 Task: Get directions from Providence Canyon State Park, Georgia, United States to Winston-Salem, North Carolina, United States  and explore the nearby bars
Action: Mouse moved to (179, 123)
Screenshot: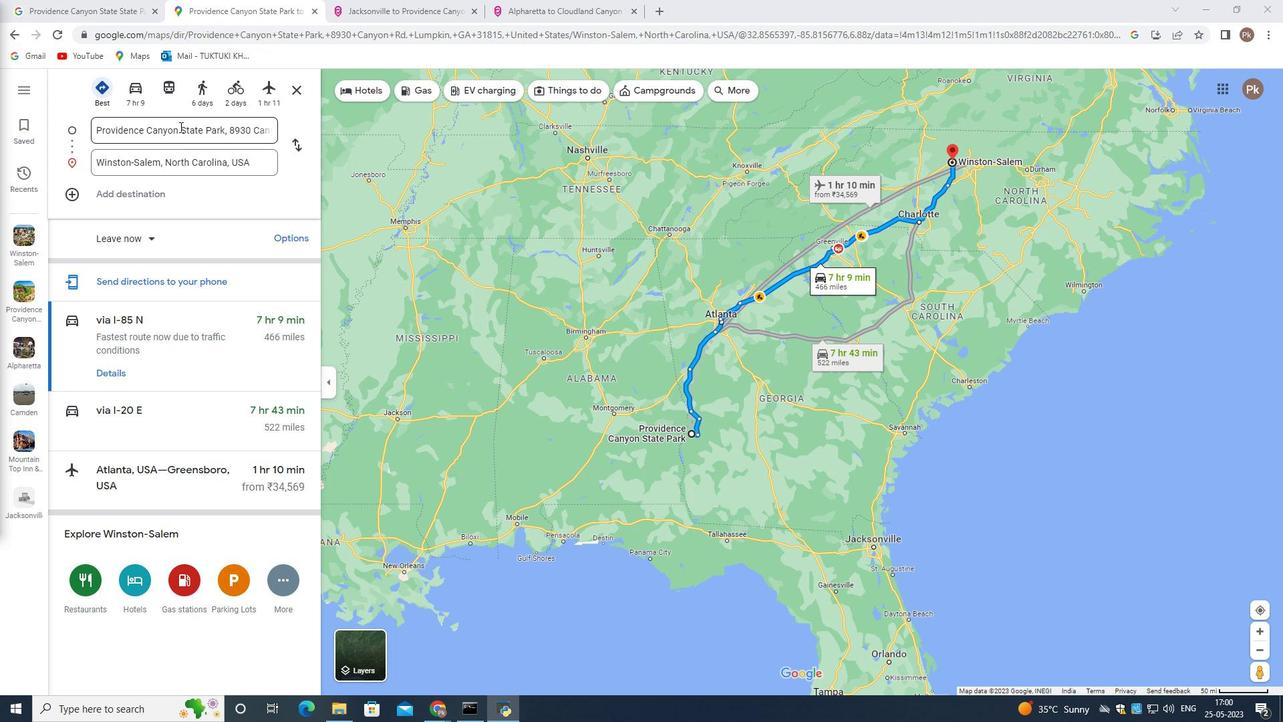 
Action: Mouse pressed left at (179, 123)
Screenshot: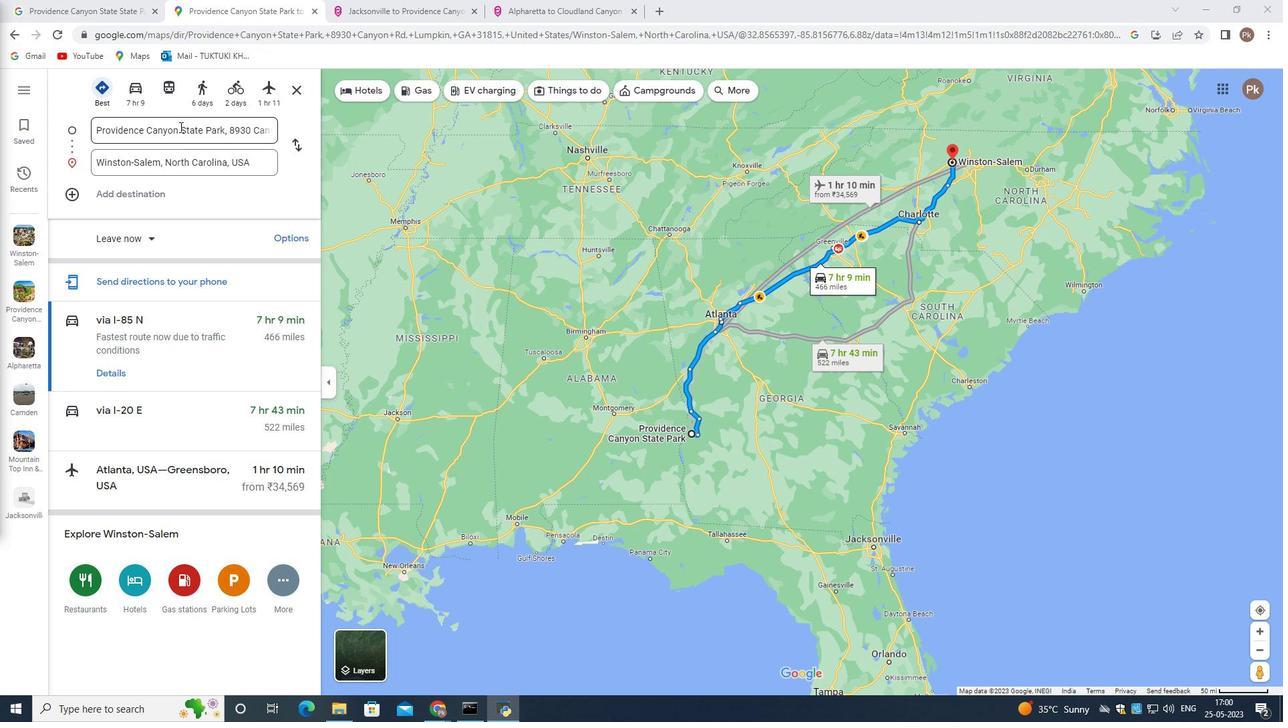 
Action: Mouse pressed left at (179, 123)
Screenshot: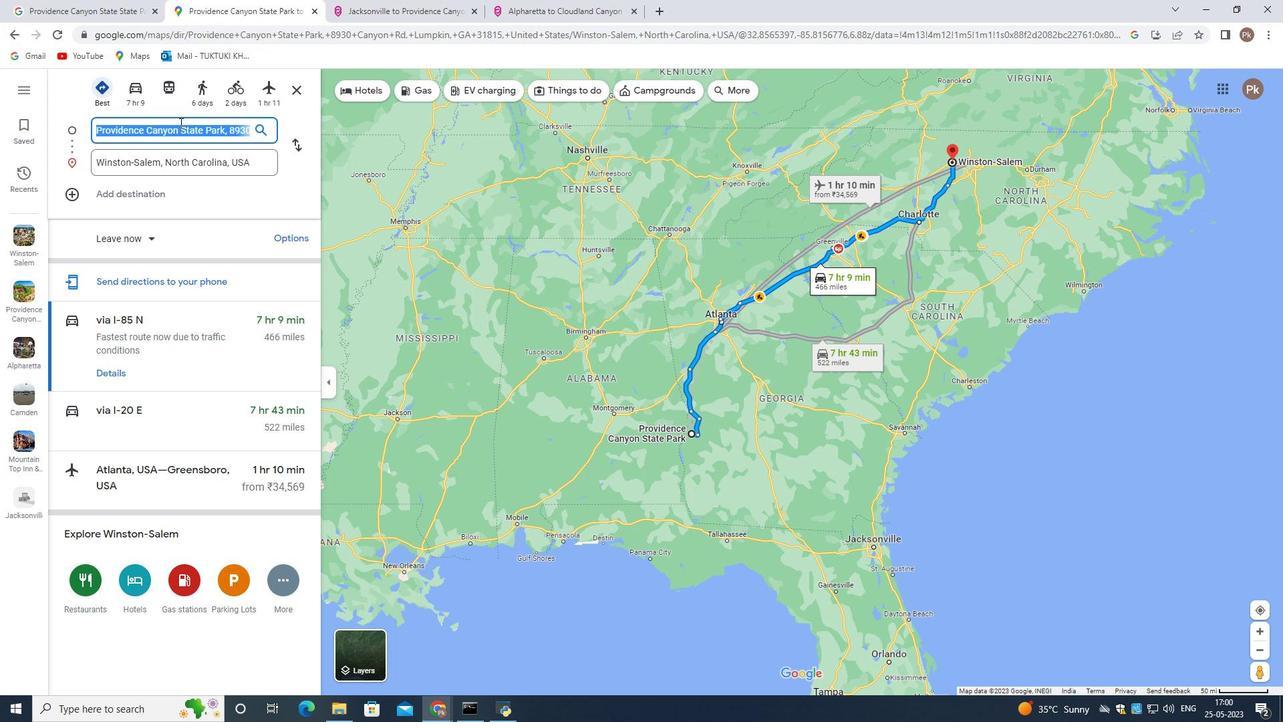 
Action: Mouse moved to (179, 121)
Screenshot: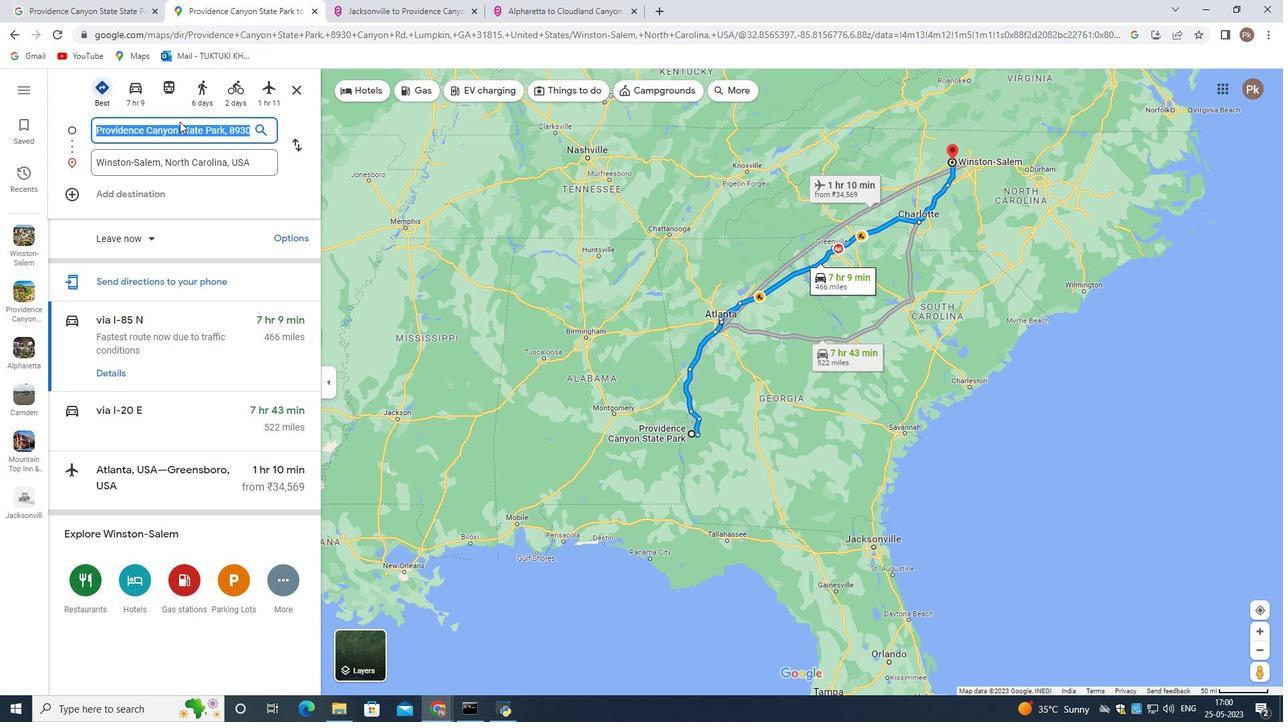 
Action: Key pressed <Key.backspace>
Screenshot: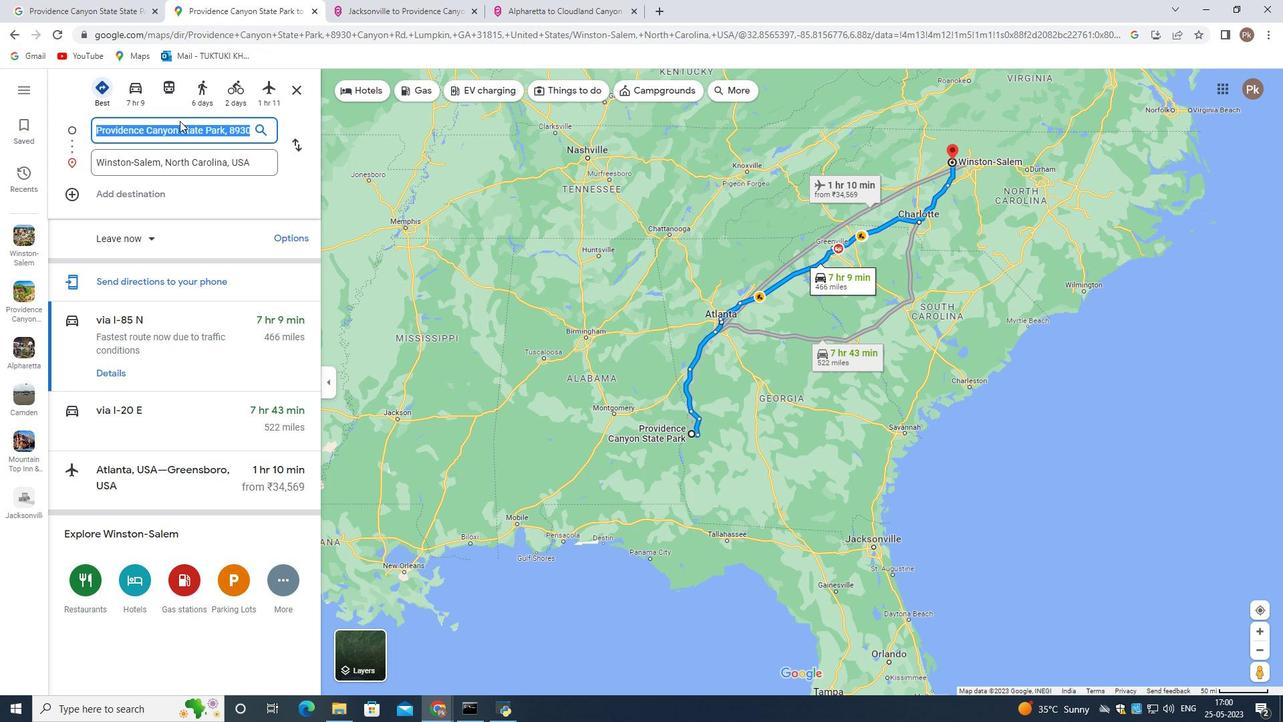 
Action: Mouse moved to (171, 166)
Screenshot: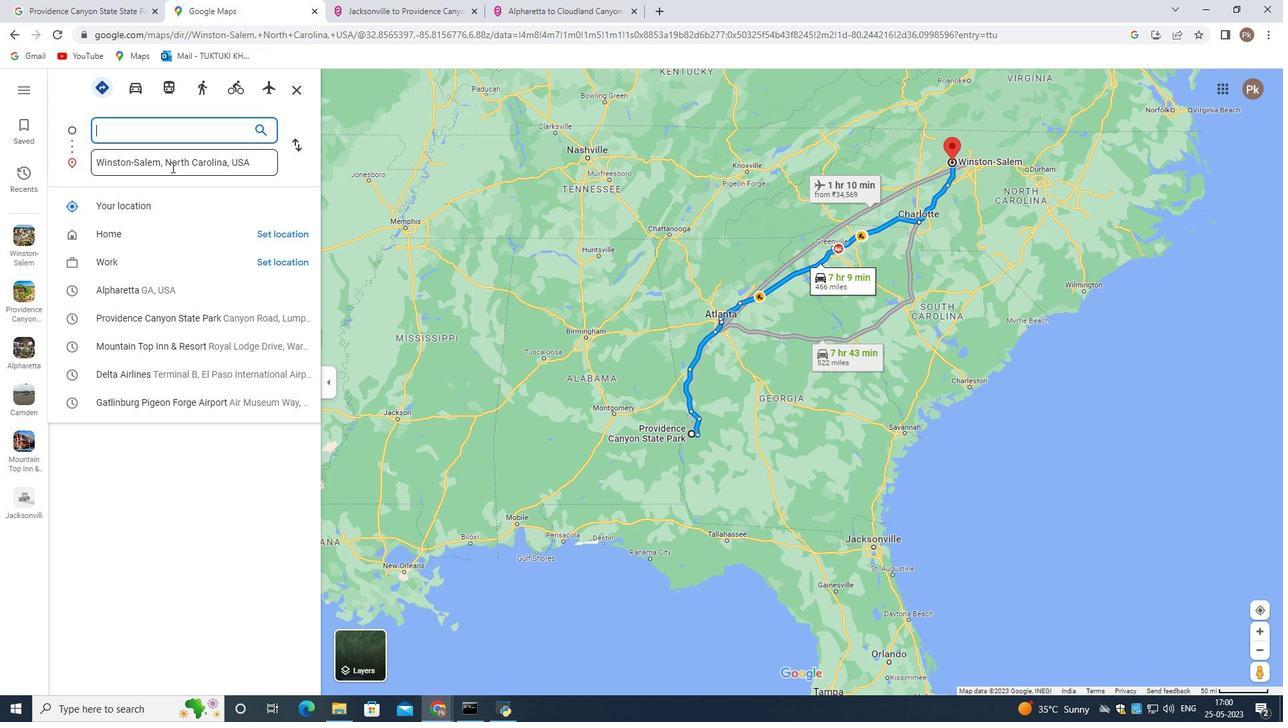 
Action: Mouse pressed left at (171, 166)
Screenshot: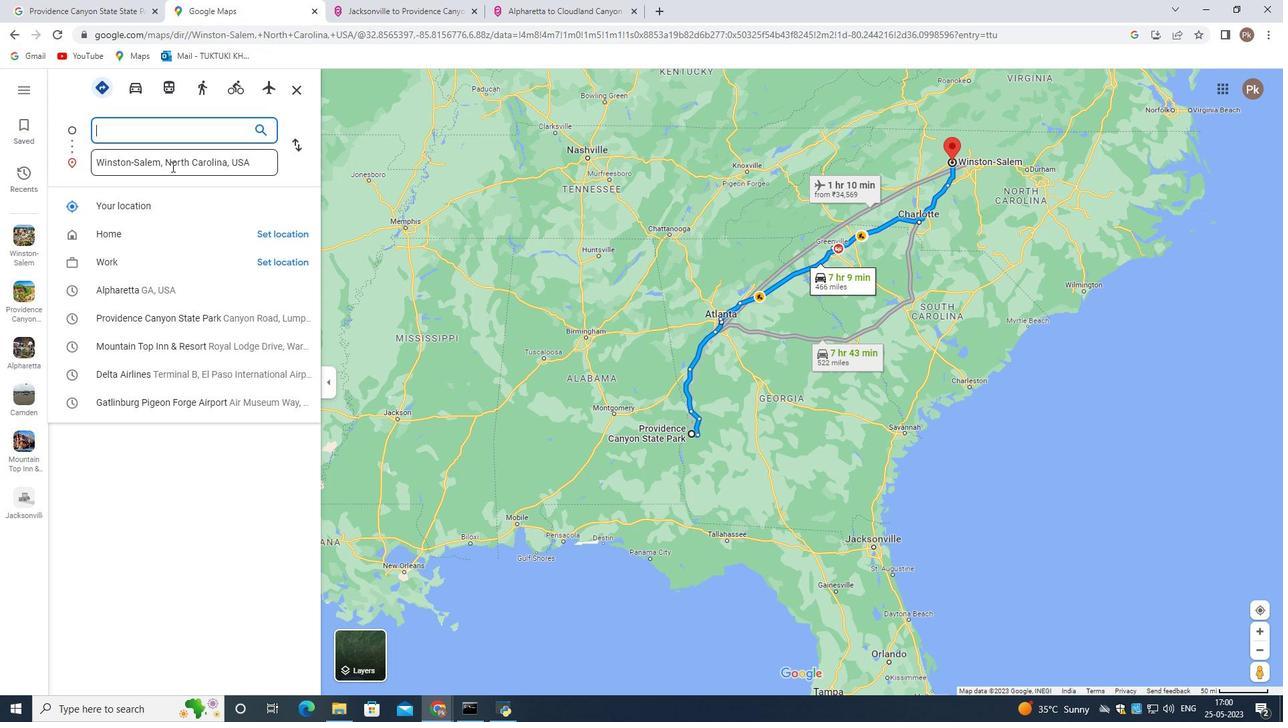 
Action: Mouse pressed left at (171, 166)
Screenshot: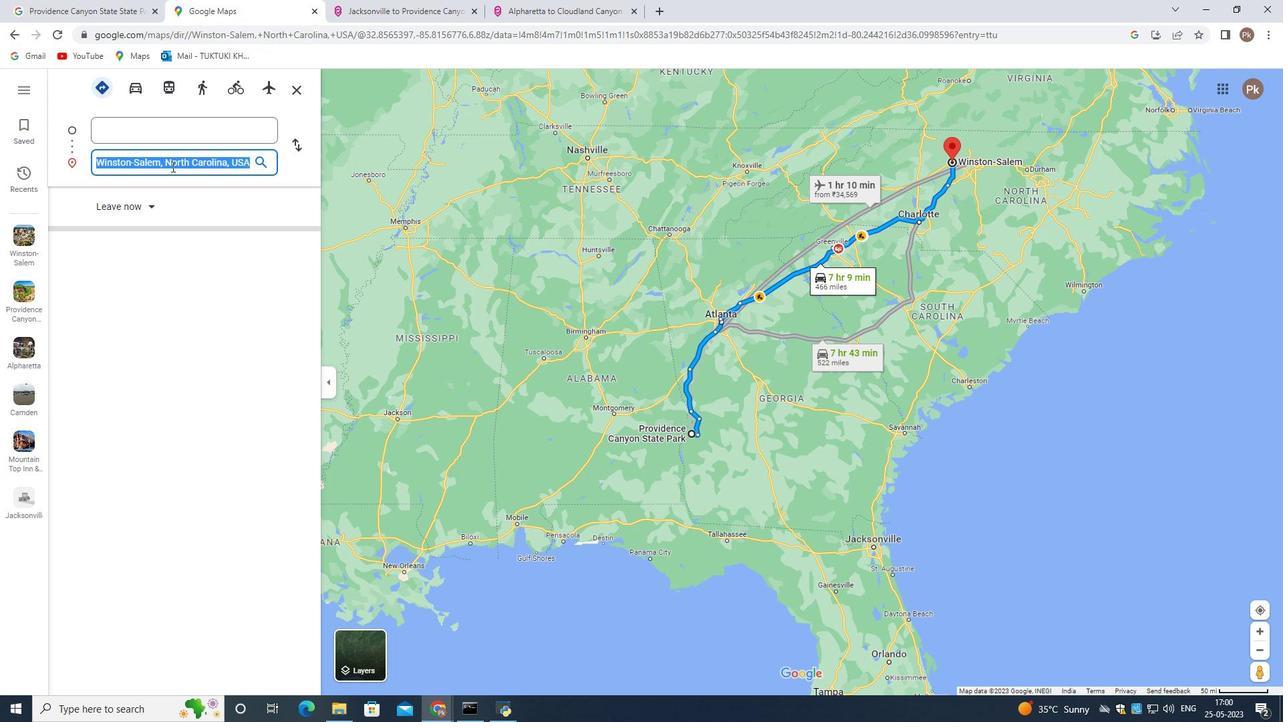
Action: Key pressed <Key.backspace>
Screenshot: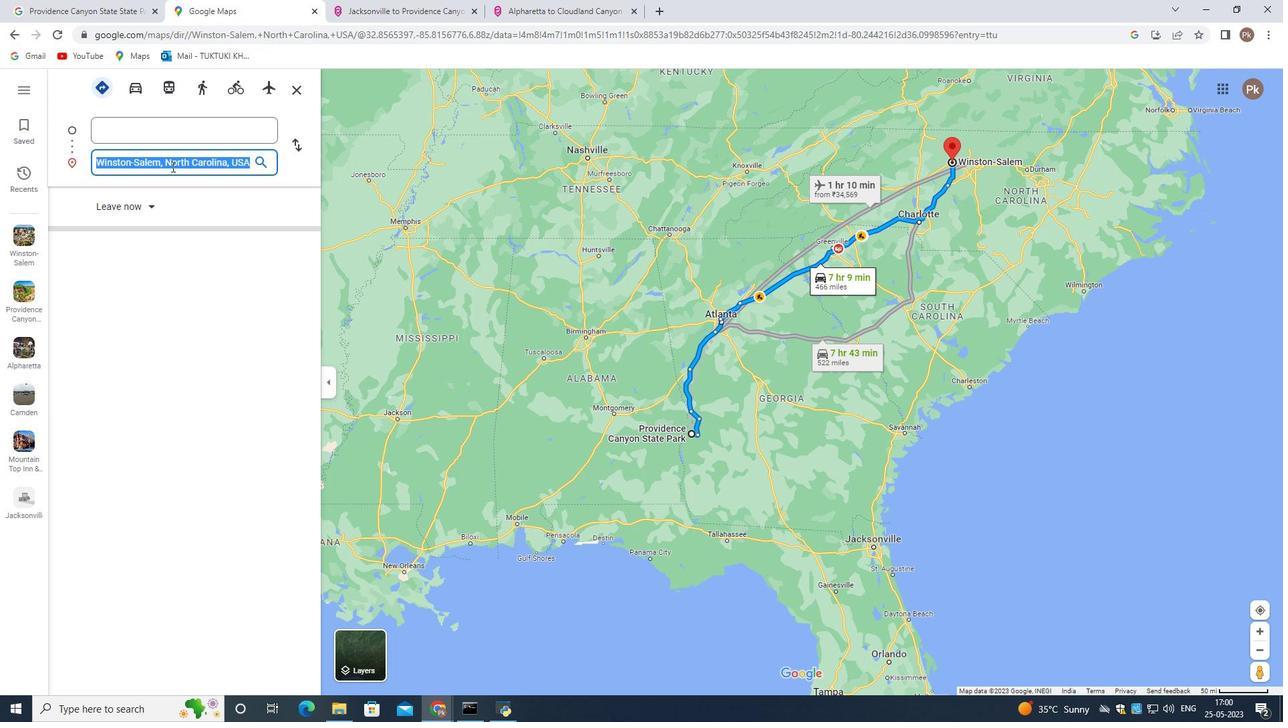 
Action: Mouse moved to (160, 131)
Screenshot: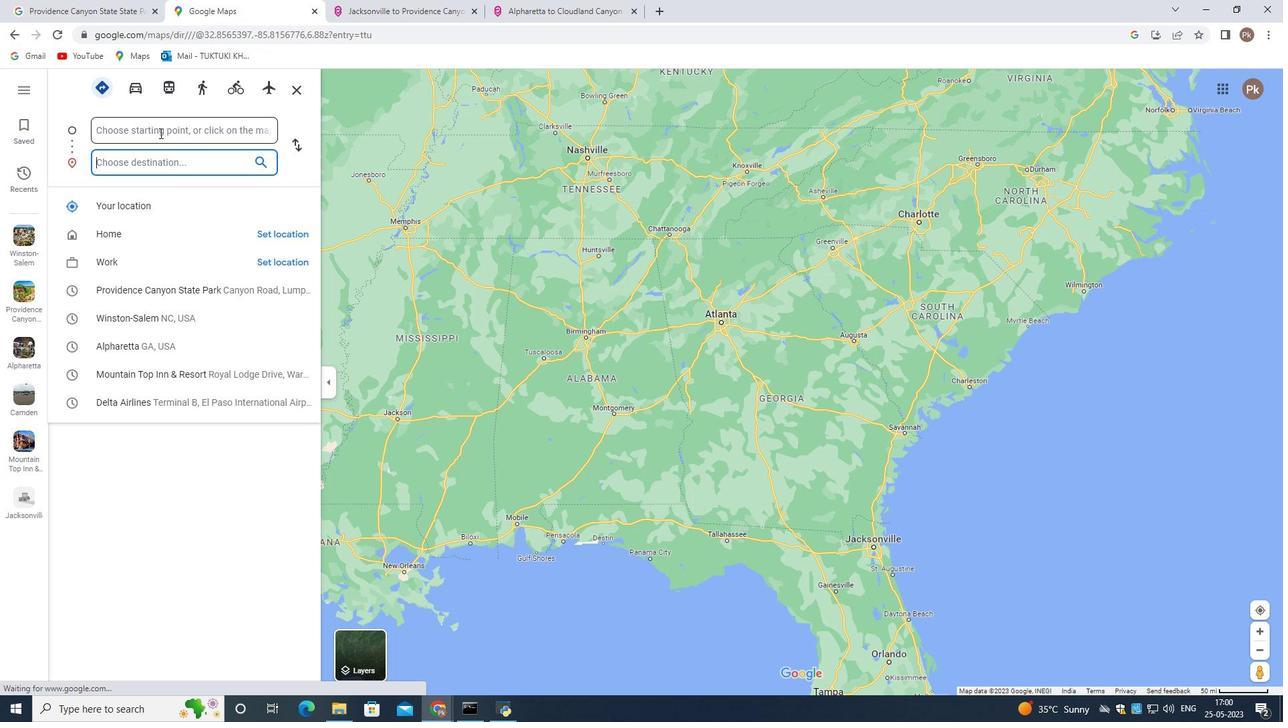 
Action: Mouse pressed left at (160, 131)
Screenshot: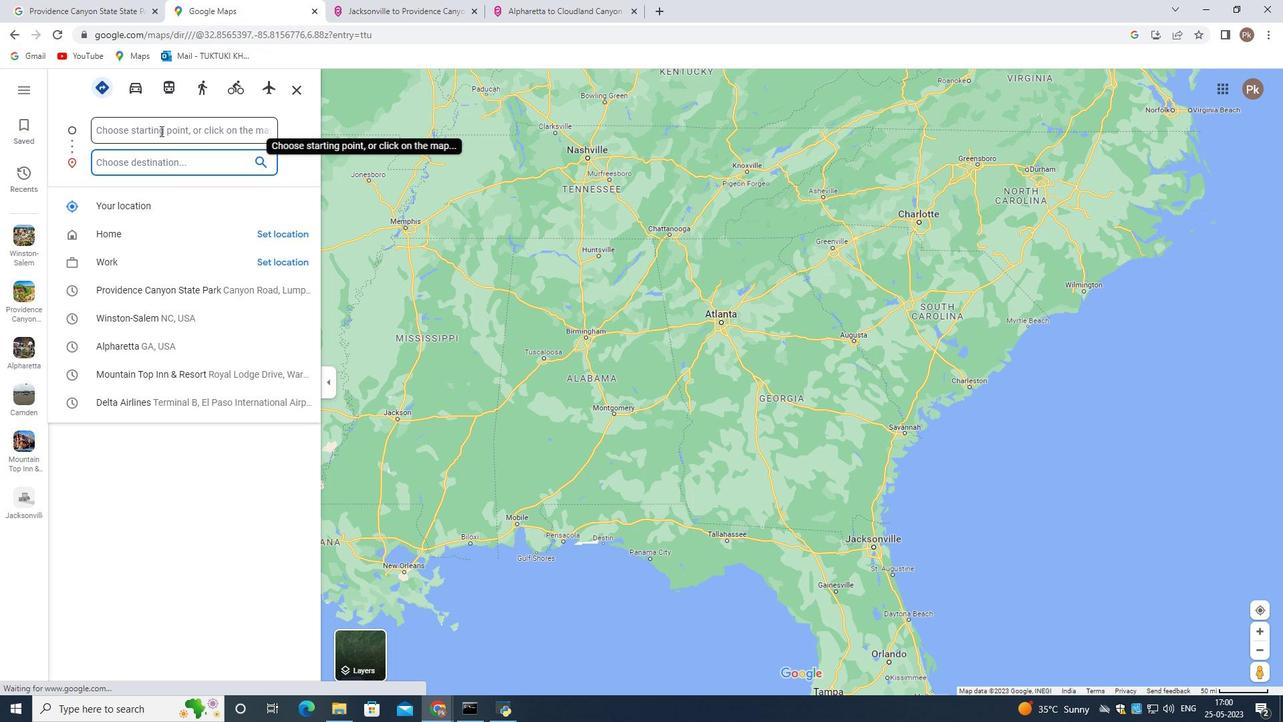 
Action: Key pressed <Key.shift>Providence<Key.space><Key.shift>Canyon<Key.space><Key.shift>park,<Key.space><Key.shift><Key.shift><Key.shift>Georgia,<Key.space><Key.shift>United<Key.space><Key.shift>States
Screenshot: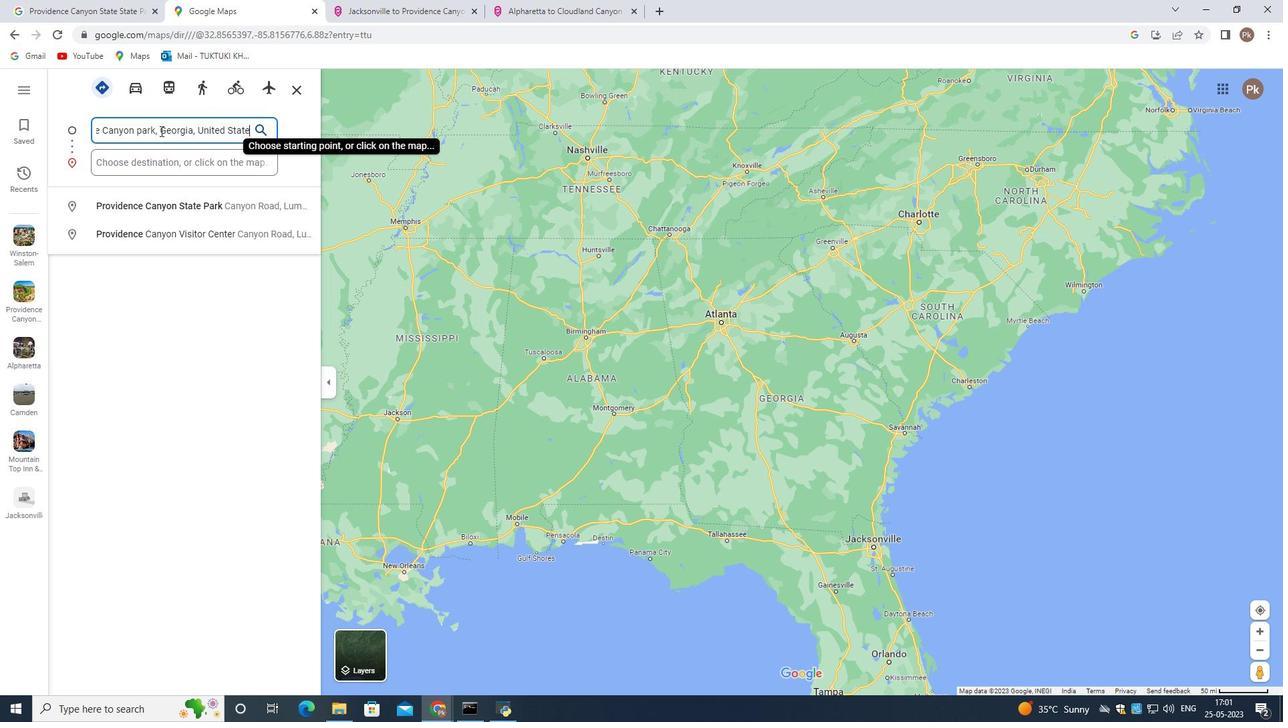
Action: Mouse moved to (207, 165)
Screenshot: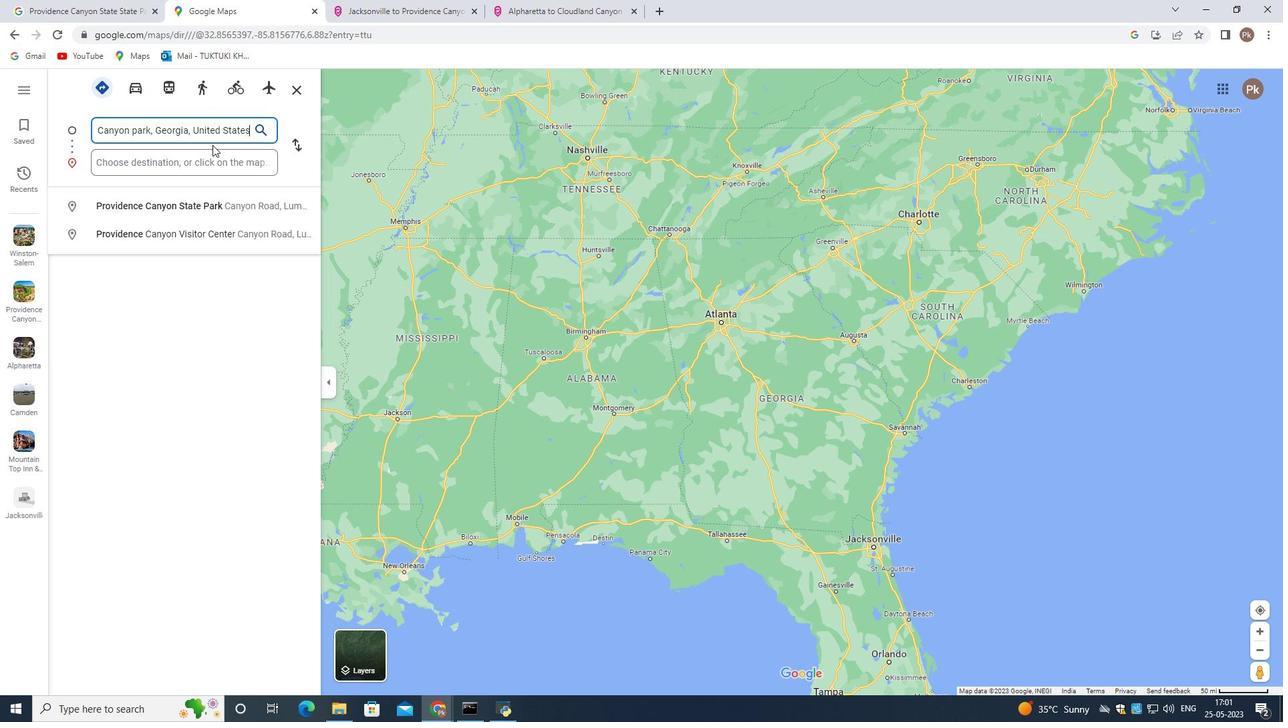 
Action: Mouse pressed left at (207, 165)
Screenshot: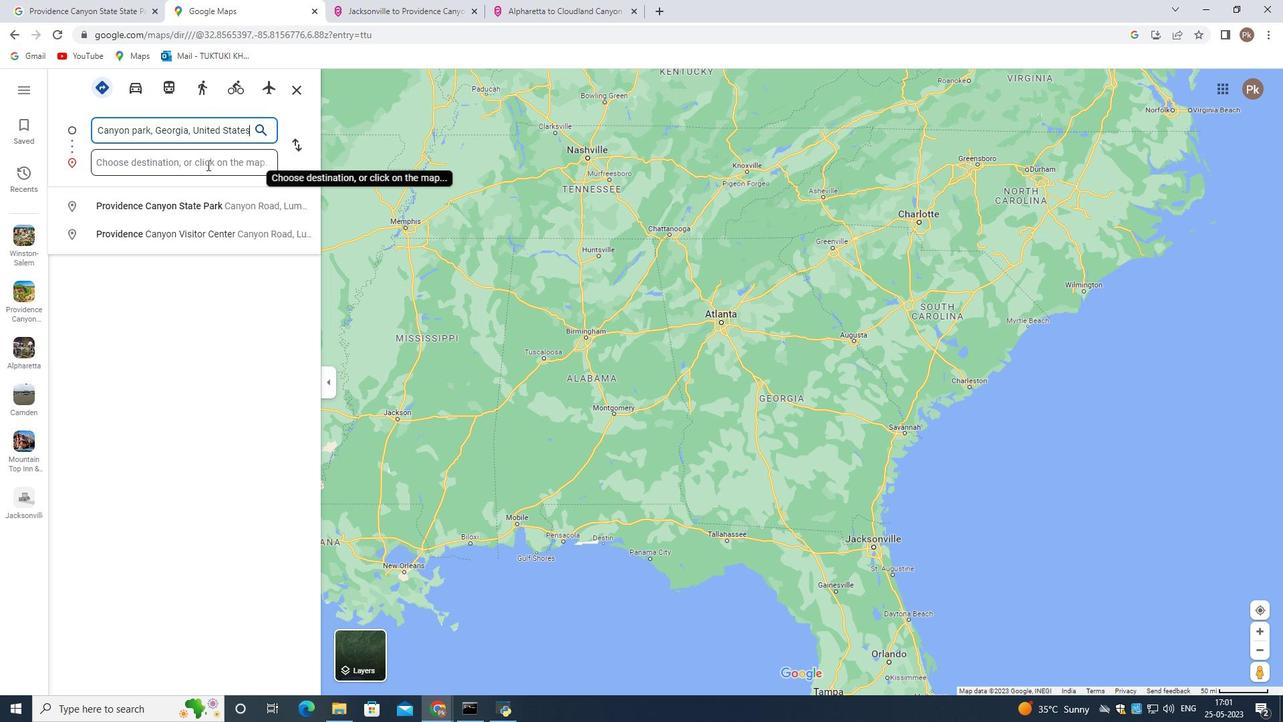 
Action: Mouse moved to (209, 165)
Screenshot: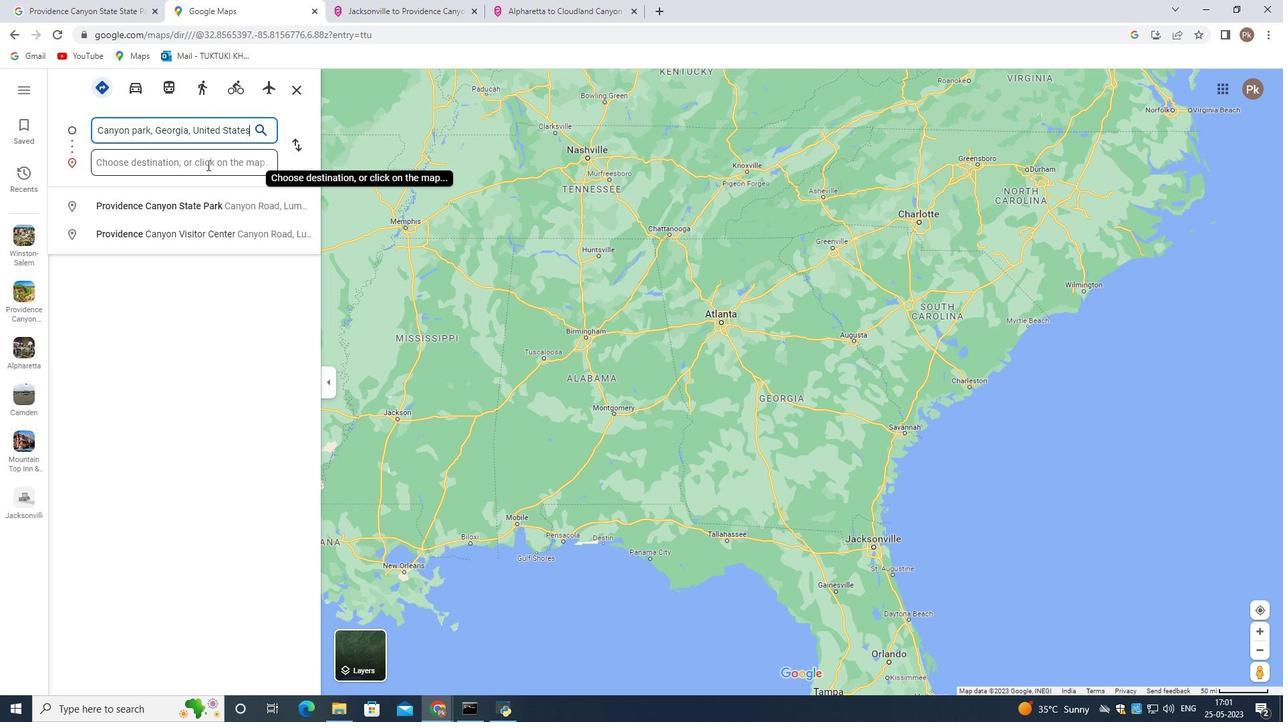 
Action: Key pressed <Key.shift>Winston-<Key.space><Key.backspace><Key.shift>Salem,<Key.space><Key.shift>North<Key.space><Key.shift>Carolina,<Key.space><Key.shift>United<Key.space><Key.shift>States<Key.space>nearby<Key.space><Key.shift>Bars
Screenshot: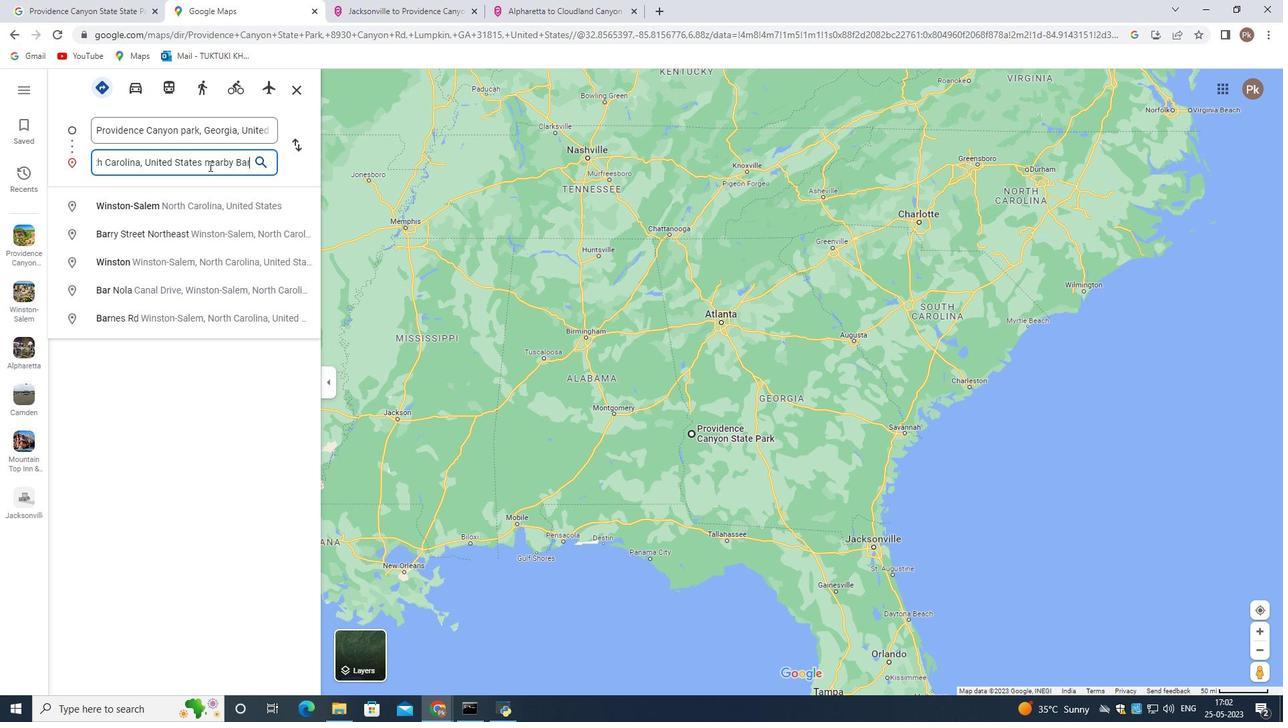 
Action: Mouse moved to (203, 132)
Screenshot: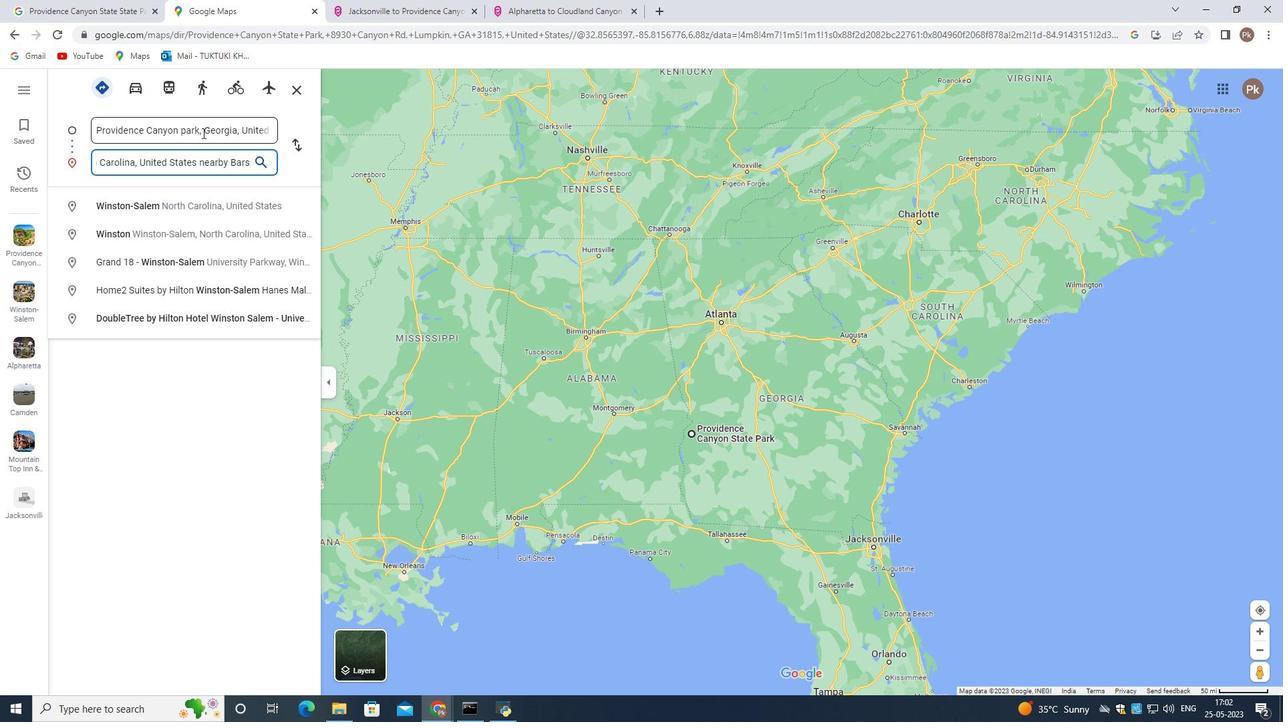 
Action: Mouse pressed left at (203, 132)
Screenshot: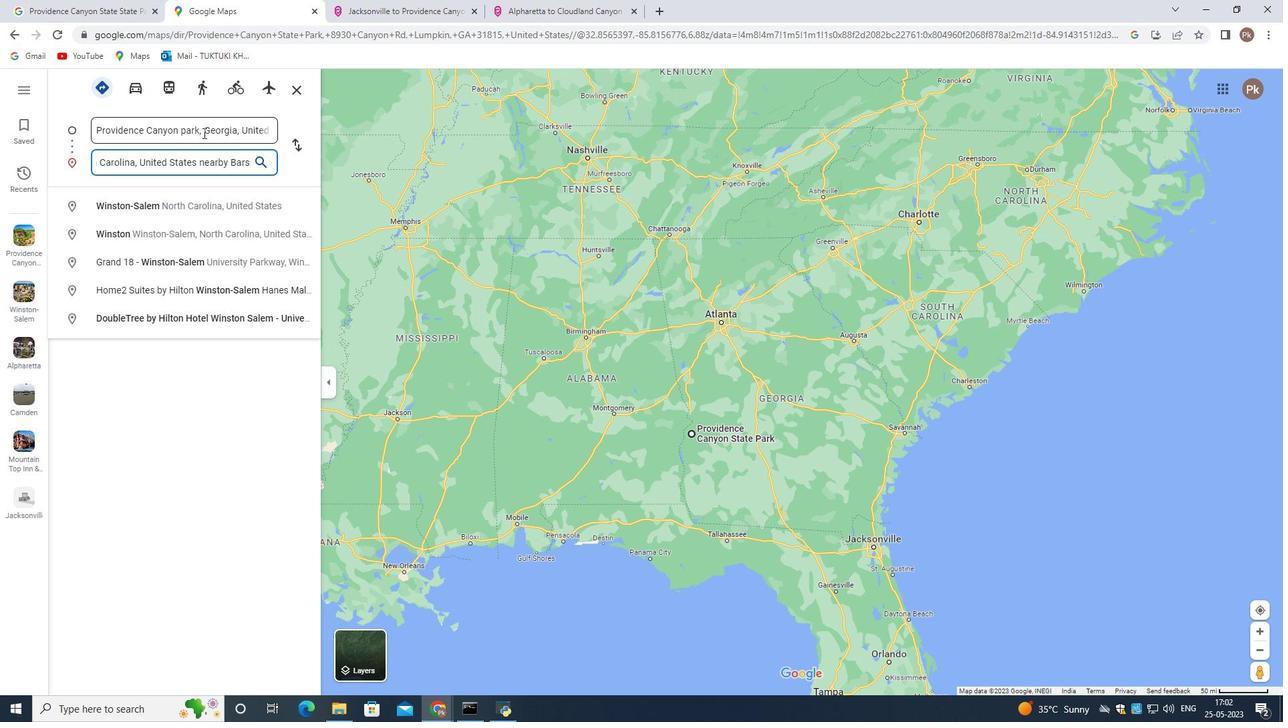 
Action: Mouse moved to (181, 129)
Screenshot: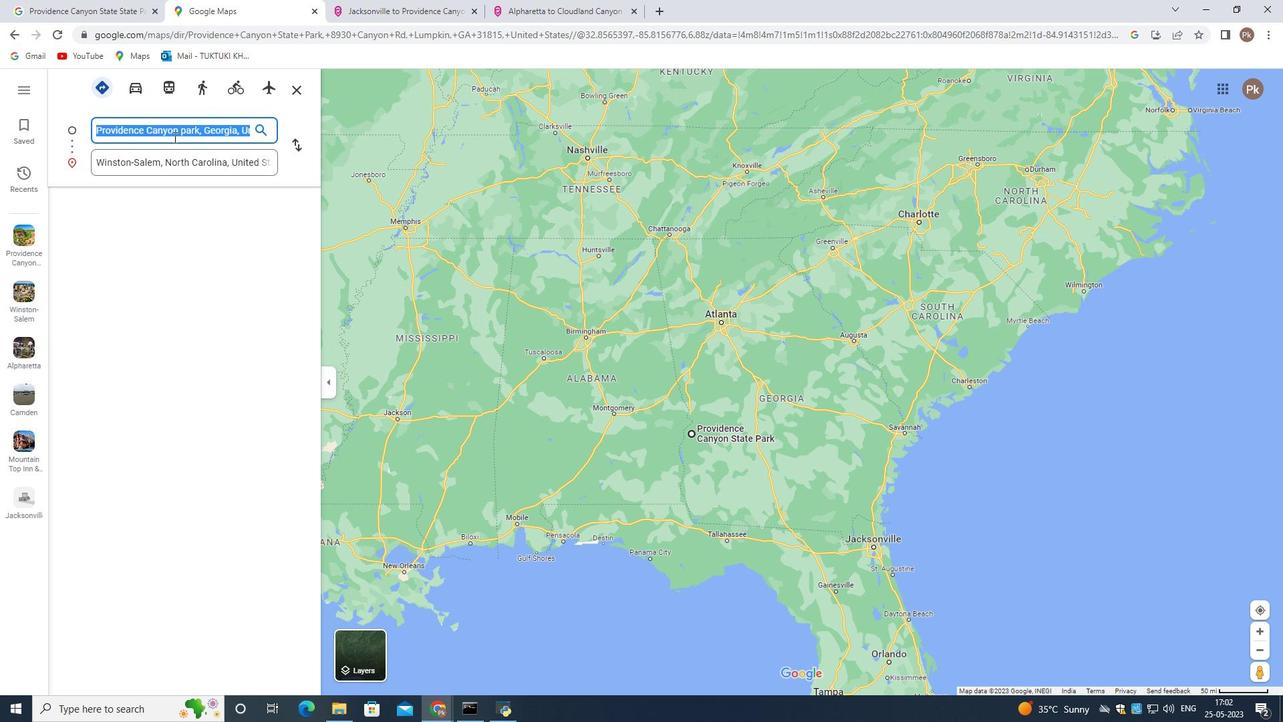 
Action: Mouse pressed left at (181, 129)
Screenshot: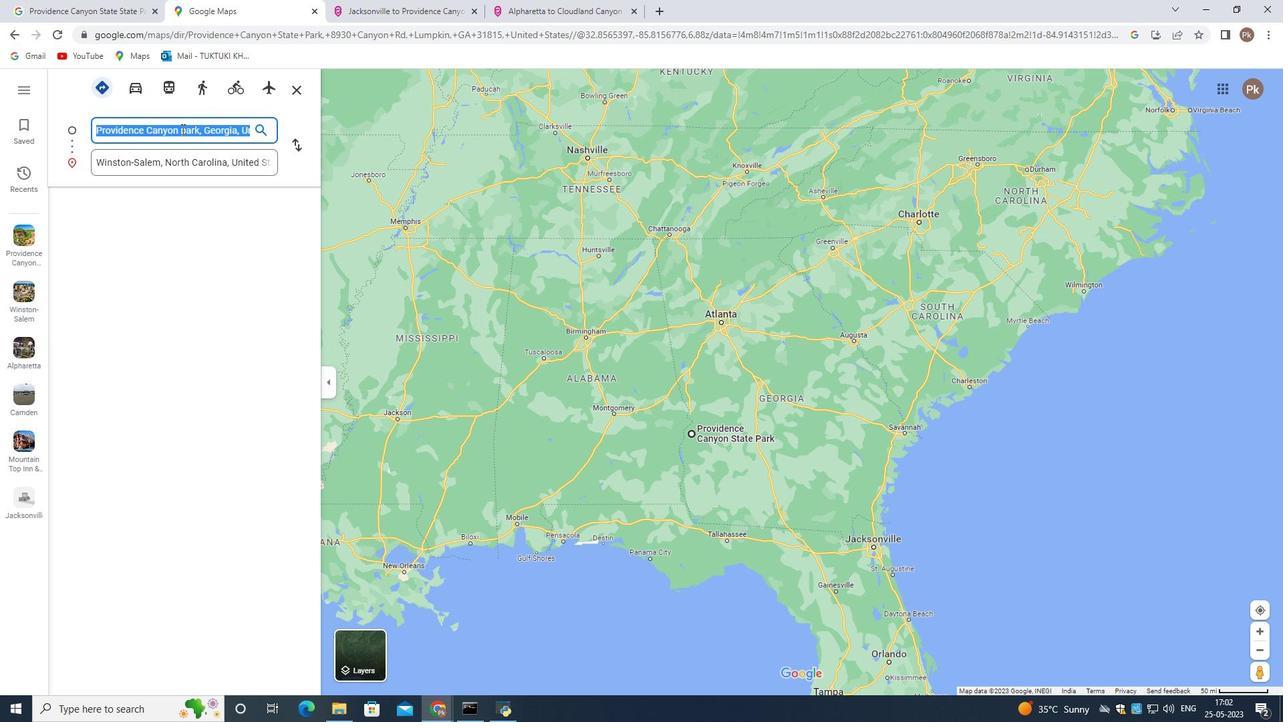 
Action: Key pressed <Key.right><Key.right><Key.right><Key.right><Key.right><Key.right><Key.right><Key.right><Key.right><Key.right><Key.right><Key.right><Key.right><Key.right><Key.right><Key.right><Key.right><Key.right><Key.right><Key.right><Key.right><Key.right><Key.right><Key.right><Key.right><Key.right><Key.right><Key.right><Key.right><Key.right><Key.right><Key.right><Key.right><Key.right><Key.right><Key.right><Key.right><Key.right><Key.right><Key.right><Key.right><Key.right><Key.right><Key.right><Key.right><Key.right><Key.right><Key.right><Key.right><Key.right><Key.right><Key.right><Key.right><Key.space>nearby<Key.shift>Bars<Key.enter>
Screenshot: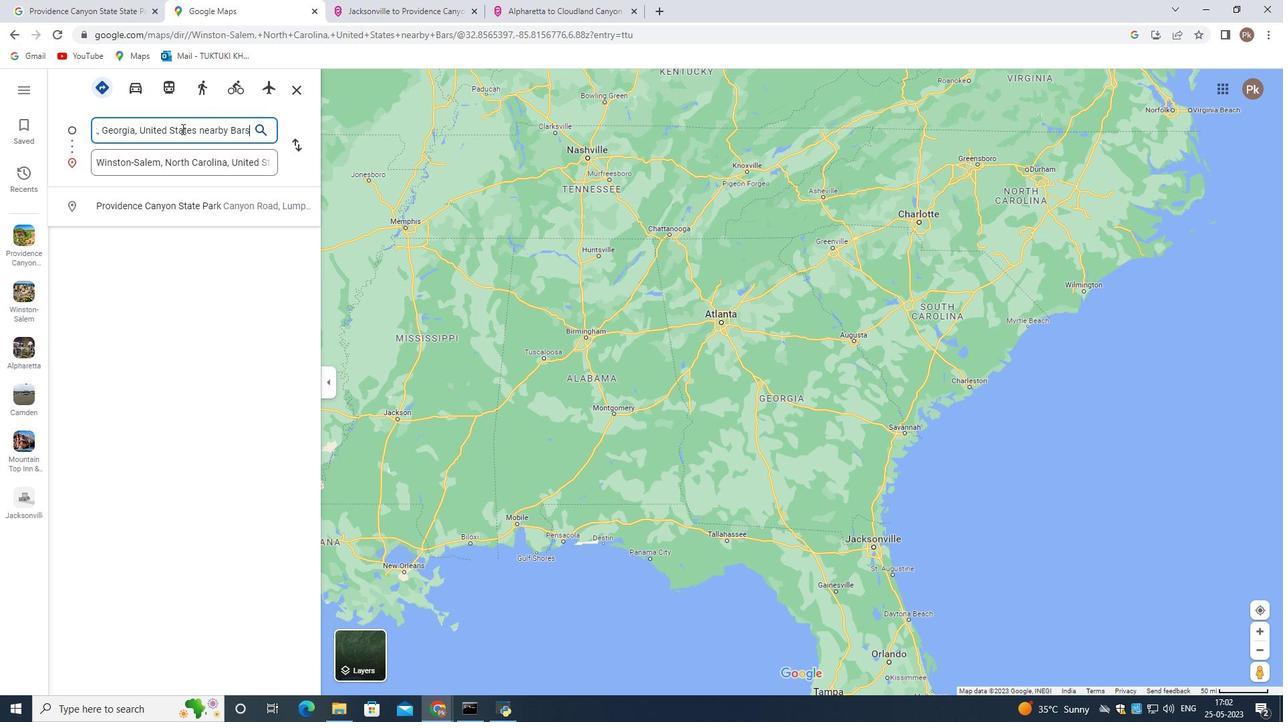 
Action: Mouse moved to (605, 363)
Screenshot: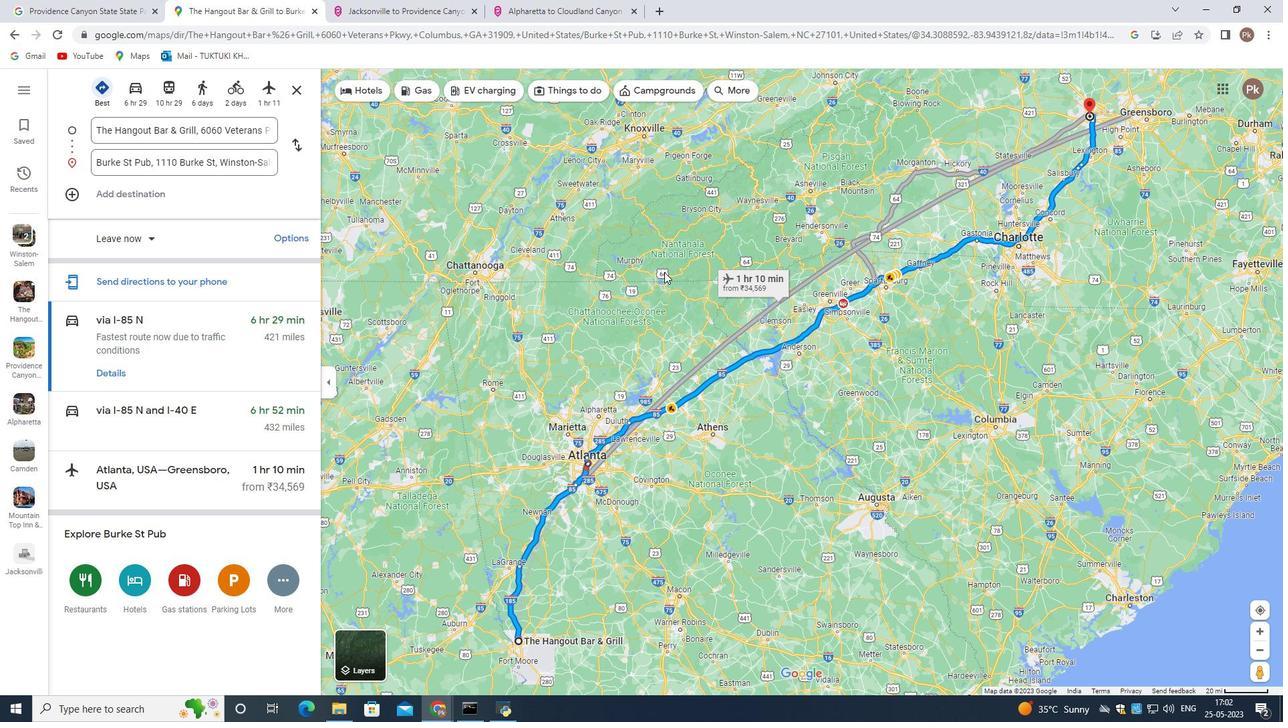 
Action: Mouse scrolled (605, 362) with delta (0, 0)
Screenshot: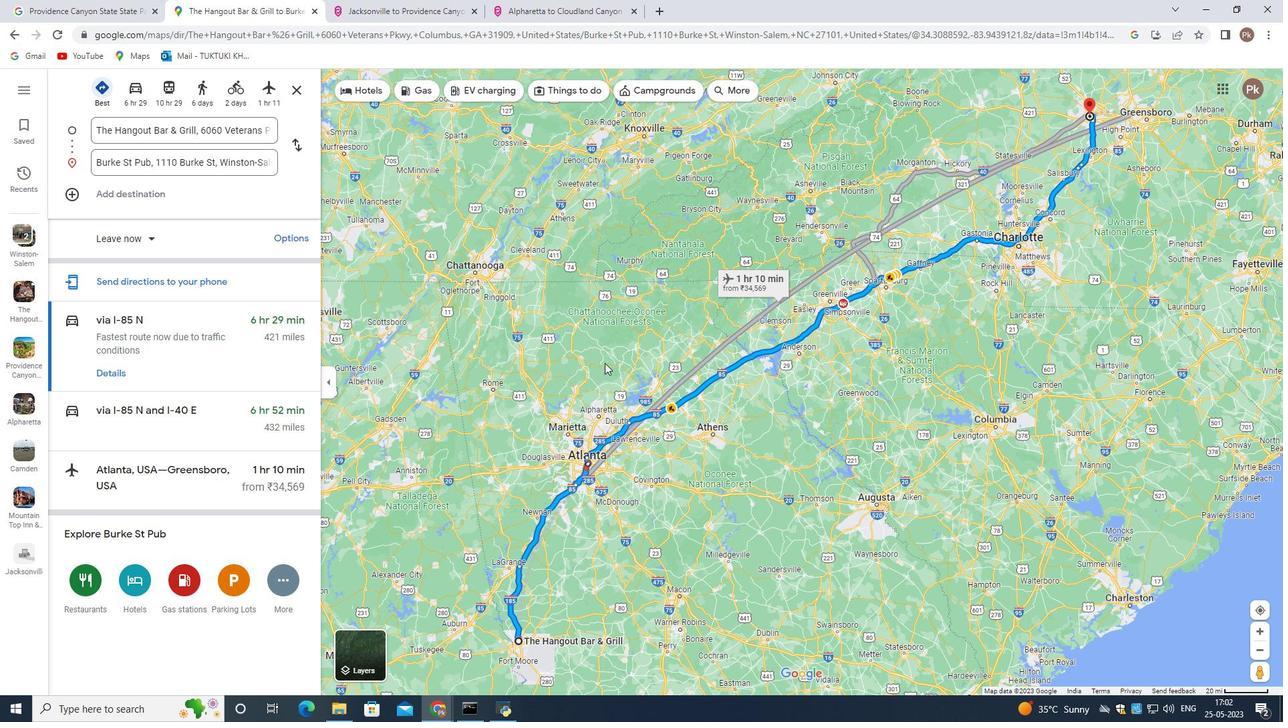 
Action: Mouse scrolled (605, 362) with delta (0, 0)
Screenshot: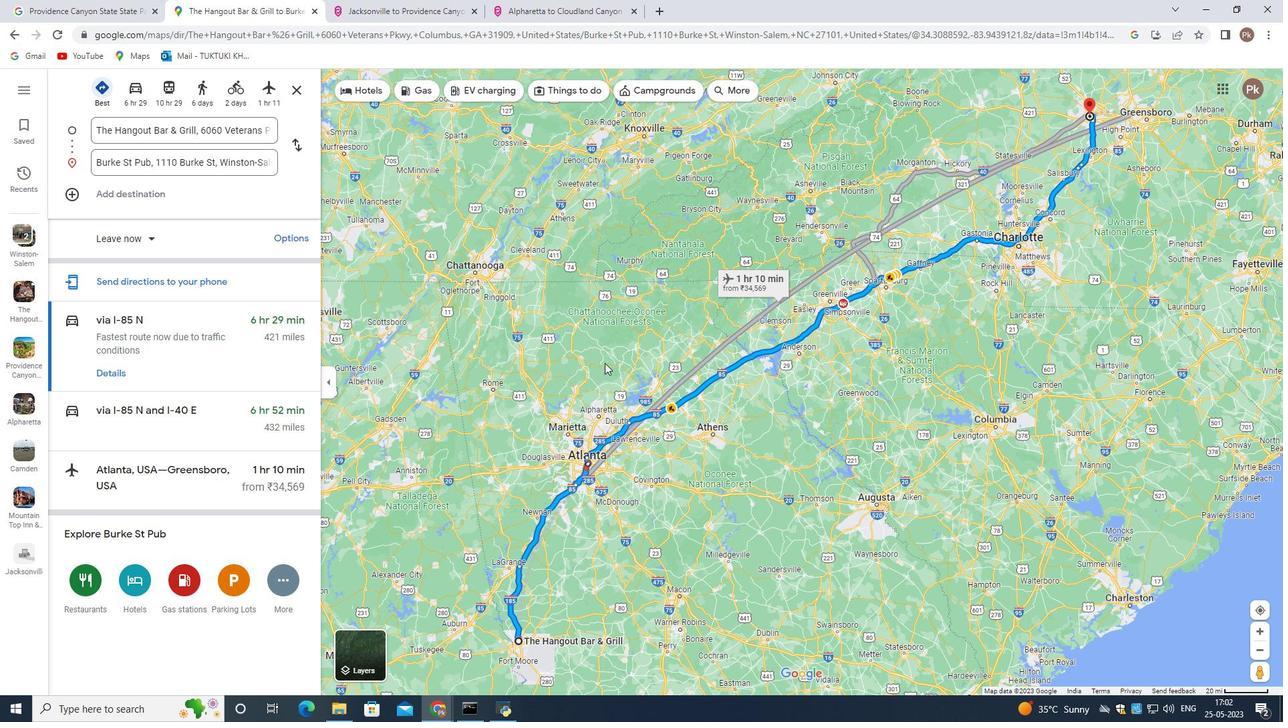 
Action: Mouse moved to (579, 294)
Screenshot: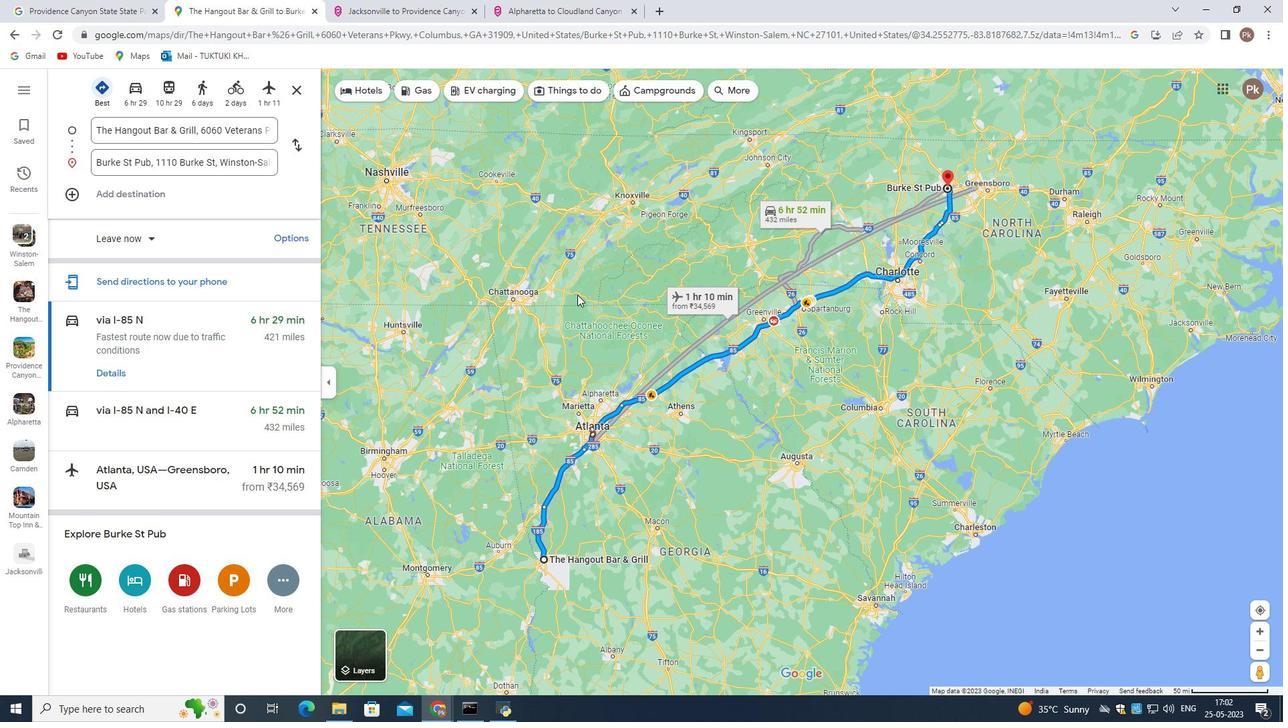 
Action: Mouse scrolled (579, 293) with delta (0, 0)
Screenshot: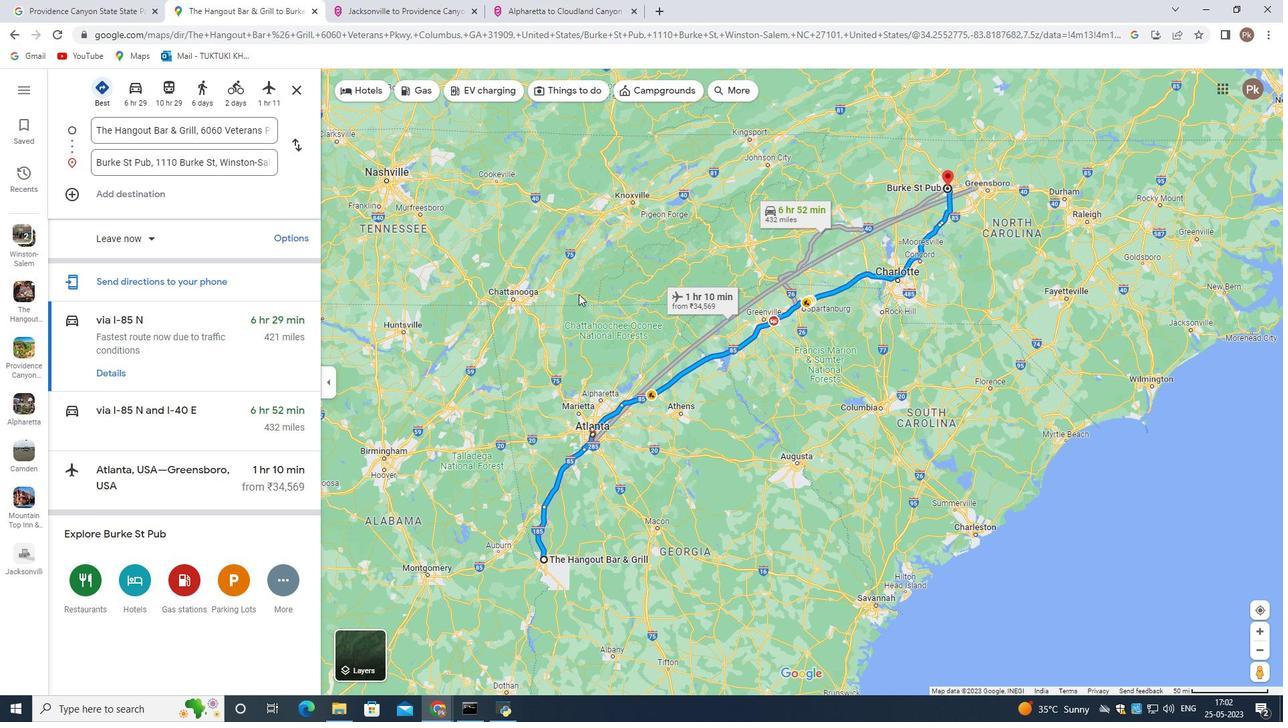 
Action: Mouse scrolled (579, 293) with delta (0, 0)
Screenshot: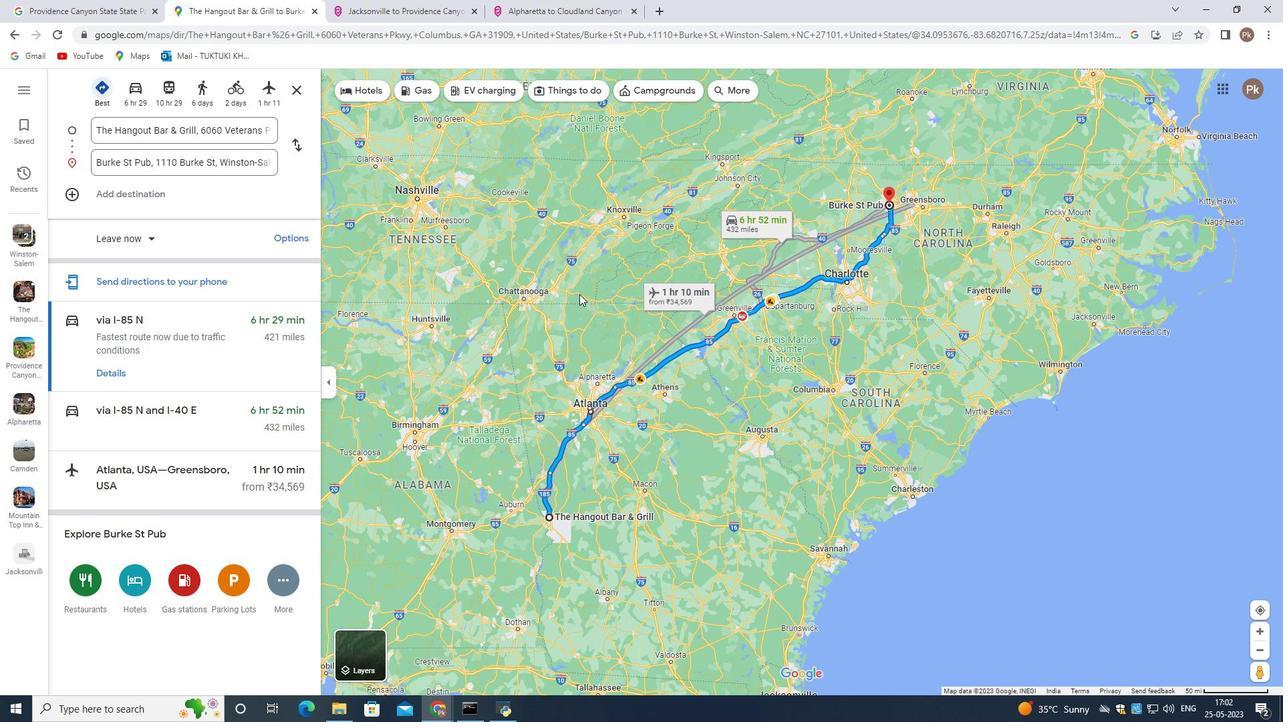 
Action: Mouse moved to (666, 376)
Screenshot: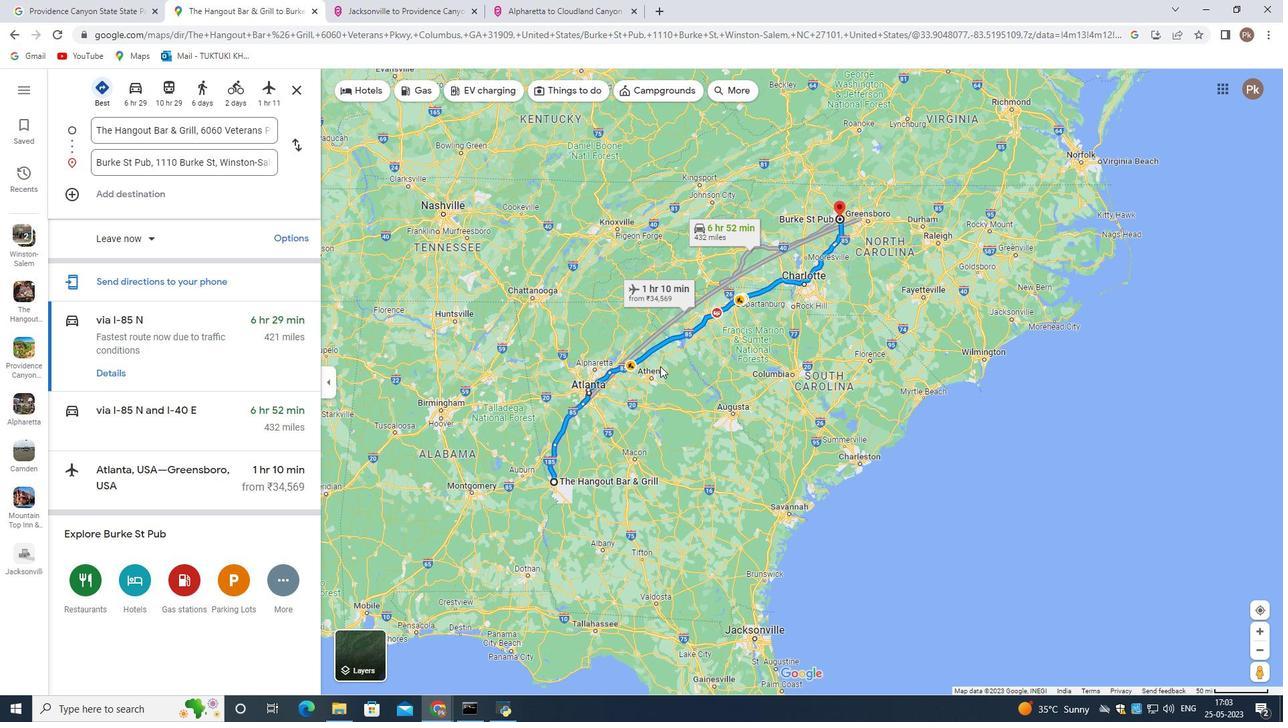 
Action: Mouse scrolled (666, 377) with delta (0, 0)
Screenshot: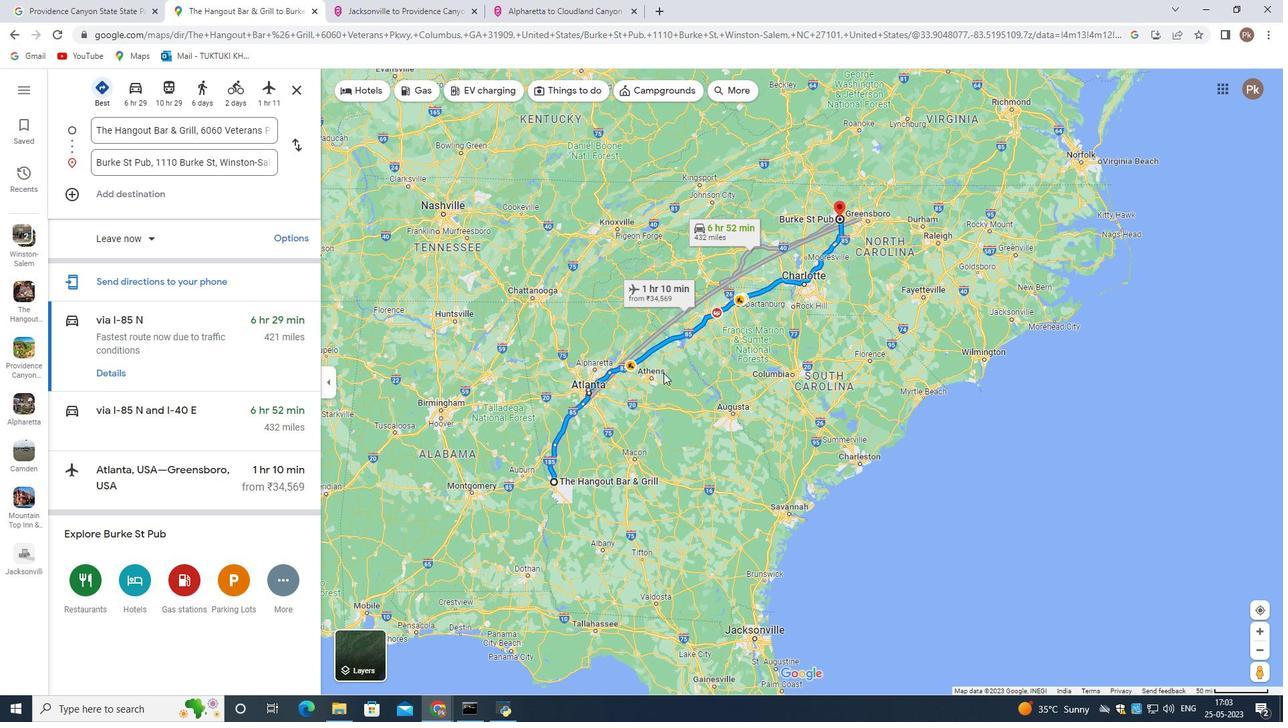 
Action: Mouse moved to (668, 377)
Screenshot: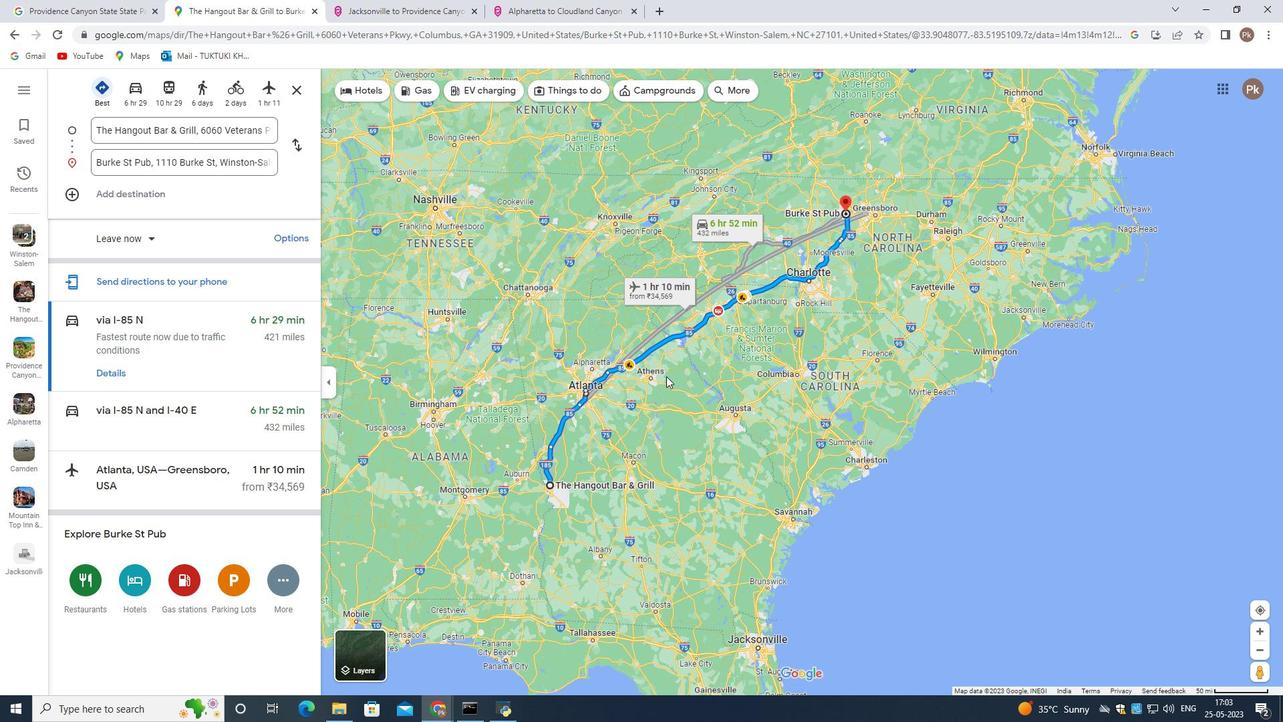 
Action: Mouse scrolled (667, 377) with delta (0, 0)
Screenshot: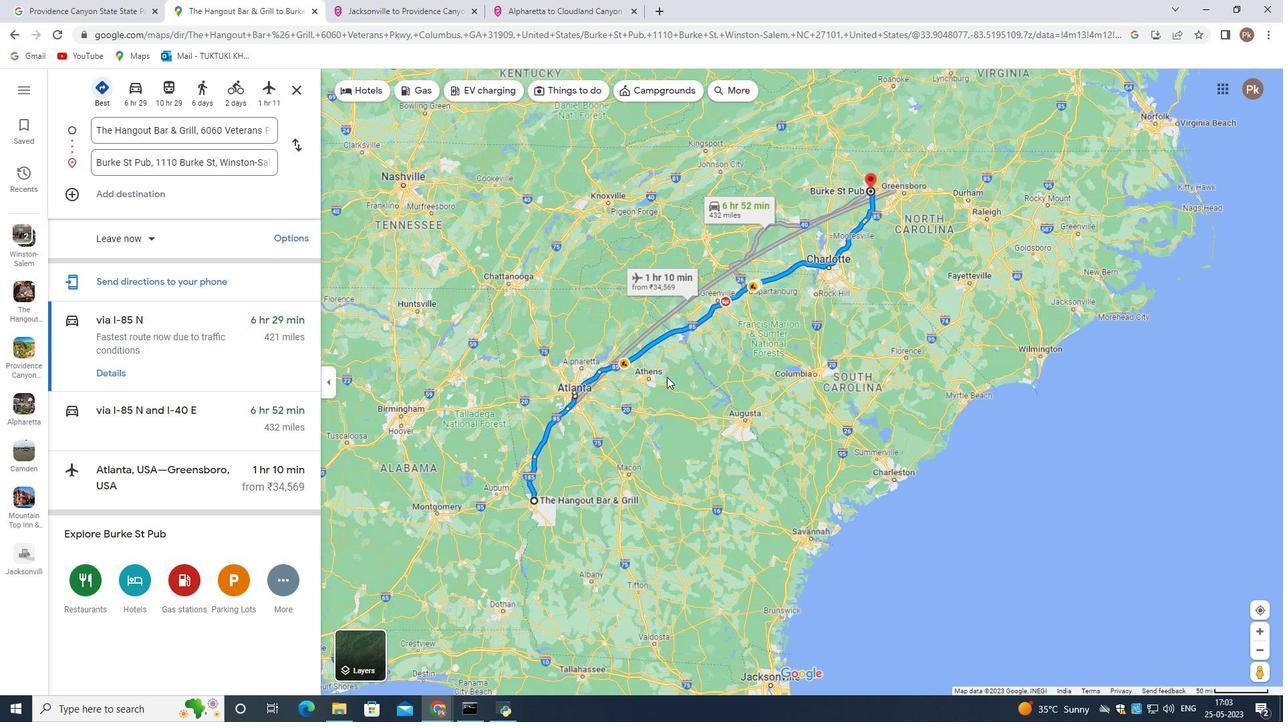 
Action: Mouse scrolled (668, 377) with delta (0, 0)
Screenshot: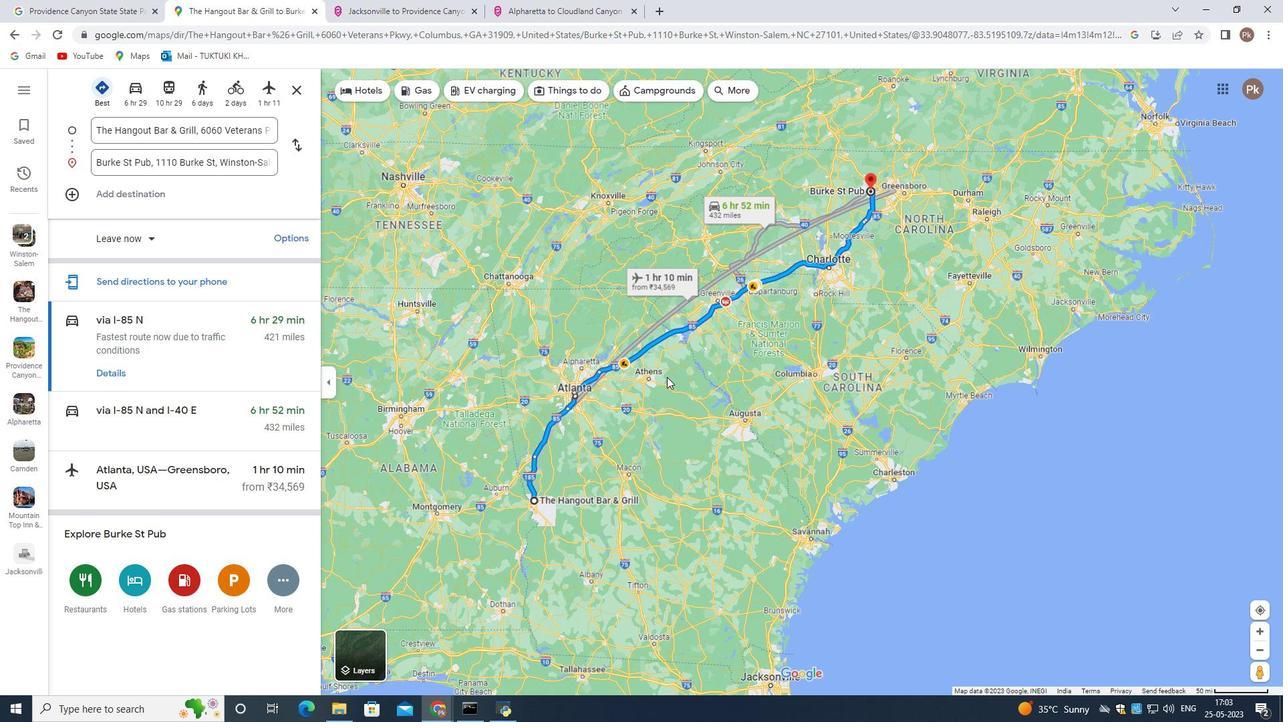 
Action: Mouse moved to (796, 292)
Screenshot: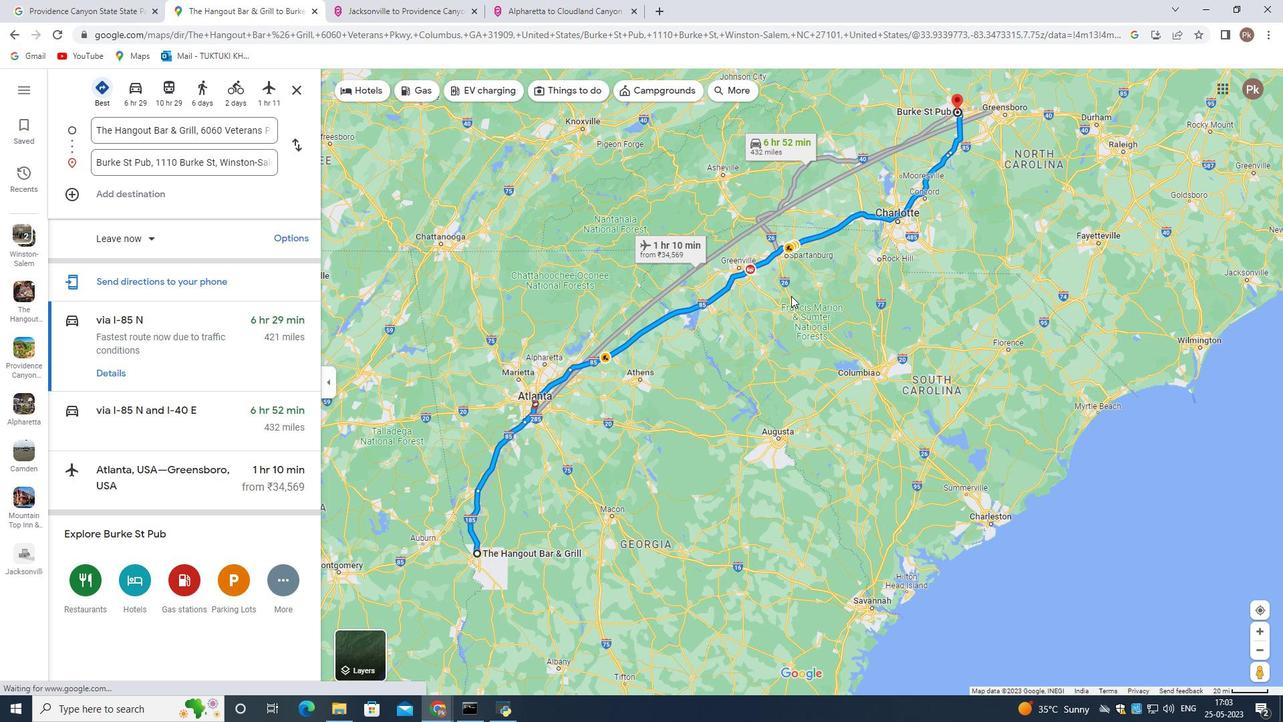 
Action: Mouse pressed left at (796, 292)
Screenshot: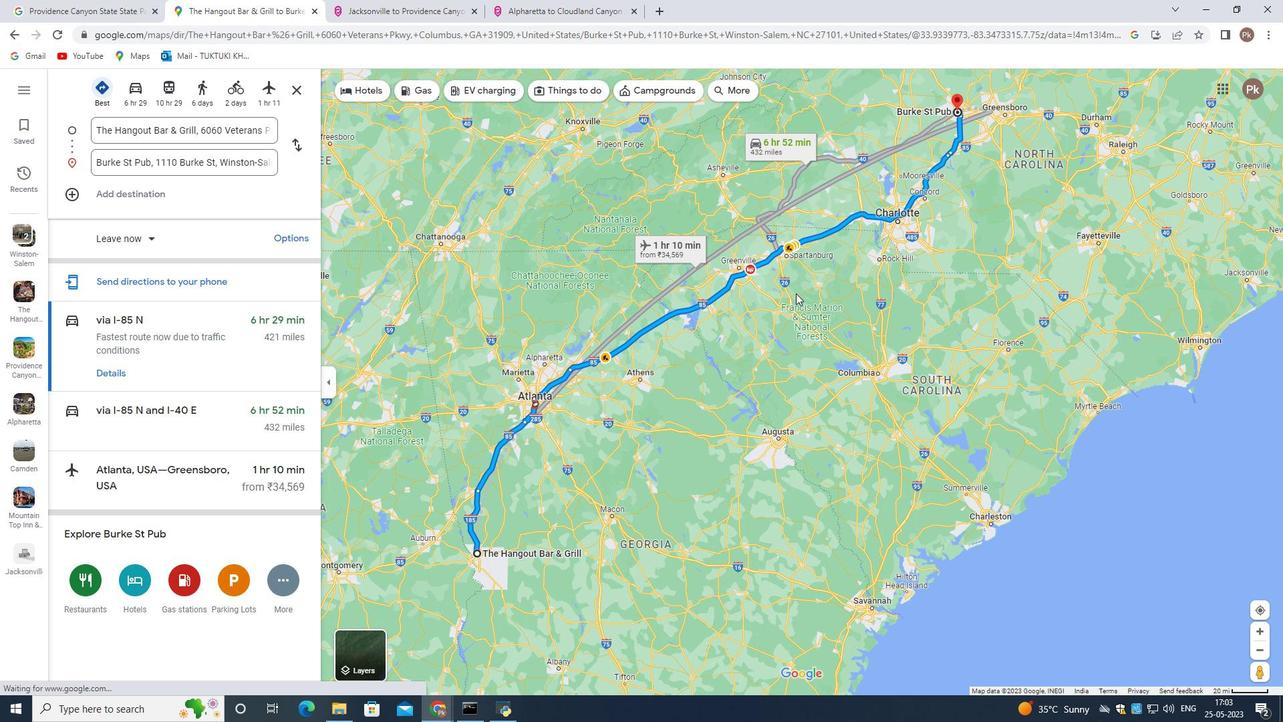 
Action: Mouse moved to (732, 382)
Screenshot: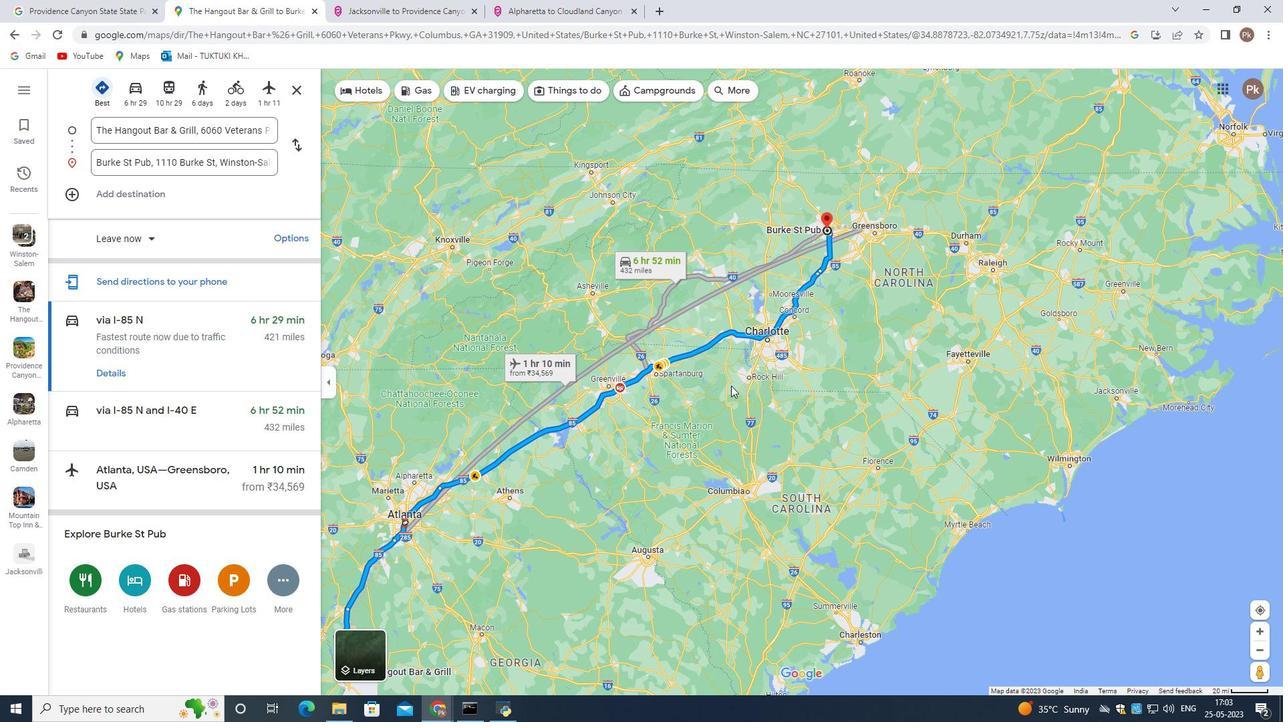 
Action: Mouse scrolled (732, 383) with delta (0, 0)
Screenshot: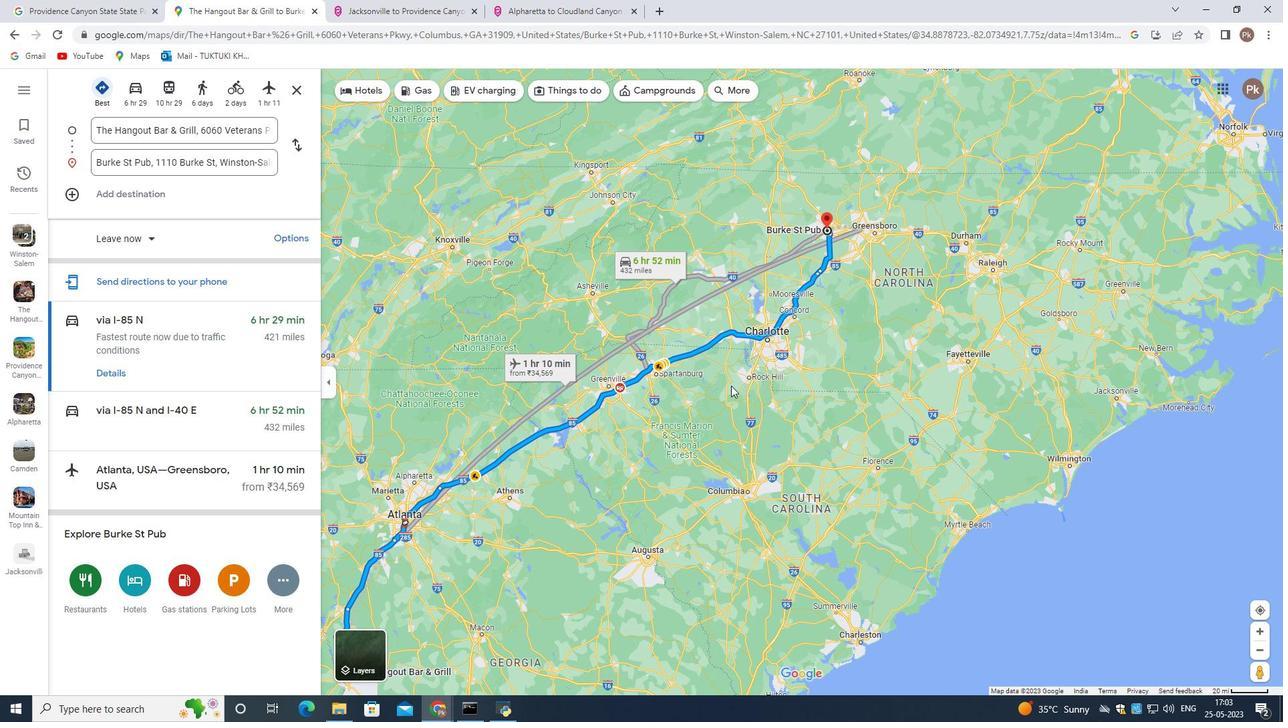
Action: Mouse scrolled (732, 383) with delta (0, 0)
Screenshot: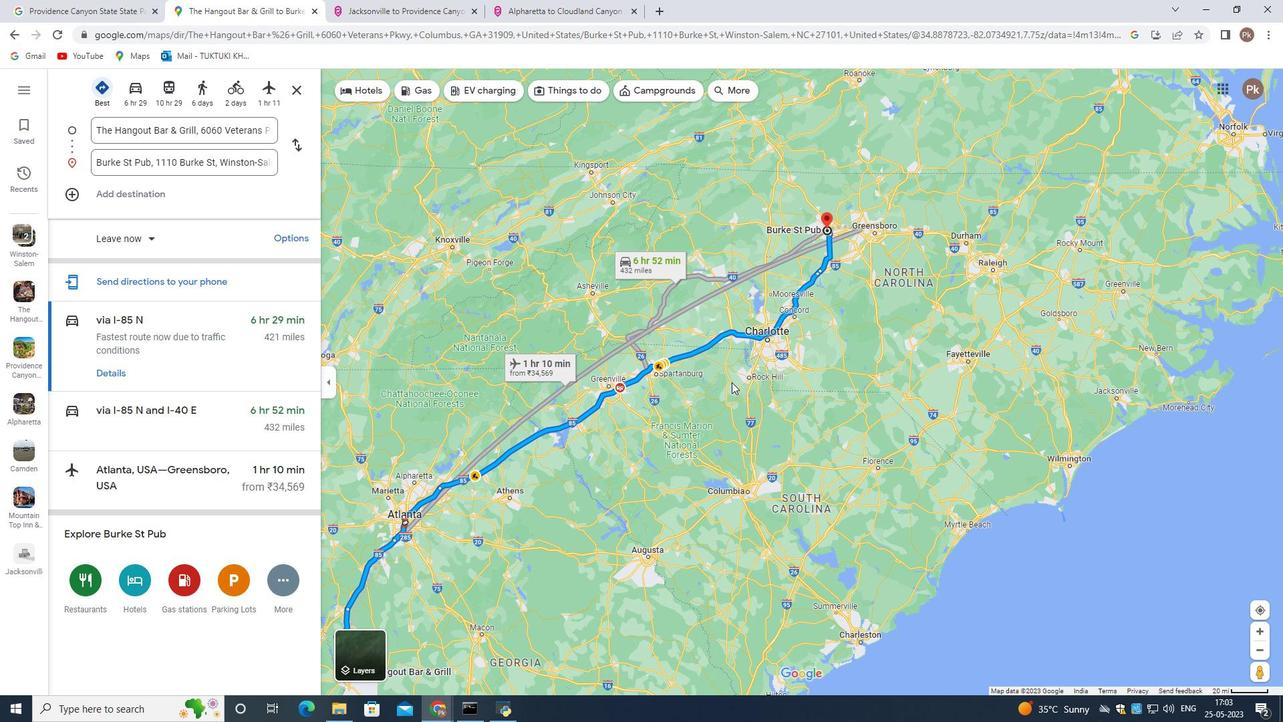 
Action: Mouse scrolled (732, 383) with delta (0, 0)
Screenshot: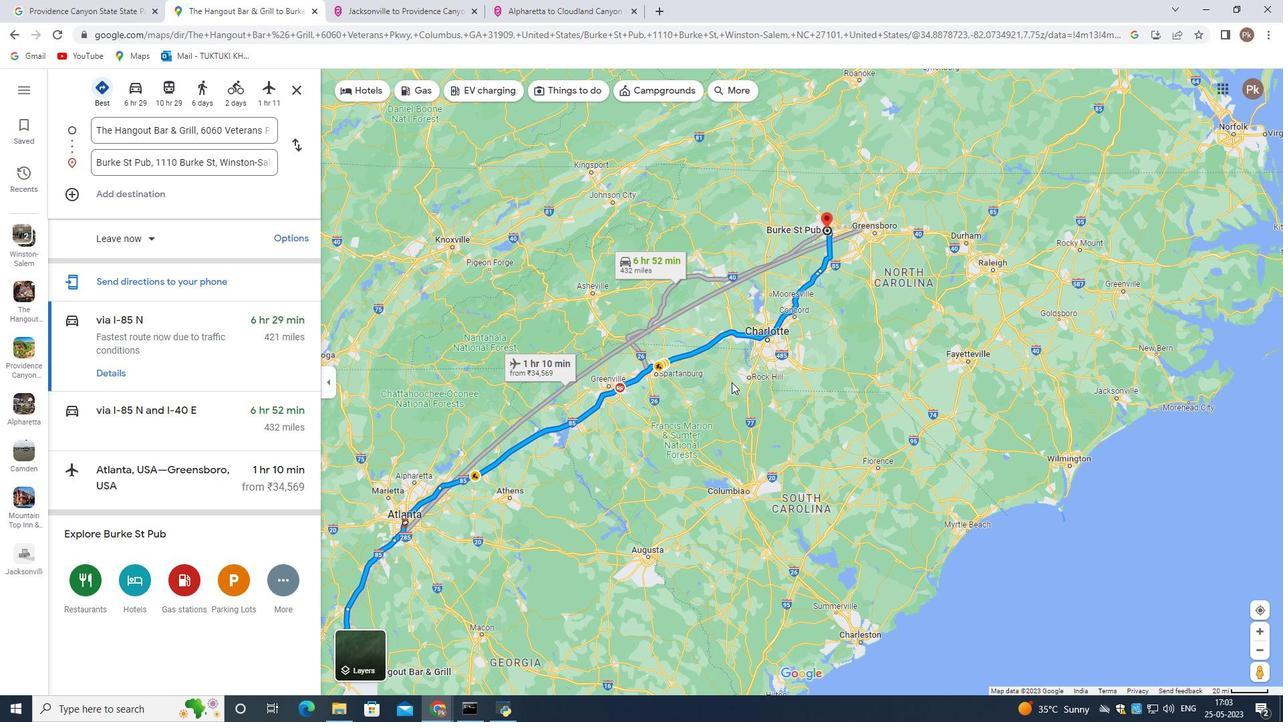 
Action: Mouse scrolled (732, 383) with delta (0, 0)
Screenshot: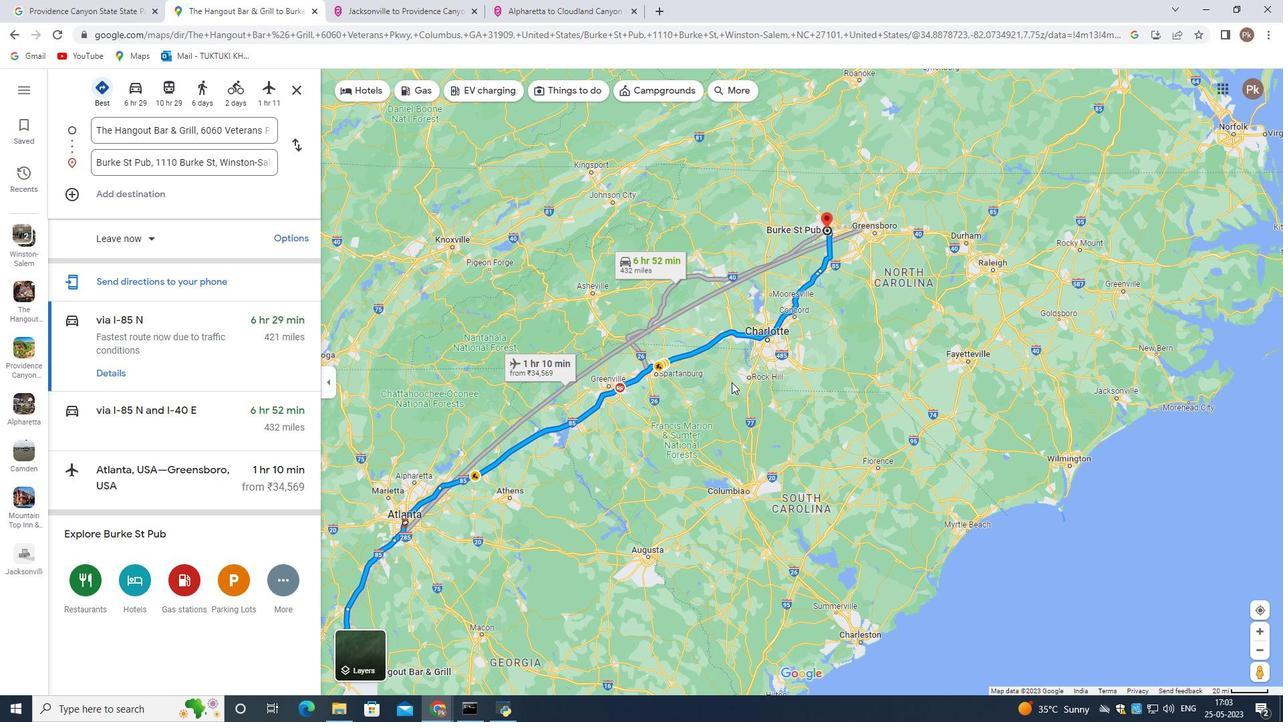 
Action: Mouse scrolled (732, 383) with delta (0, 0)
Screenshot: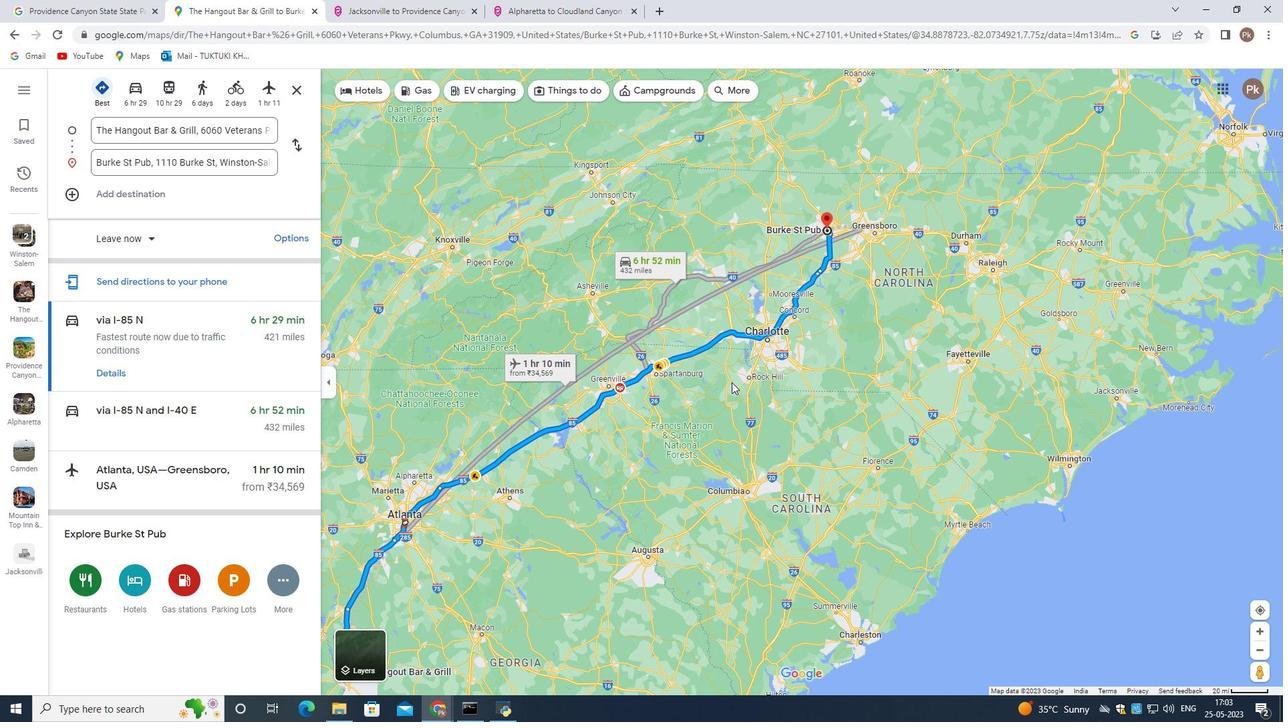 
Action: Mouse moved to (733, 296)
Screenshot: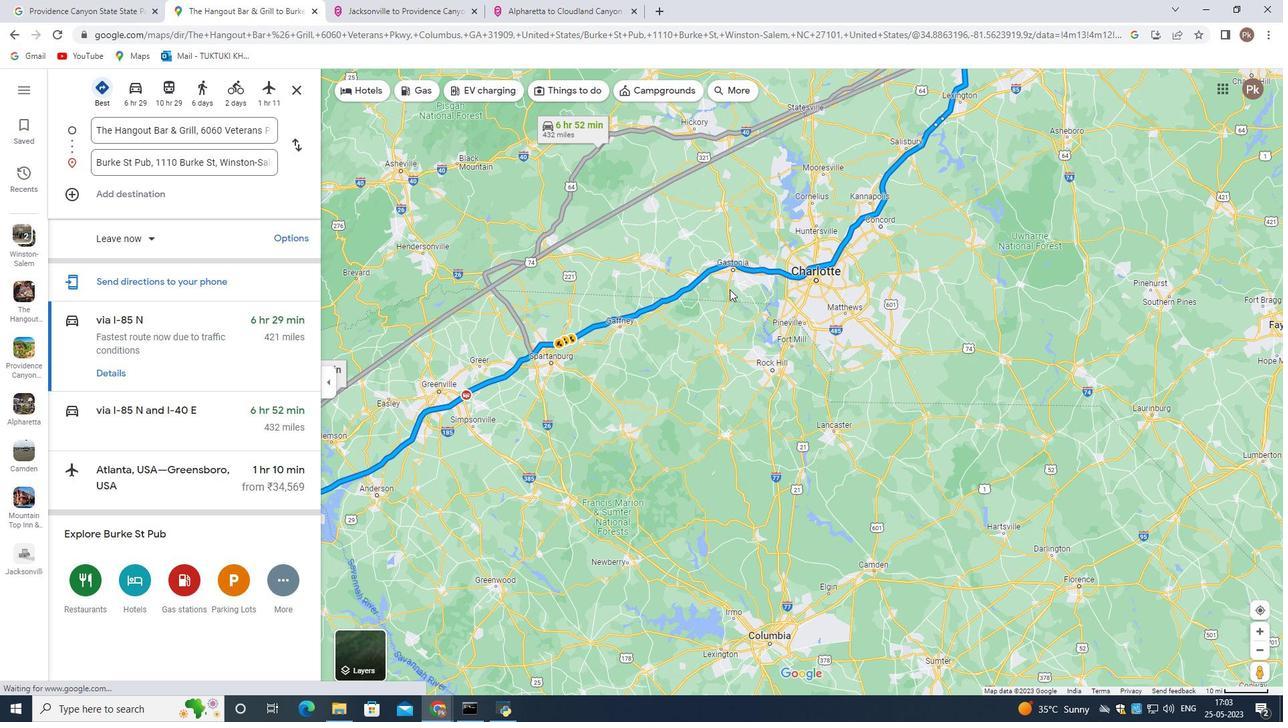 
Action: Mouse pressed left at (733, 296)
Screenshot: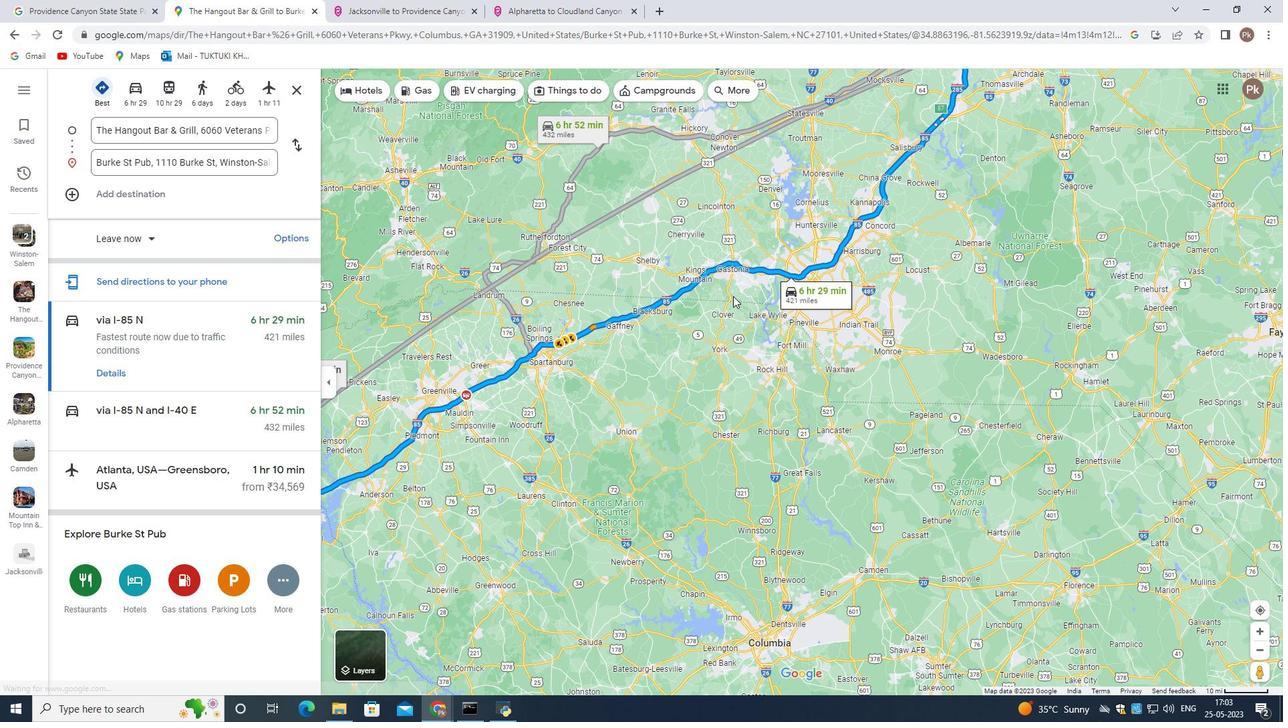 
Action: Mouse moved to (805, 338)
Screenshot: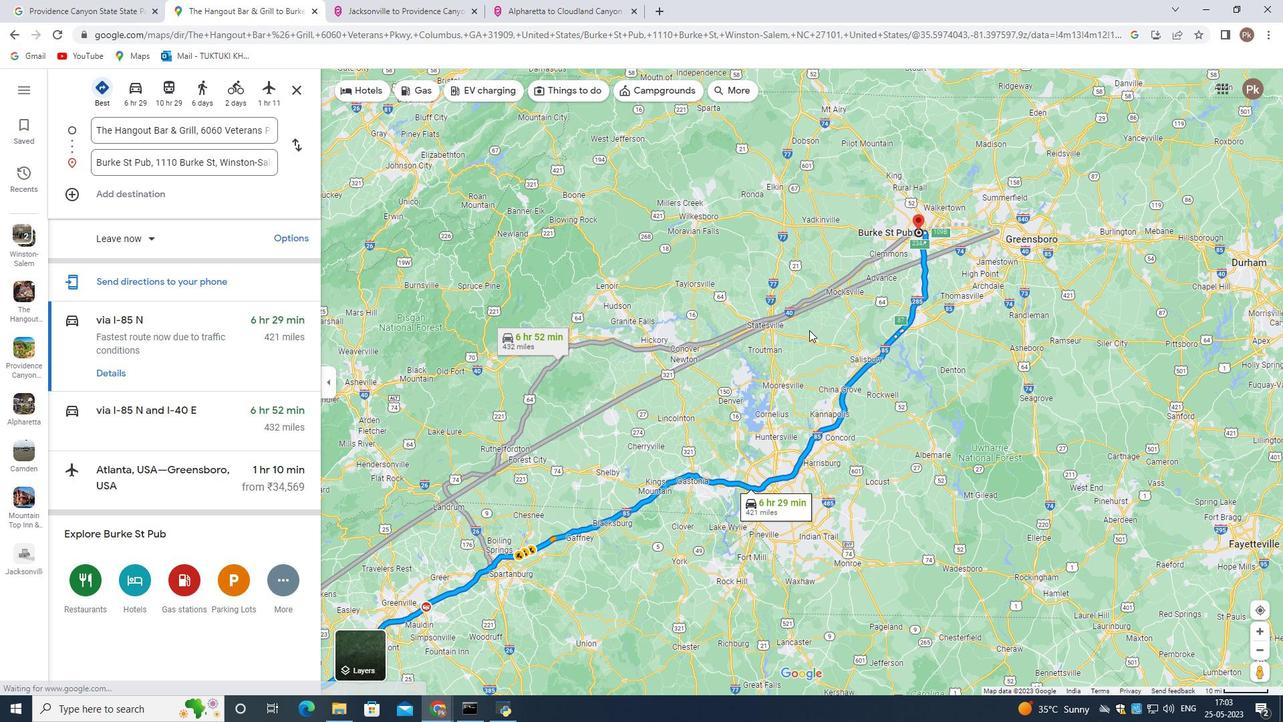 
Action: Mouse scrolled (805, 338) with delta (0, 0)
Screenshot: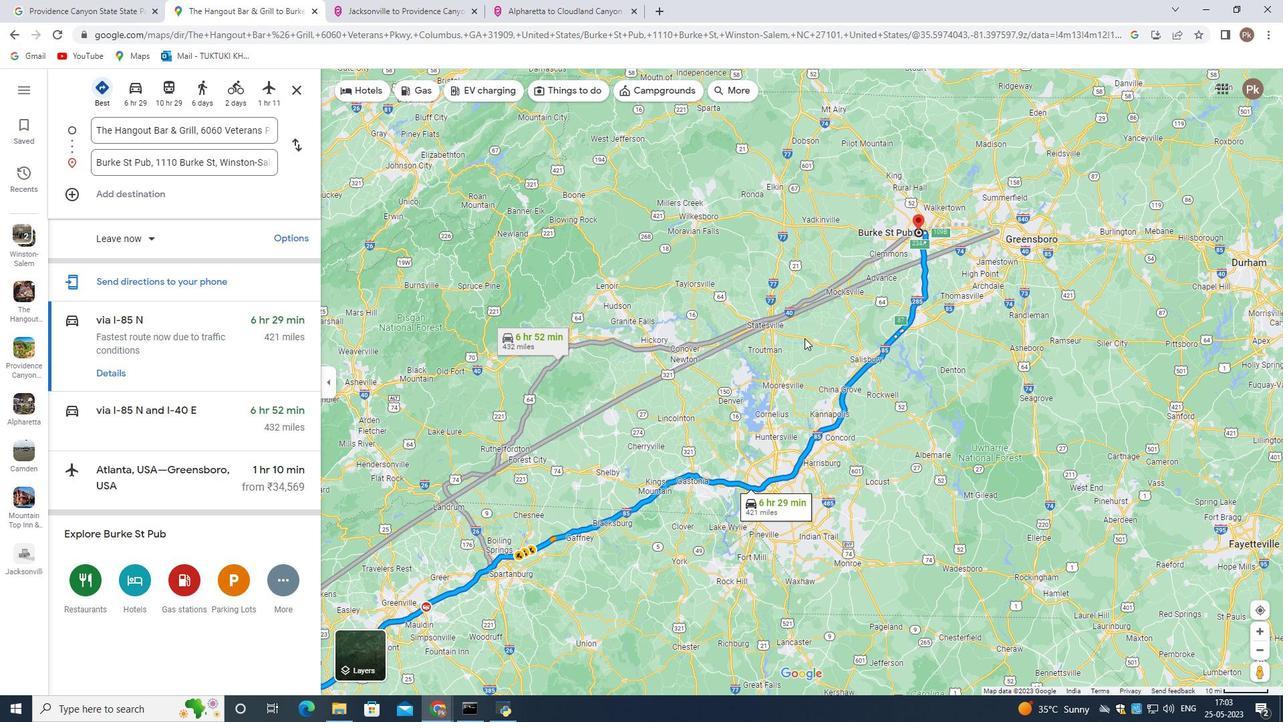 
Action: Mouse moved to (968, 230)
Screenshot: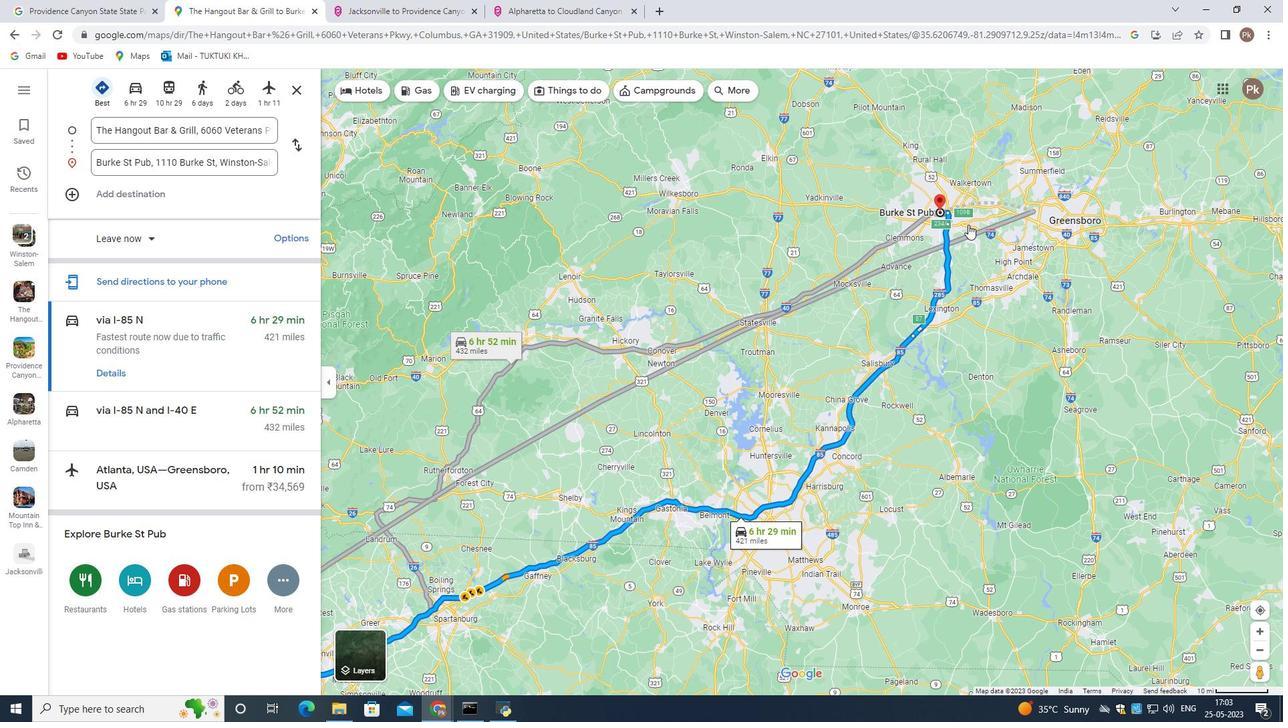 
Action: Mouse scrolled (968, 231) with delta (0, 0)
Screenshot: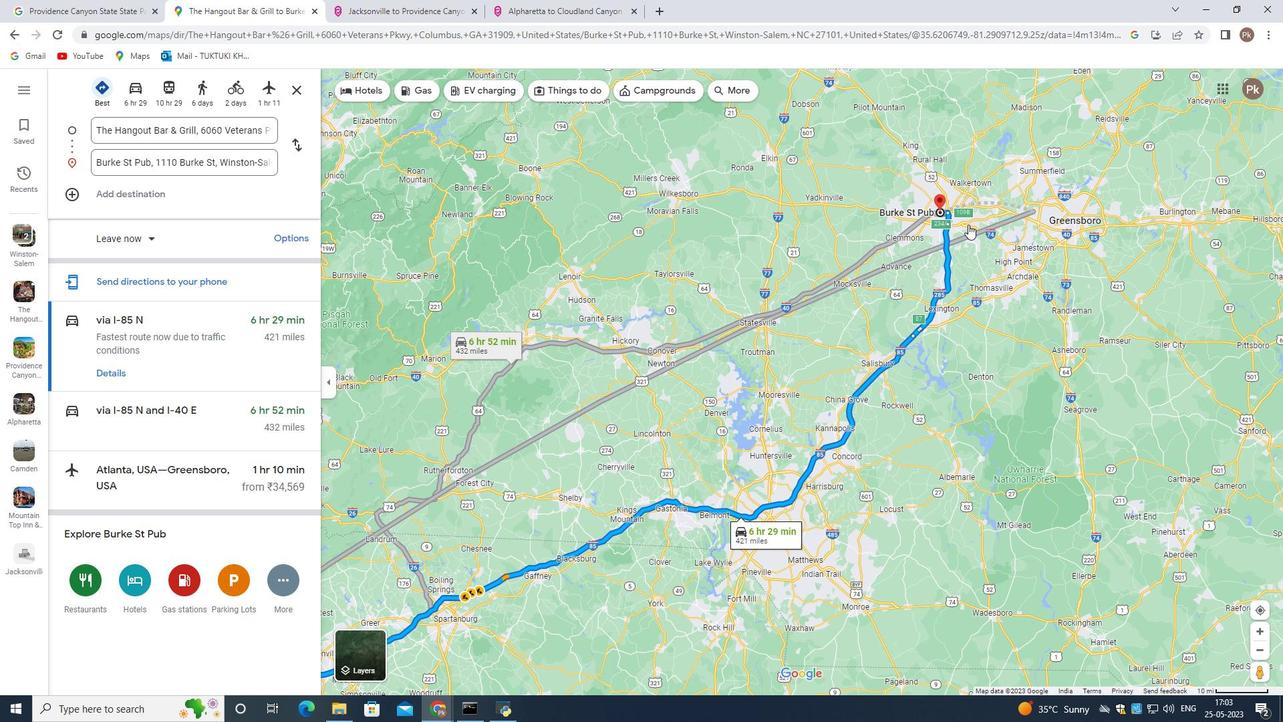 
Action: Mouse scrolled (968, 231) with delta (0, 0)
Screenshot: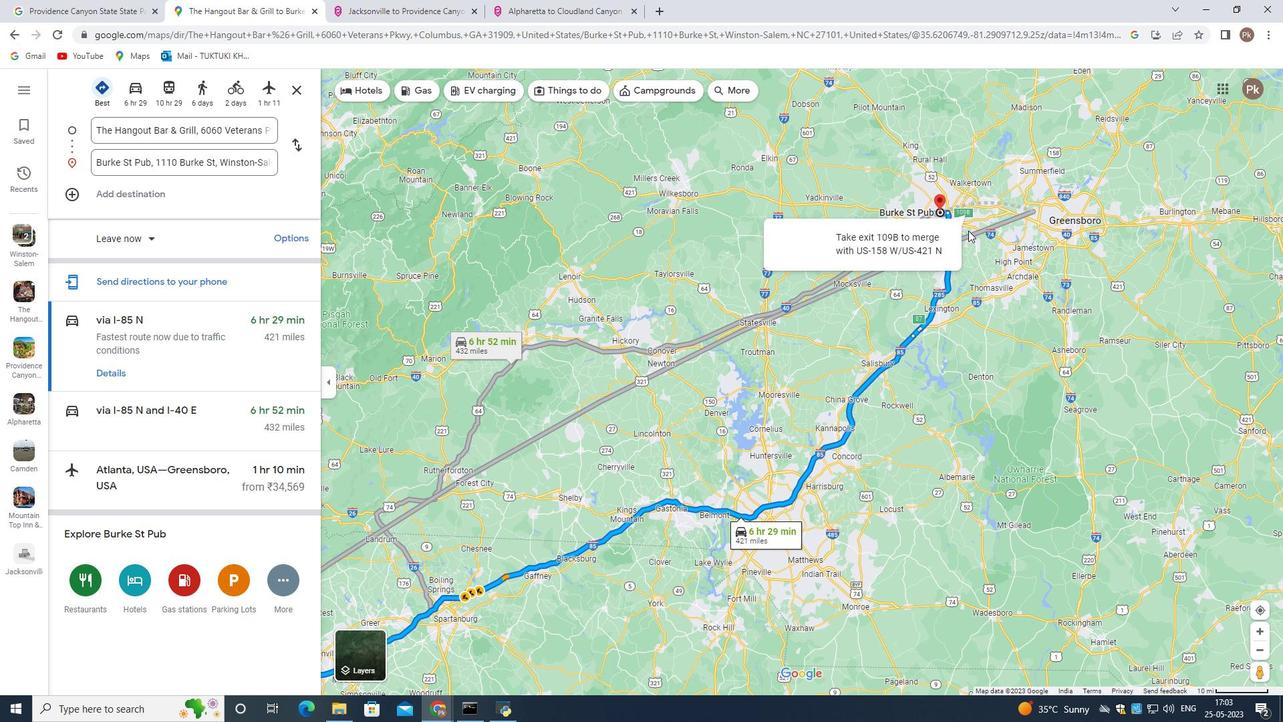 
Action: Mouse scrolled (968, 231) with delta (0, 0)
Screenshot: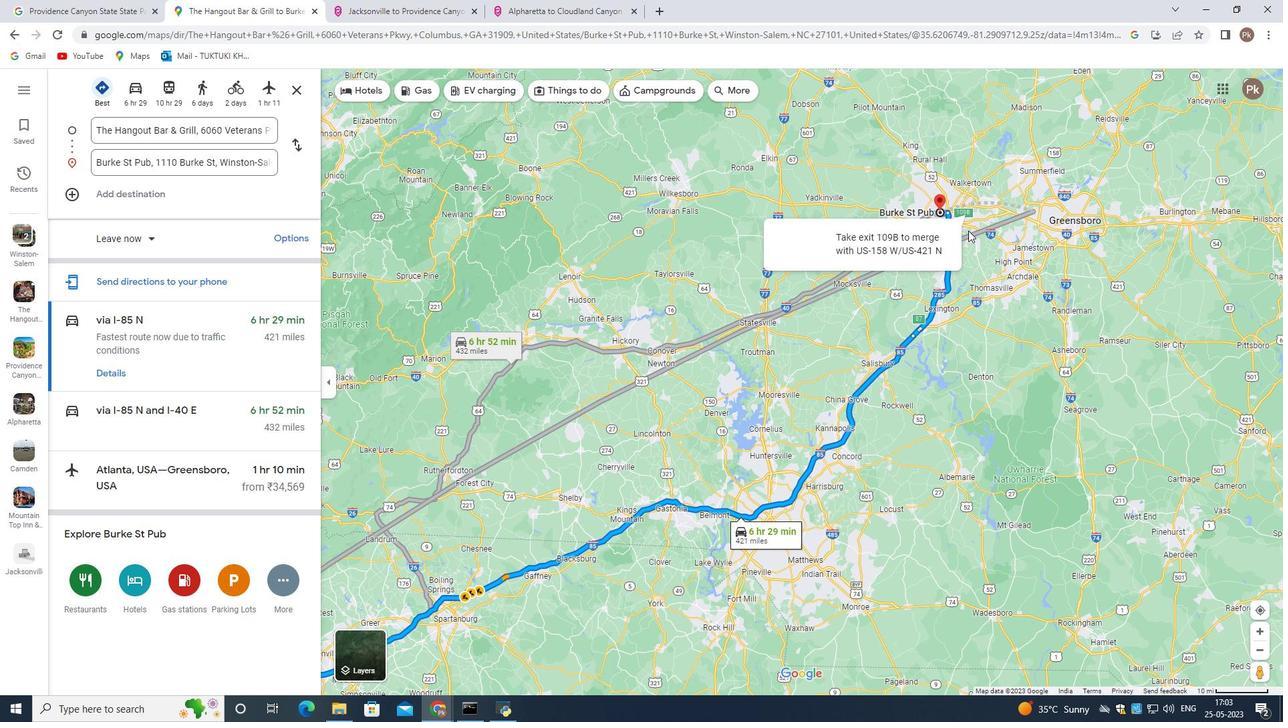 
Action: Mouse scrolled (968, 231) with delta (0, 0)
Screenshot: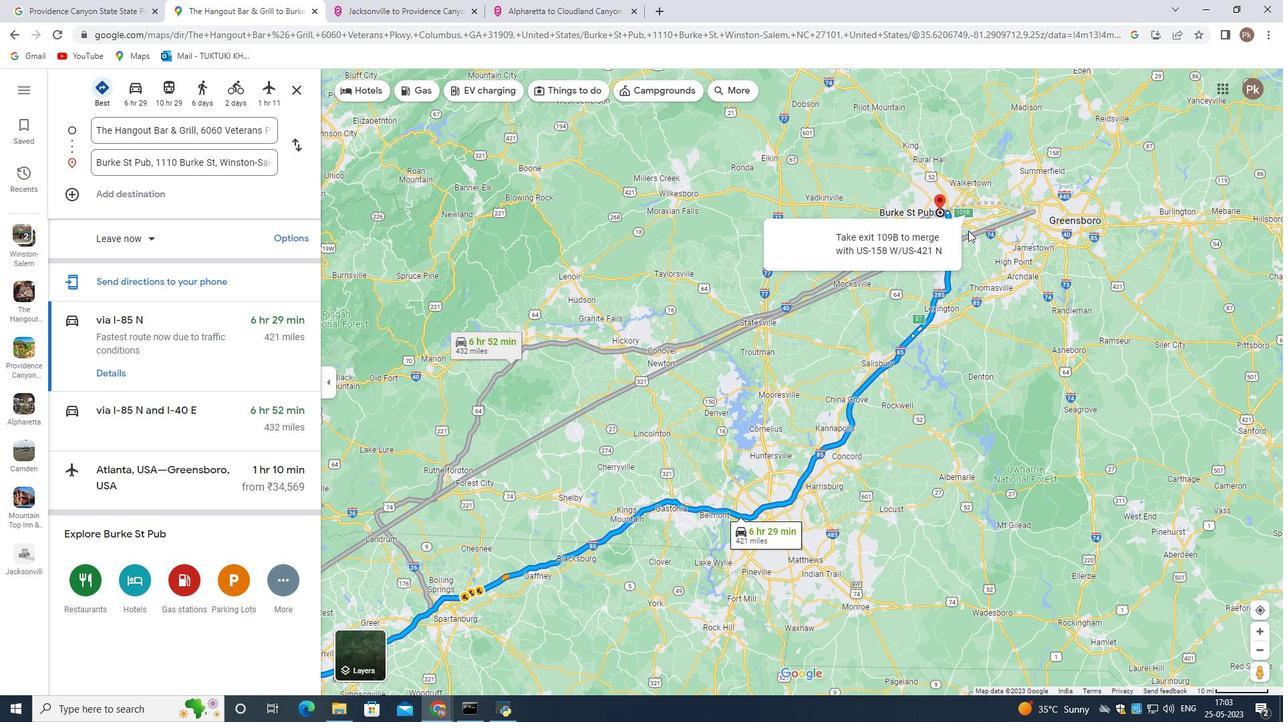 
Action: Mouse scrolled (968, 231) with delta (0, 0)
Screenshot: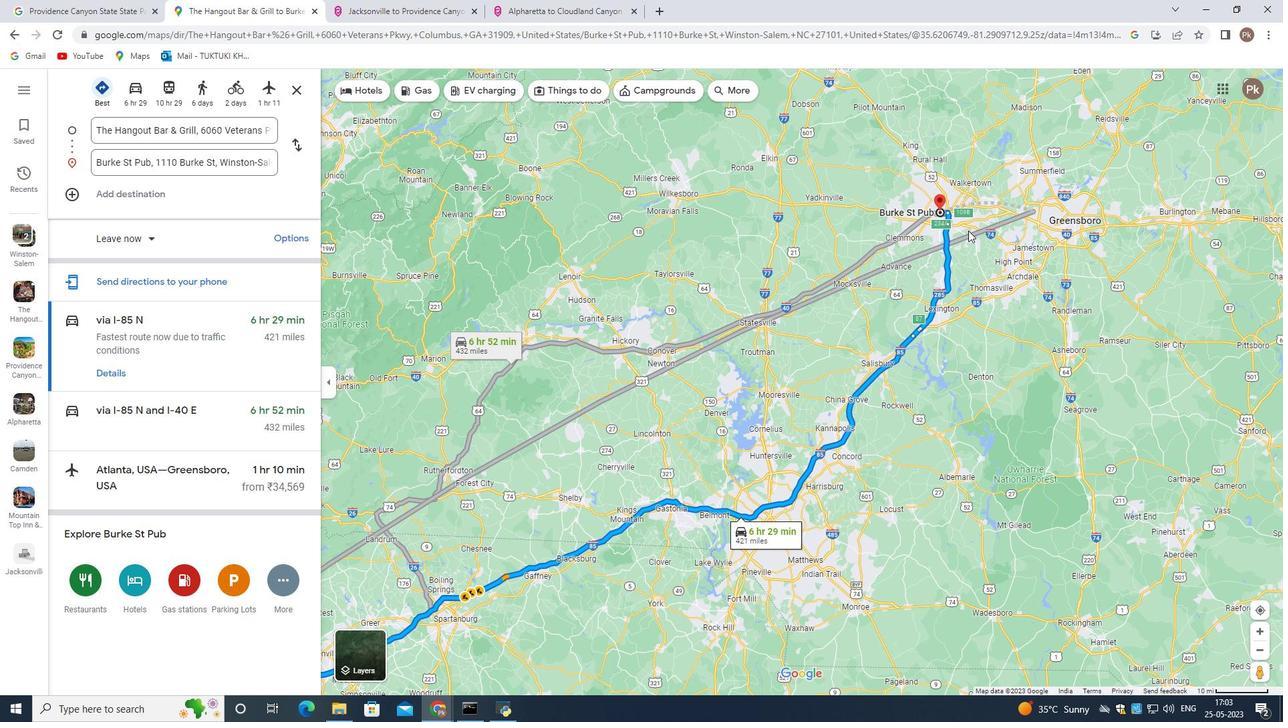 
Action: Mouse moved to (946, 200)
Screenshot: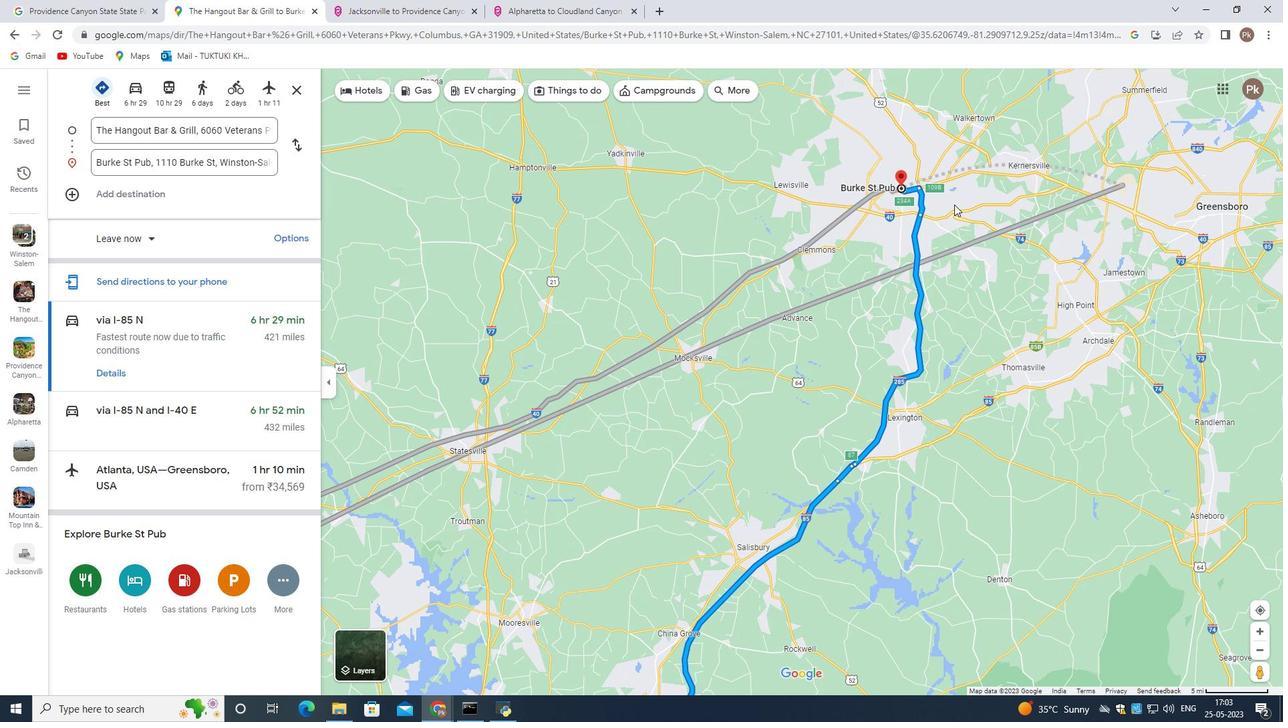
Action: Mouse scrolled (946, 201) with delta (0, 0)
Screenshot: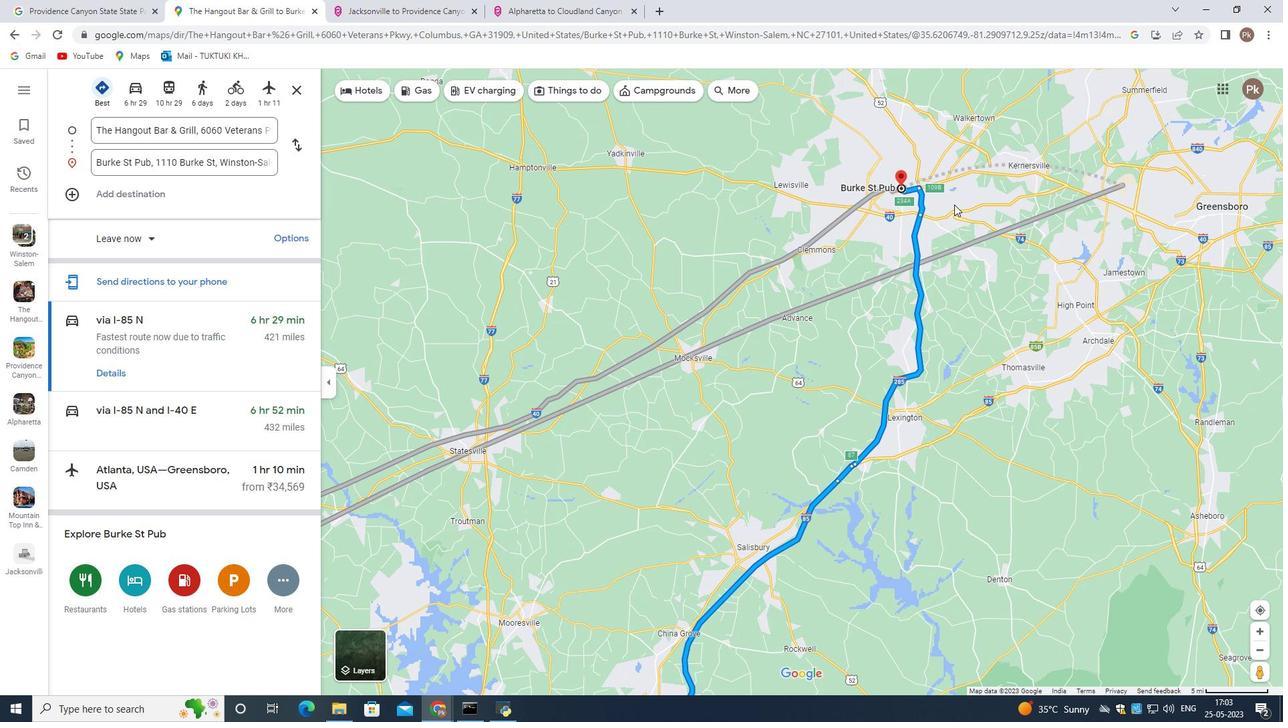 
Action: Mouse scrolled (946, 201) with delta (0, 0)
Screenshot: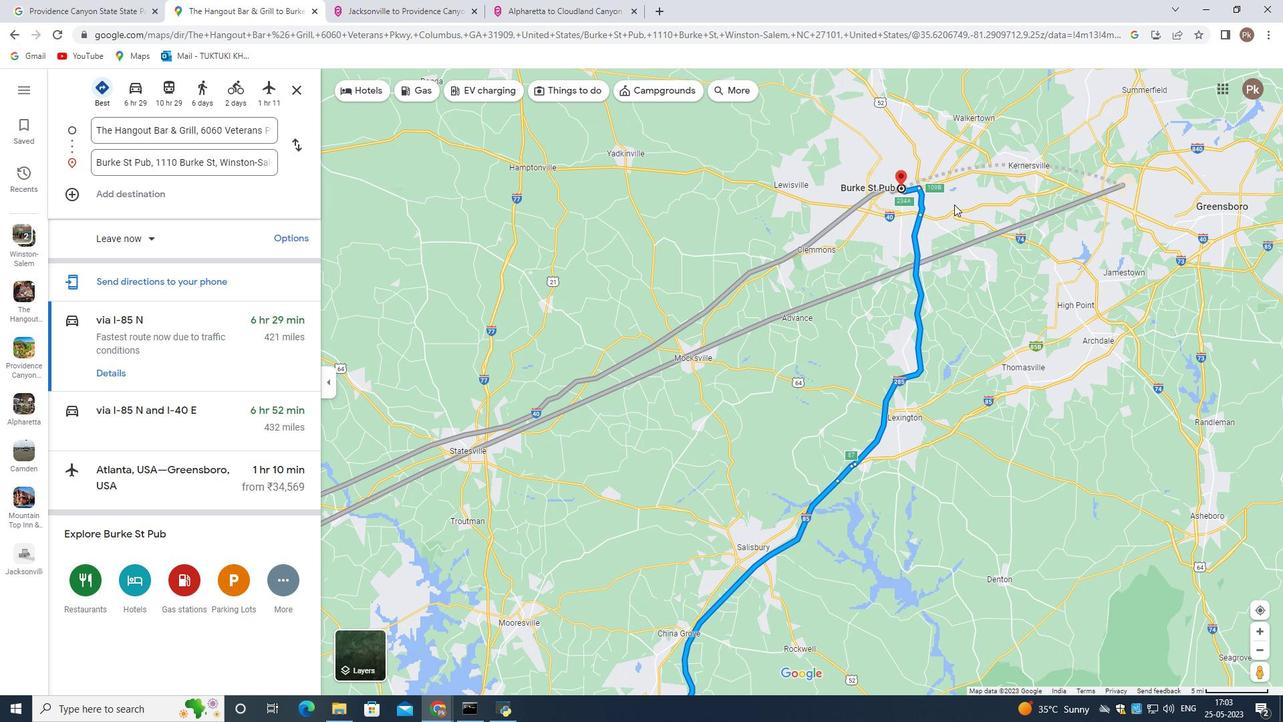 
Action: Mouse scrolled (946, 201) with delta (0, 0)
Screenshot: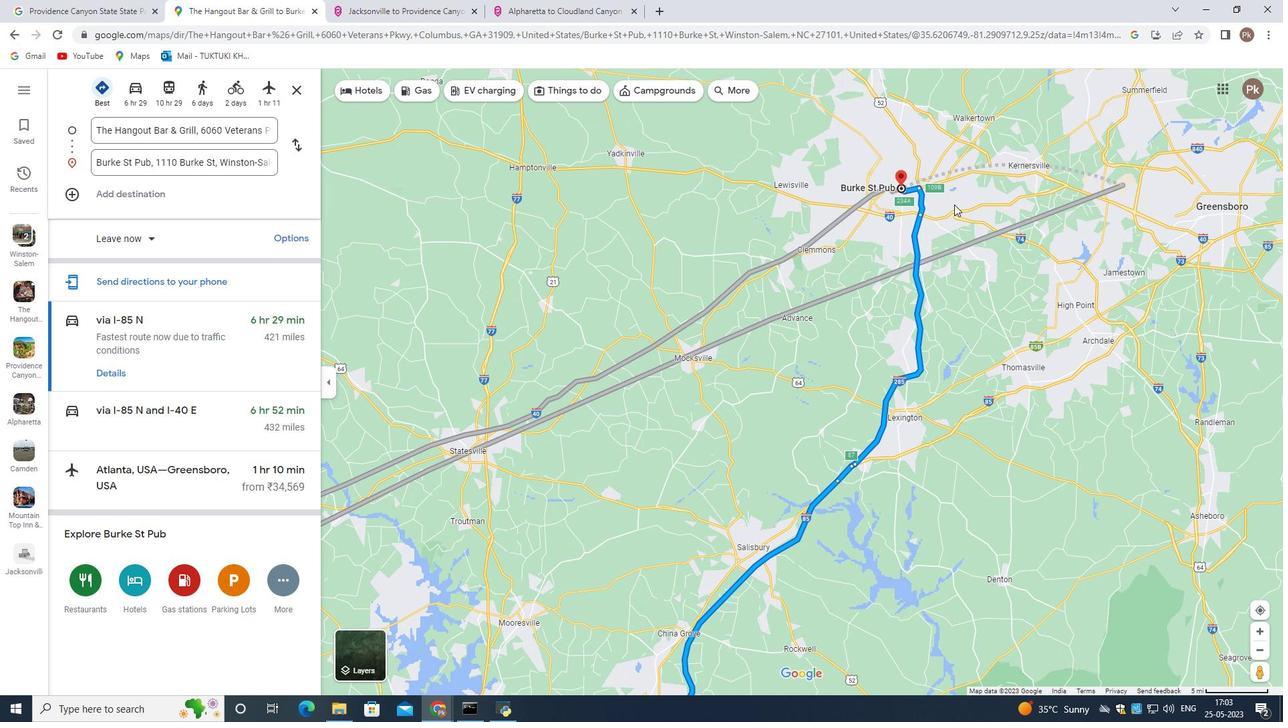 
Action: Mouse scrolled (946, 201) with delta (0, 0)
Screenshot: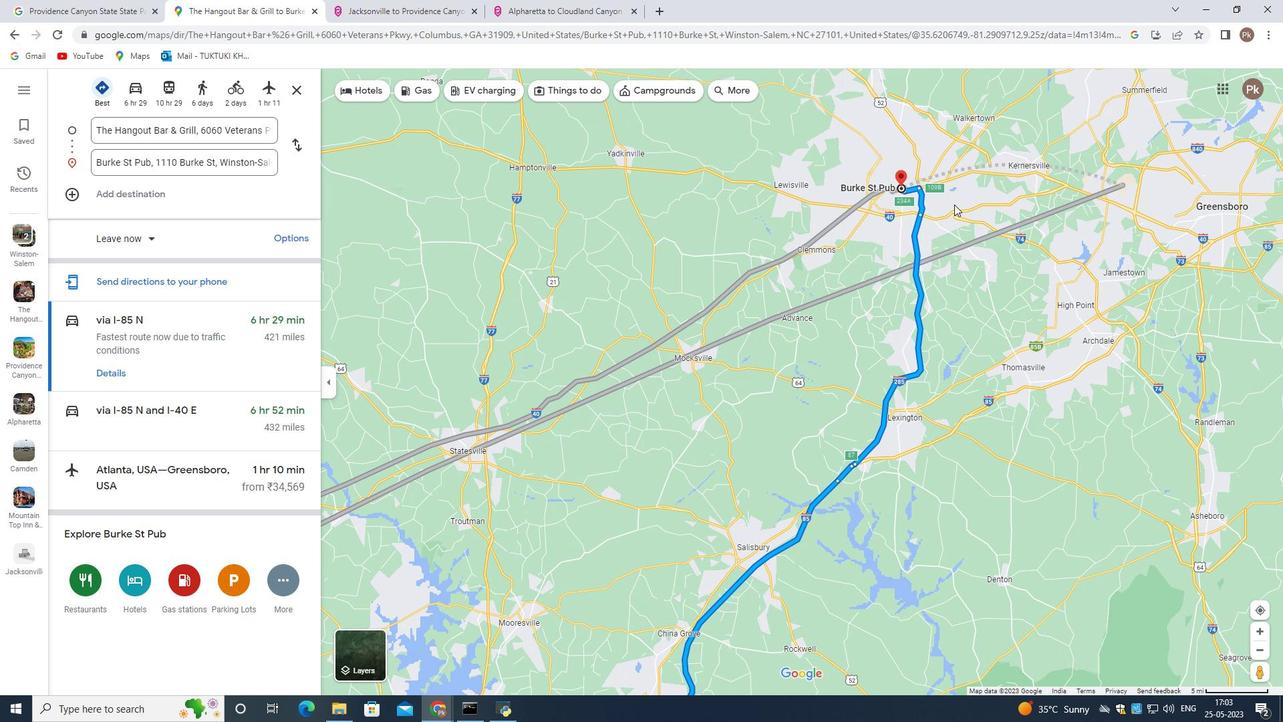 
Action: Mouse scrolled (946, 201) with delta (0, 0)
Screenshot: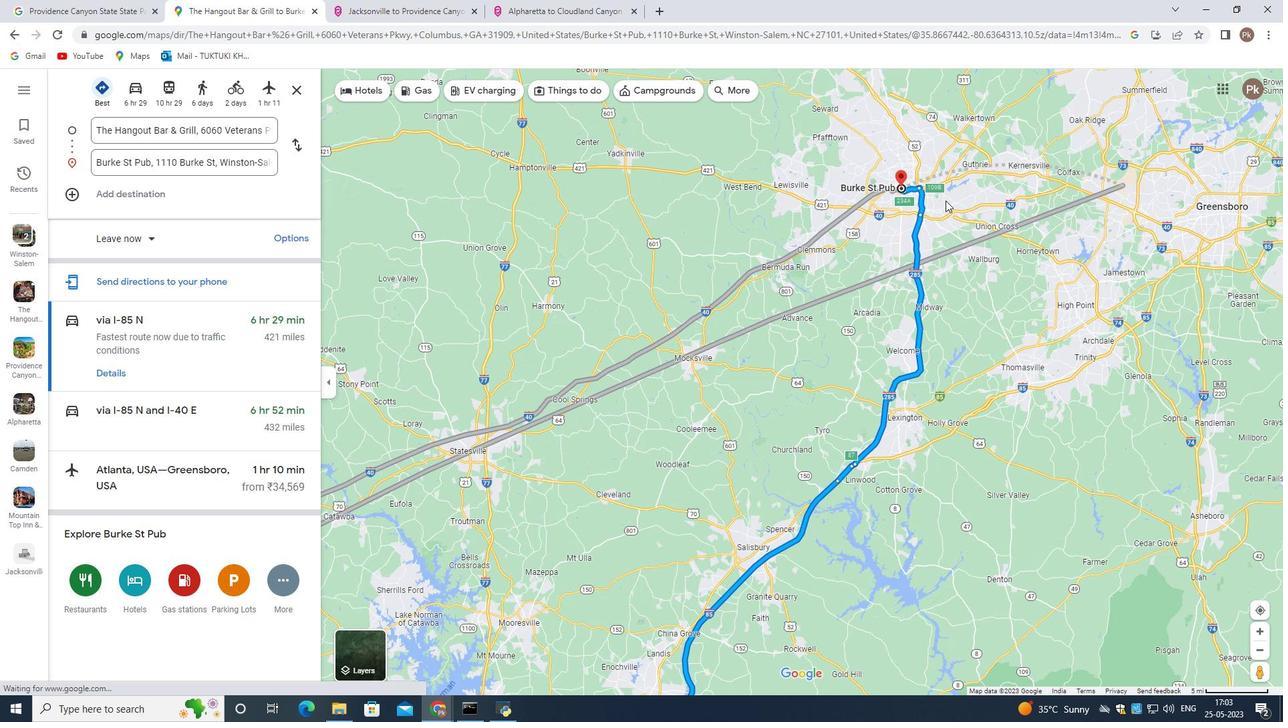 
Action: Mouse moved to (928, 190)
Screenshot: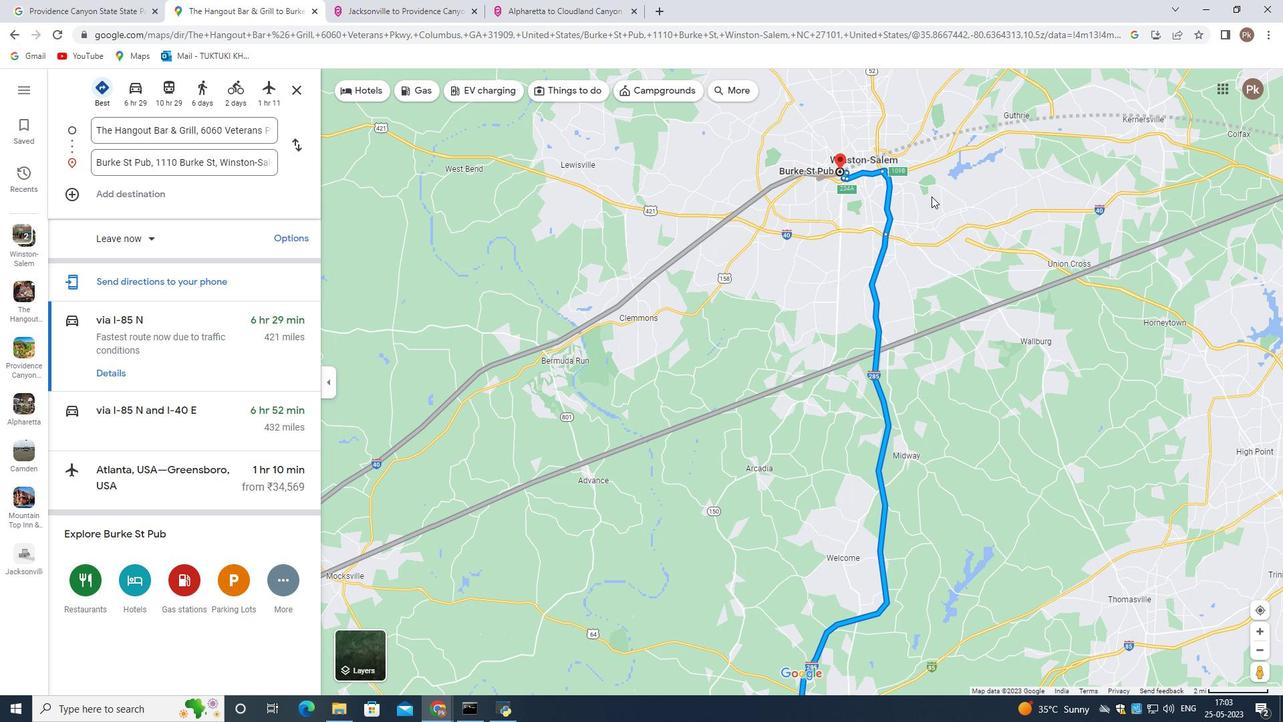 
Action: Mouse scrolled (928, 191) with delta (0, 0)
Screenshot: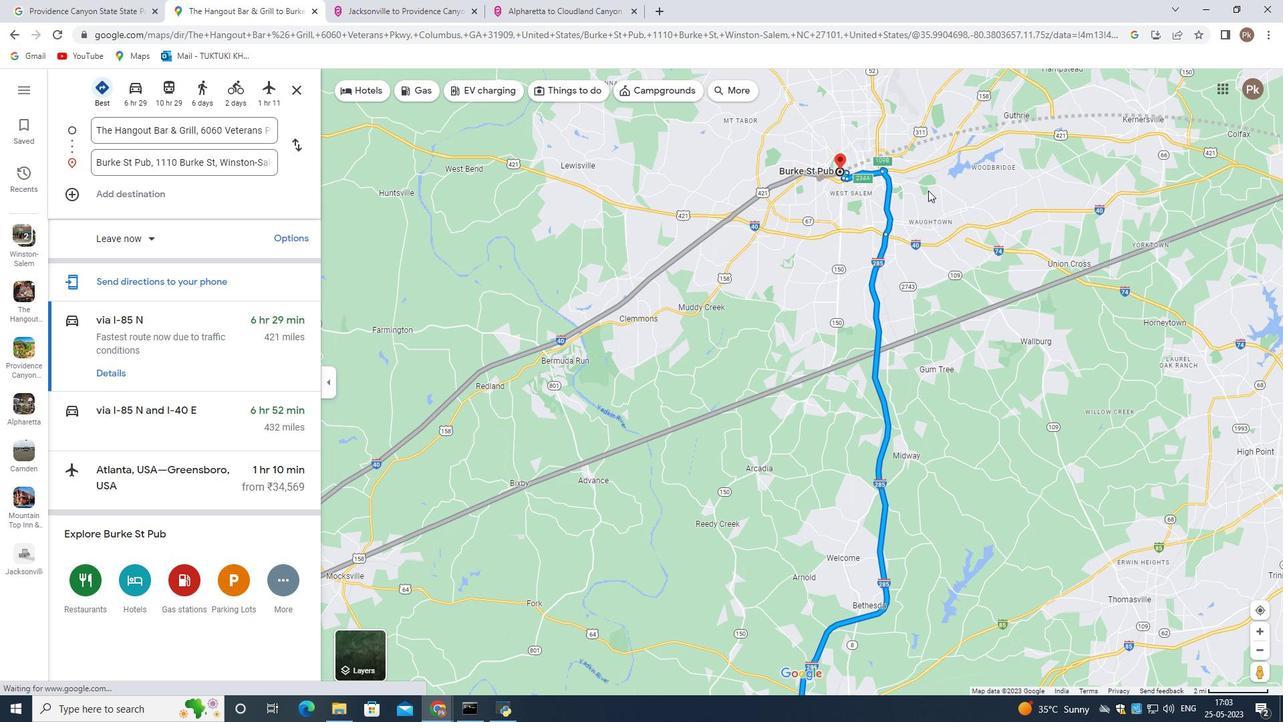 
Action: Mouse scrolled (928, 191) with delta (0, 0)
Screenshot: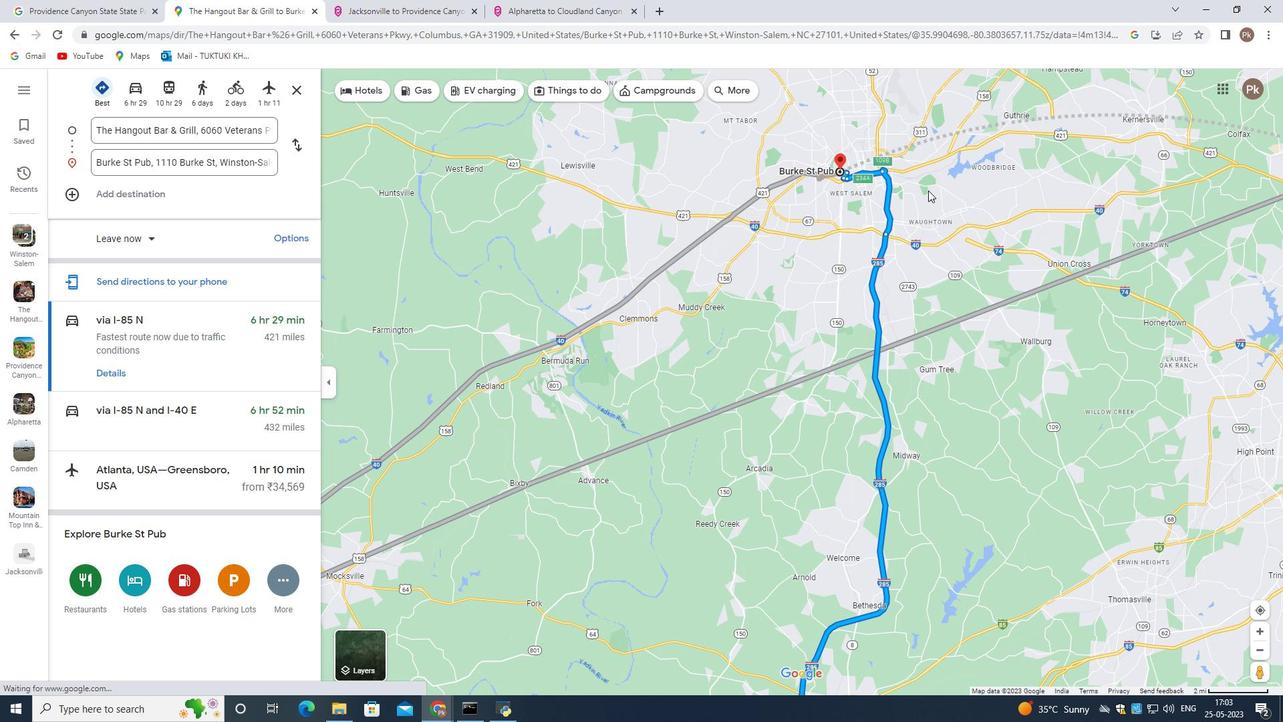 
Action: Mouse scrolled (928, 191) with delta (0, 0)
Screenshot: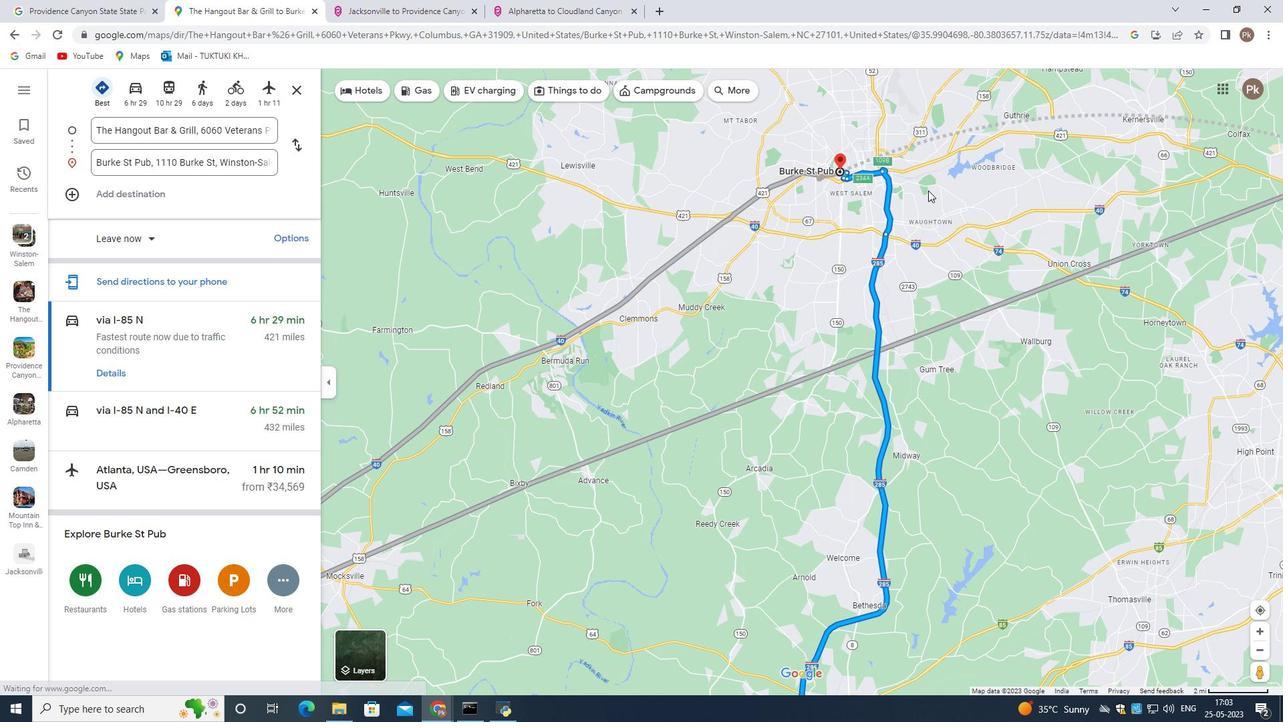 
Action: Mouse scrolled (928, 191) with delta (0, 0)
Screenshot: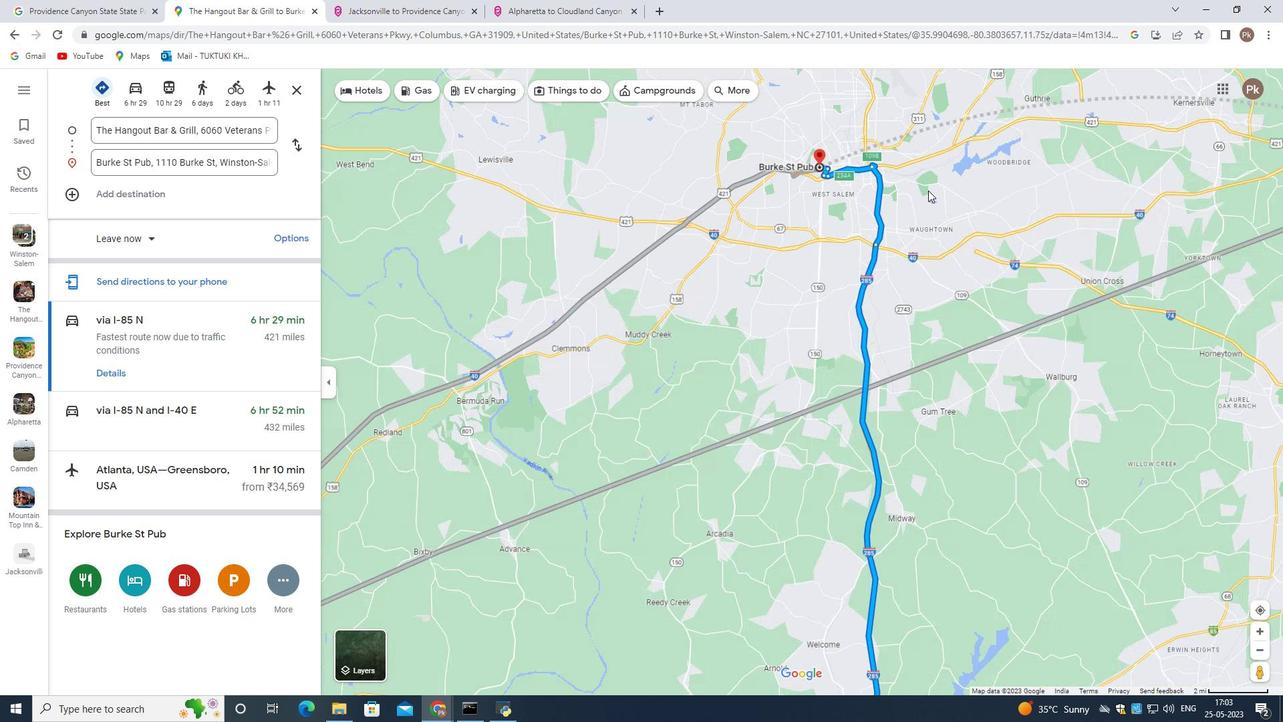 
Action: Mouse moved to (800, 189)
Screenshot: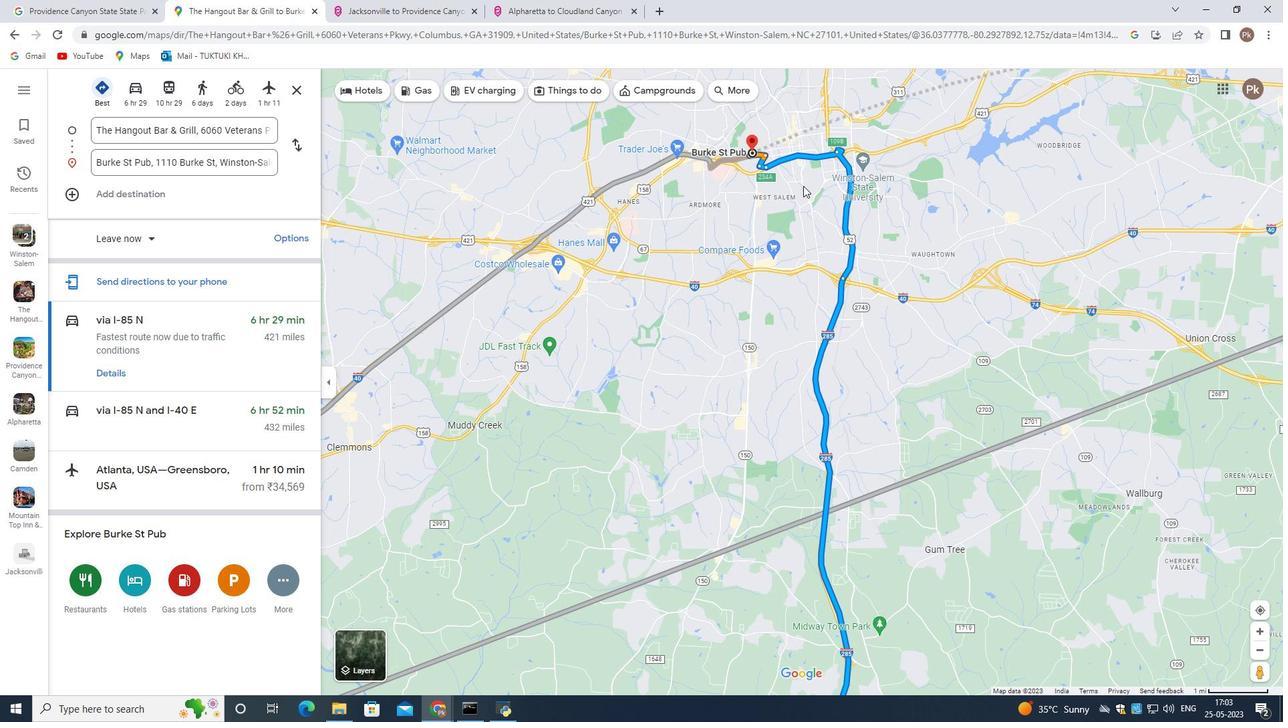 
Action: Mouse scrolled (800, 190) with delta (0, 0)
Screenshot: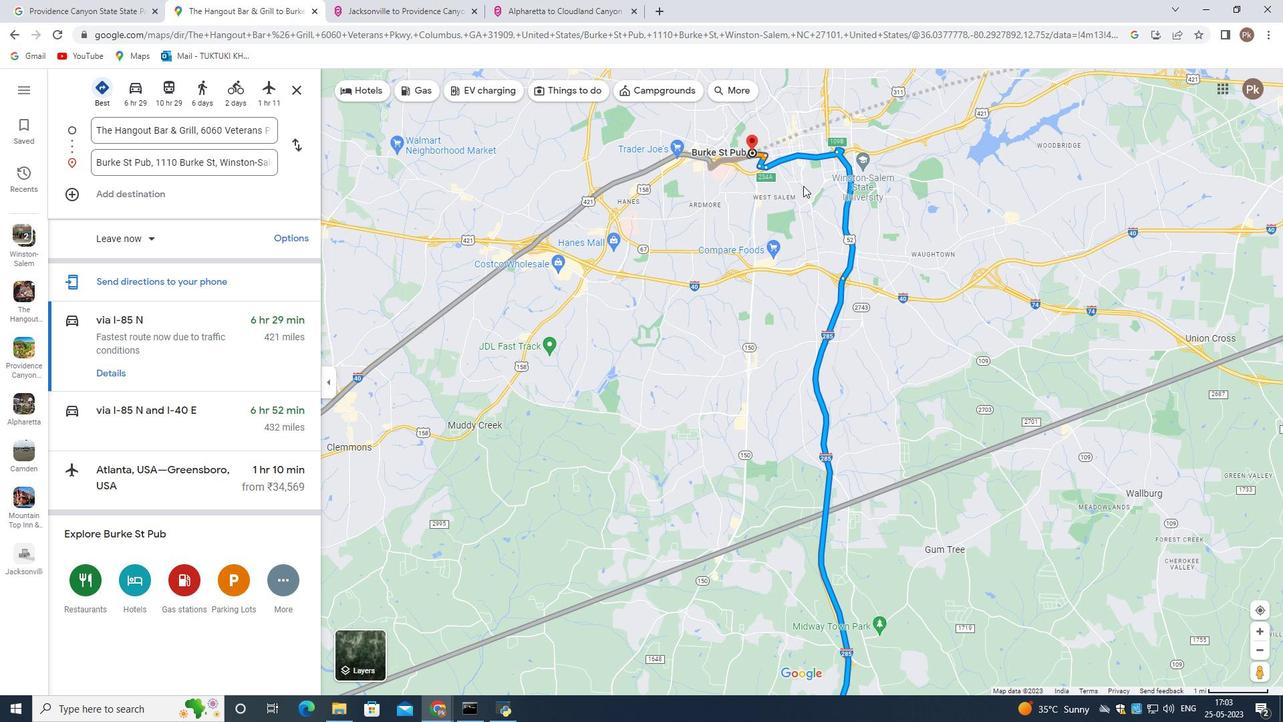 
Action: Mouse moved to (799, 189)
Screenshot: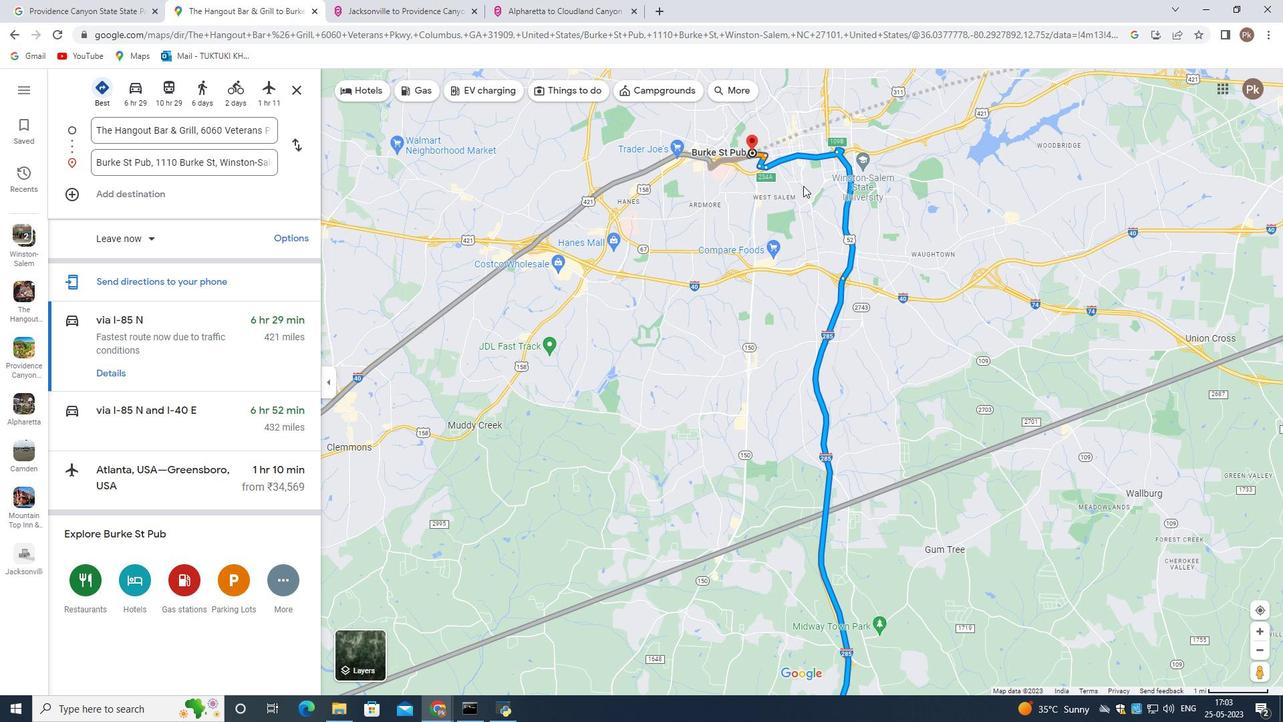 
Action: Mouse scrolled (799, 190) with delta (0, 0)
Screenshot: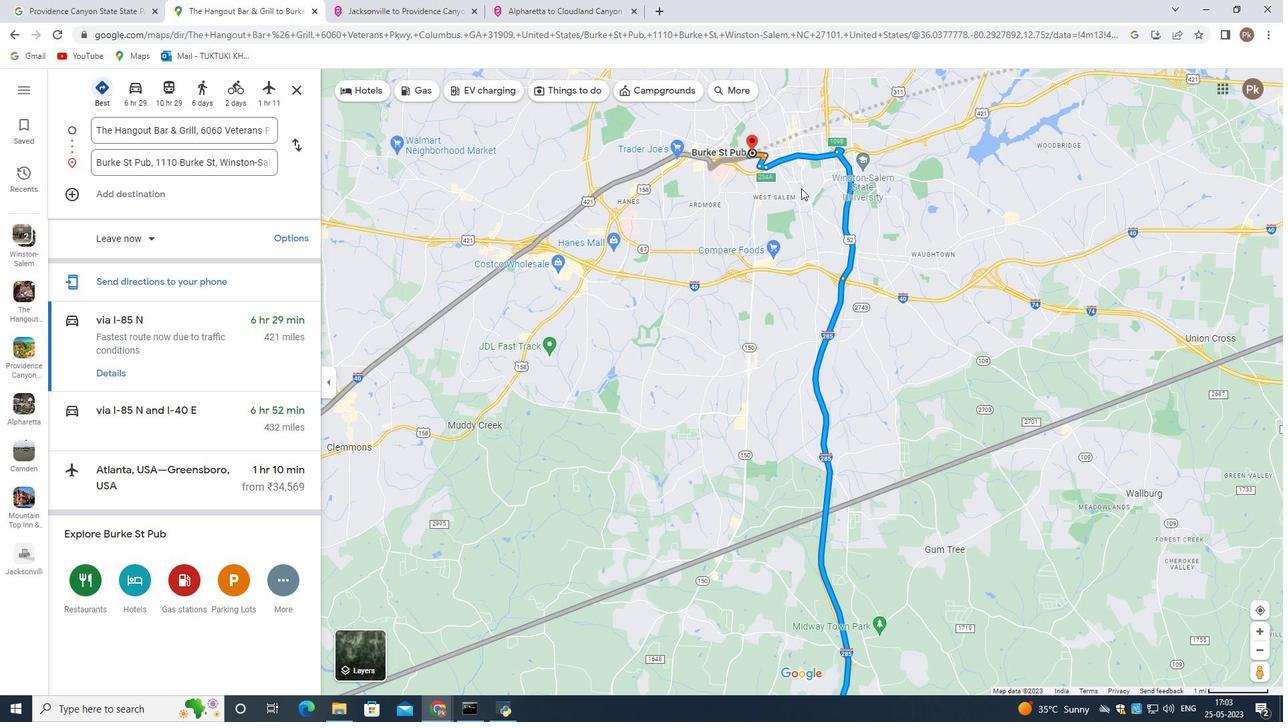 
Action: Mouse moved to (698, 197)
Screenshot: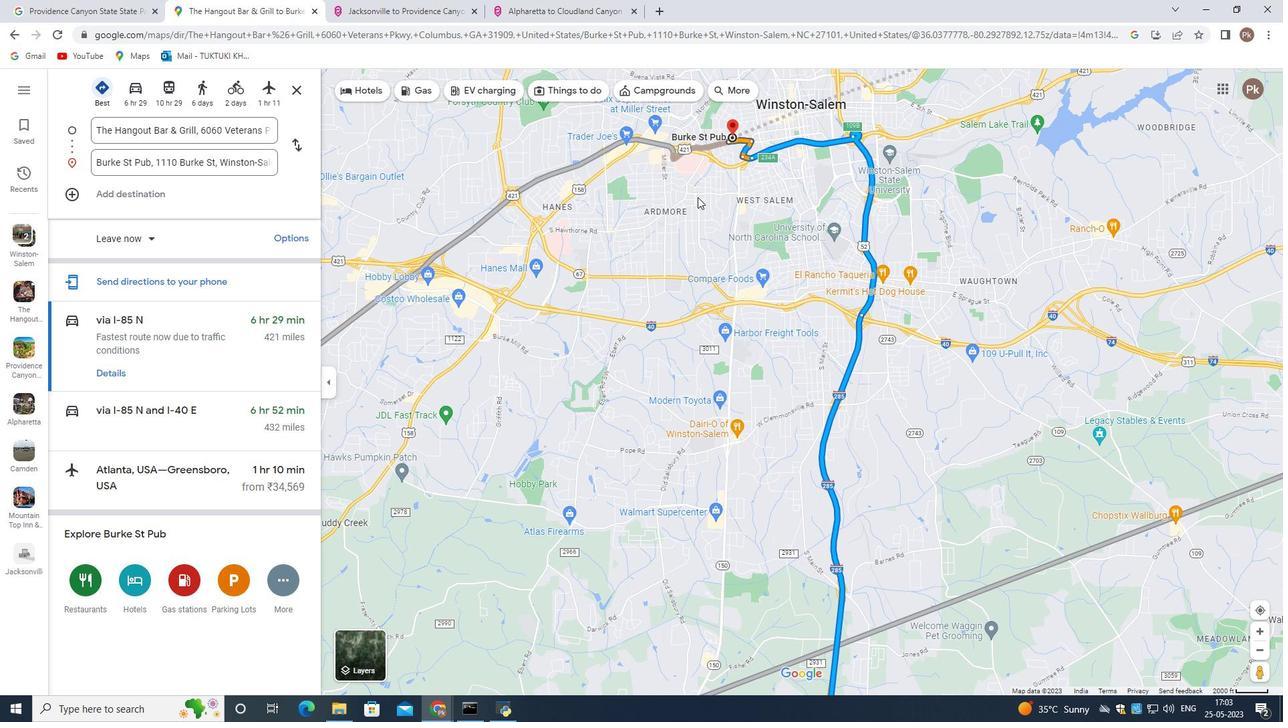 
Action: Mouse pressed left at (698, 197)
Screenshot: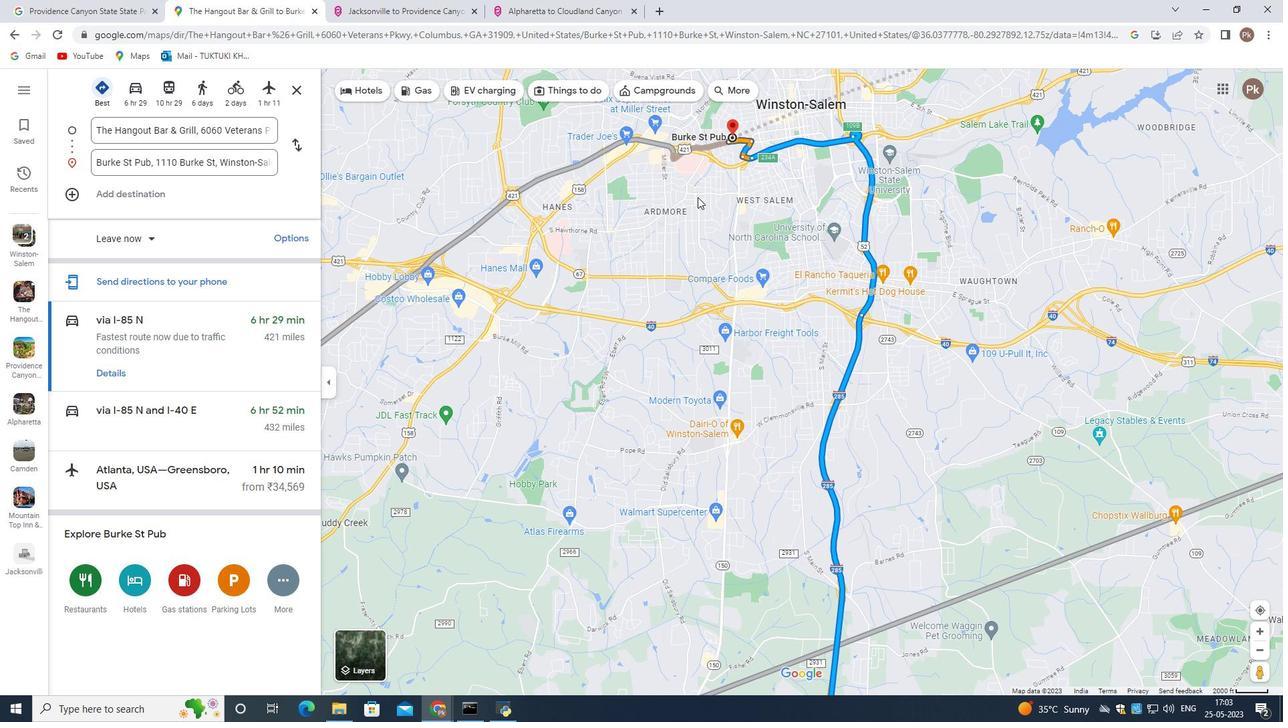 
Action: Mouse moved to (734, 289)
Screenshot: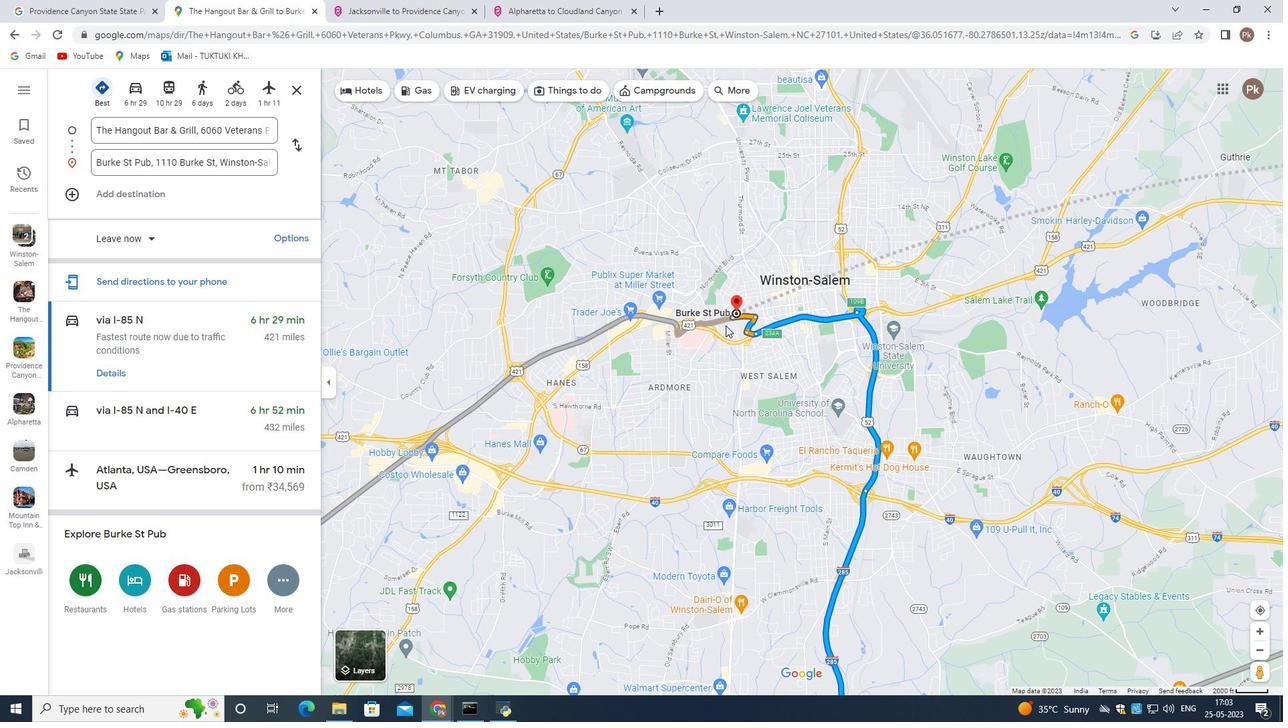 
Action: Mouse scrolled (734, 290) with delta (0, 0)
Screenshot: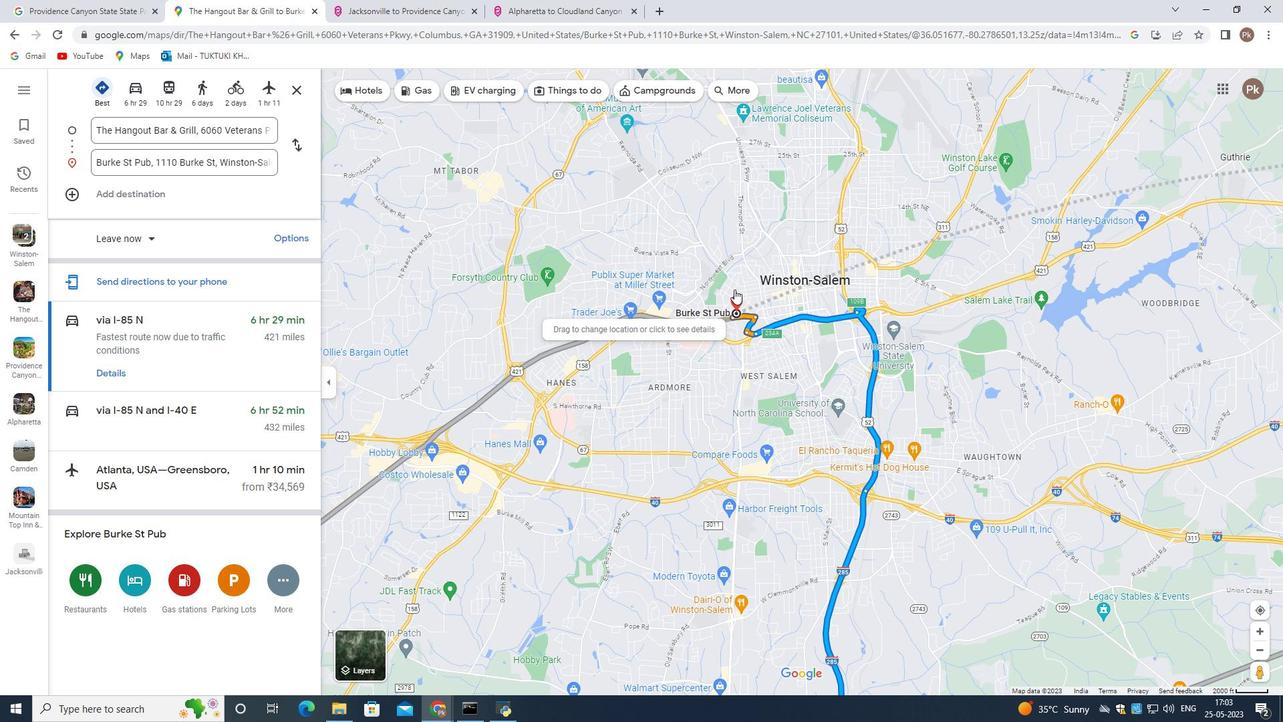 
Action: Mouse scrolled (734, 290) with delta (0, 0)
Screenshot: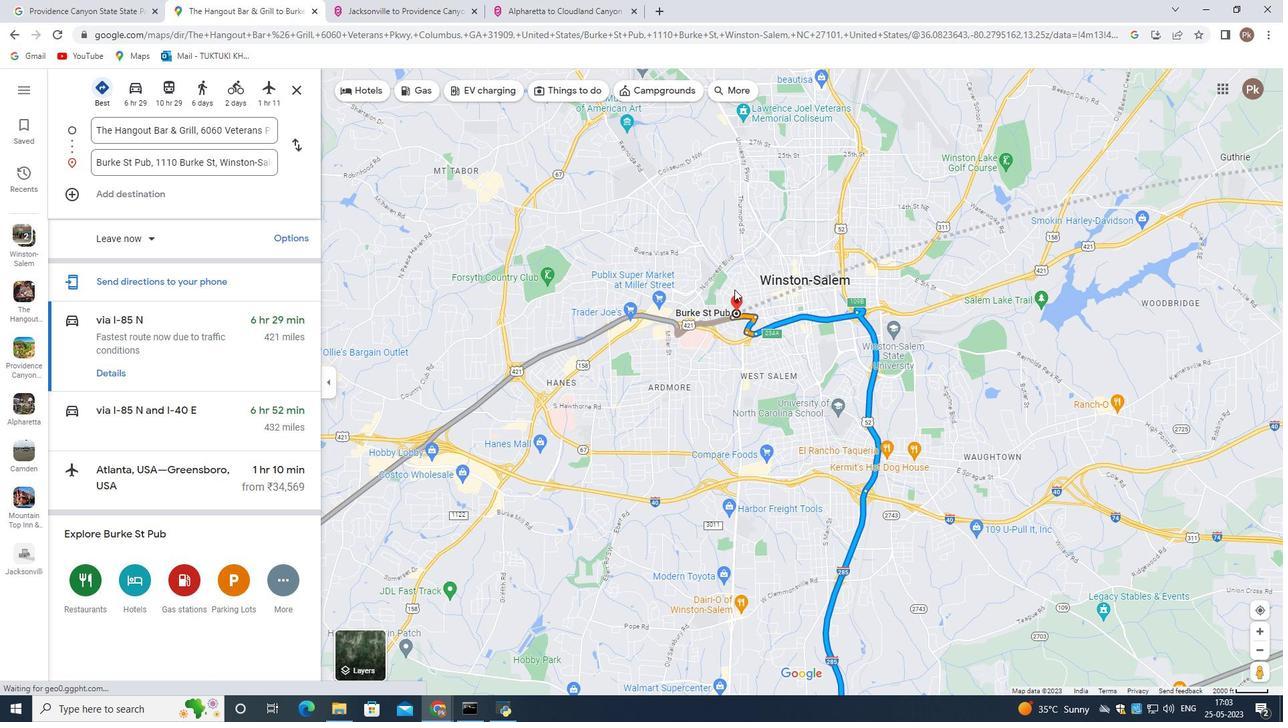 
Action: Mouse scrolled (734, 290) with delta (0, 0)
Screenshot: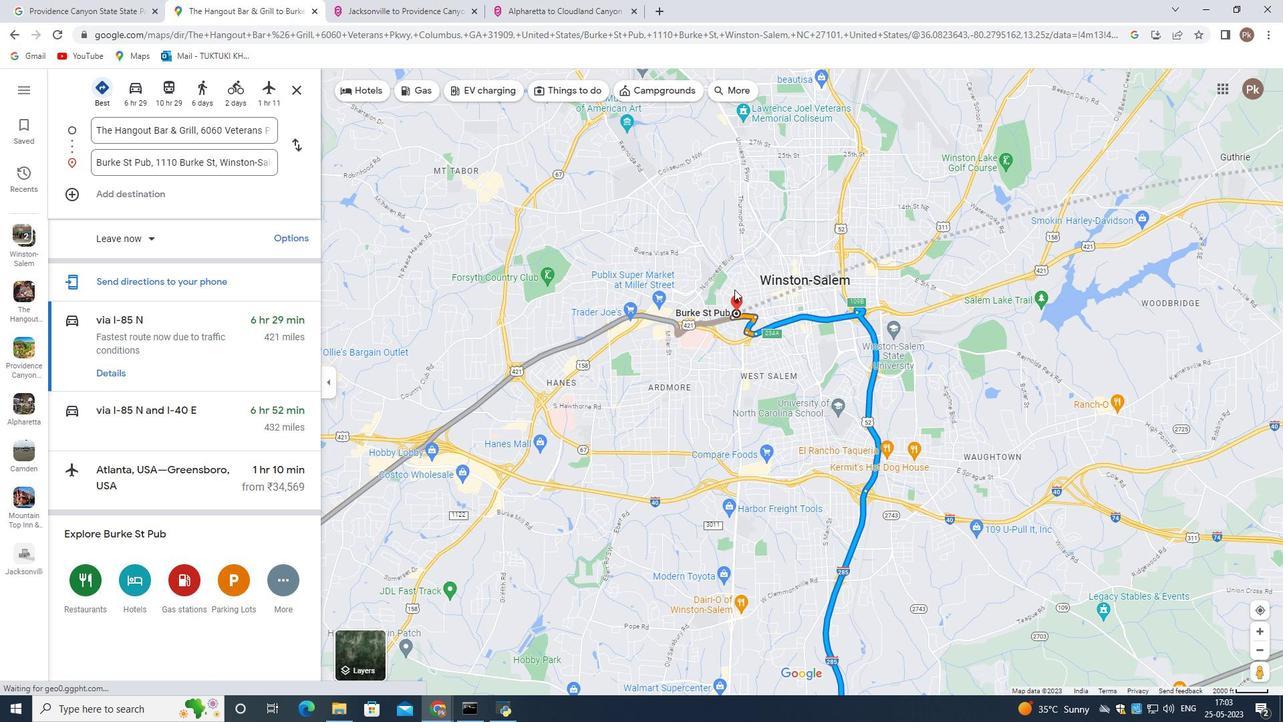 
Action: Mouse scrolled (734, 290) with delta (0, 0)
Screenshot: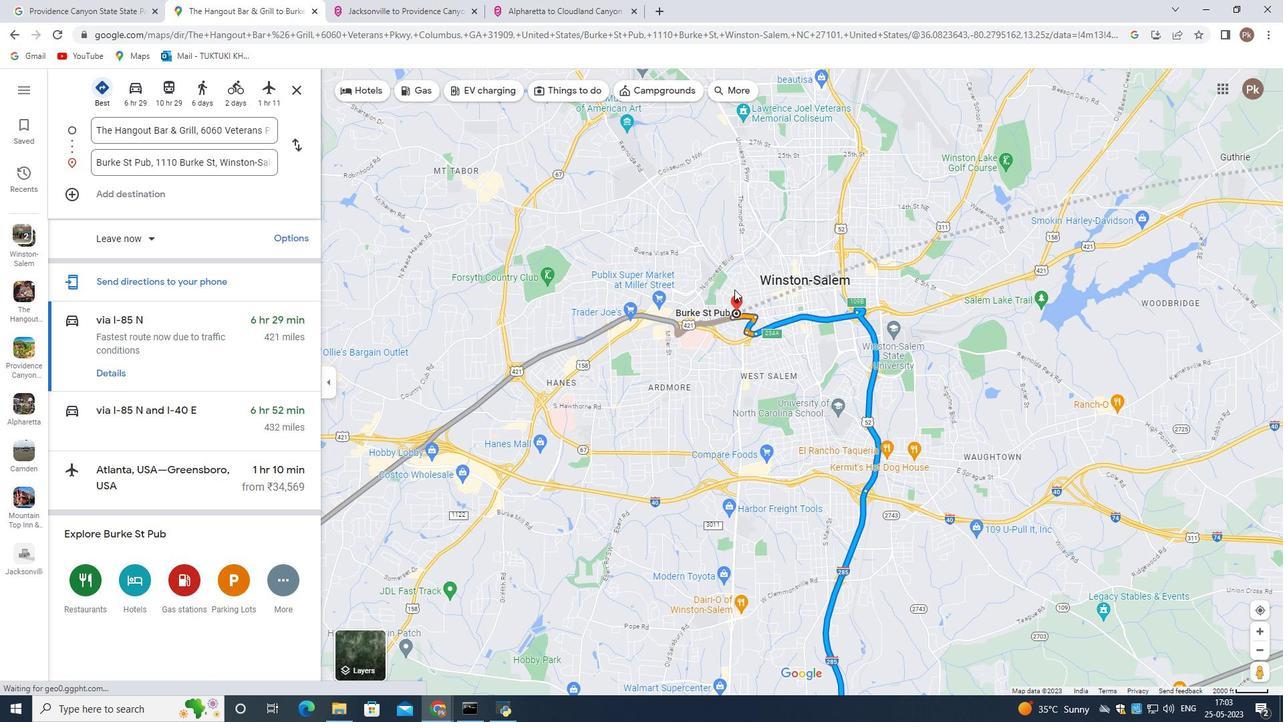 
Action: Mouse scrolled (734, 290) with delta (0, 0)
Screenshot: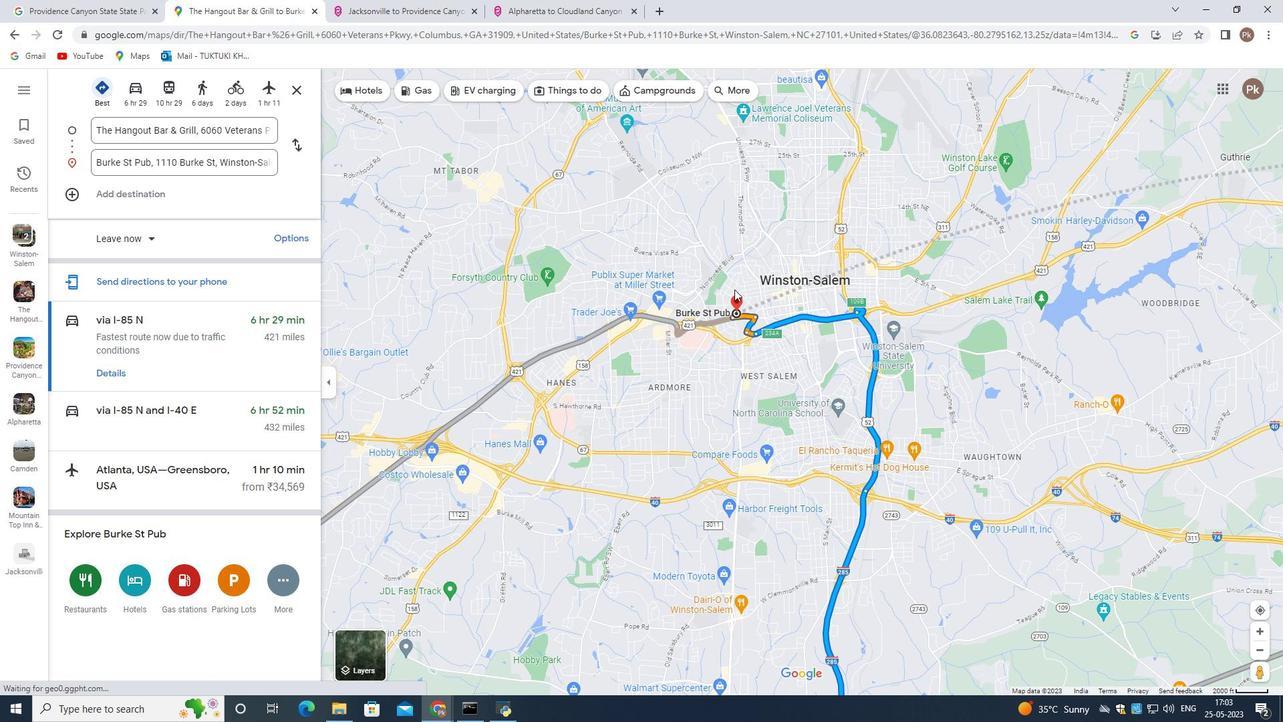 
Action: Mouse moved to (758, 320)
Screenshot: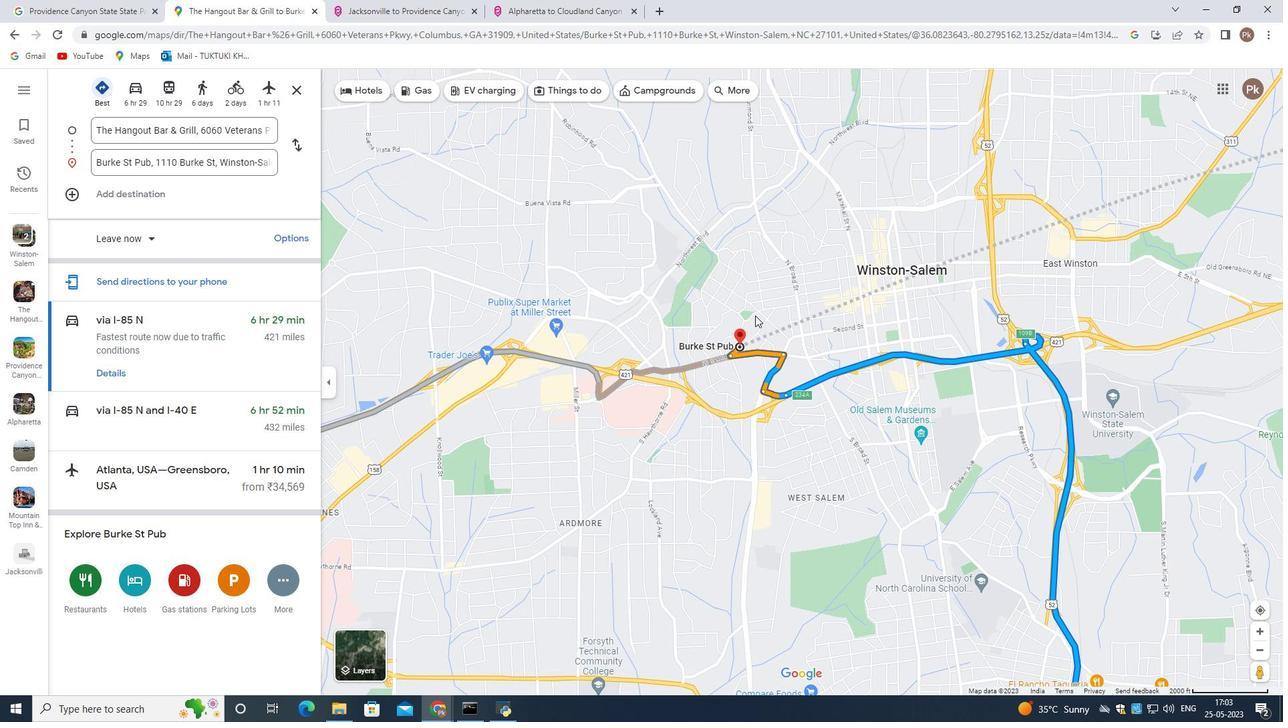 
Action: Mouse scrolled (758, 320) with delta (0, 0)
Screenshot: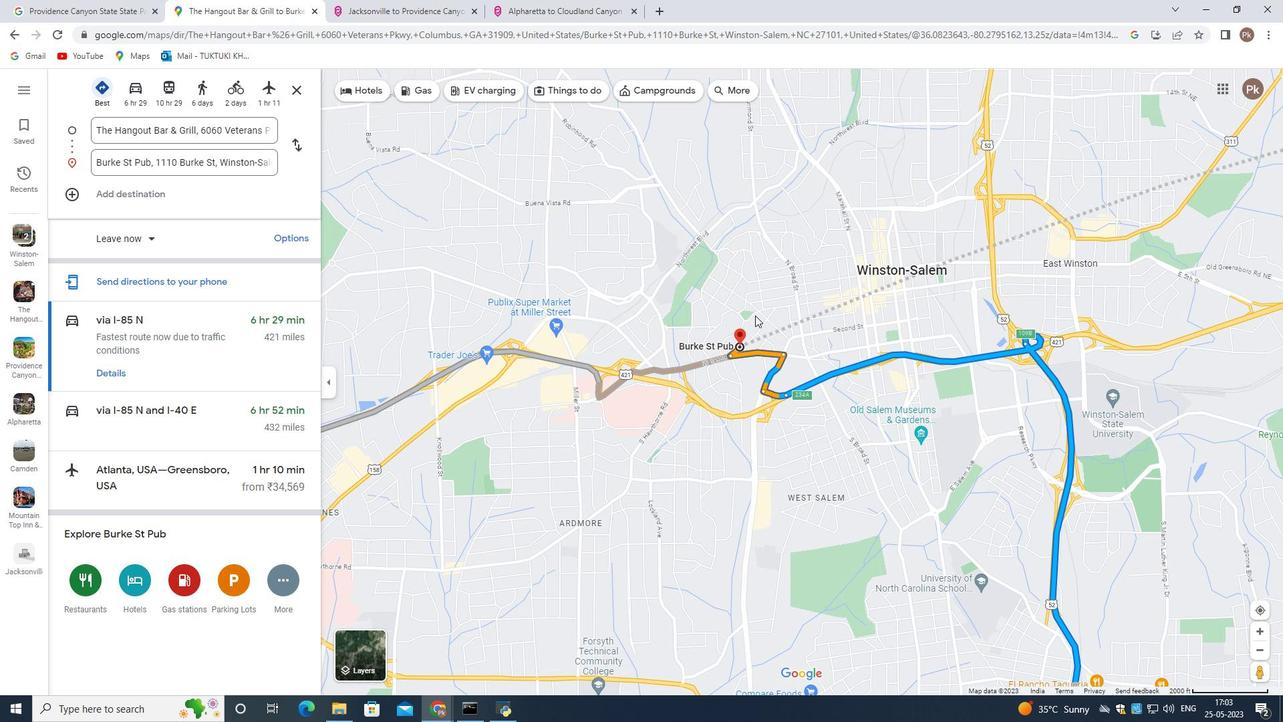 
Action: Mouse moved to (758, 320)
Screenshot: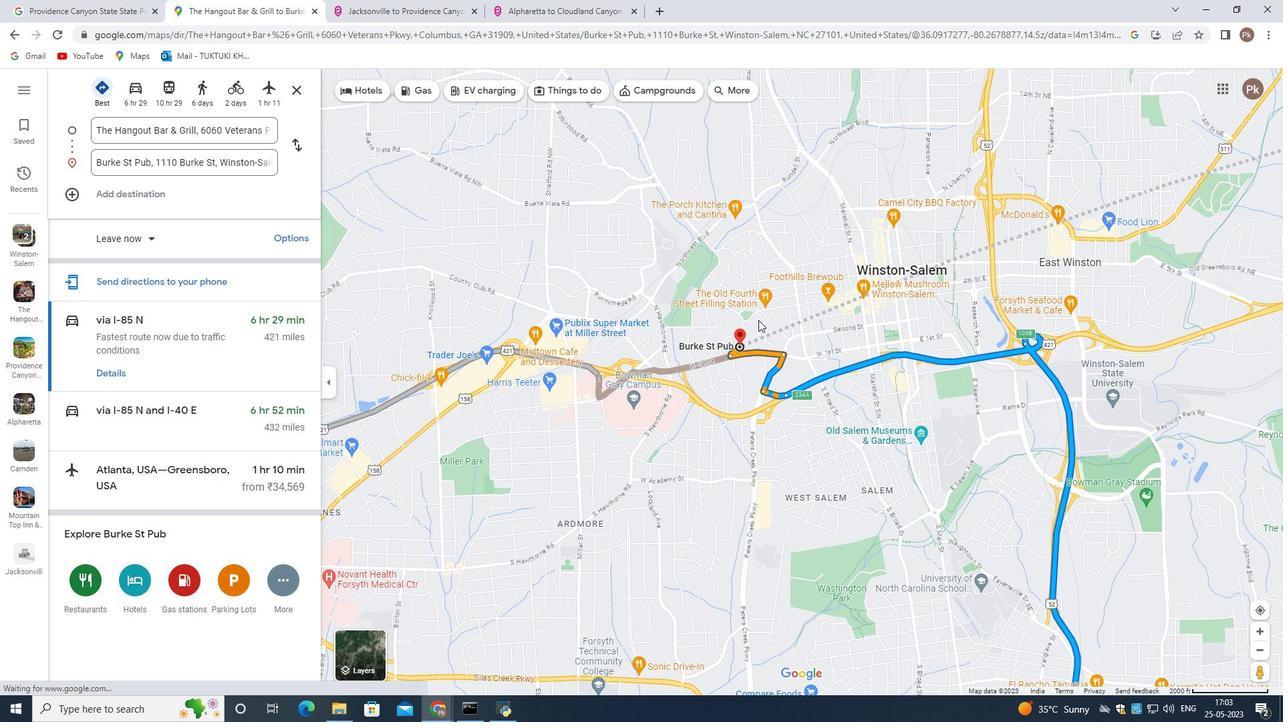 
Action: Mouse scrolled (758, 320) with delta (0, 0)
Screenshot: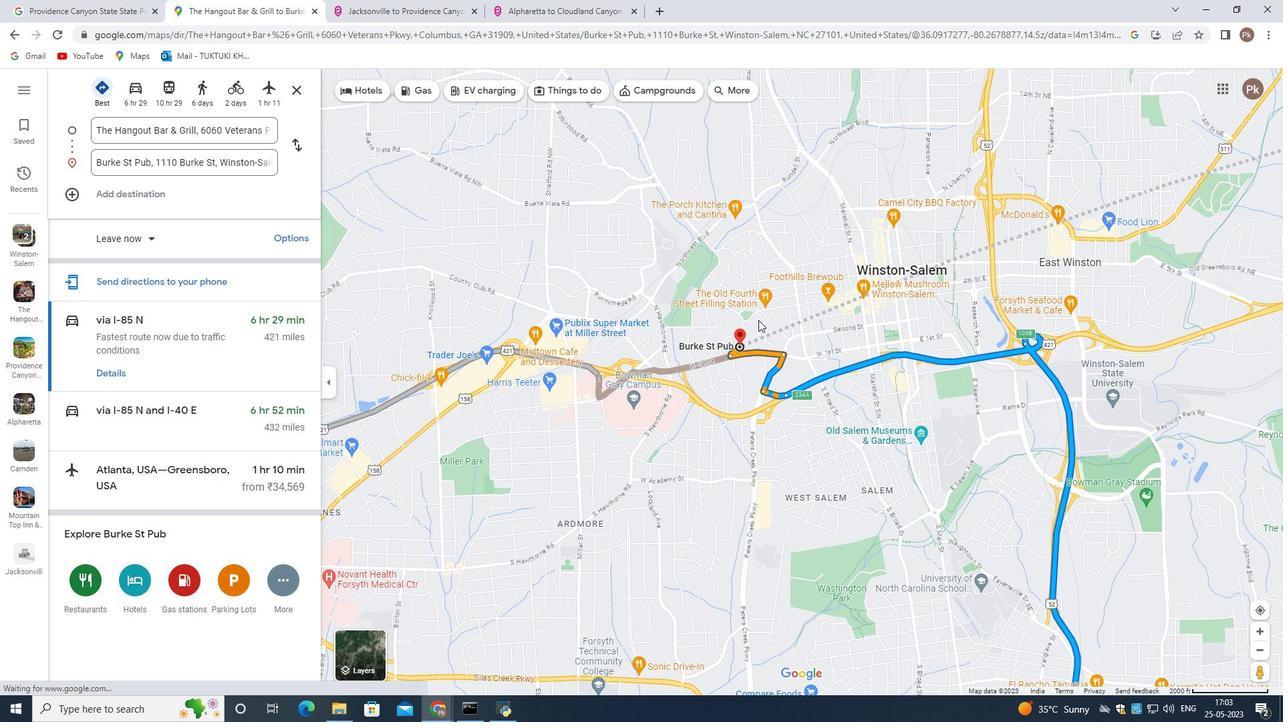 
Action: Mouse scrolled (758, 320) with delta (0, 0)
Screenshot: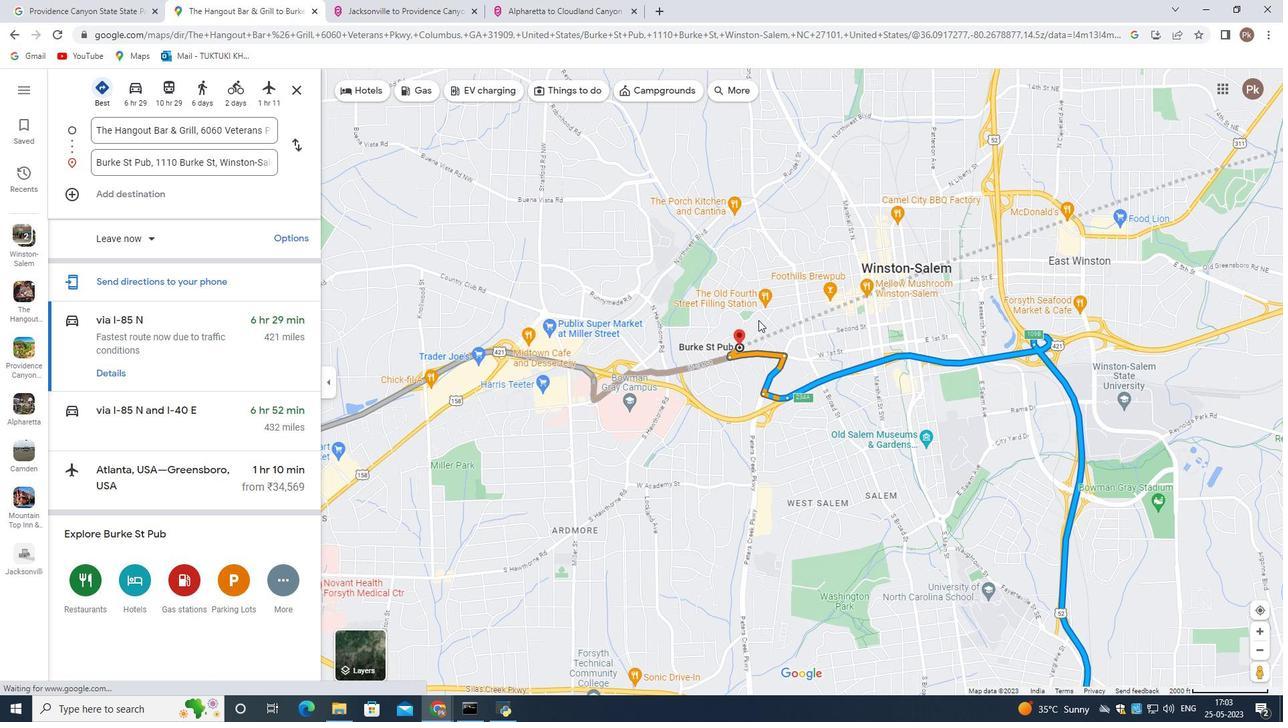 
Action: Mouse scrolled (758, 320) with delta (0, 0)
Screenshot: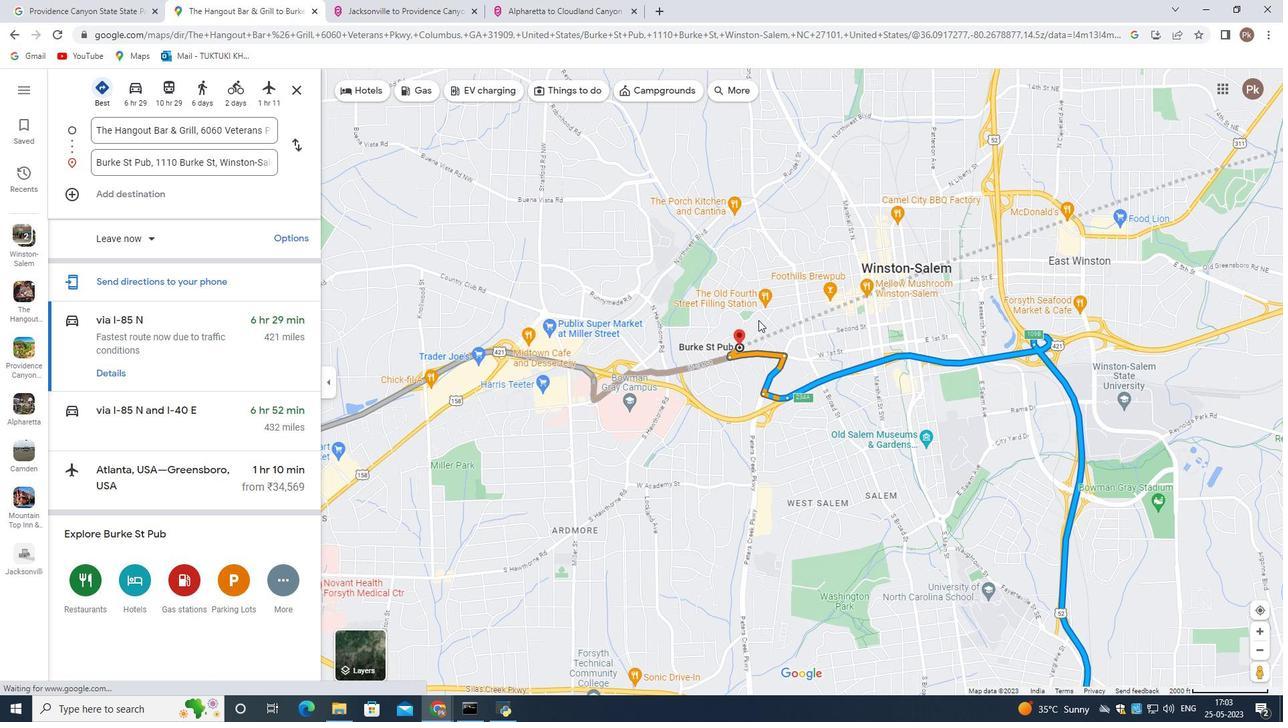
Action: Mouse scrolled (758, 320) with delta (0, 0)
Screenshot: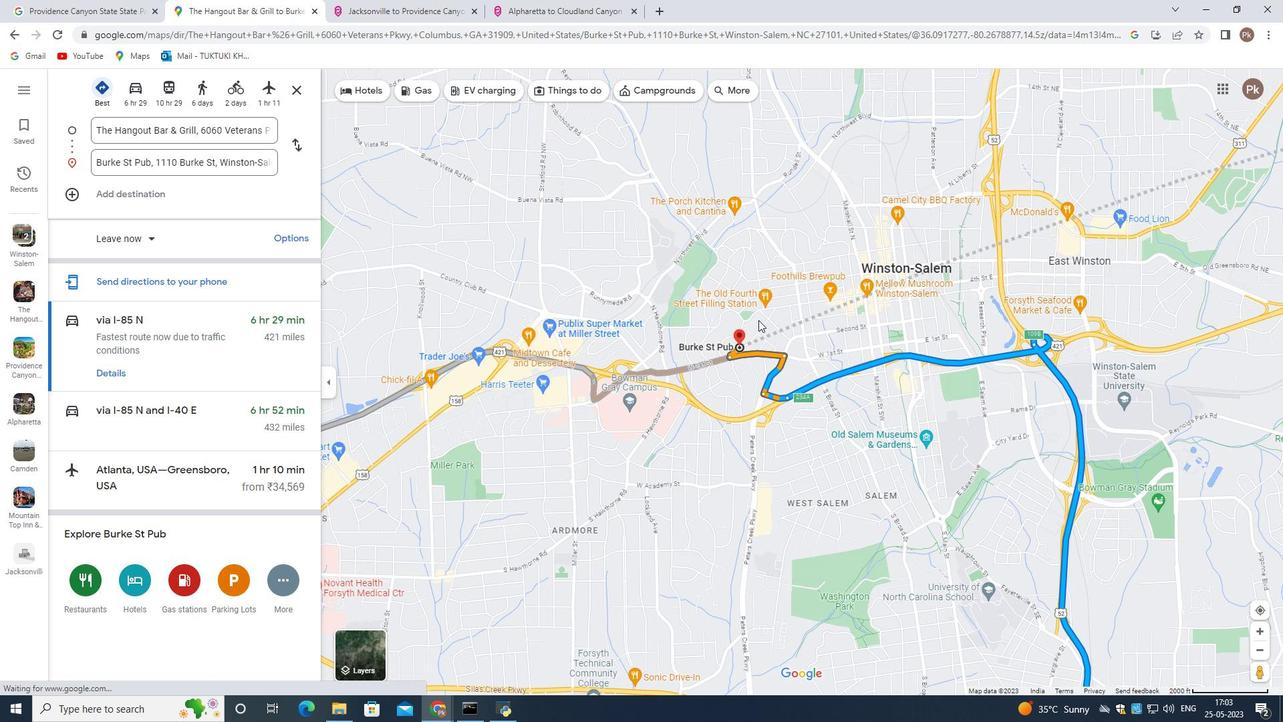 
Action: Mouse scrolled (758, 320) with delta (0, 0)
Screenshot: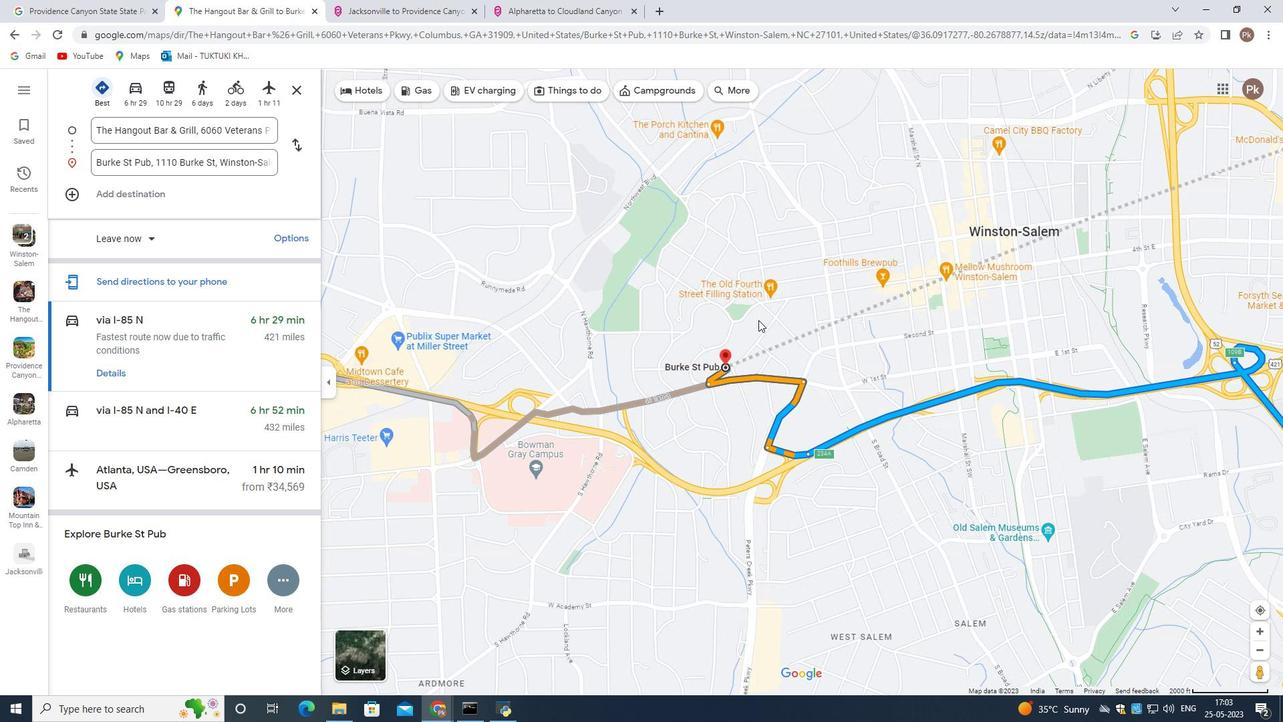
Action: Mouse scrolled (758, 320) with delta (0, 0)
Screenshot: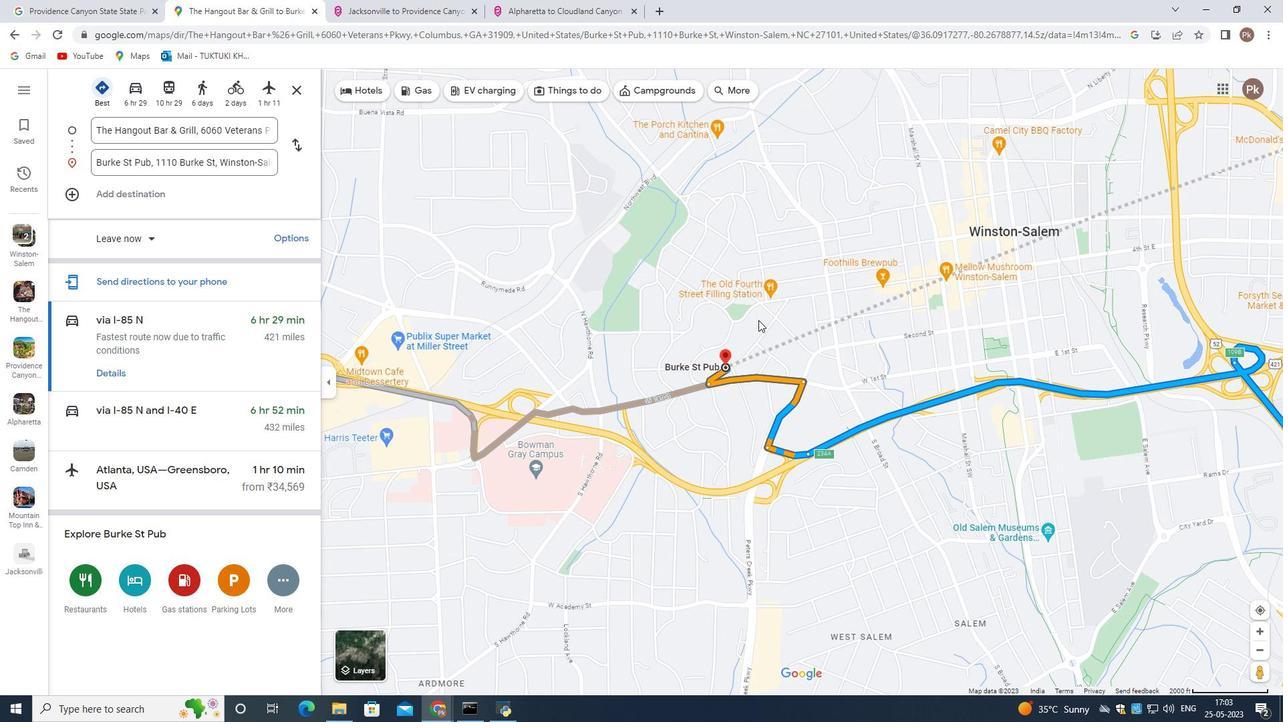 
Action: Mouse scrolled (758, 320) with delta (0, 0)
Screenshot: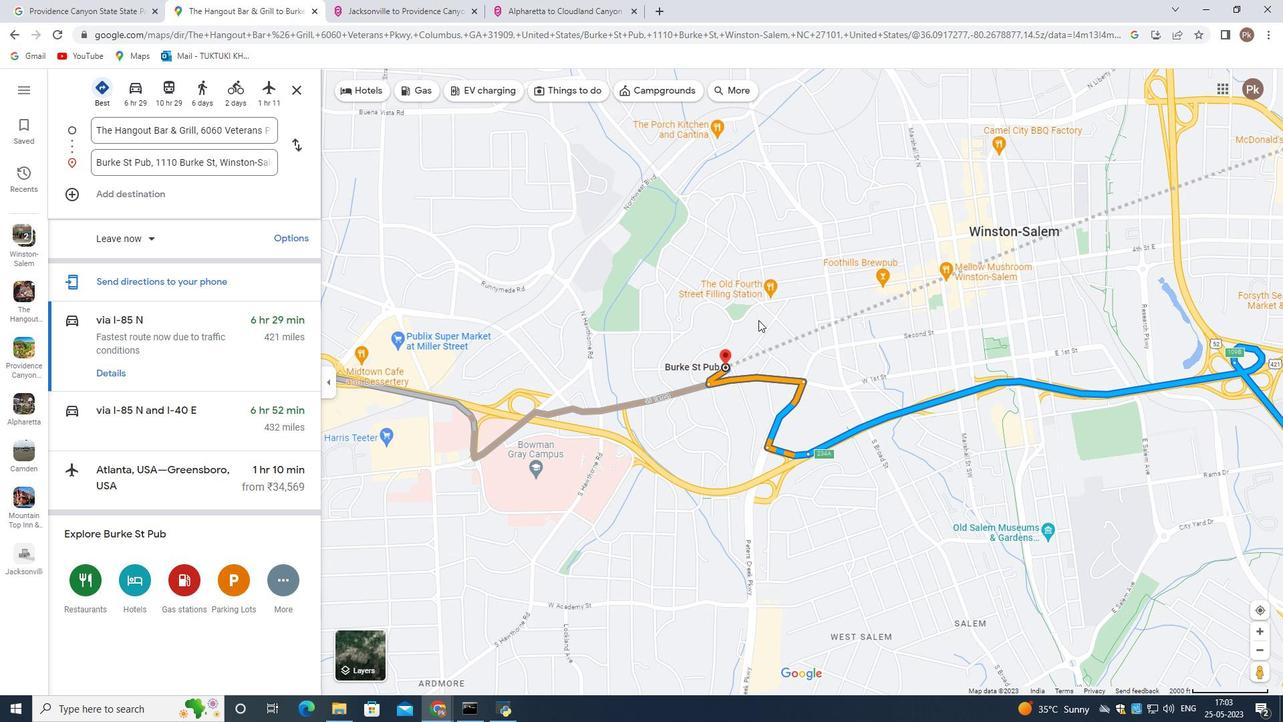 
Action: Mouse scrolled (758, 320) with delta (0, 0)
Screenshot: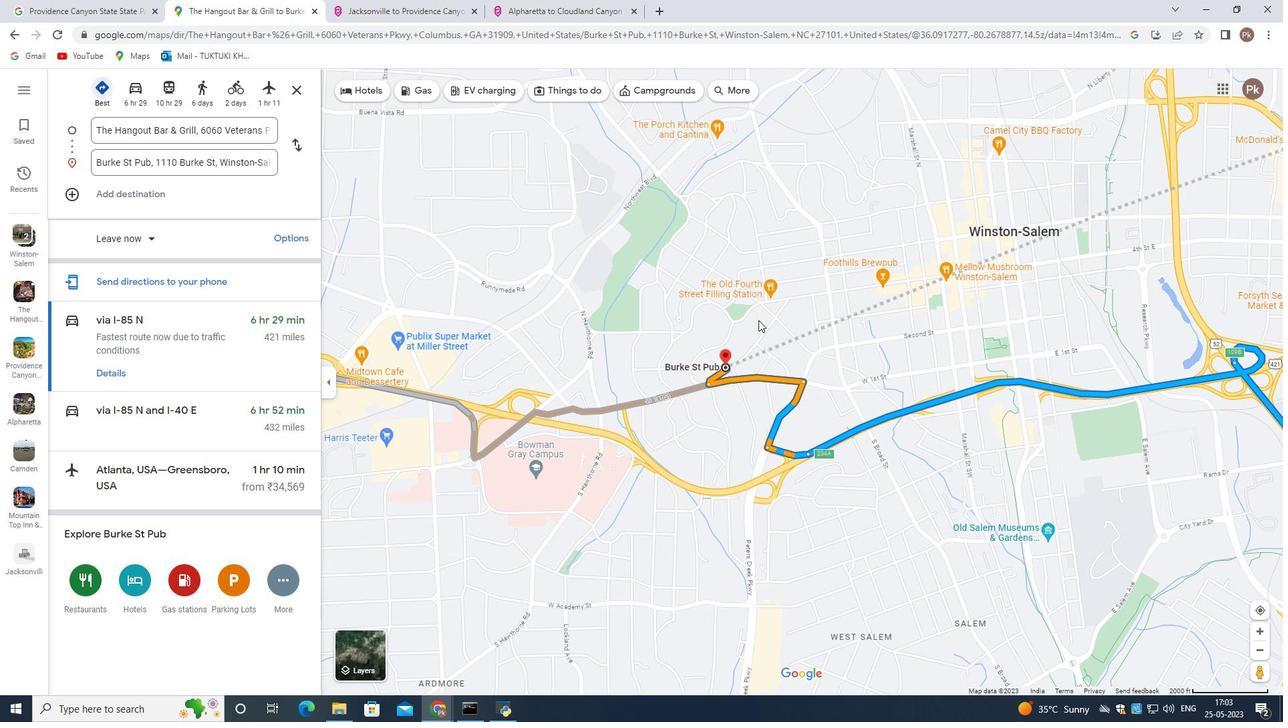 
Action: Mouse moved to (687, 397)
Screenshot: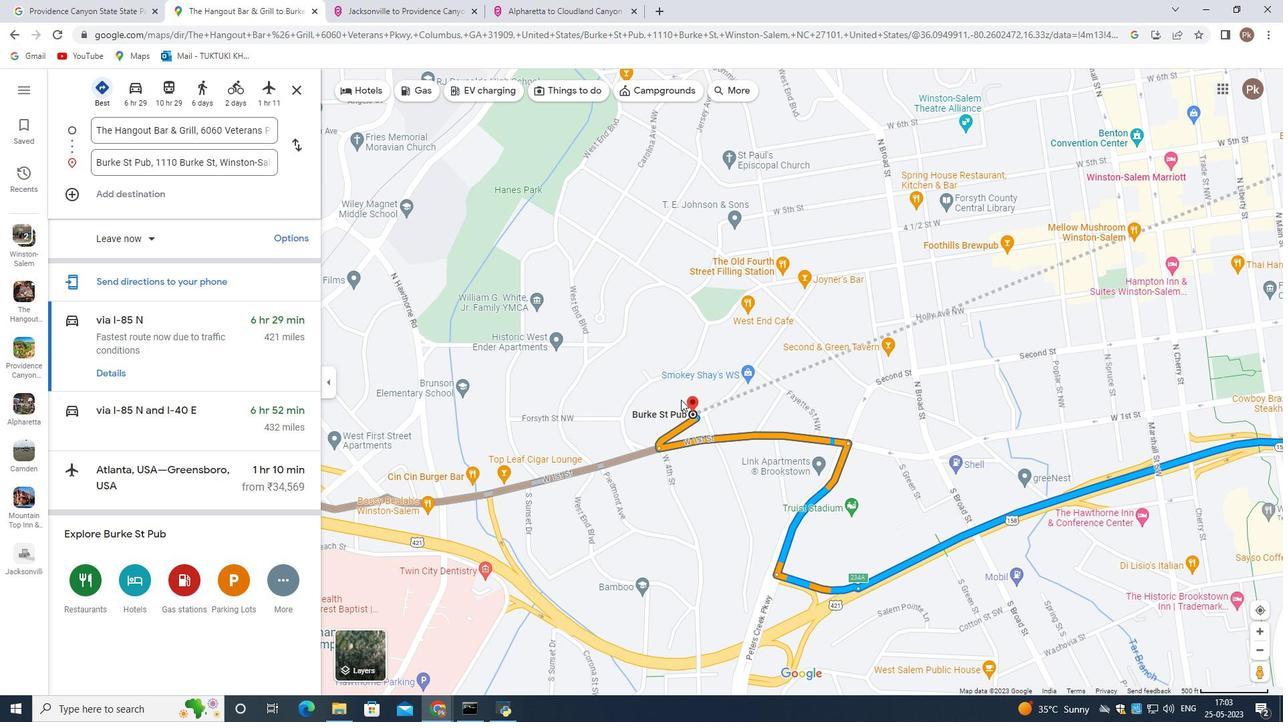 
Action: Mouse scrolled (685, 397) with delta (0, 0)
Screenshot: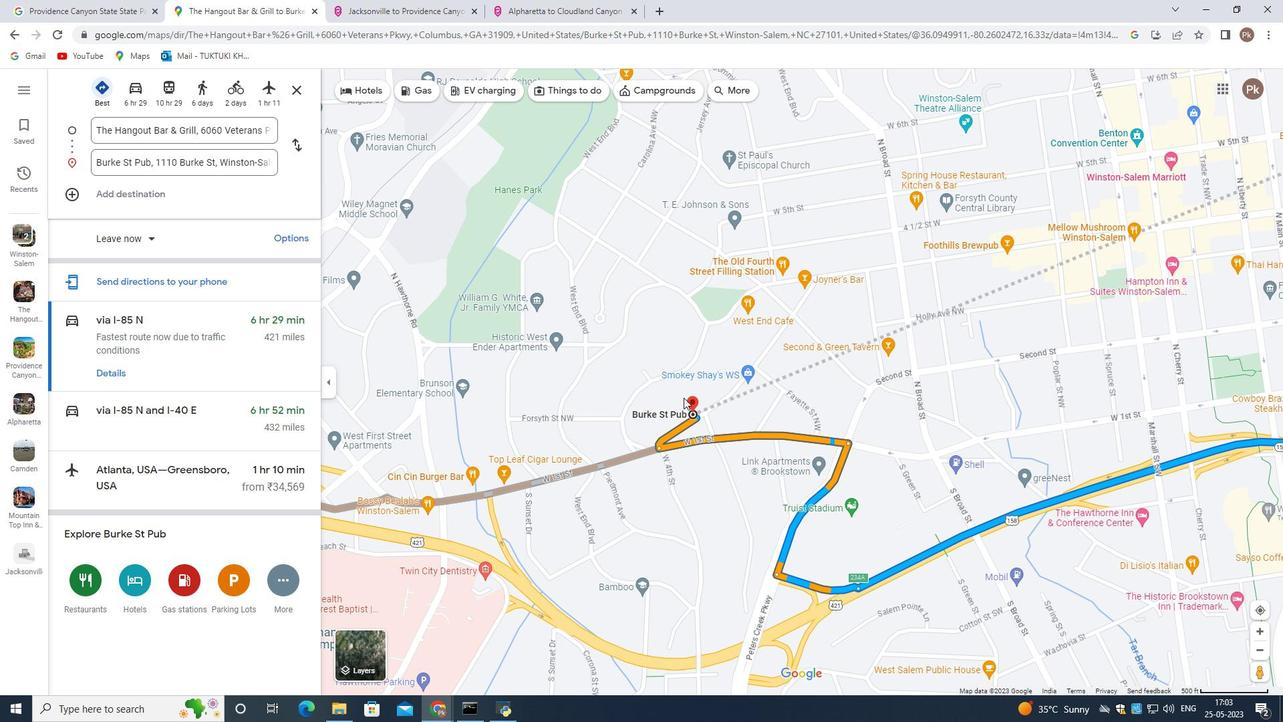 
Action: Mouse moved to (690, 397)
Screenshot: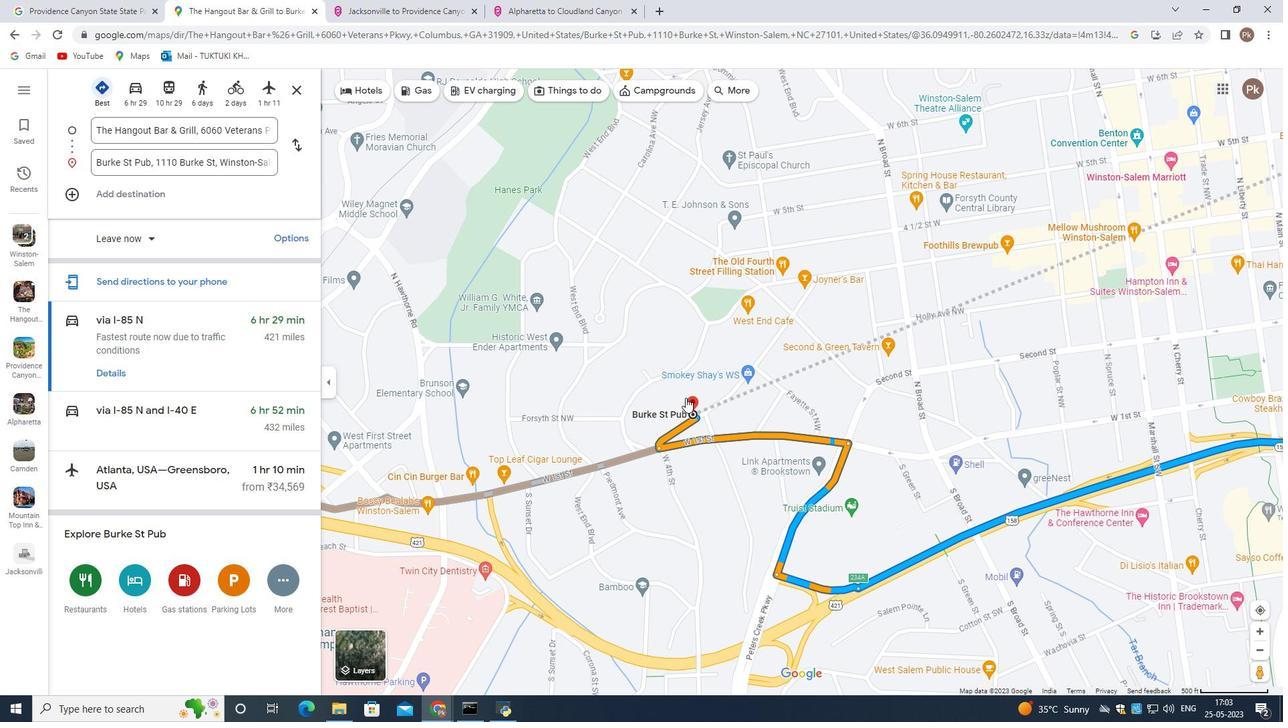 
Action: Mouse scrolled (688, 396) with delta (0, 0)
Screenshot: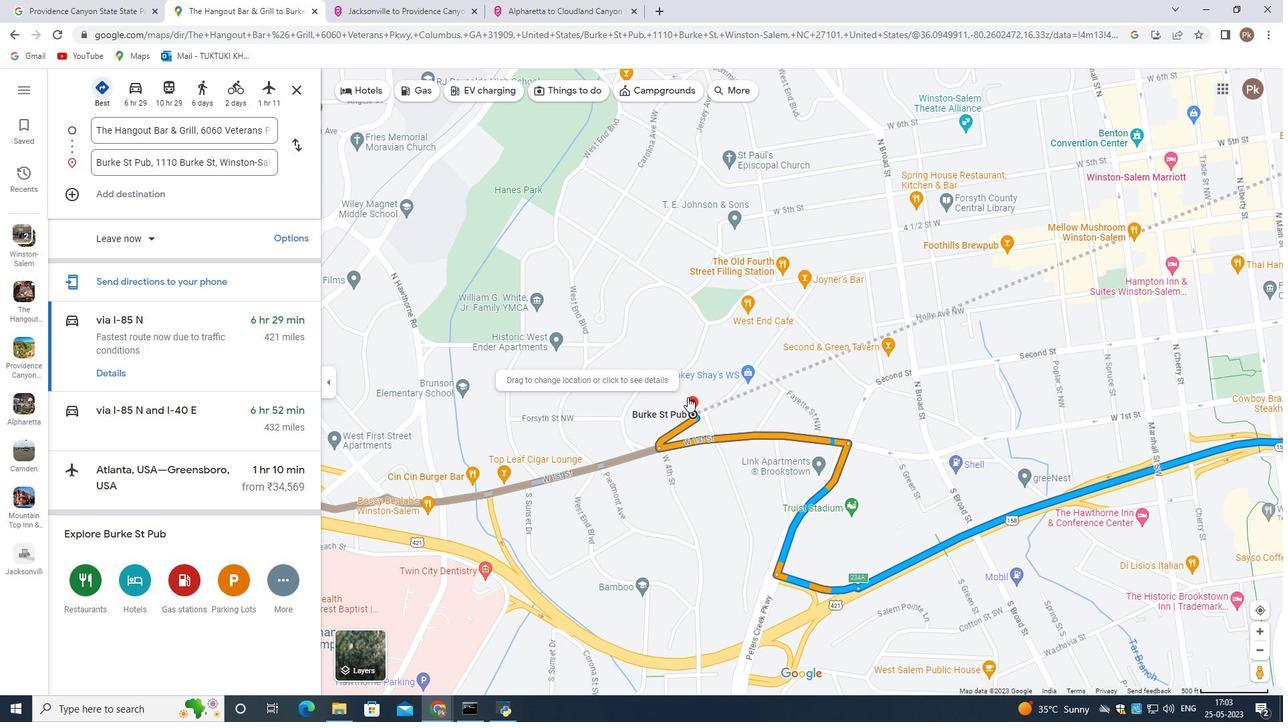 
Action: Mouse moved to (691, 397)
Screenshot: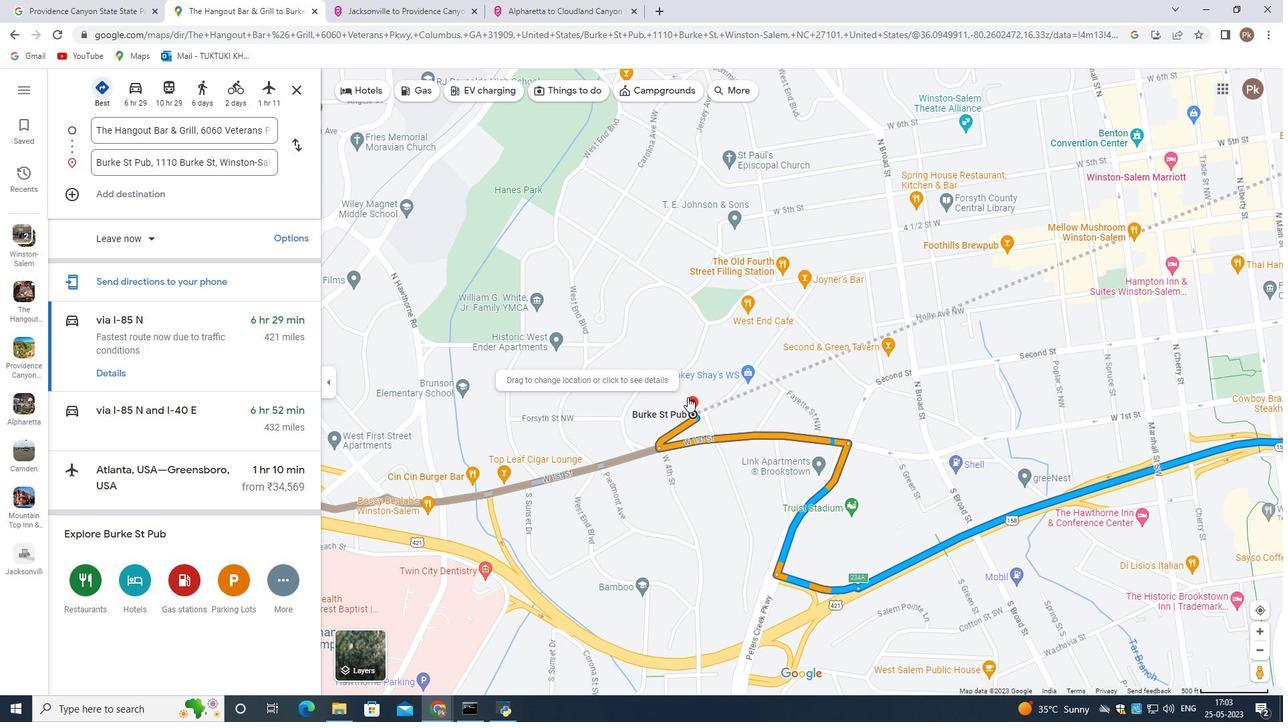 
Action: Mouse scrolled (690, 396) with delta (0, 0)
Screenshot: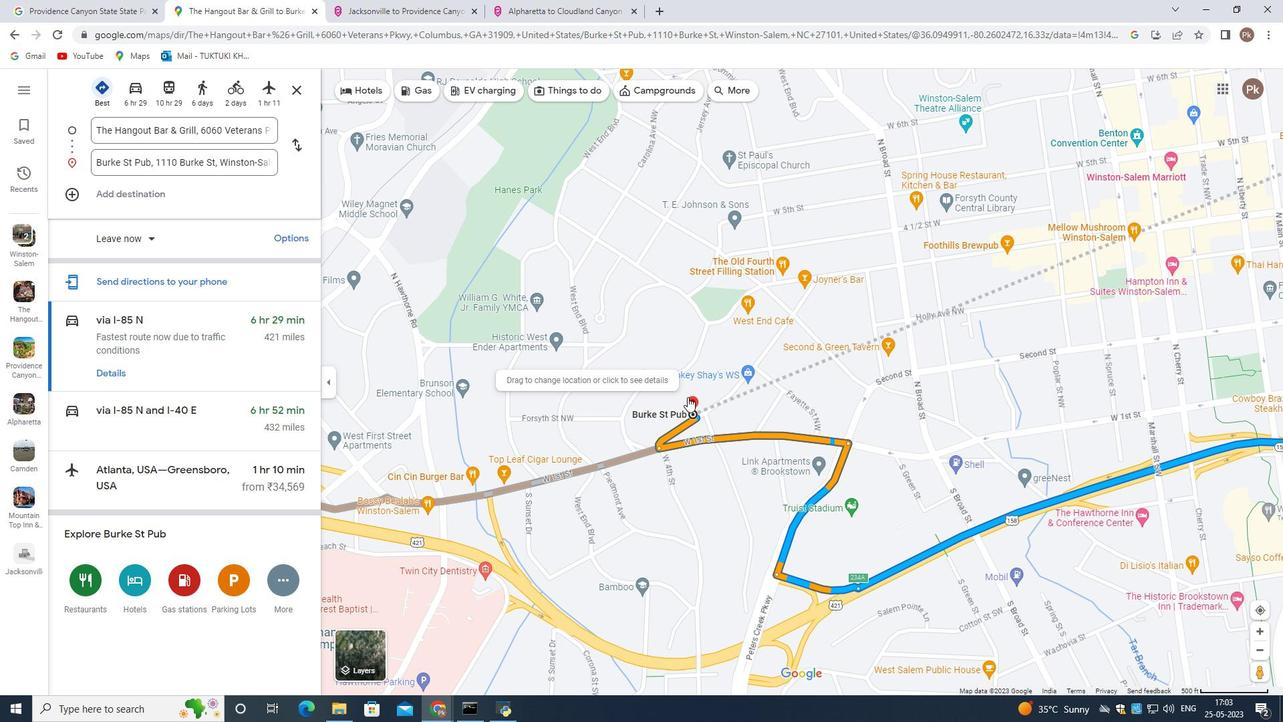 
Action: Mouse moved to (708, 390)
Screenshot: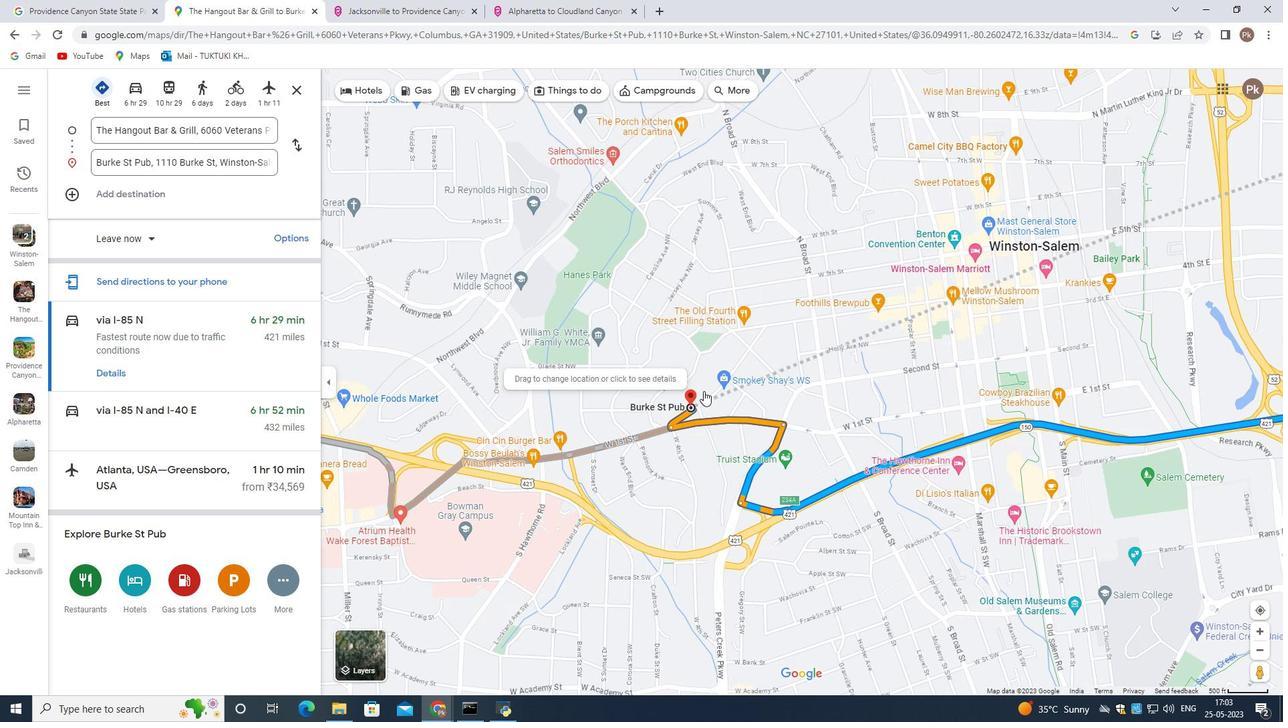 
Action: Mouse scrolled (706, 390) with delta (0, 0)
Screenshot: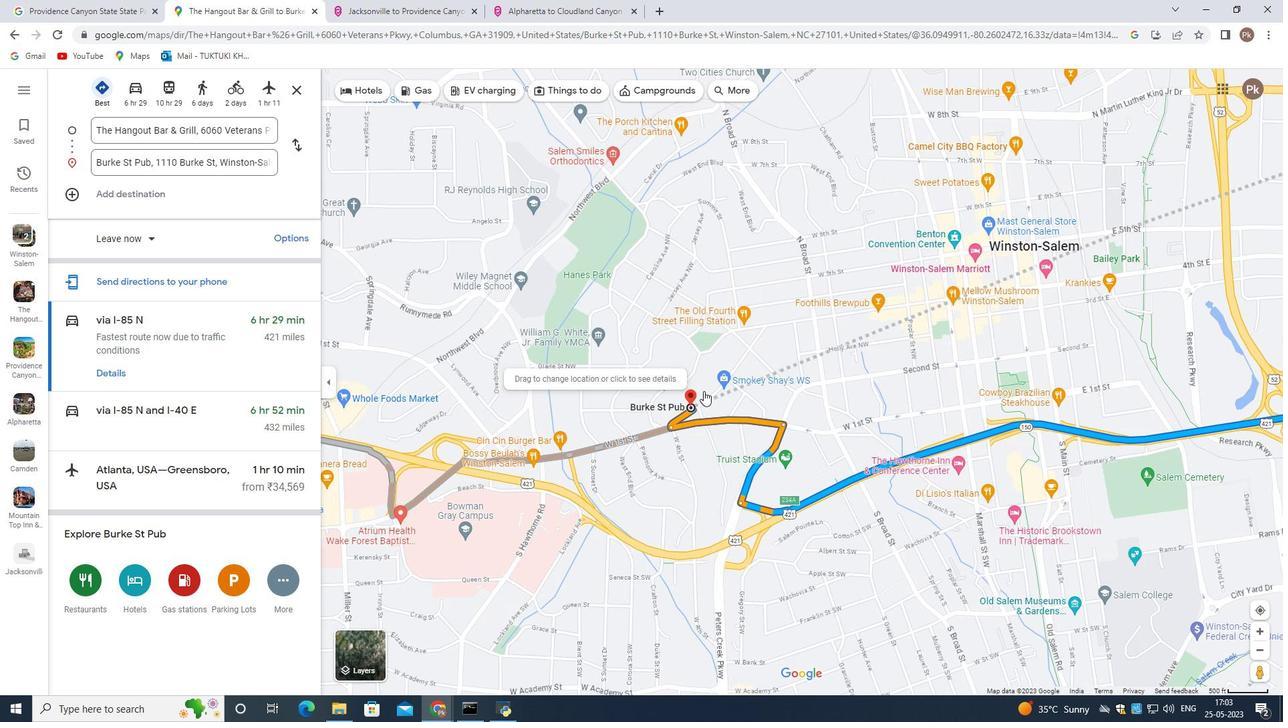 
Action: Mouse scrolled (706, 390) with delta (0, 0)
Screenshot: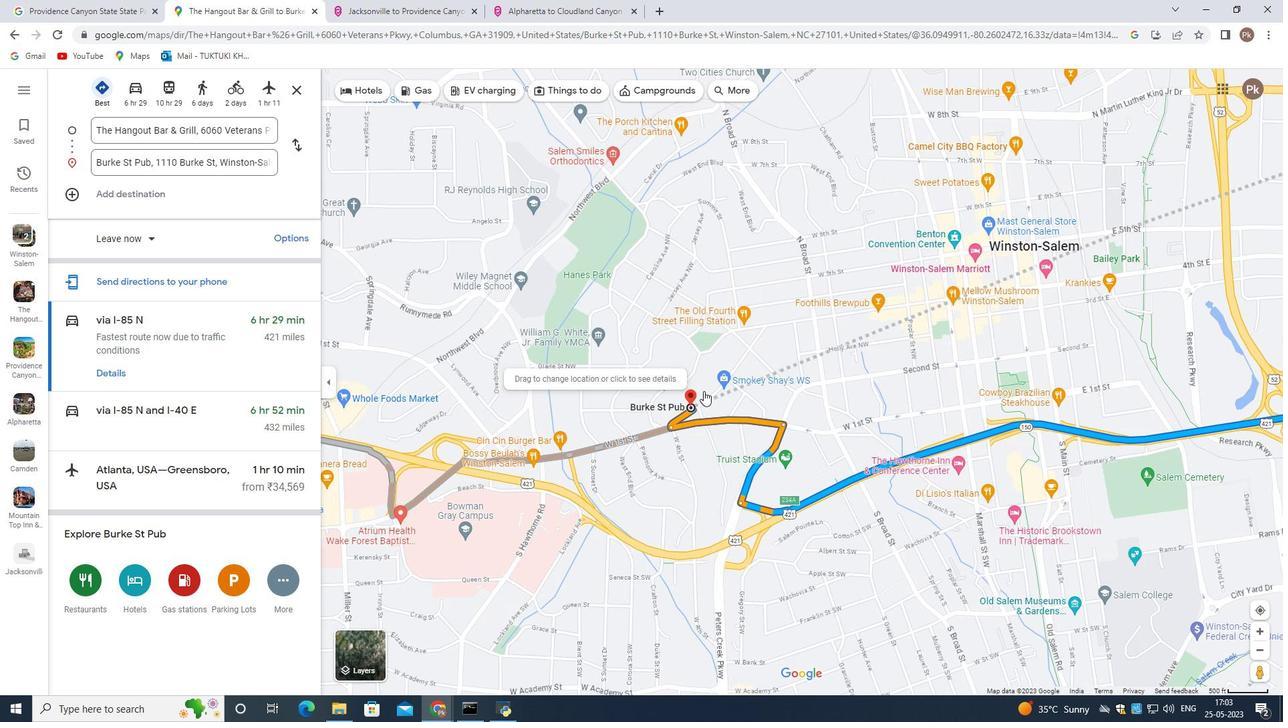 
Action: Mouse scrolled (706, 390) with delta (0, 0)
Screenshot: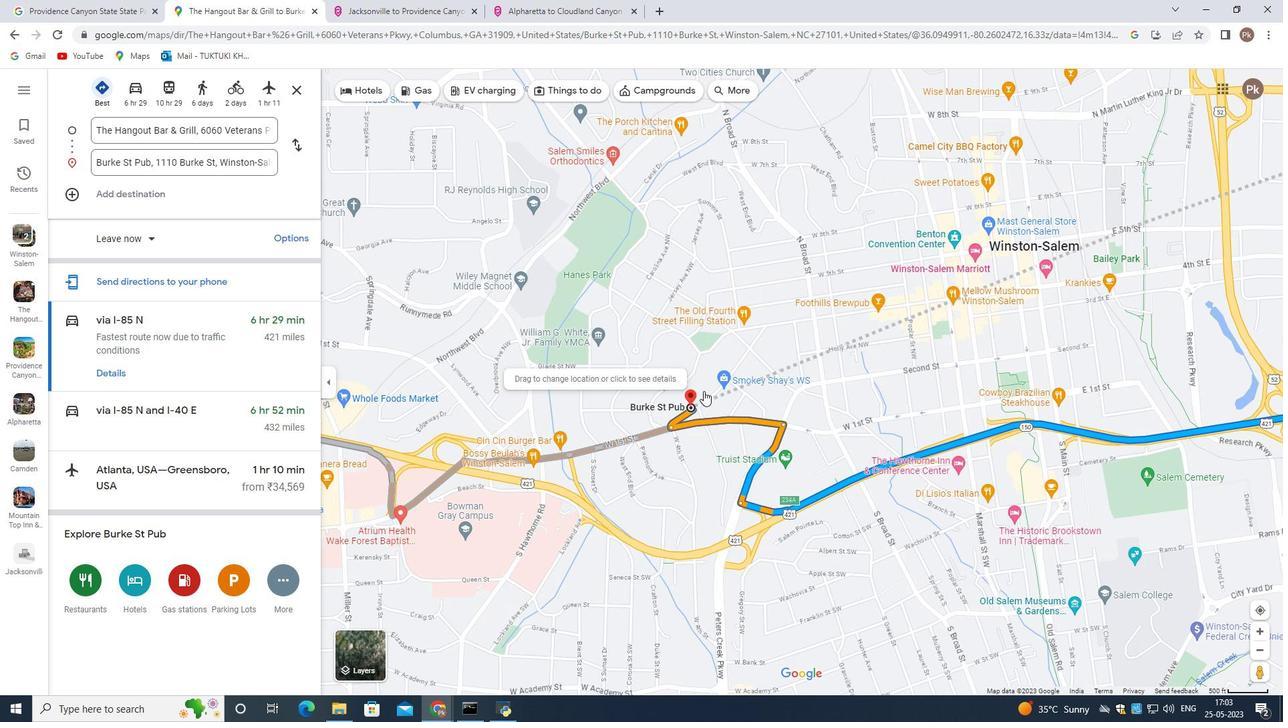
Action: Mouse scrolled (707, 390) with delta (0, 0)
Screenshot: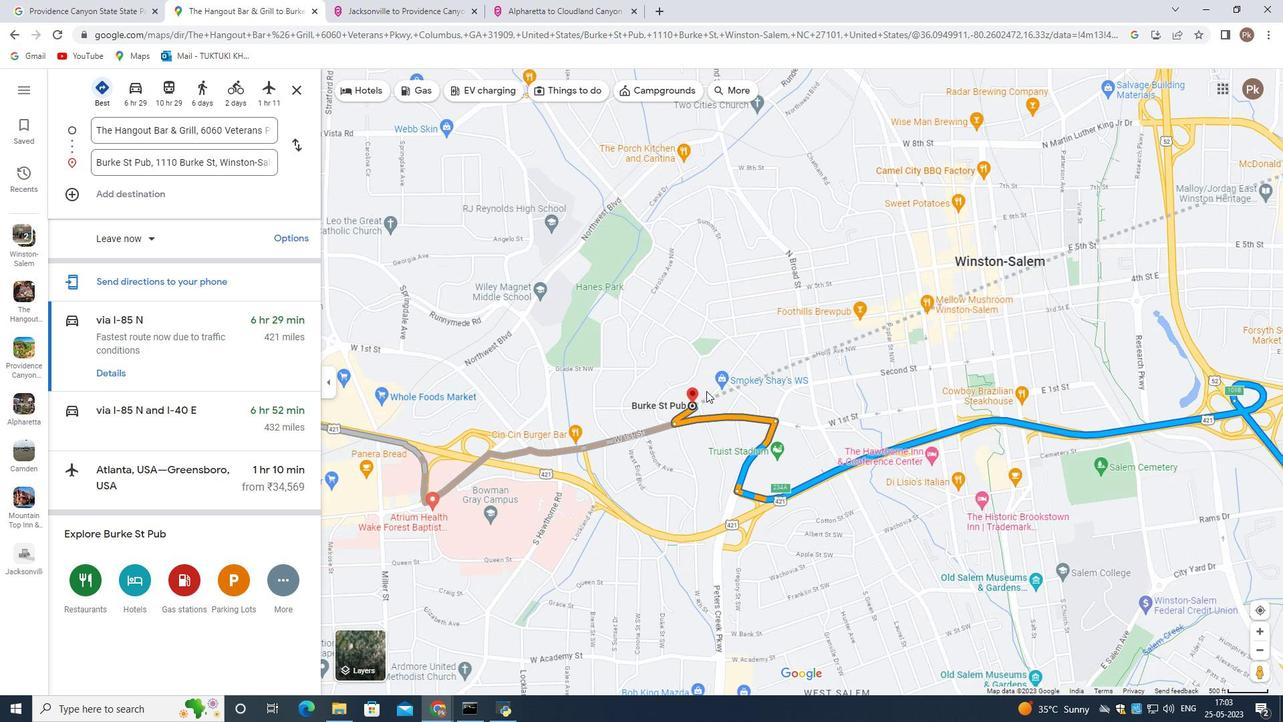 
Action: Mouse scrolled (708, 389) with delta (0, 0)
Screenshot: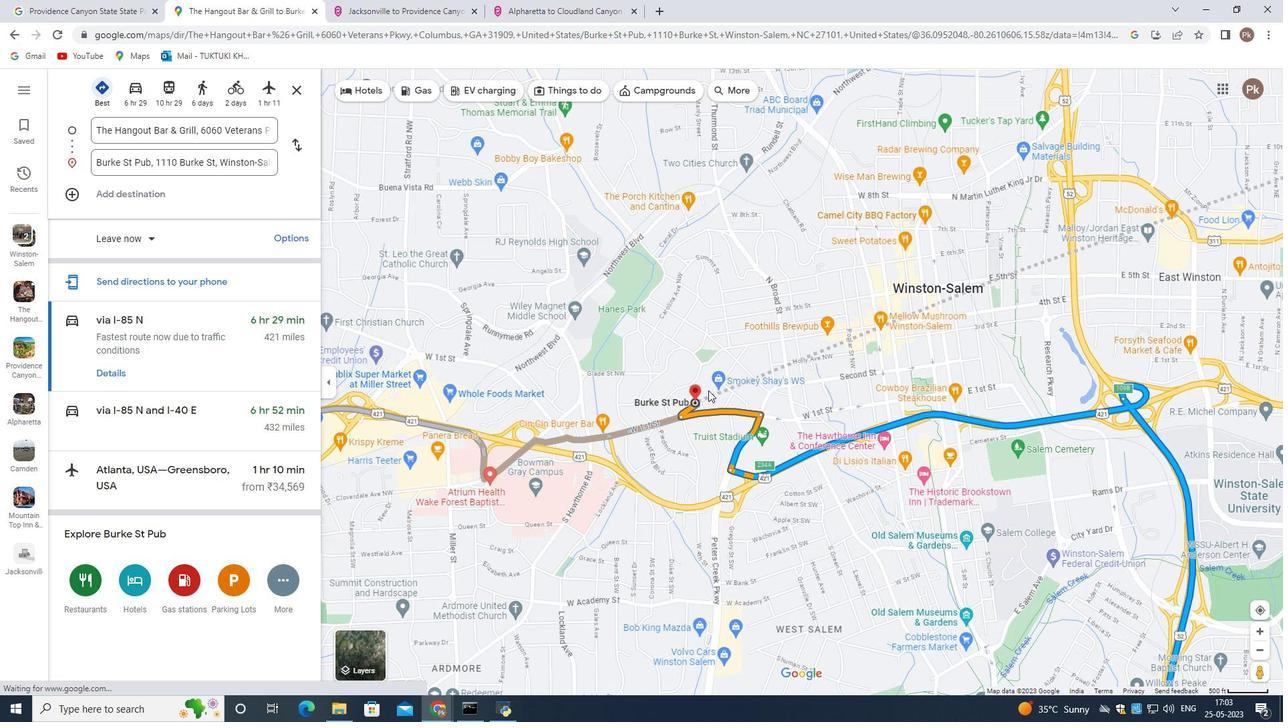 
Action: Mouse scrolled (708, 389) with delta (0, 0)
Screenshot: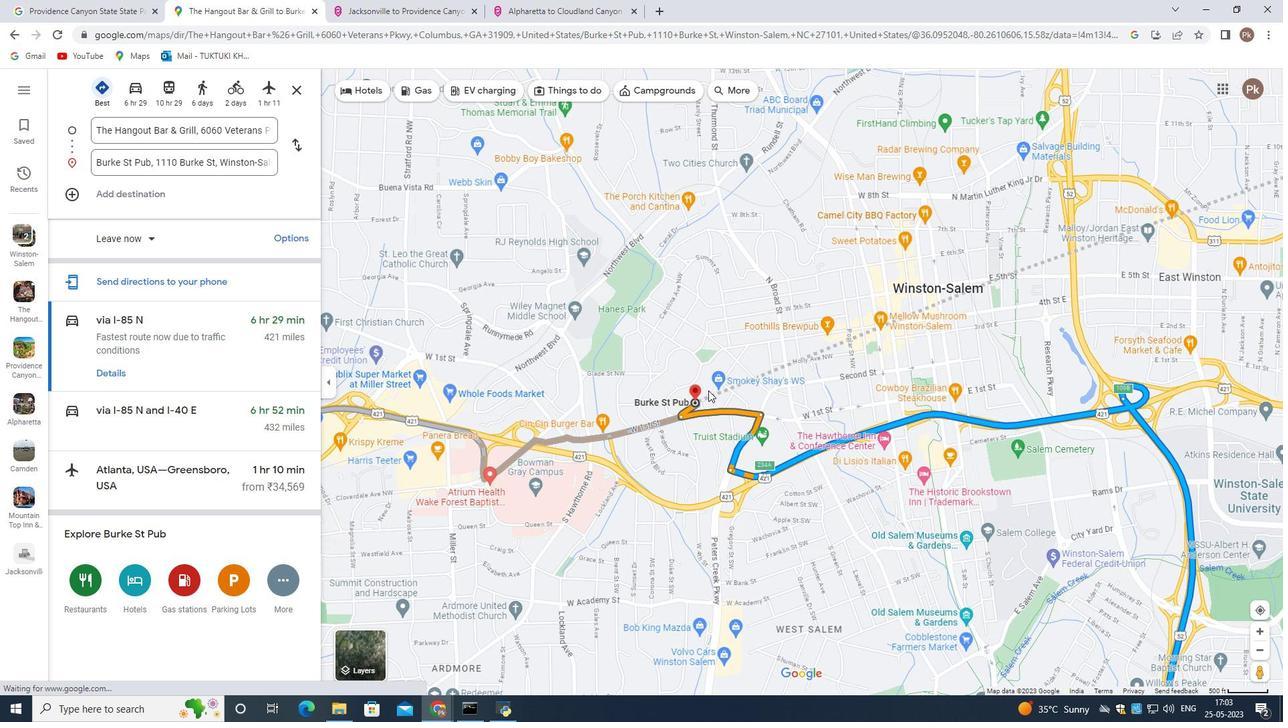 
Action: Mouse scrolled (708, 389) with delta (0, 0)
Screenshot: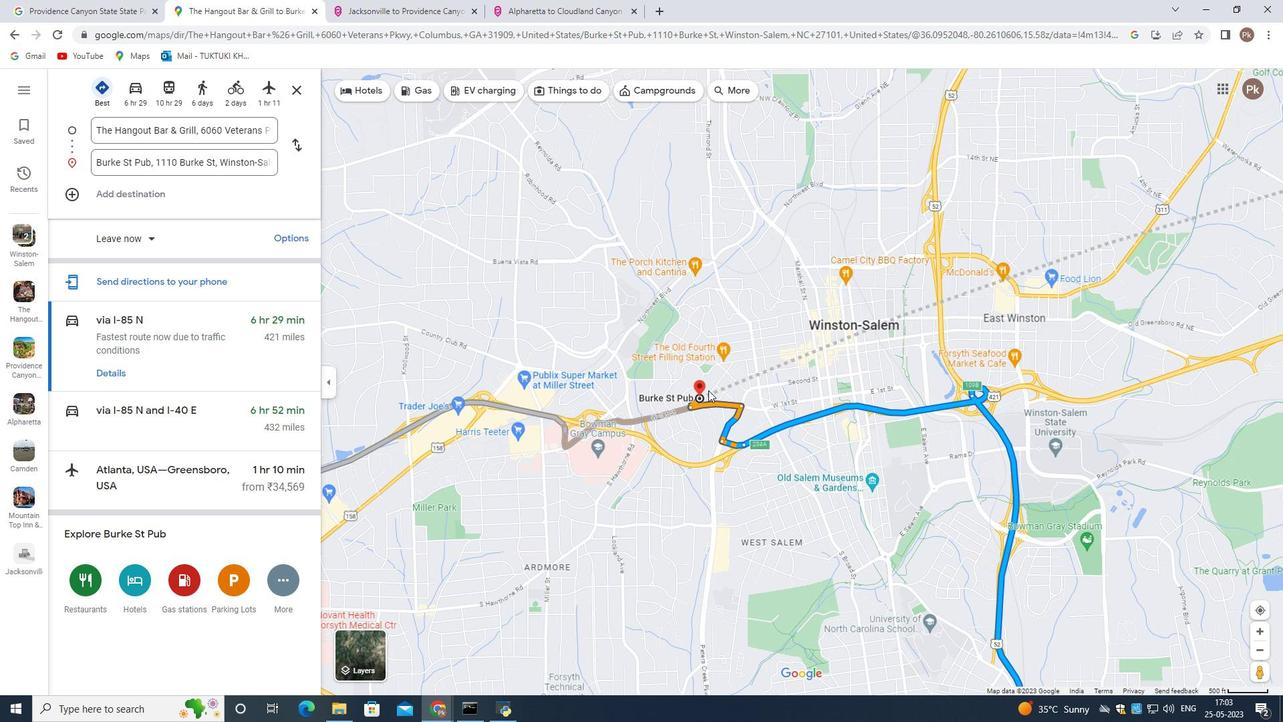 
Action: Mouse moved to (708, 389)
Screenshot: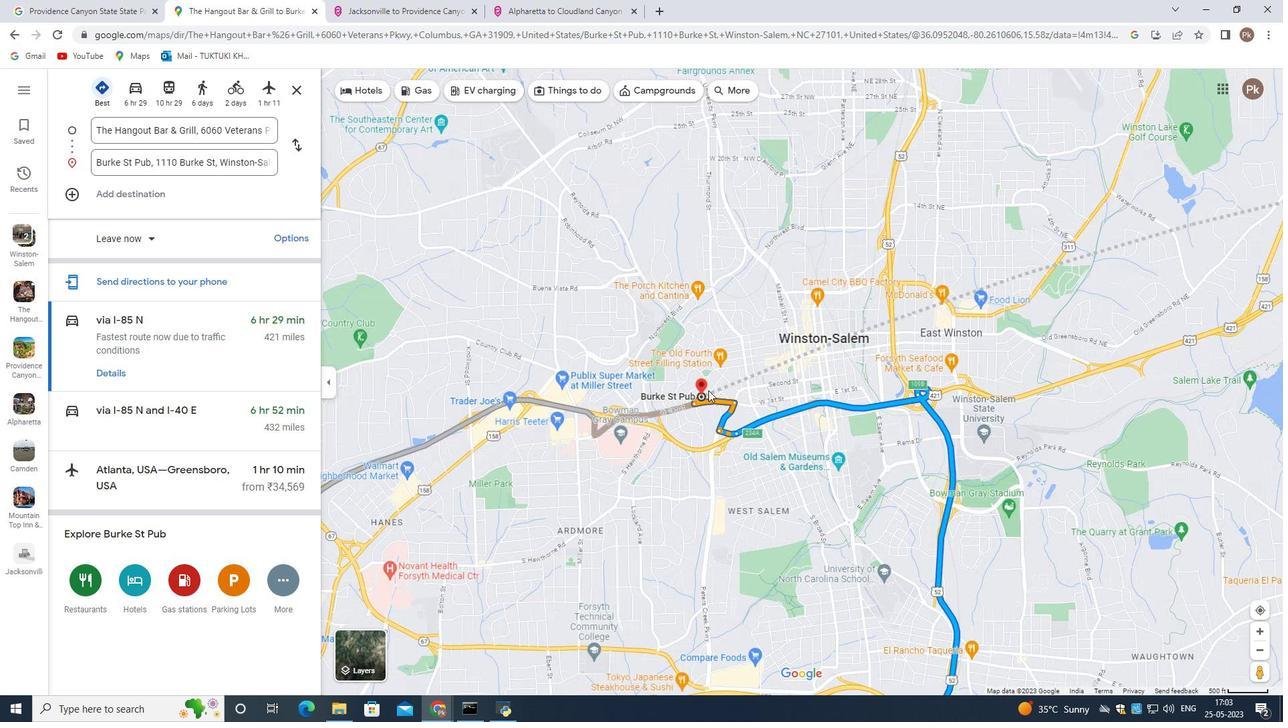 
Action: Mouse scrolled (708, 389) with delta (0, 0)
Screenshot: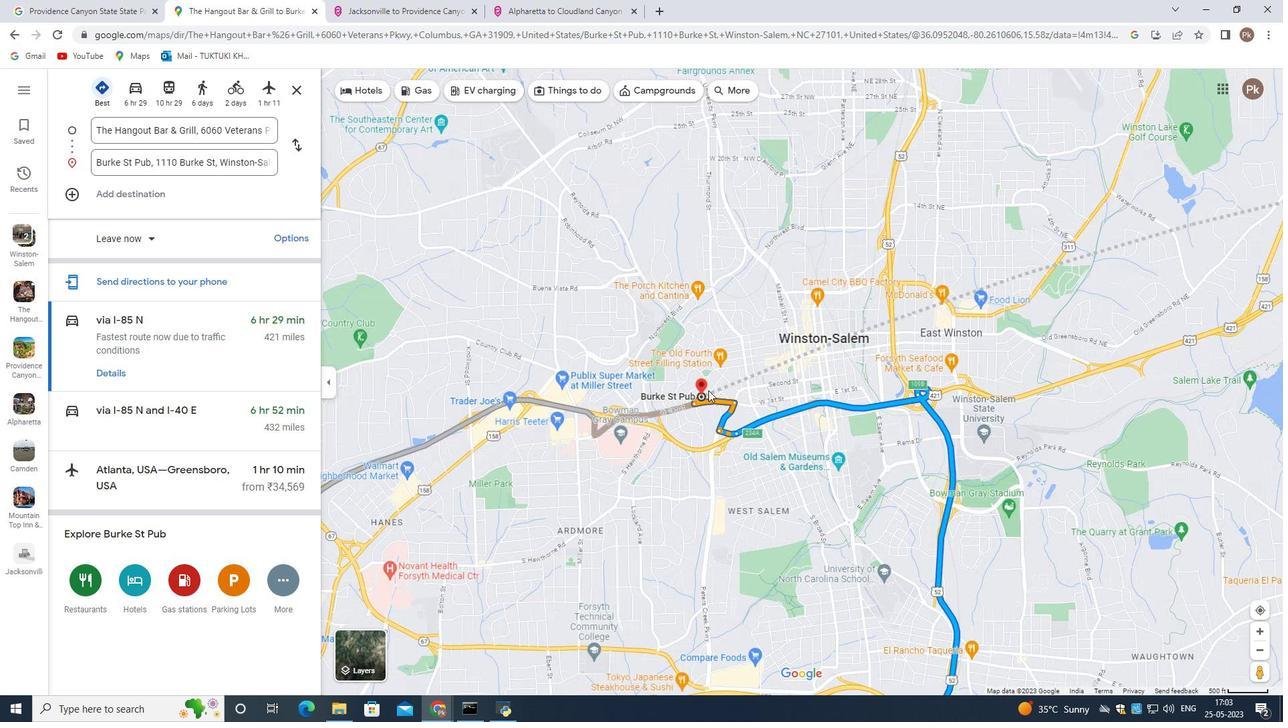 
Action: Mouse moved to (707, 389)
Screenshot: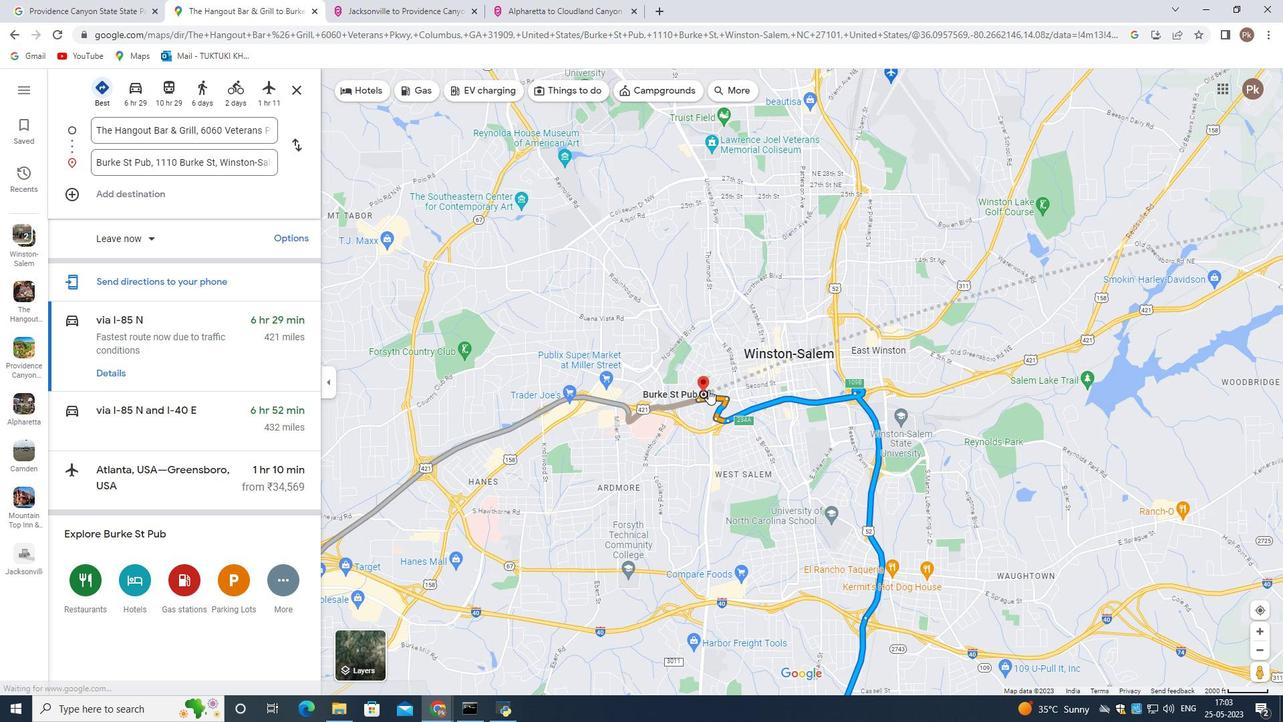 
Action: Mouse scrolled (707, 389) with delta (0, 0)
Screenshot: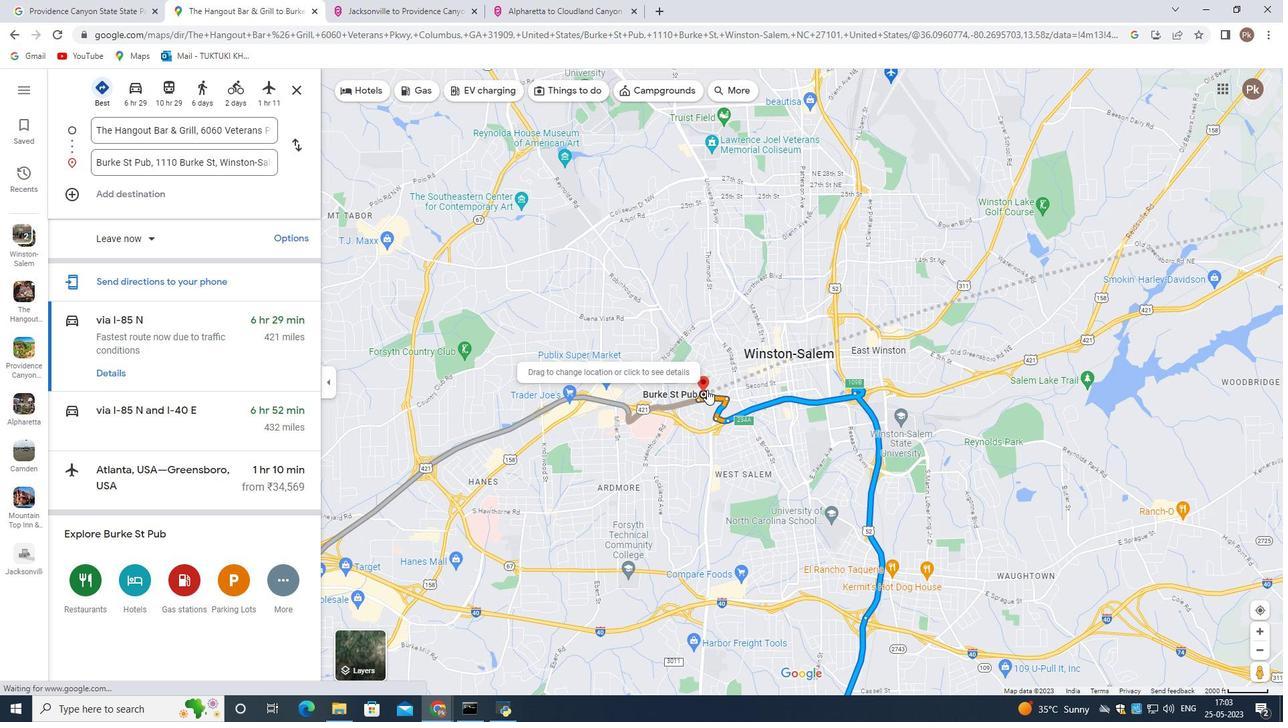 
Action: Mouse scrolled (707, 389) with delta (0, 0)
Screenshot: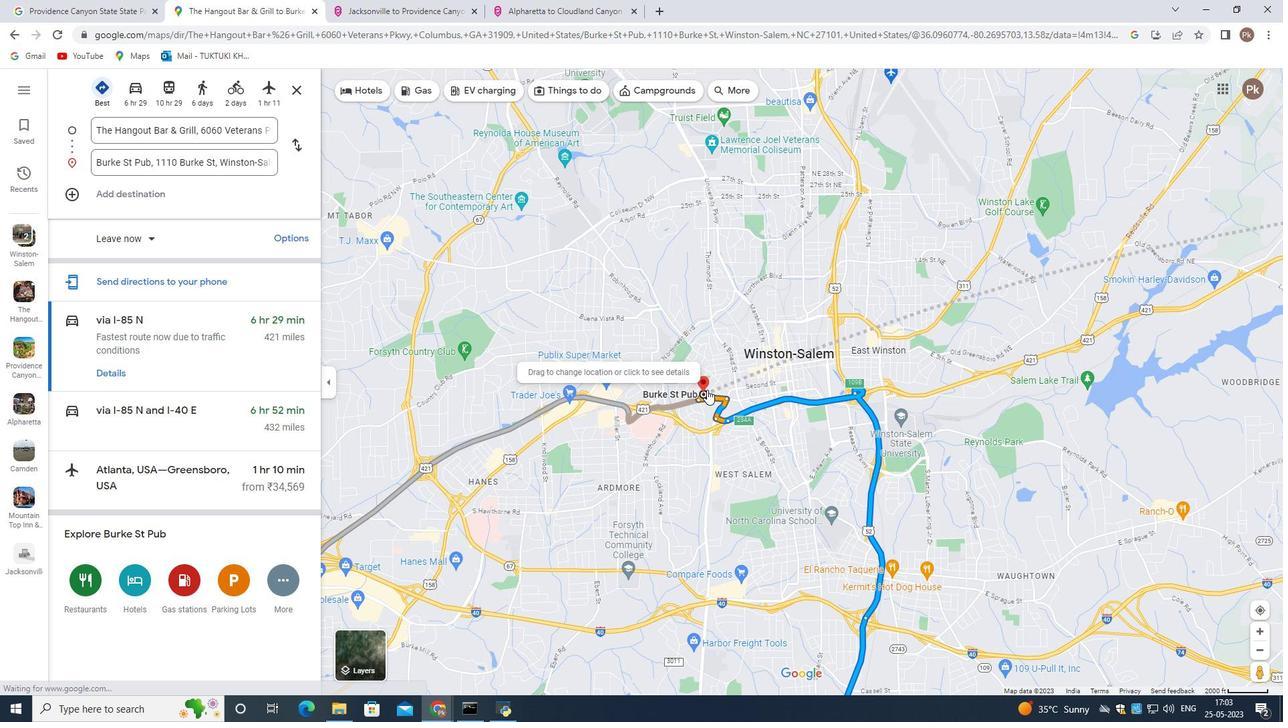 
Action: Mouse scrolled (707, 389) with delta (0, 0)
Screenshot: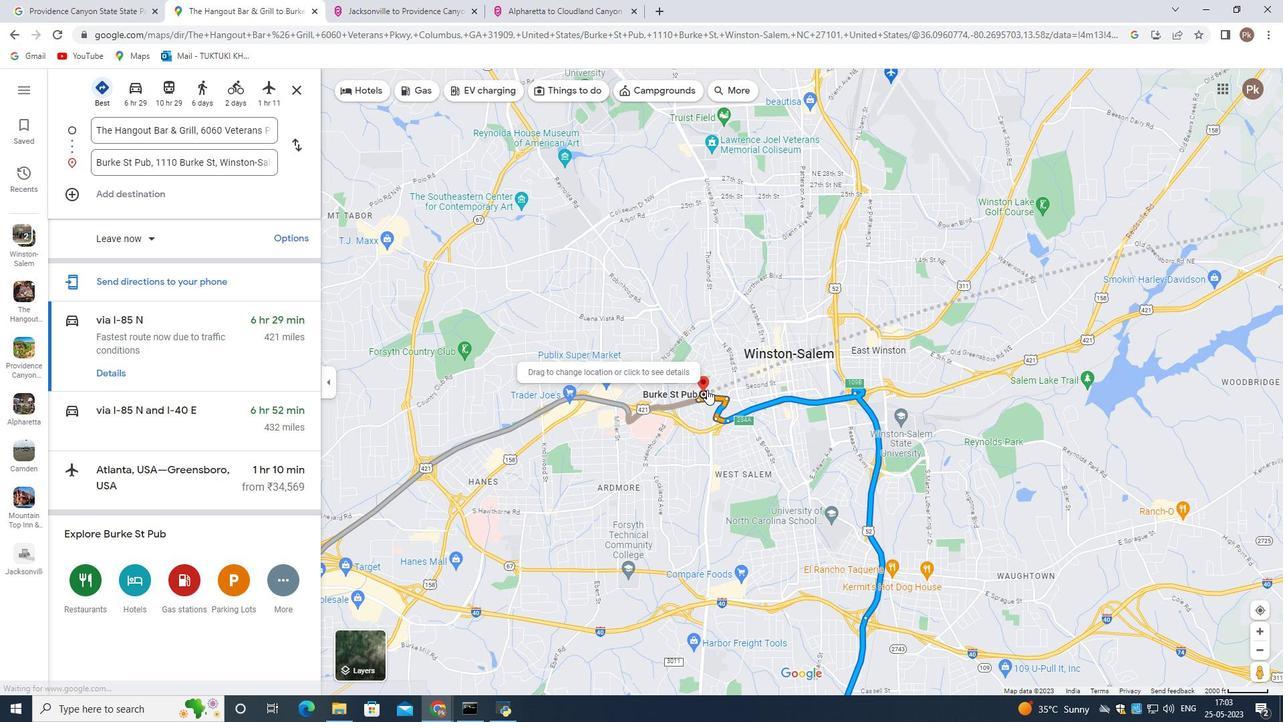 
Action: Mouse scrolled (707, 389) with delta (0, 0)
Screenshot: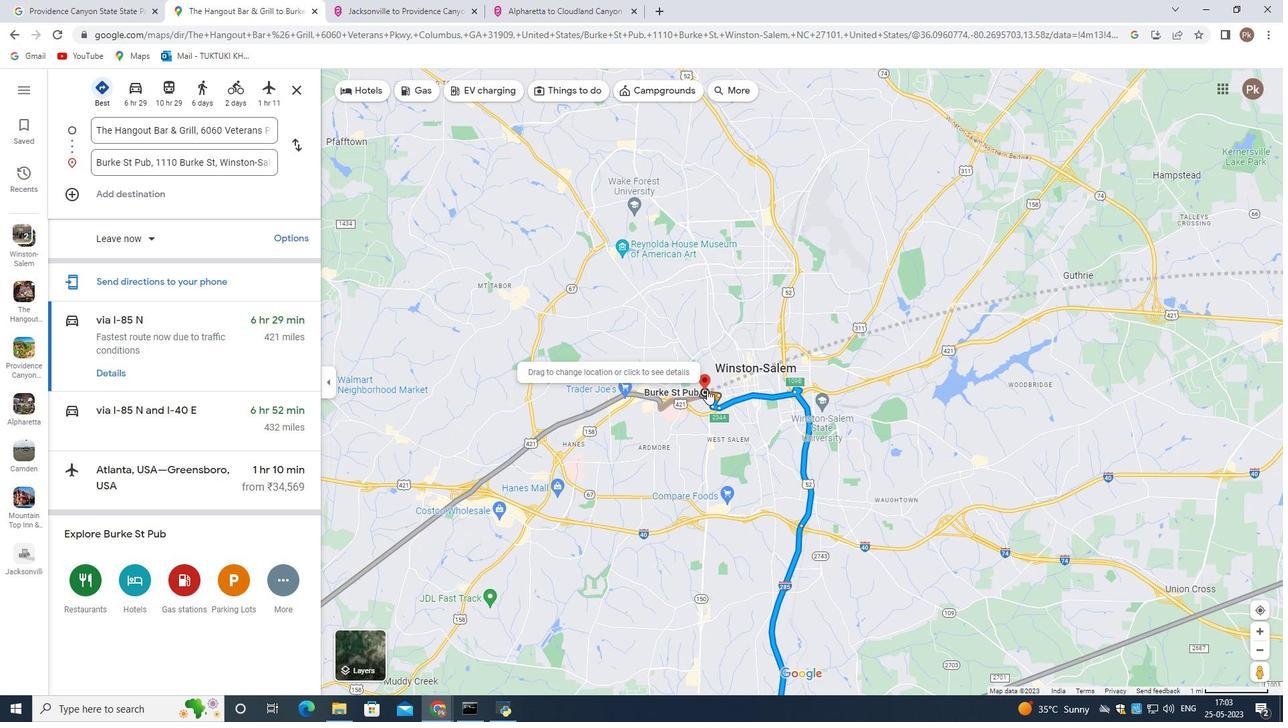
Action: Mouse scrolled (707, 389) with delta (0, 0)
Screenshot: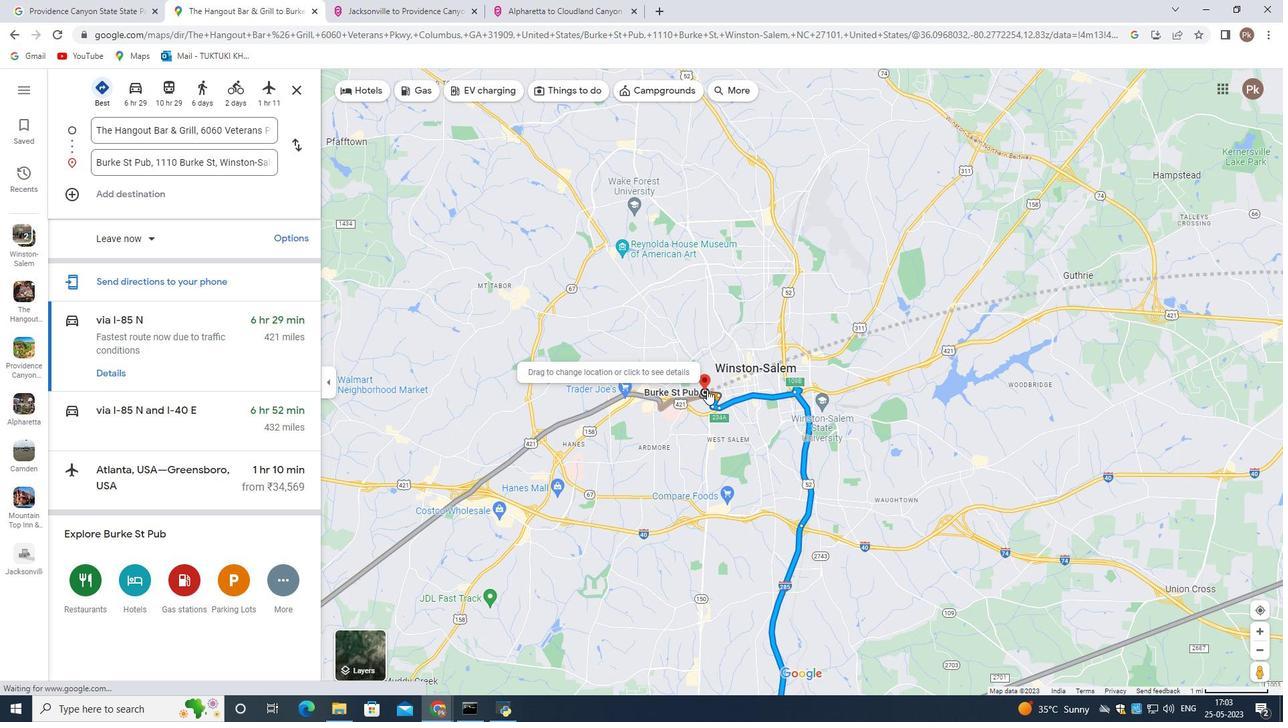 
Action: Mouse scrolled (707, 389) with delta (0, 0)
Screenshot: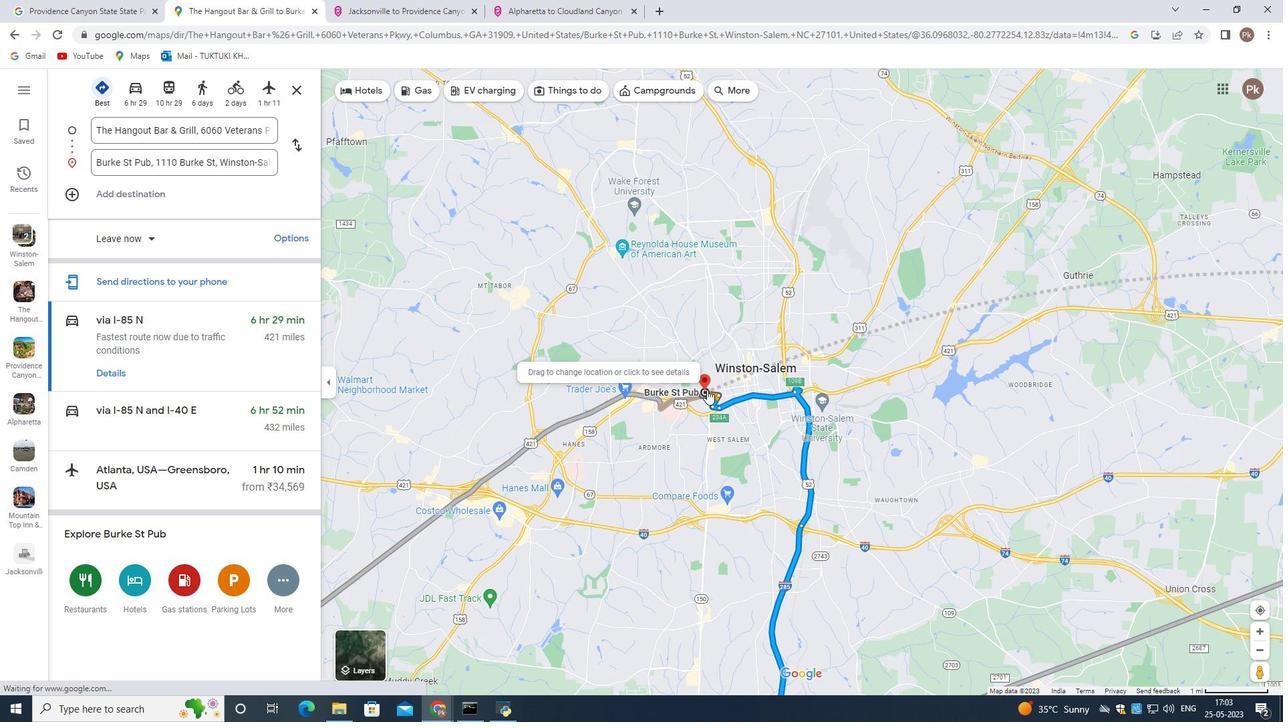 
Action: Mouse scrolled (707, 389) with delta (0, 0)
Screenshot: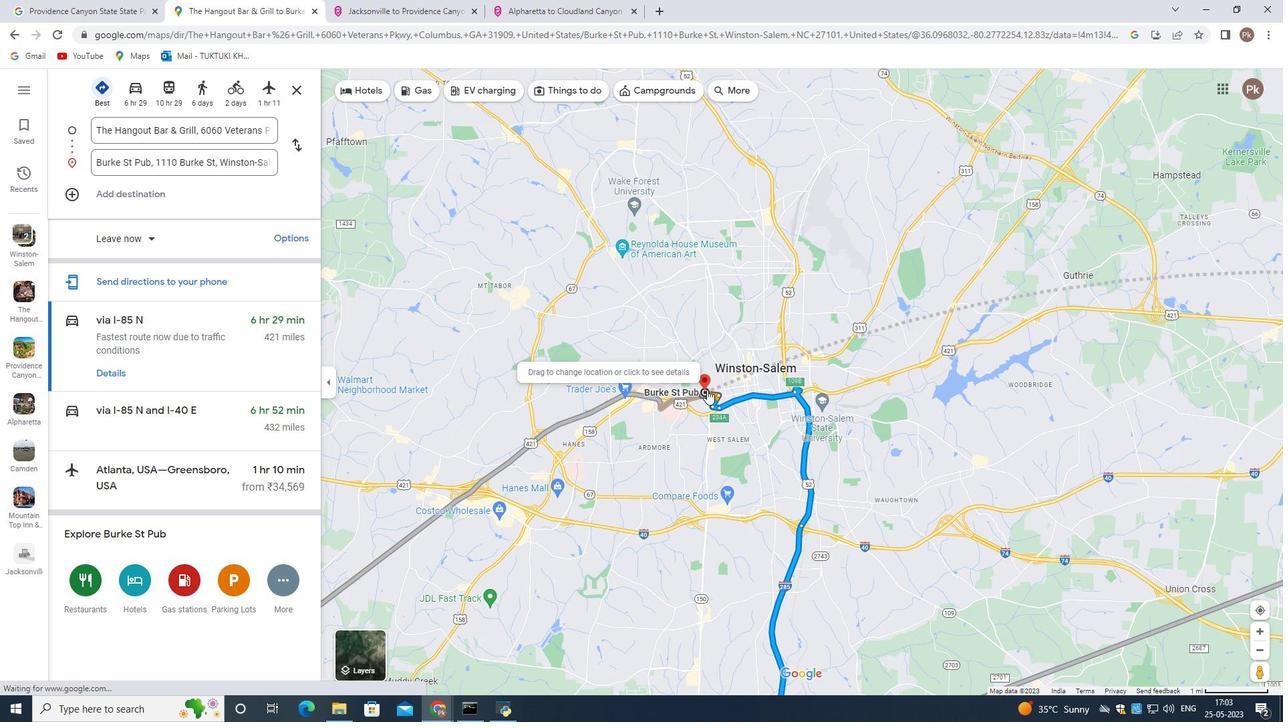 
Action: Mouse scrolled (707, 389) with delta (0, 0)
Screenshot: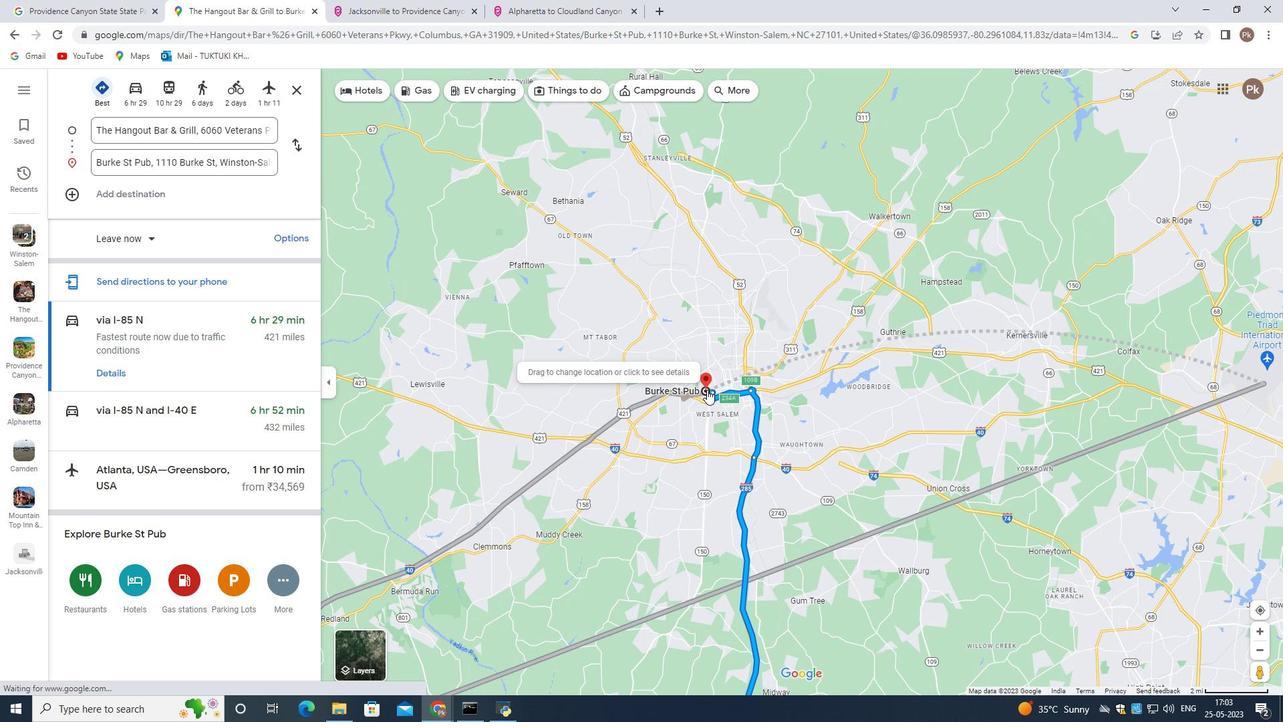 
Action: Mouse scrolled (707, 389) with delta (0, 0)
Screenshot: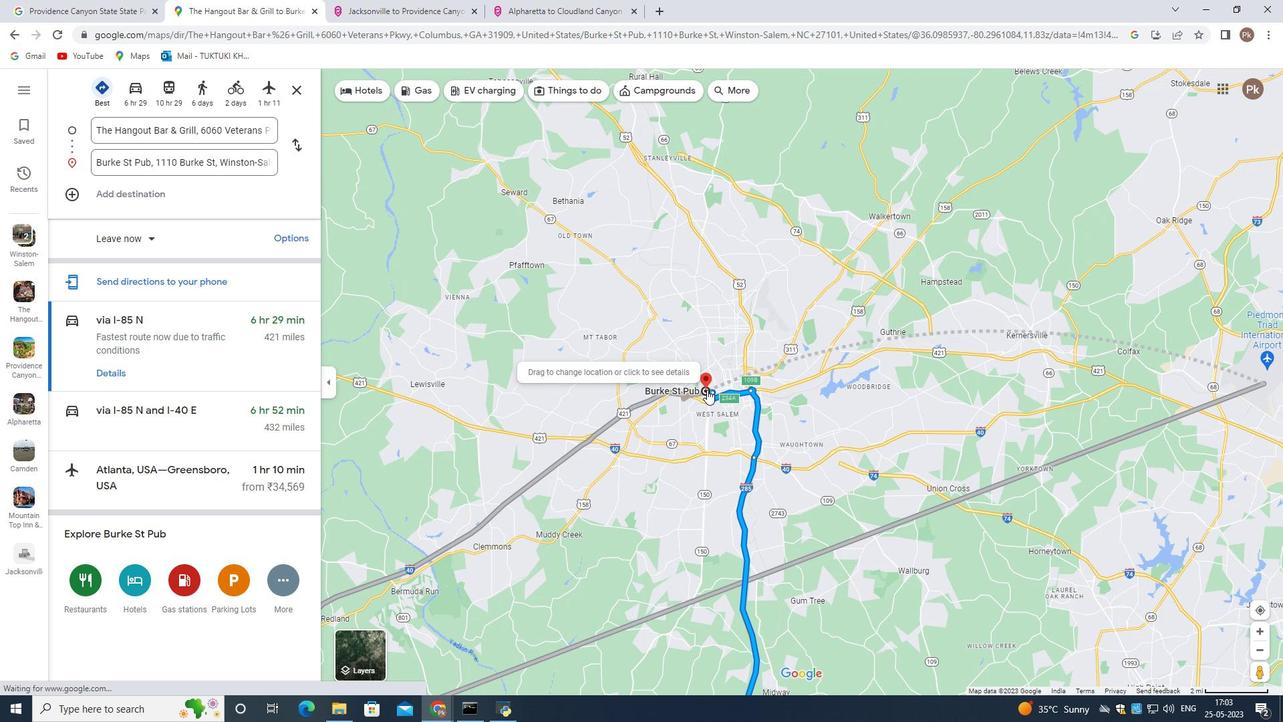 
Action: Mouse scrolled (707, 389) with delta (0, 0)
Screenshot: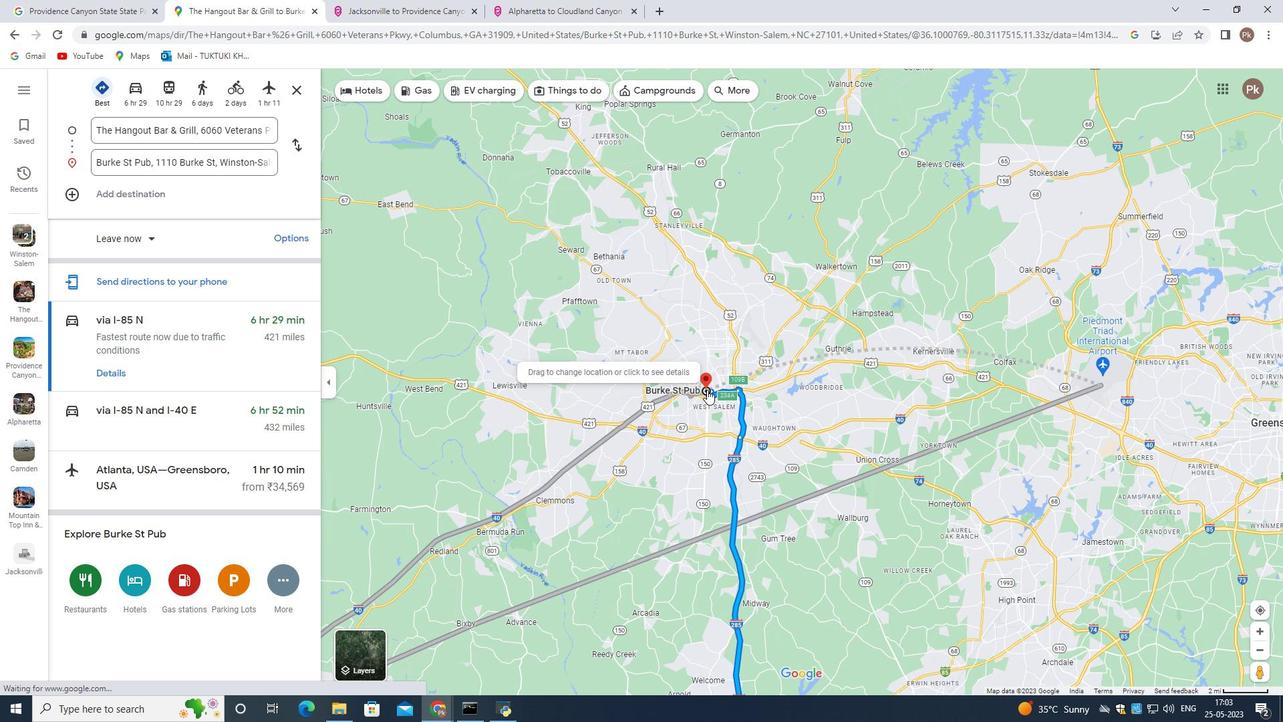 
Action: Mouse scrolled (707, 389) with delta (0, 0)
Screenshot: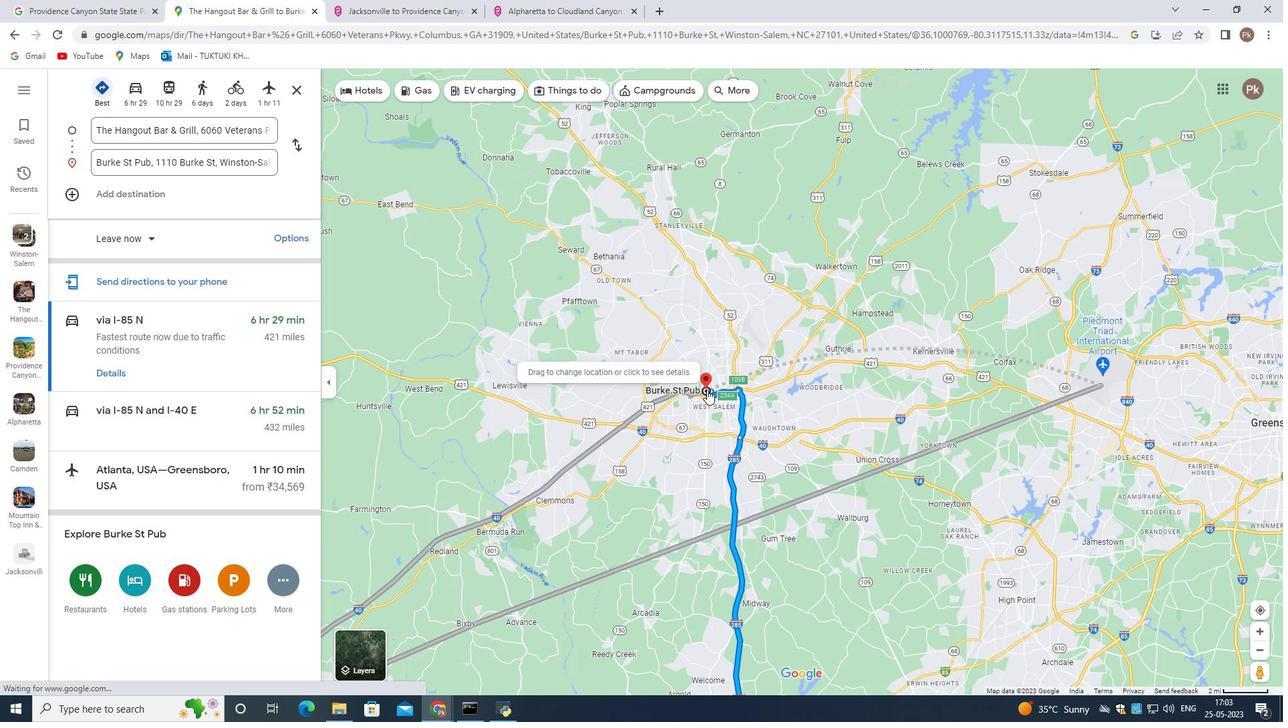 
Action: Mouse moved to (702, 391)
Screenshot: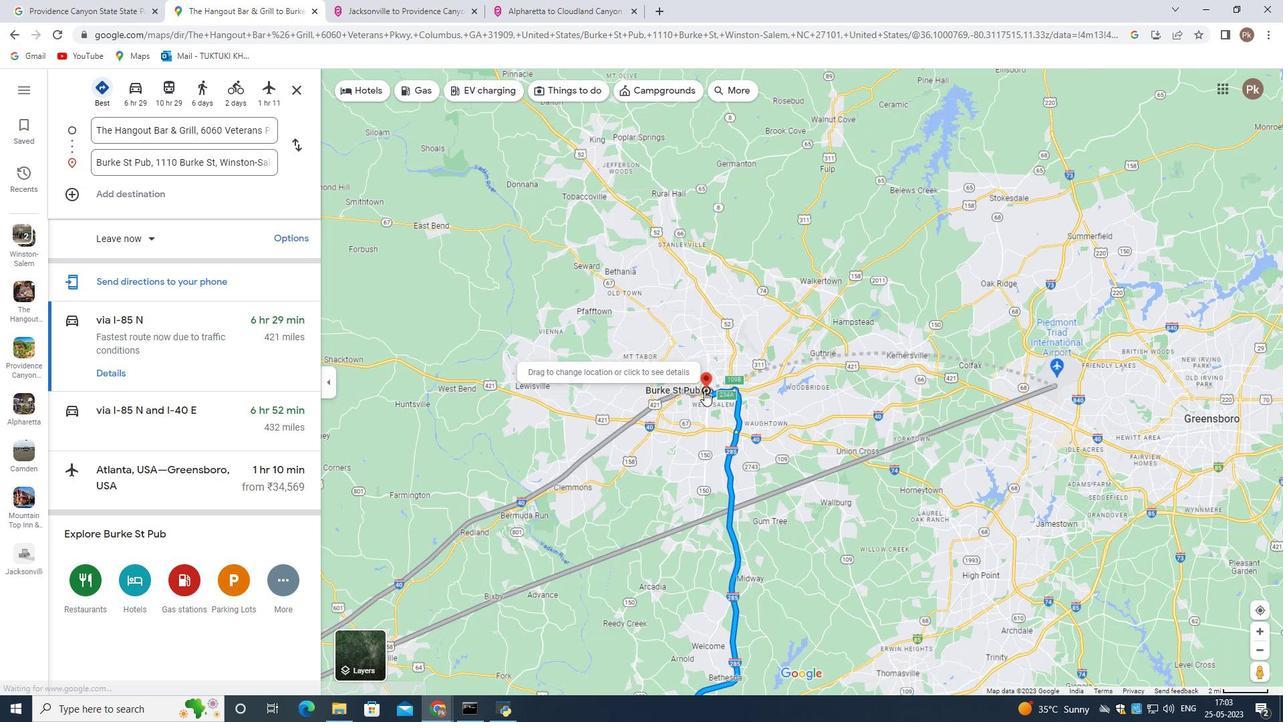 
Action: Mouse scrolled (704, 390) with delta (0, 0)
Screenshot: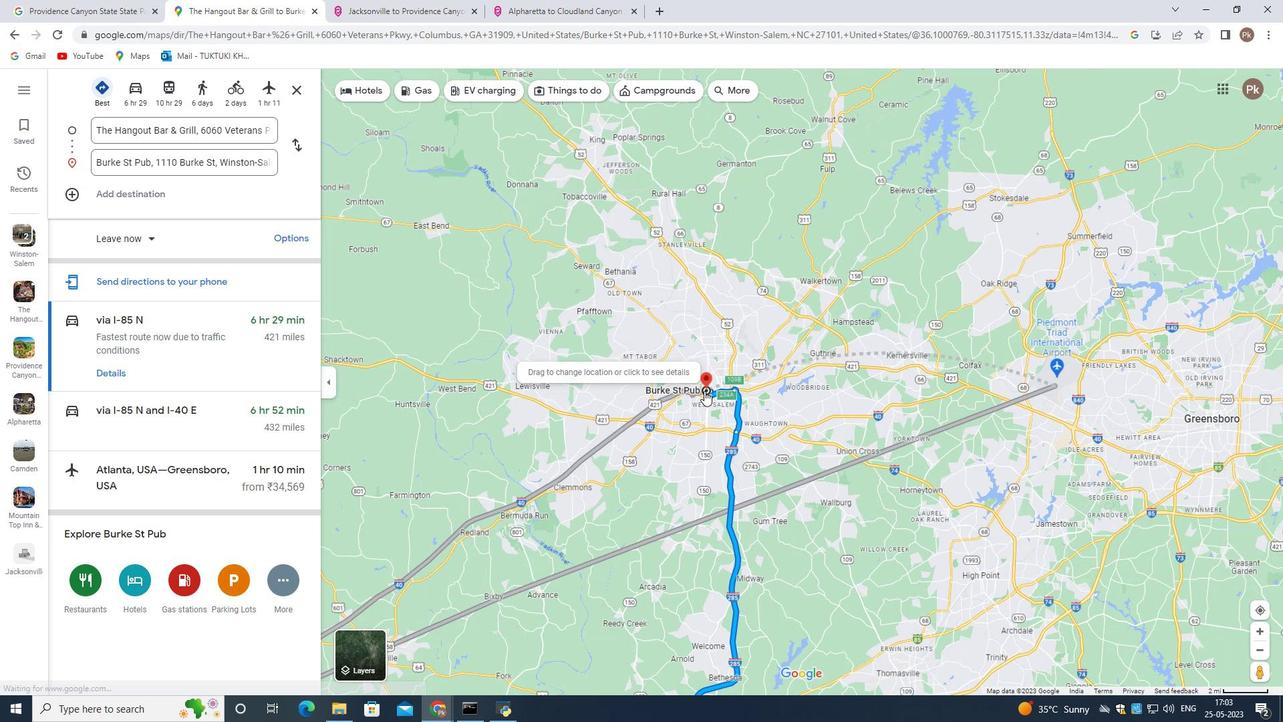 
Action: Mouse moved to (786, 378)
Screenshot: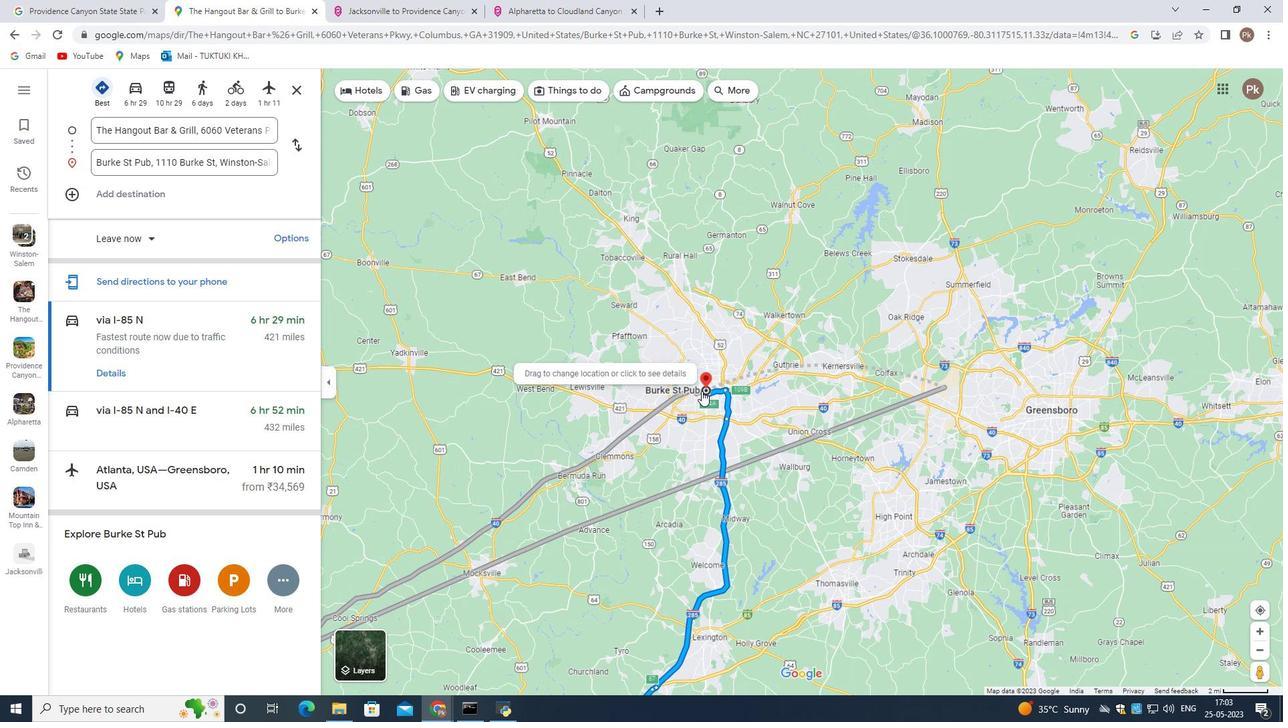 
Action: Mouse scrolled (786, 377) with delta (0, 0)
Screenshot: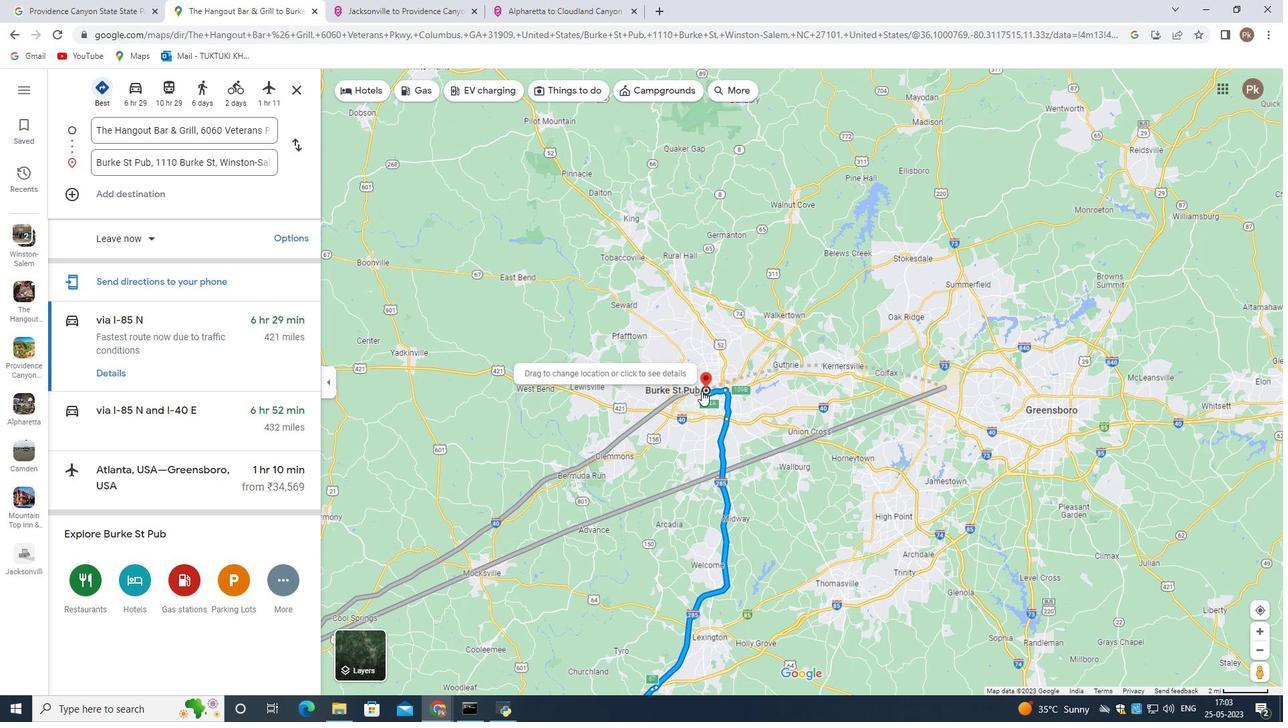 
Action: Mouse scrolled (786, 377) with delta (0, 0)
Screenshot: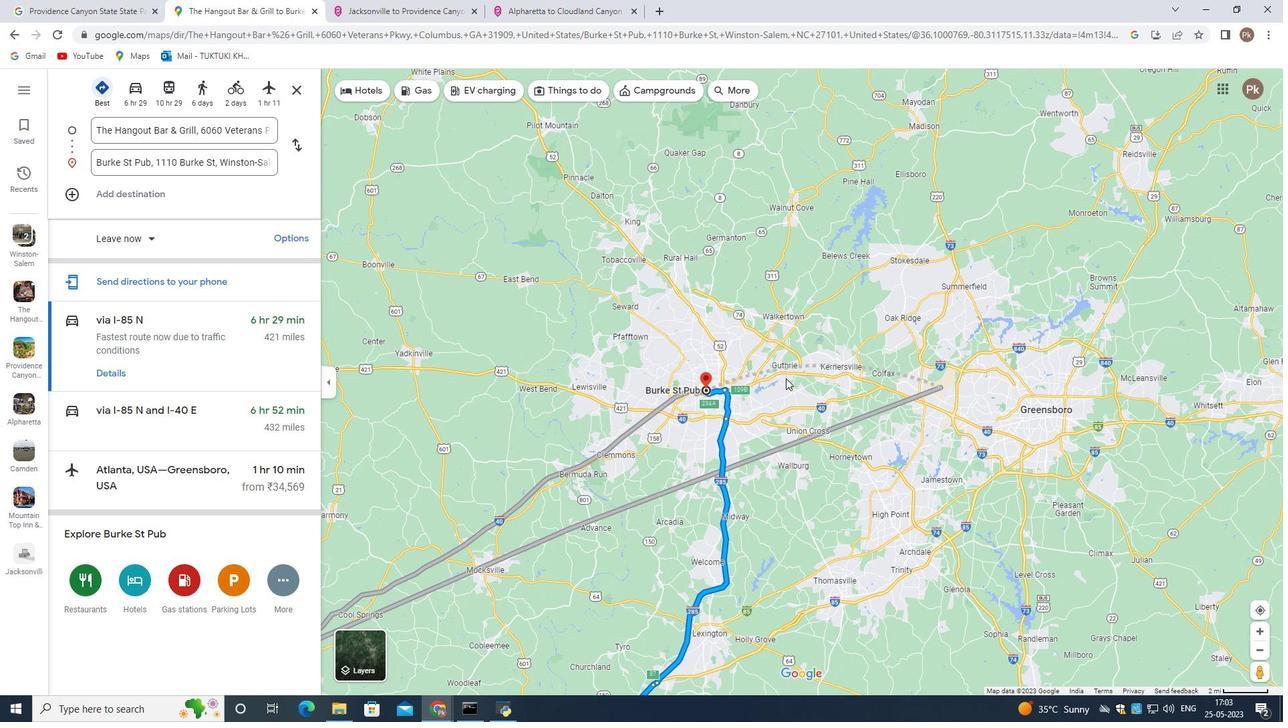 
Action: Mouse scrolled (786, 377) with delta (0, 0)
Screenshot: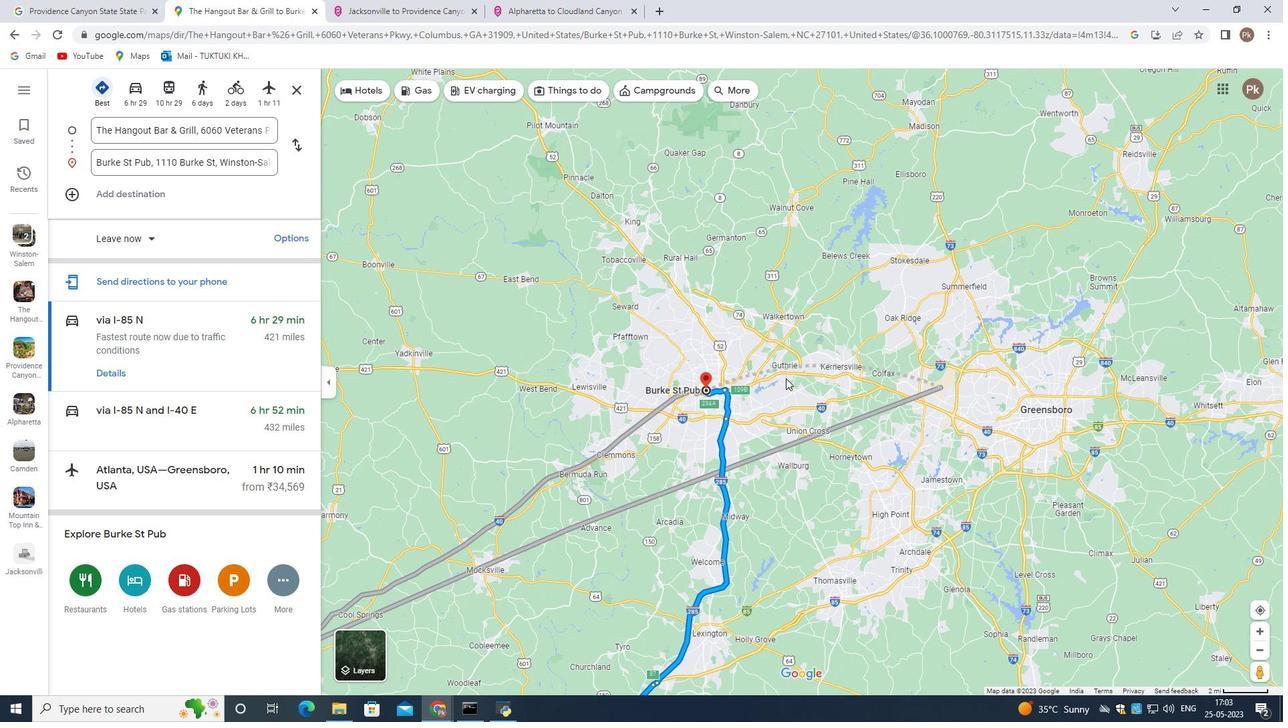 
Action: Mouse moved to (660, 411)
Screenshot: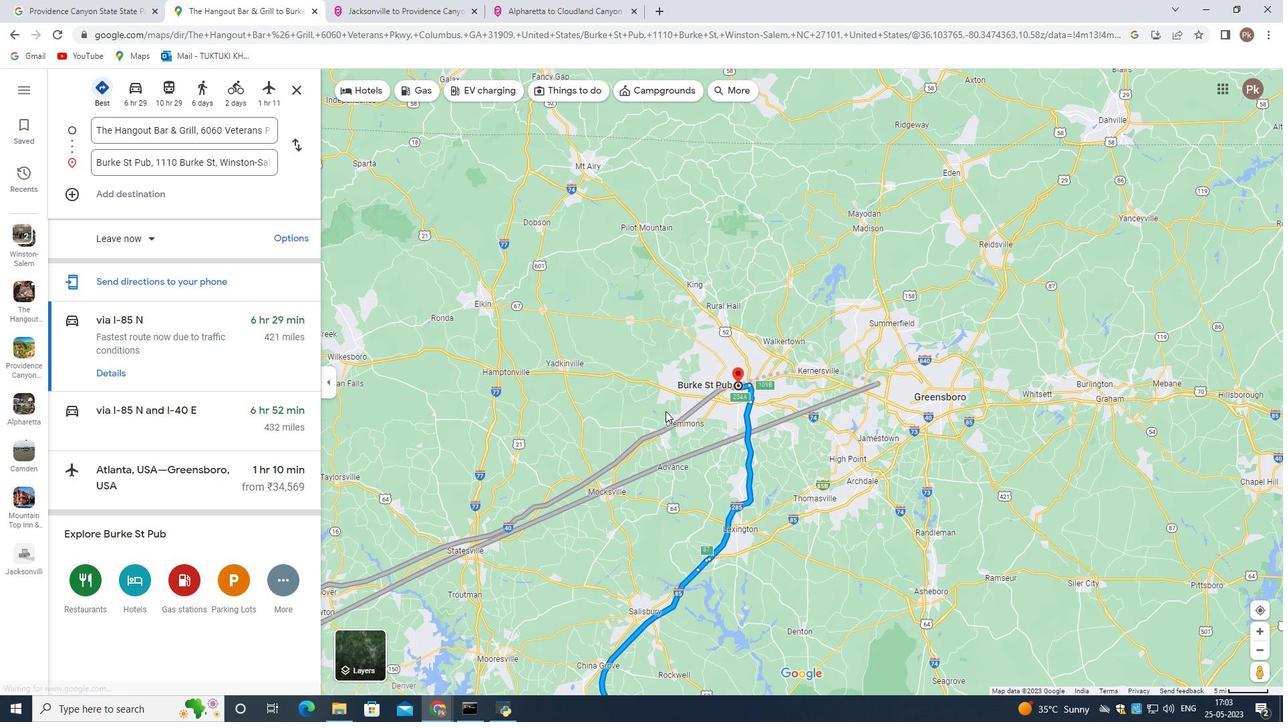 
Action: Mouse pressed left at (660, 411)
Screenshot: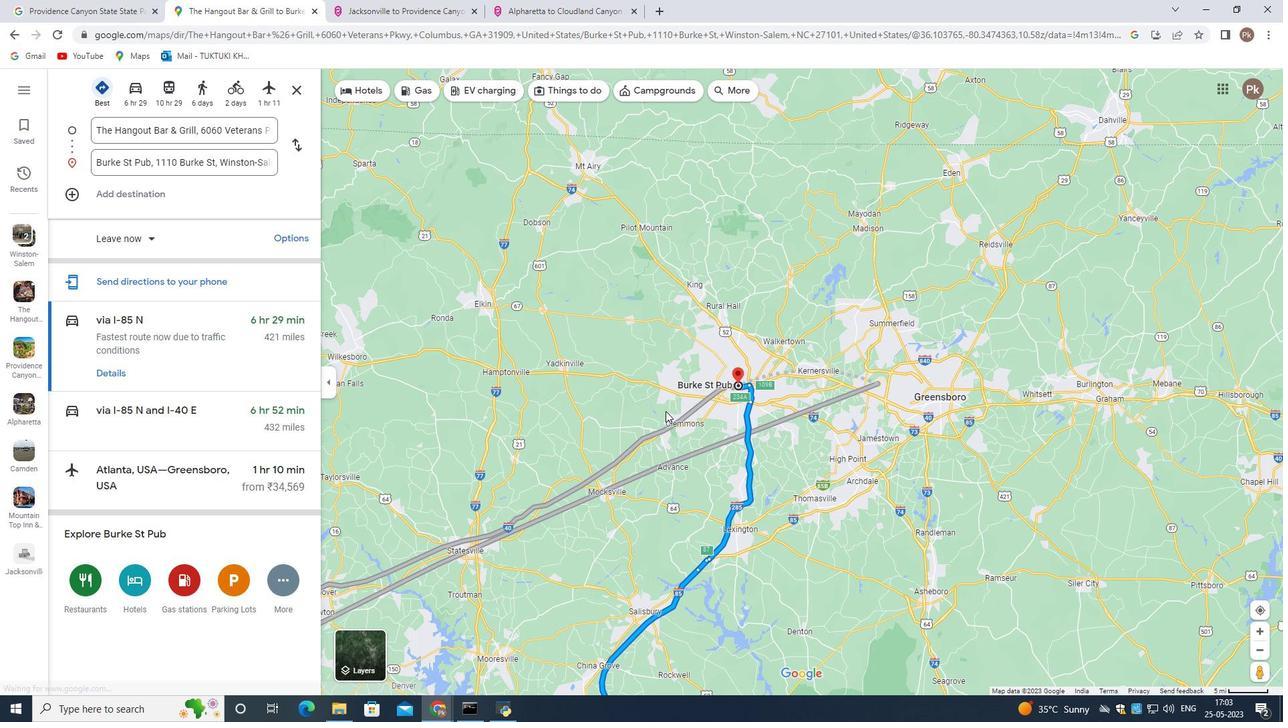 
Action: Mouse moved to (755, 322)
Screenshot: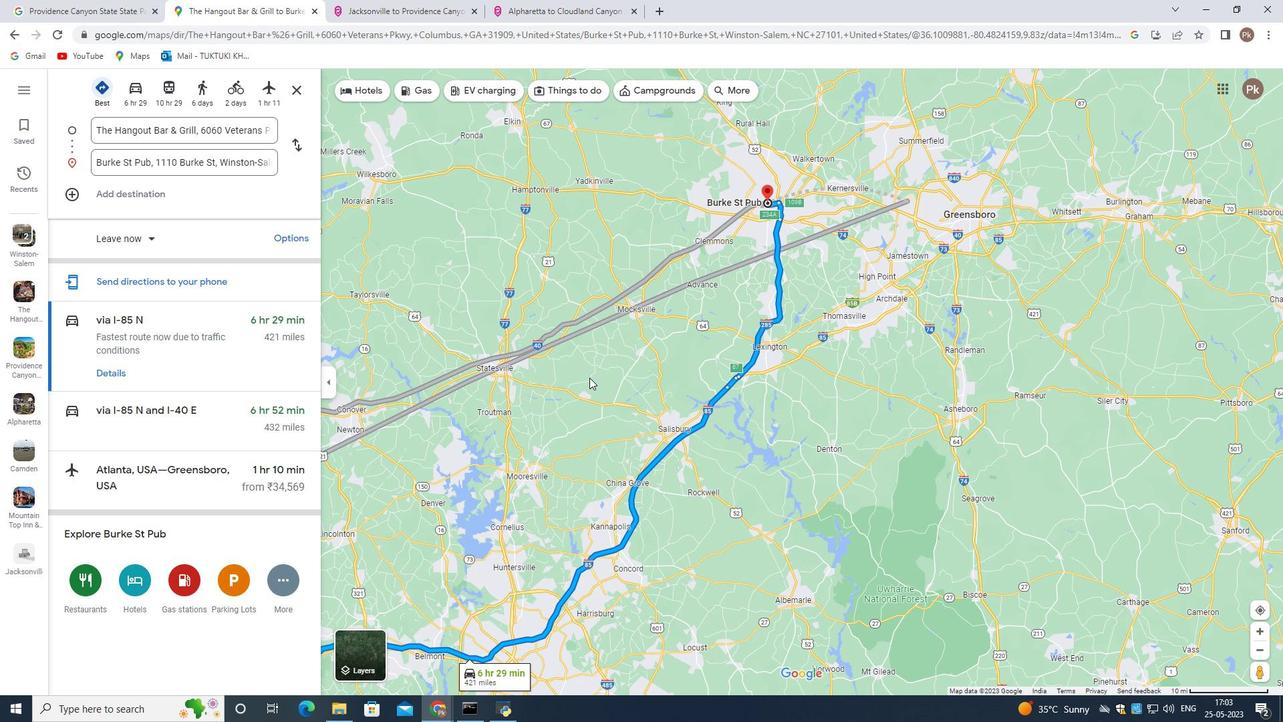 
Action: Mouse pressed left at (590, 377)
Screenshot: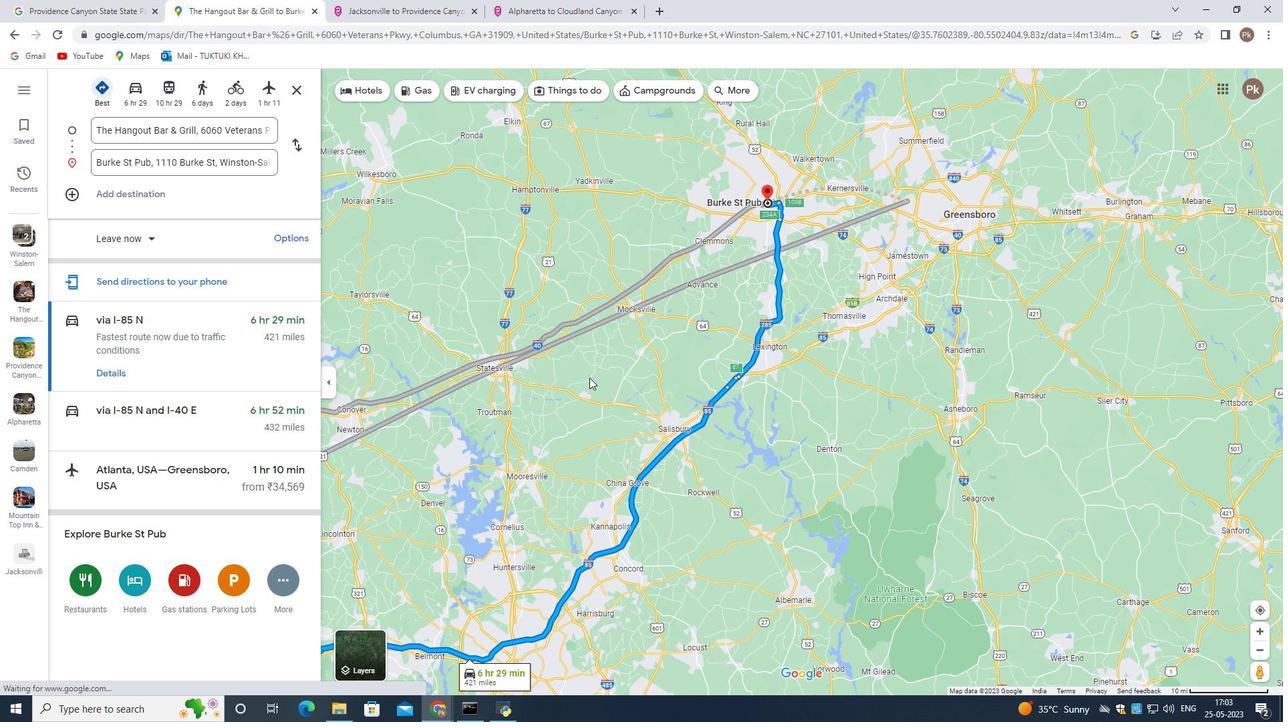 
Action: Mouse moved to (487, 486)
Screenshot: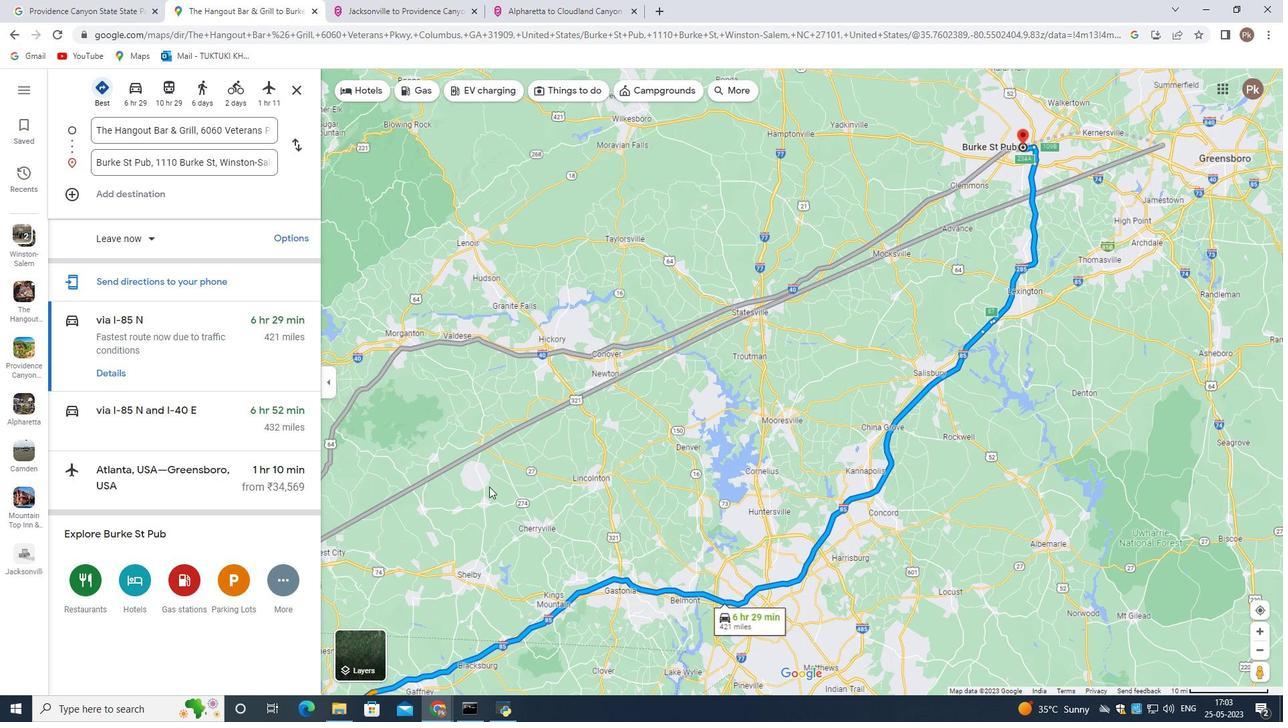 
Action: Mouse pressed left at (487, 486)
Screenshot: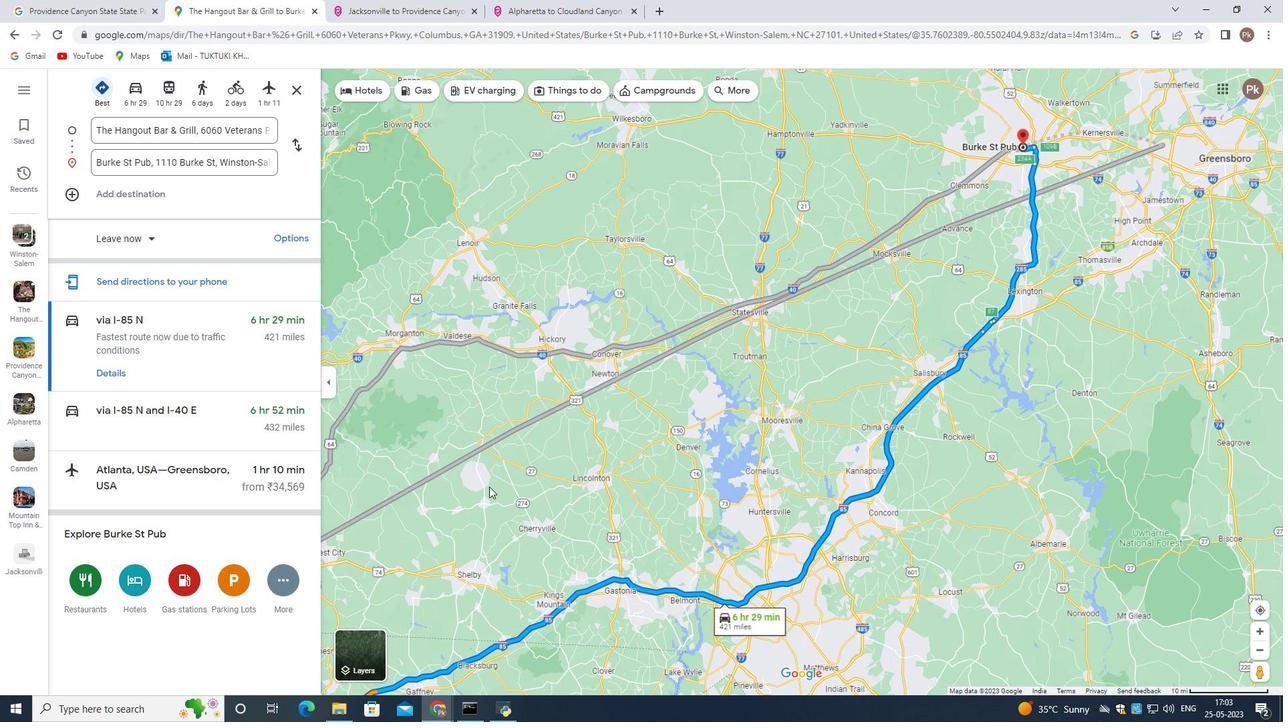 
Action: Mouse moved to (512, 443)
Screenshot: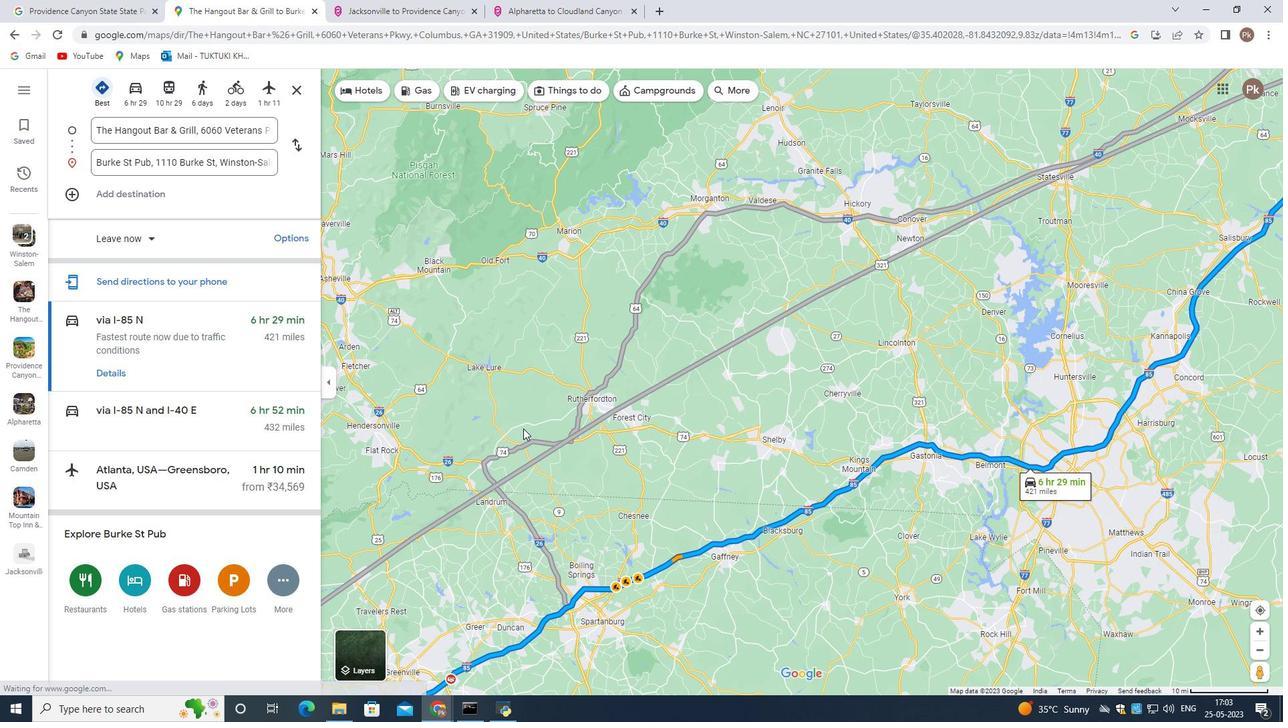 
Action: Mouse scrolled (519, 430) with delta (0, 0)
Screenshot: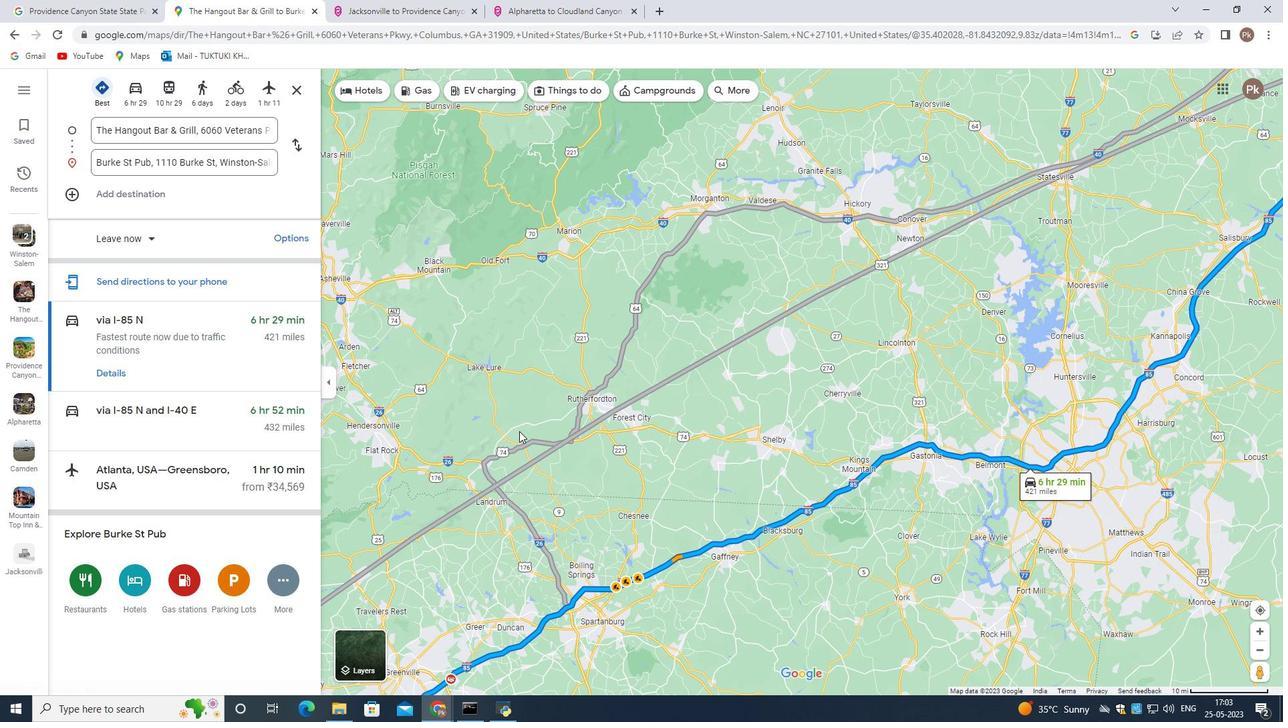 
Action: Mouse moved to (510, 443)
Screenshot: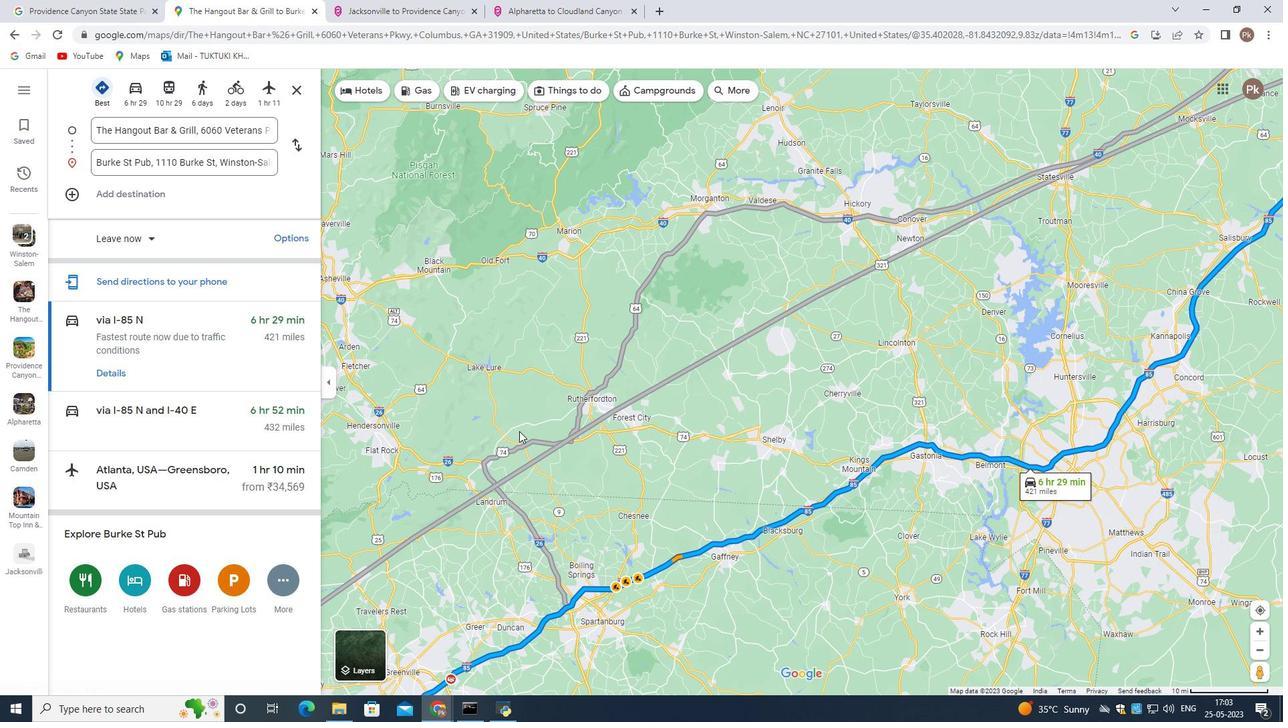 
Action: Mouse scrolled (516, 435) with delta (0, 0)
Screenshot: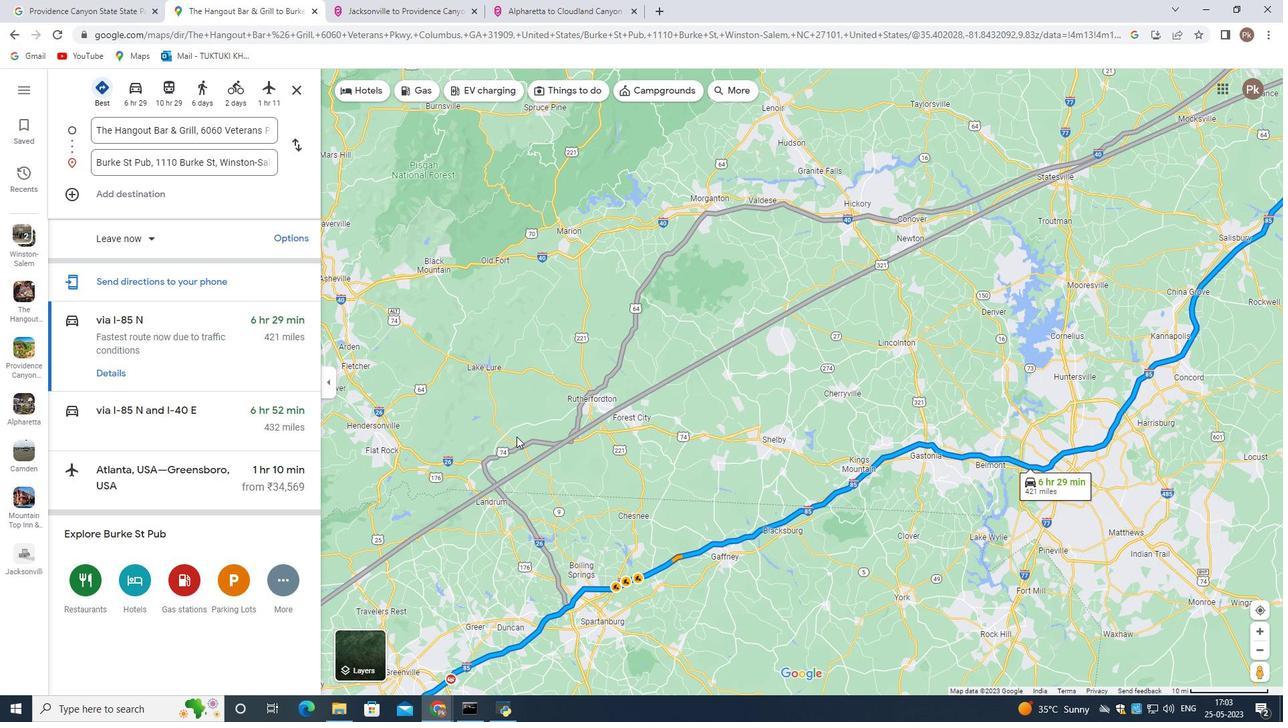 
Action: Mouse moved to (508, 449)
Screenshot: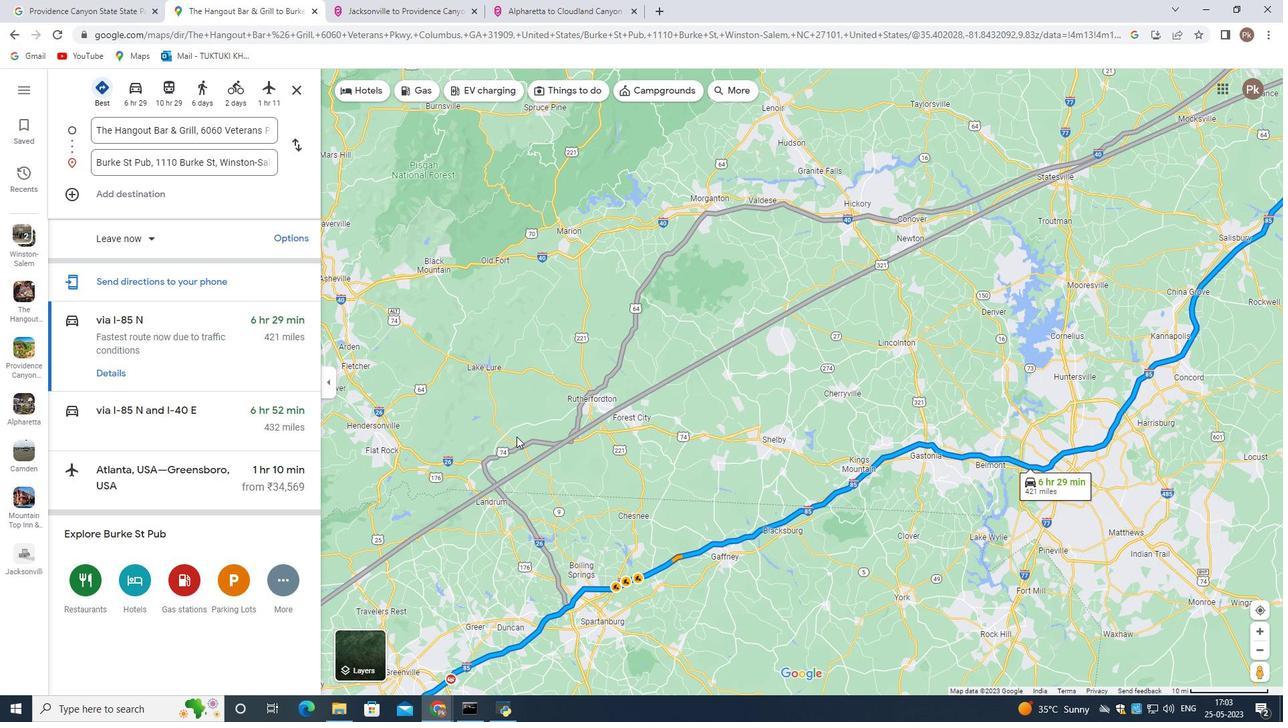 
Action: Mouse scrolled (512, 441) with delta (0, 0)
Screenshot: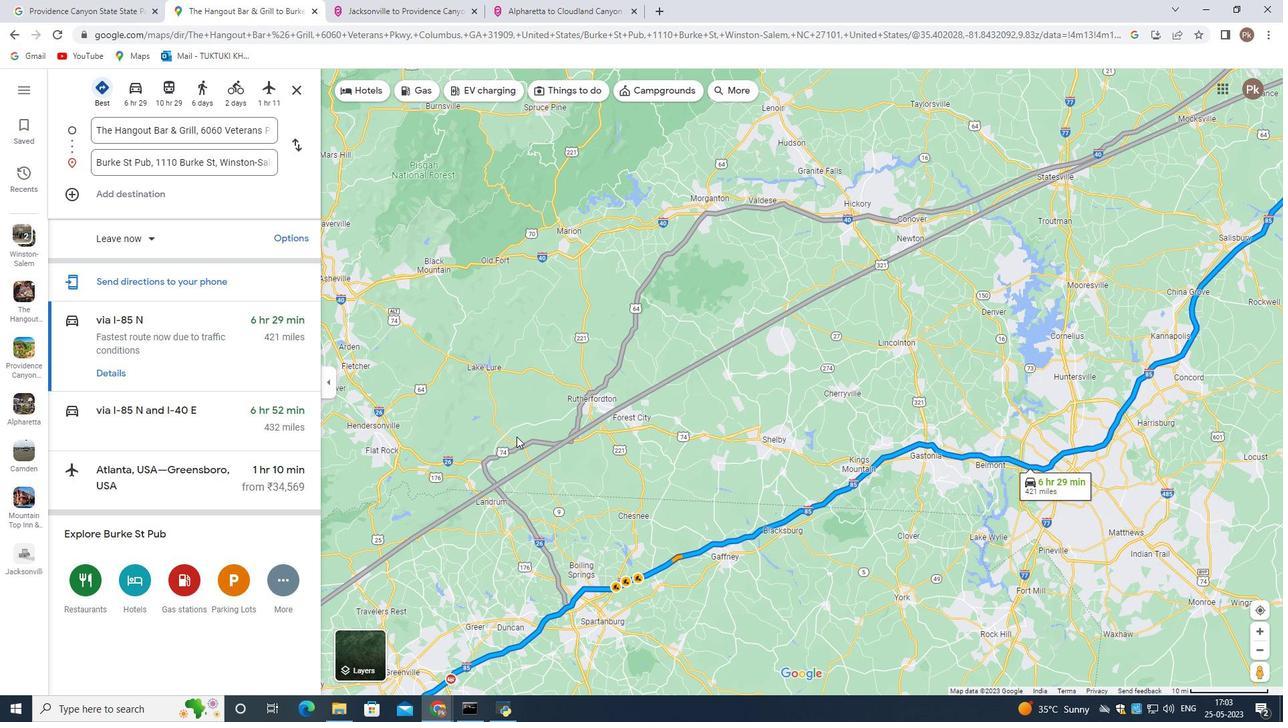 
Action: Mouse moved to (506, 449)
Screenshot: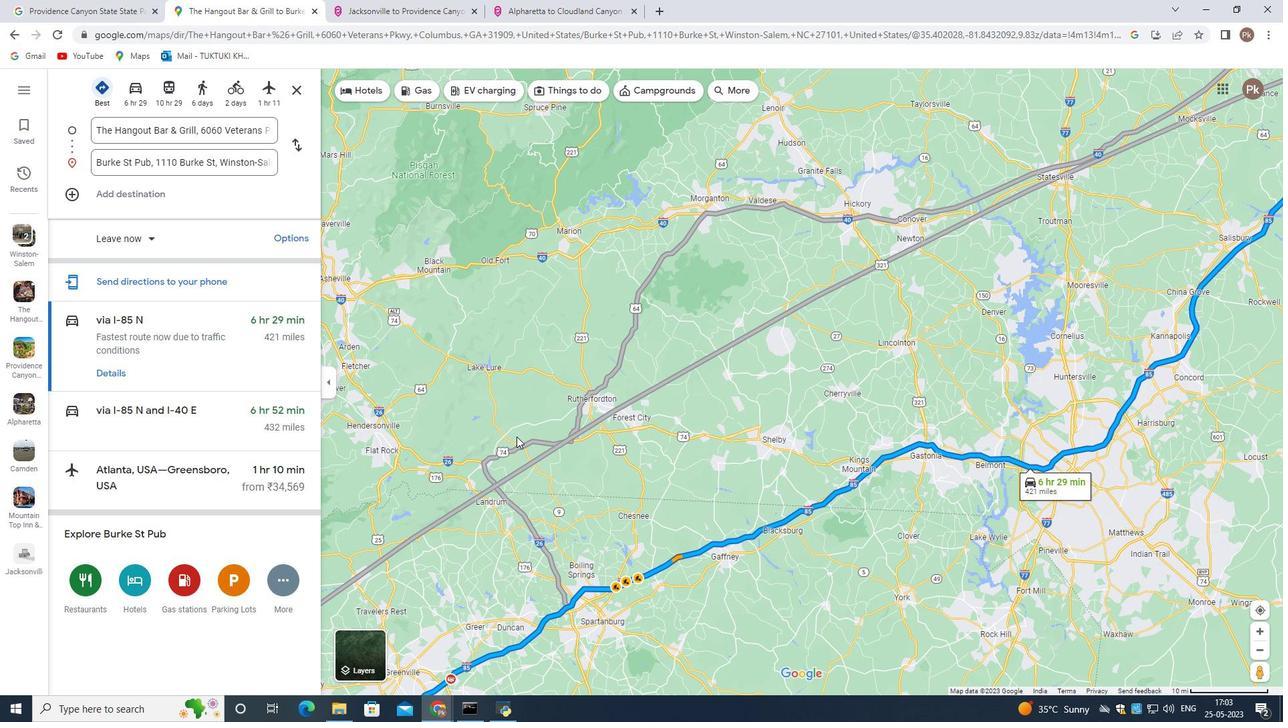 
Action: Mouse scrolled (510, 443) with delta (0, 0)
Screenshot: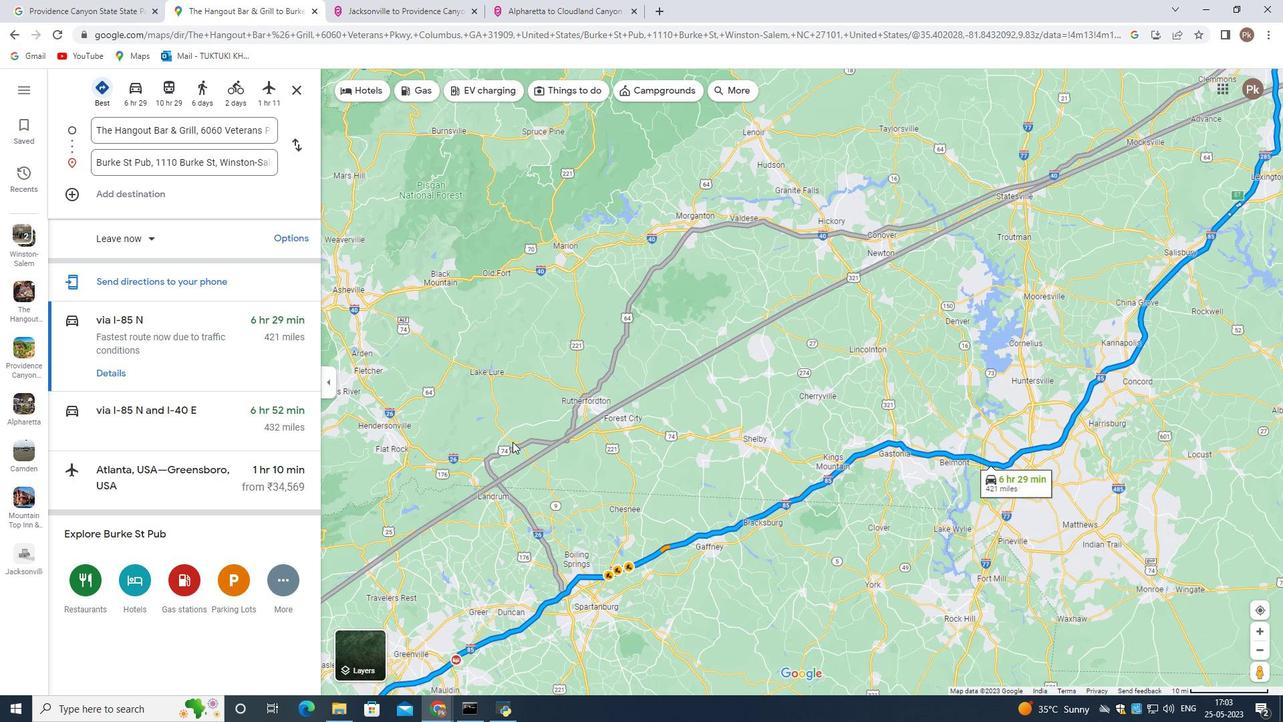 
Action: Mouse moved to (493, 466)
Screenshot: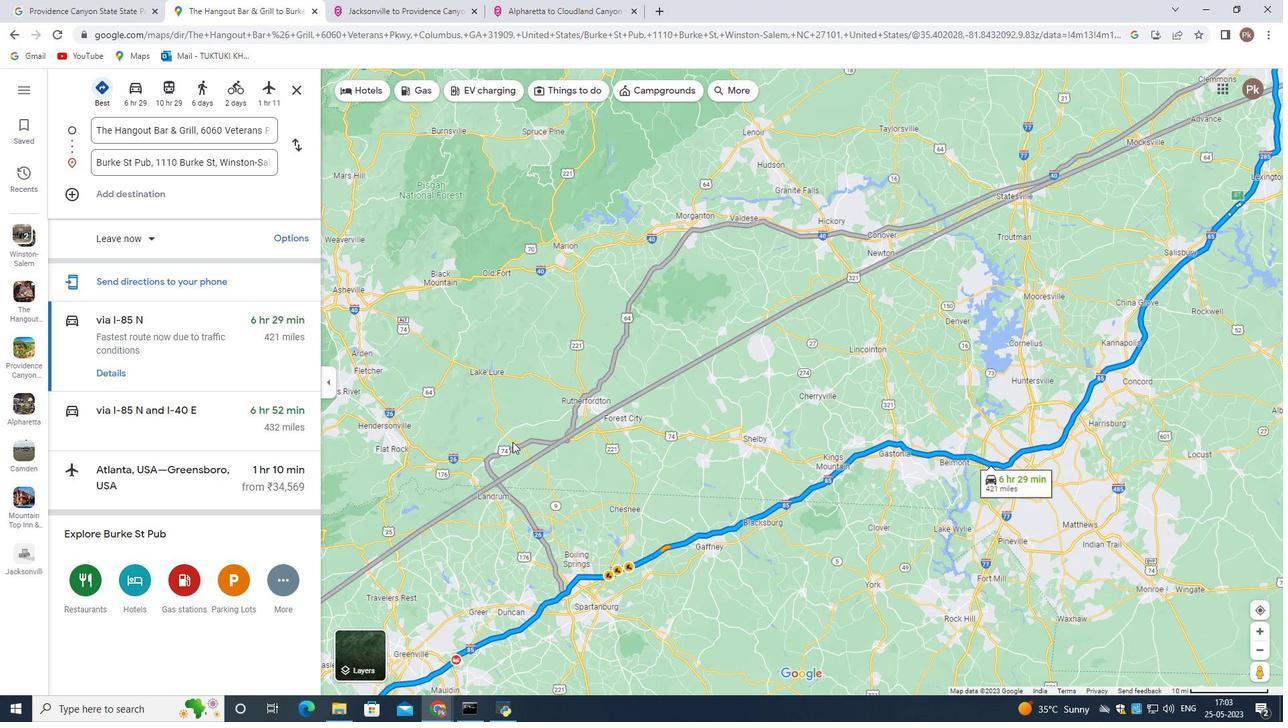 
Action: Mouse scrolled (506, 449) with delta (0, 0)
Screenshot: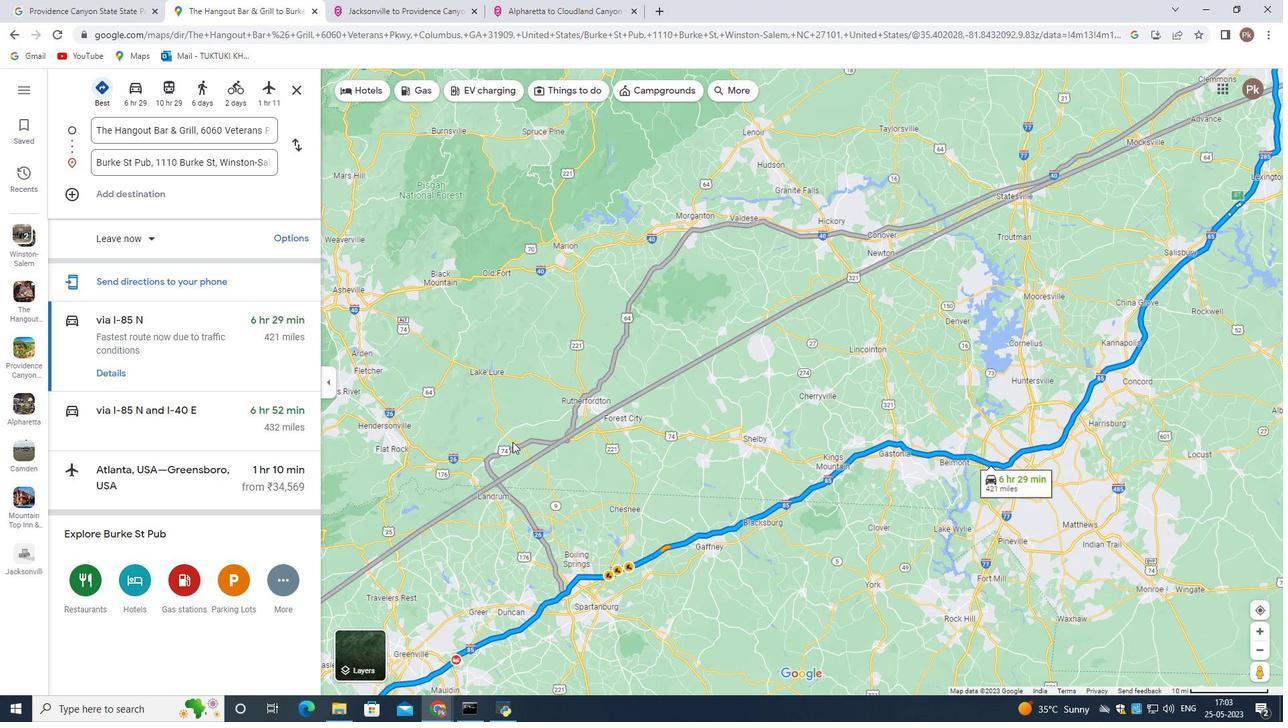 
Action: Mouse moved to (413, 554)
Screenshot: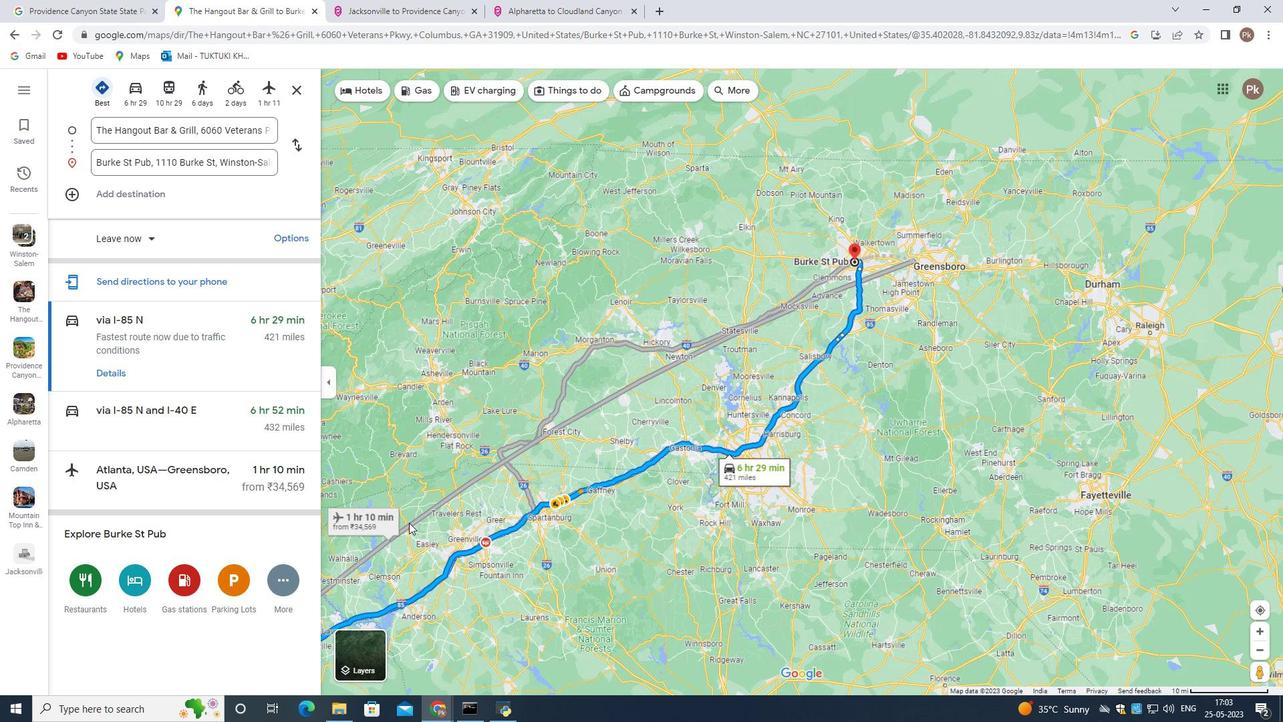 
Action: Mouse scrolled (405, 524) with delta (0, 0)
Screenshot: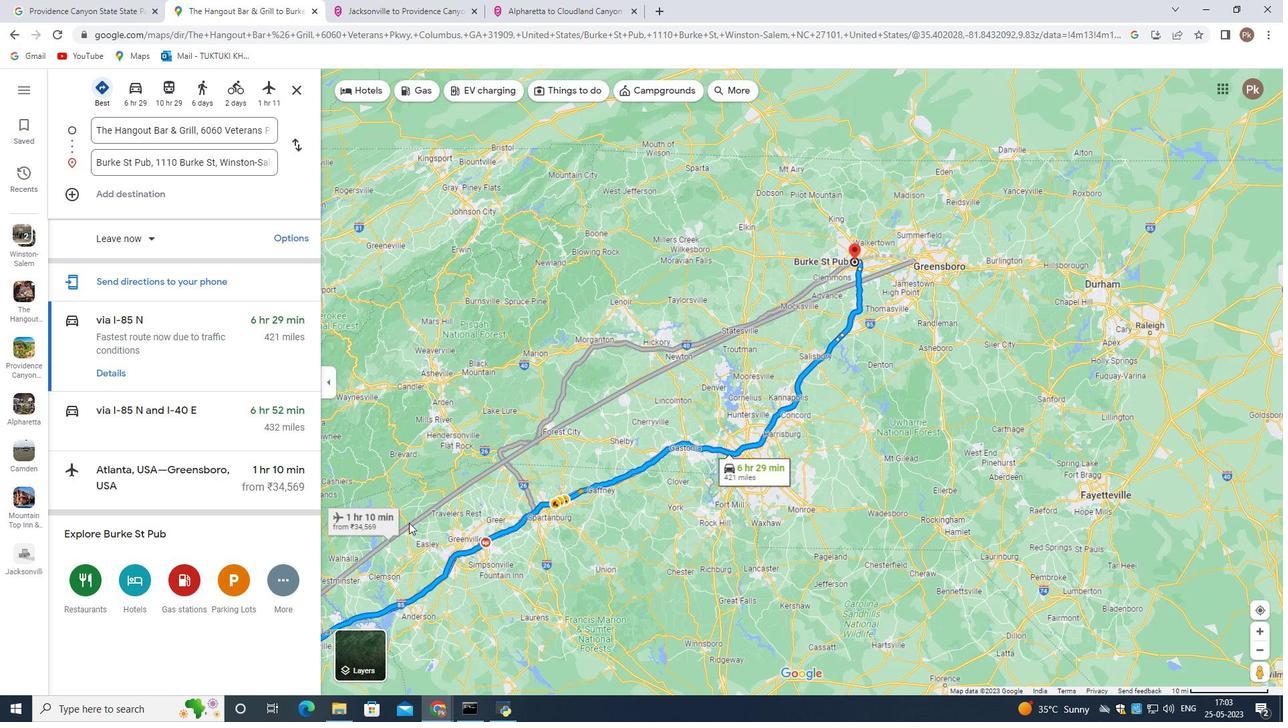 
Action: Mouse moved to (429, 564)
Screenshot: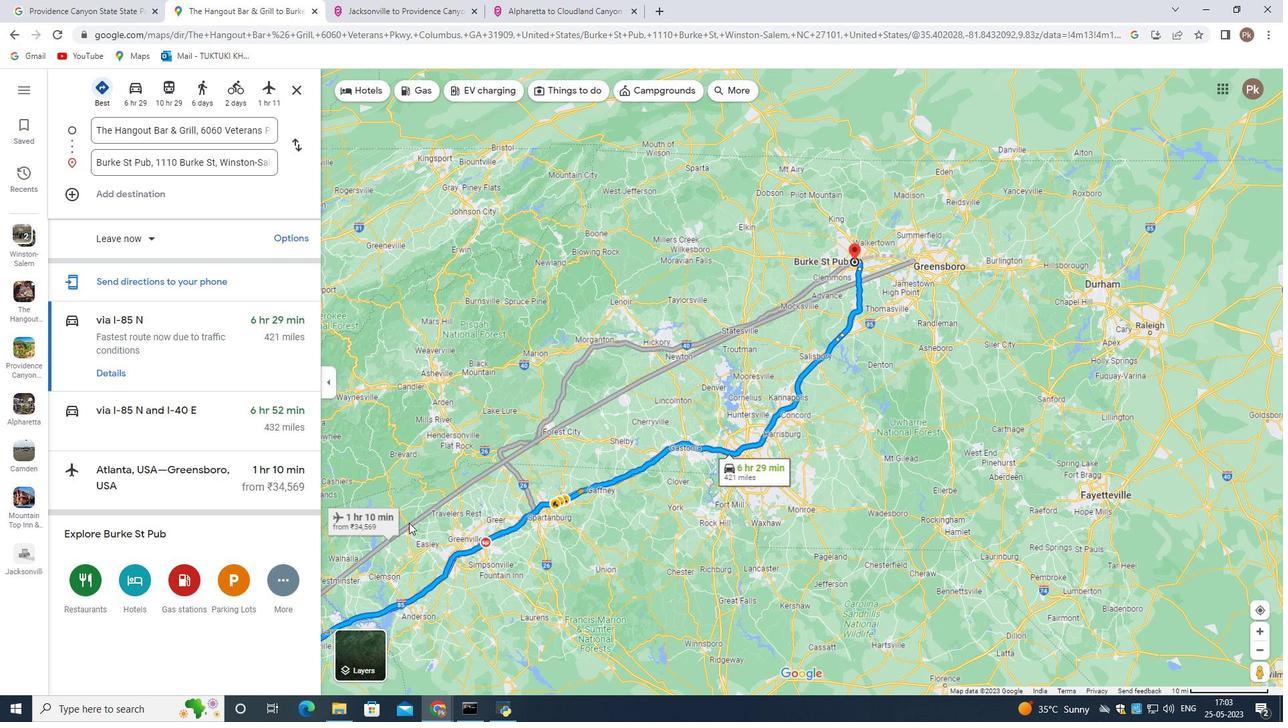
Action: Mouse scrolled (404, 525) with delta (0, 0)
Screenshot: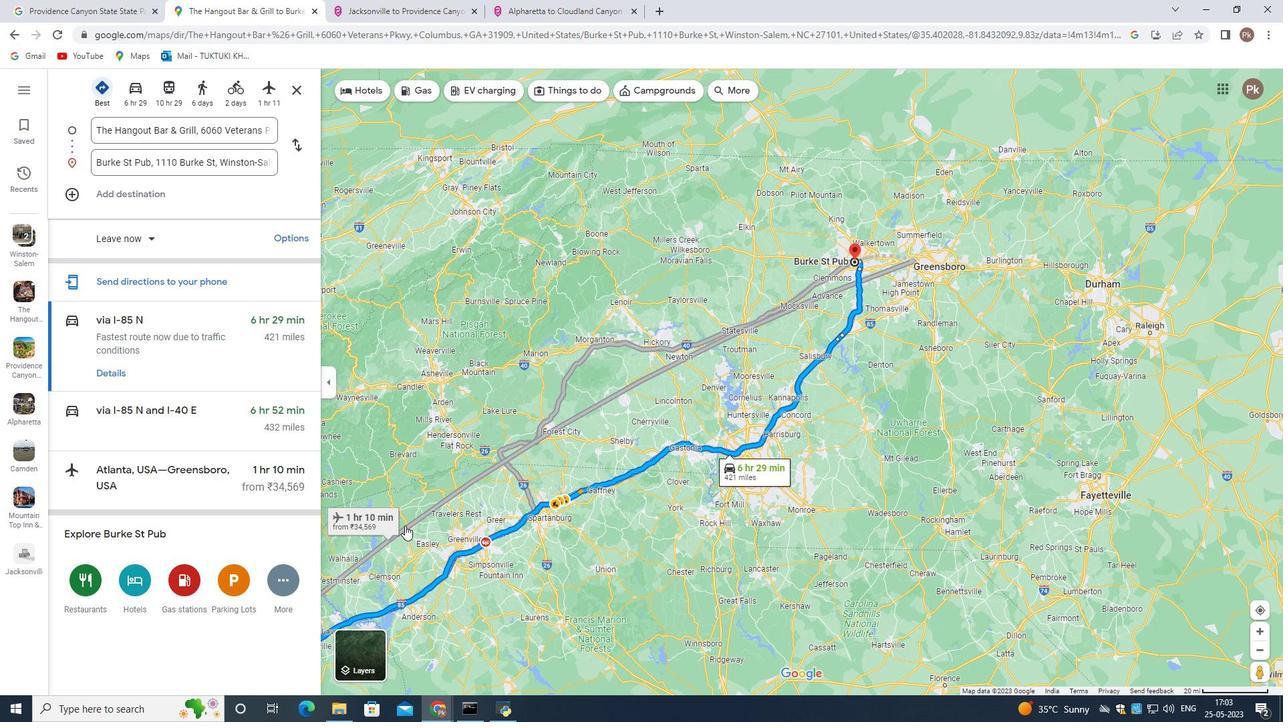 
Action: Mouse moved to (433, 581)
Screenshot: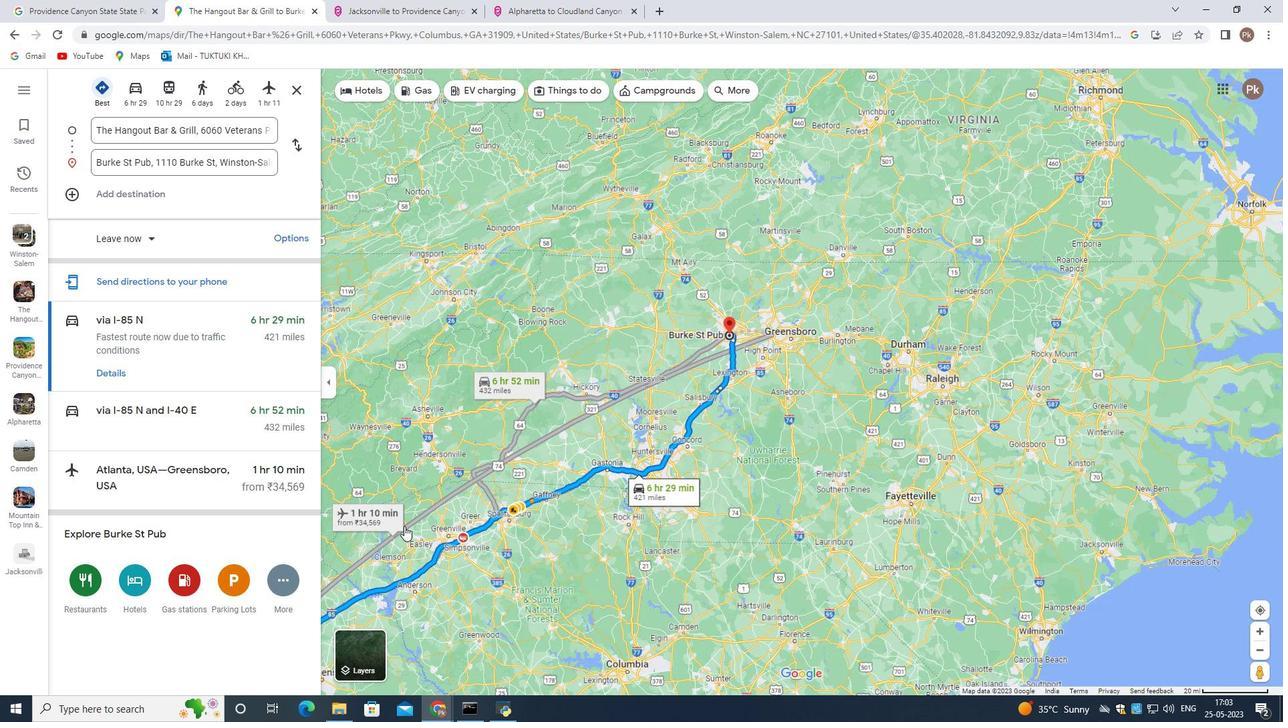 
Action: Mouse scrolled (404, 530) with delta (0, 0)
Screenshot: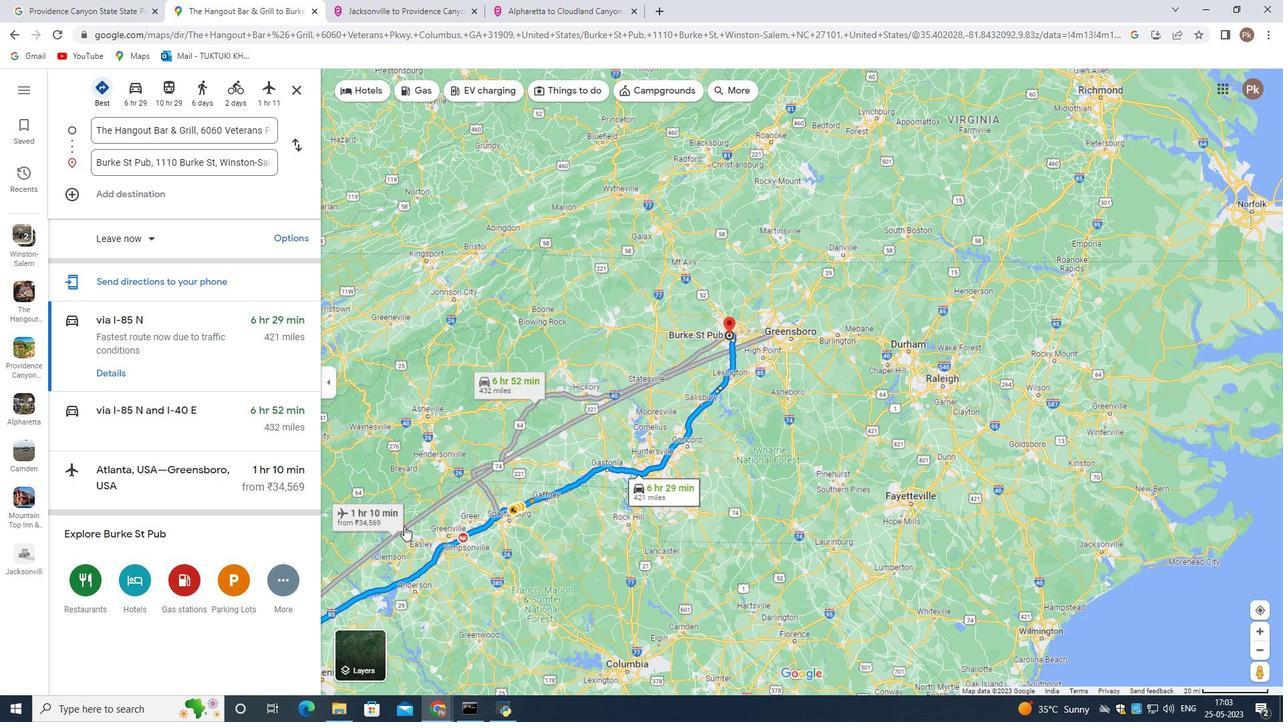 
Action: Mouse moved to (433, 583)
Screenshot: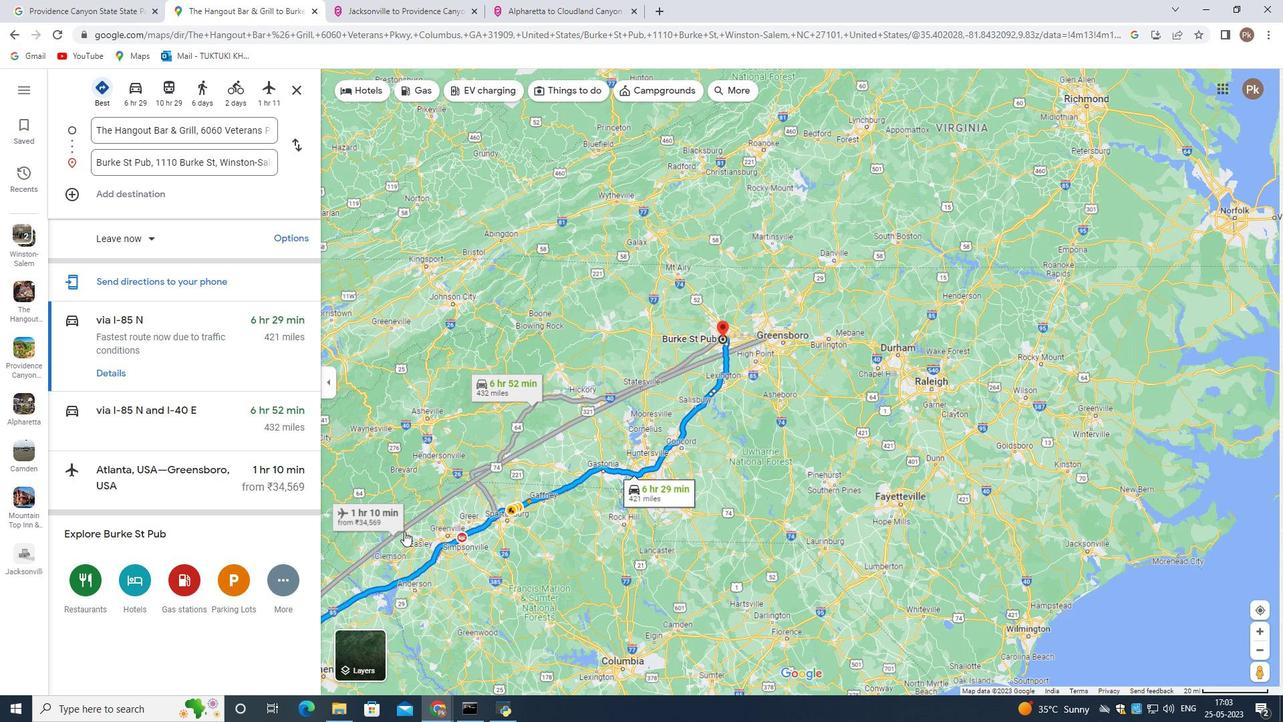 
Action: Mouse scrolled (433, 581) with delta (0, 0)
Screenshot: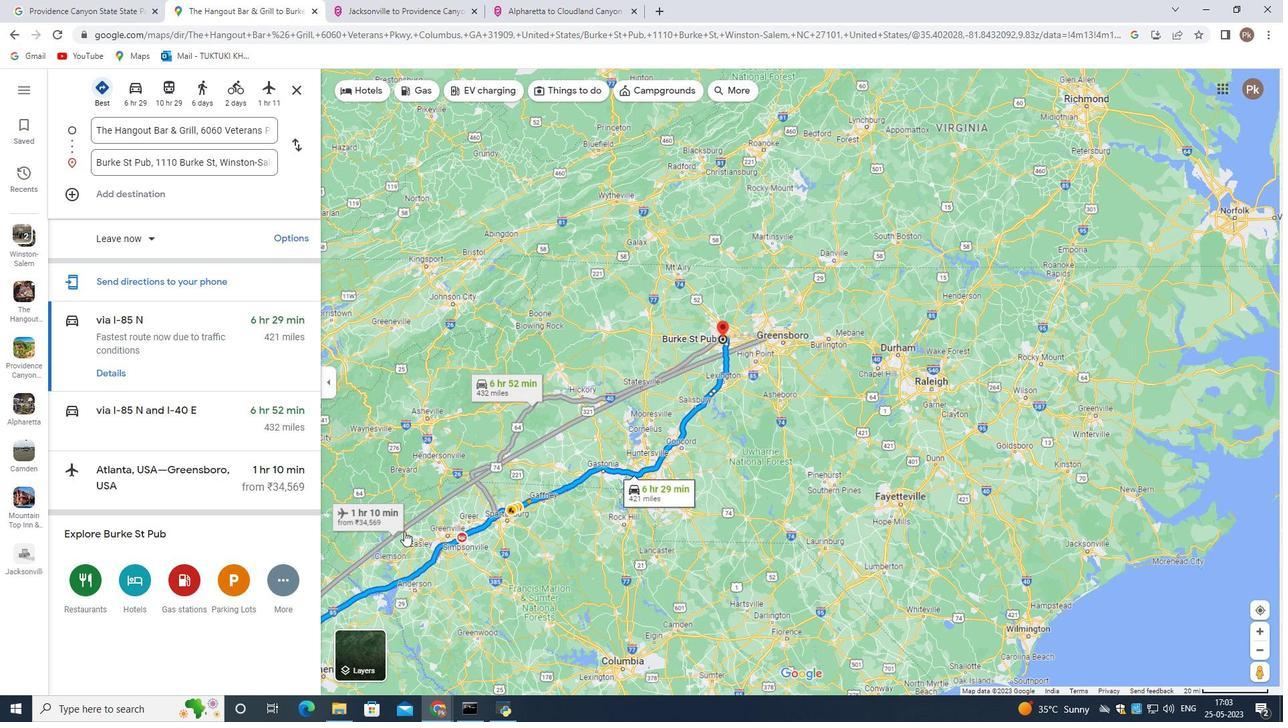 
Action: Mouse moved to (408, 578)
Screenshot: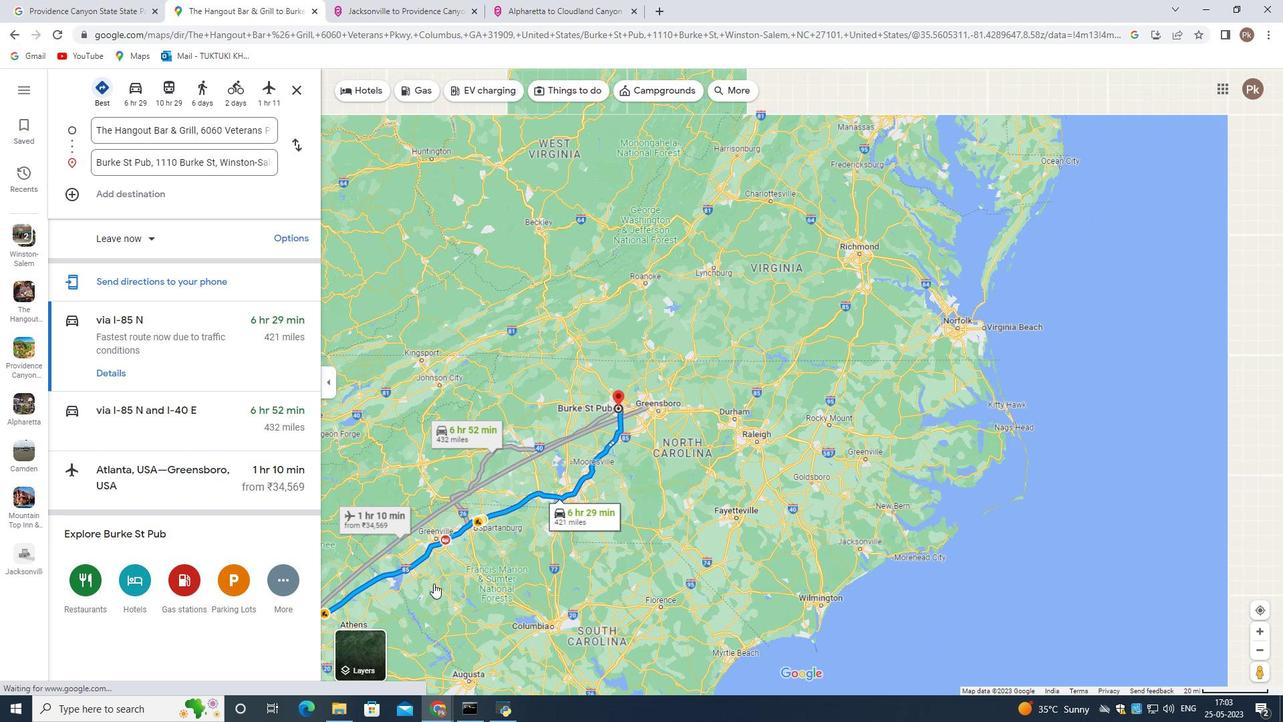 
Action: Mouse scrolled (433, 583) with delta (0, 0)
Screenshot: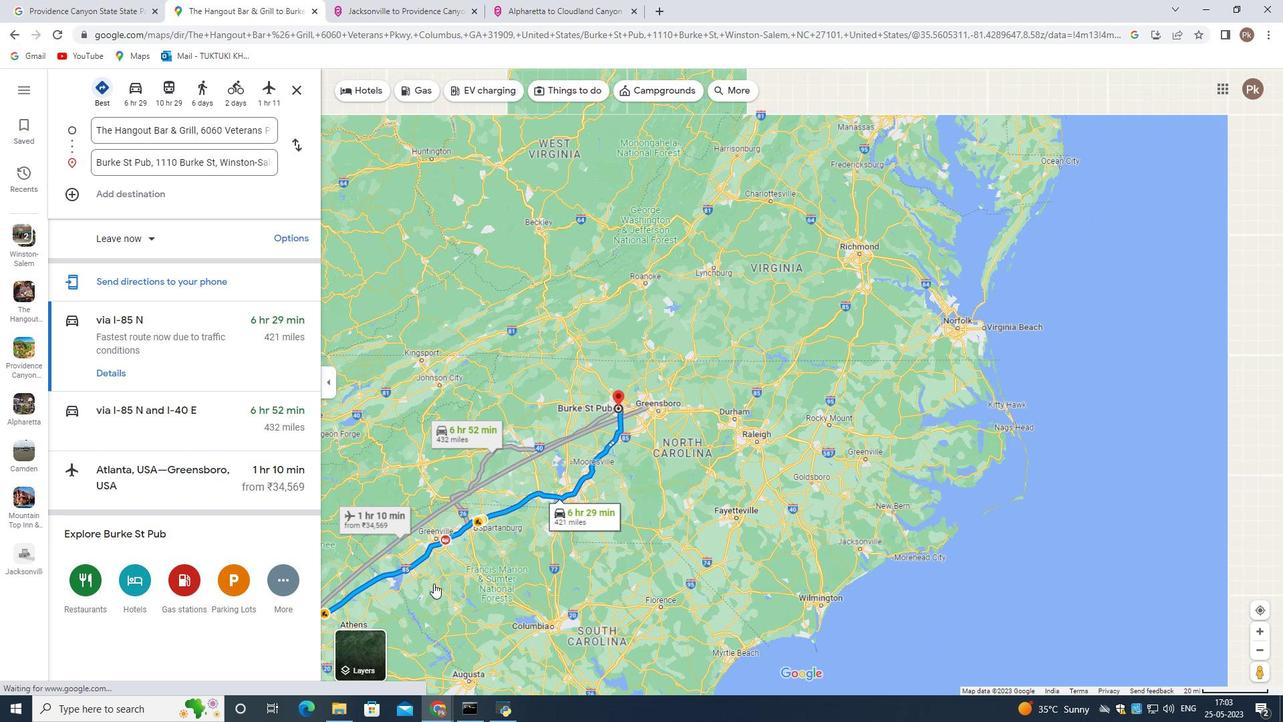 
Action: Mouse moved to (397, 568)
Screenshot: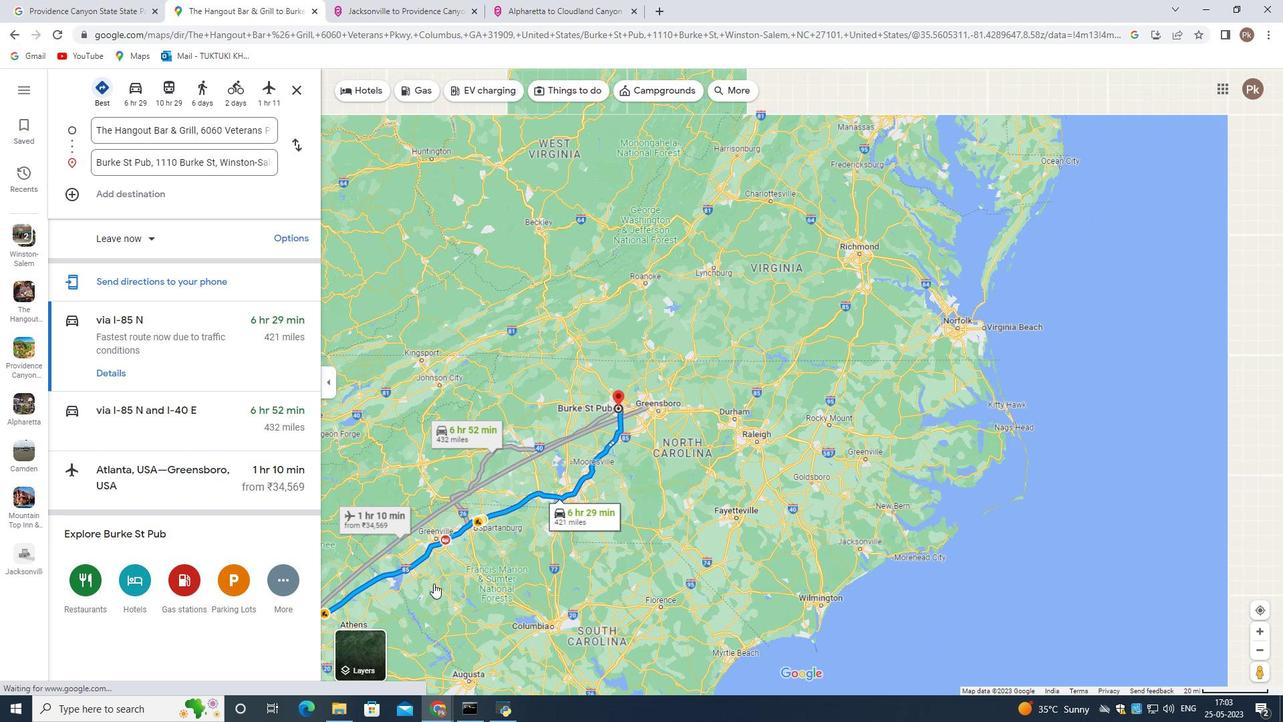 
Action: Mouse scrolled (433, 584) with delta (0, 0)
Screenshot: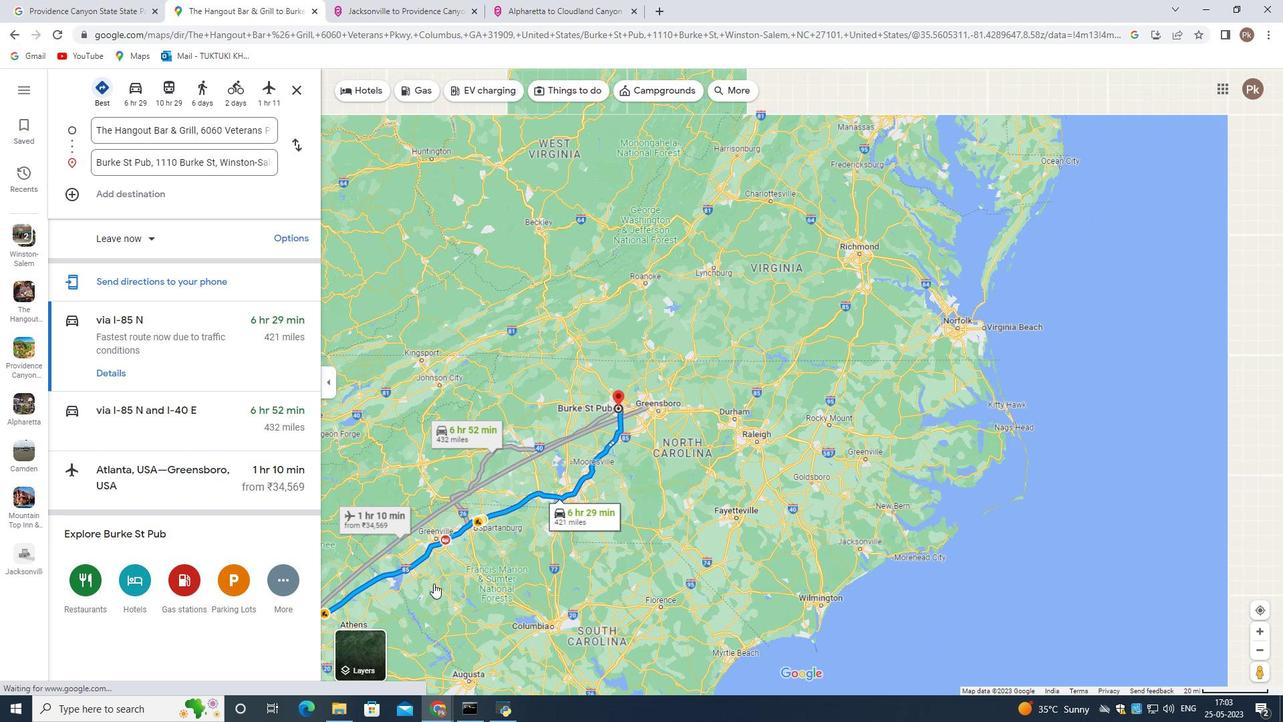 
Action: Mouse moved to (460, 415)
Screenshot: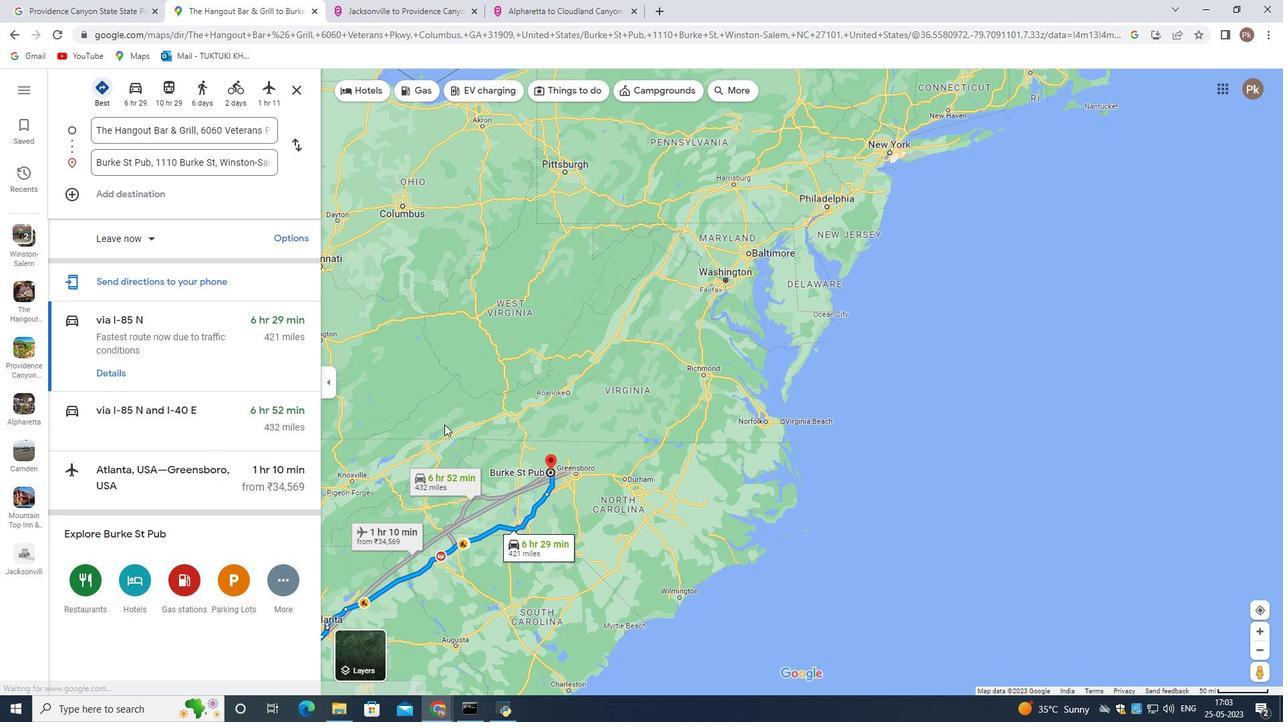 
Action: Mouse pressed left at (454, 417)
Screenshot: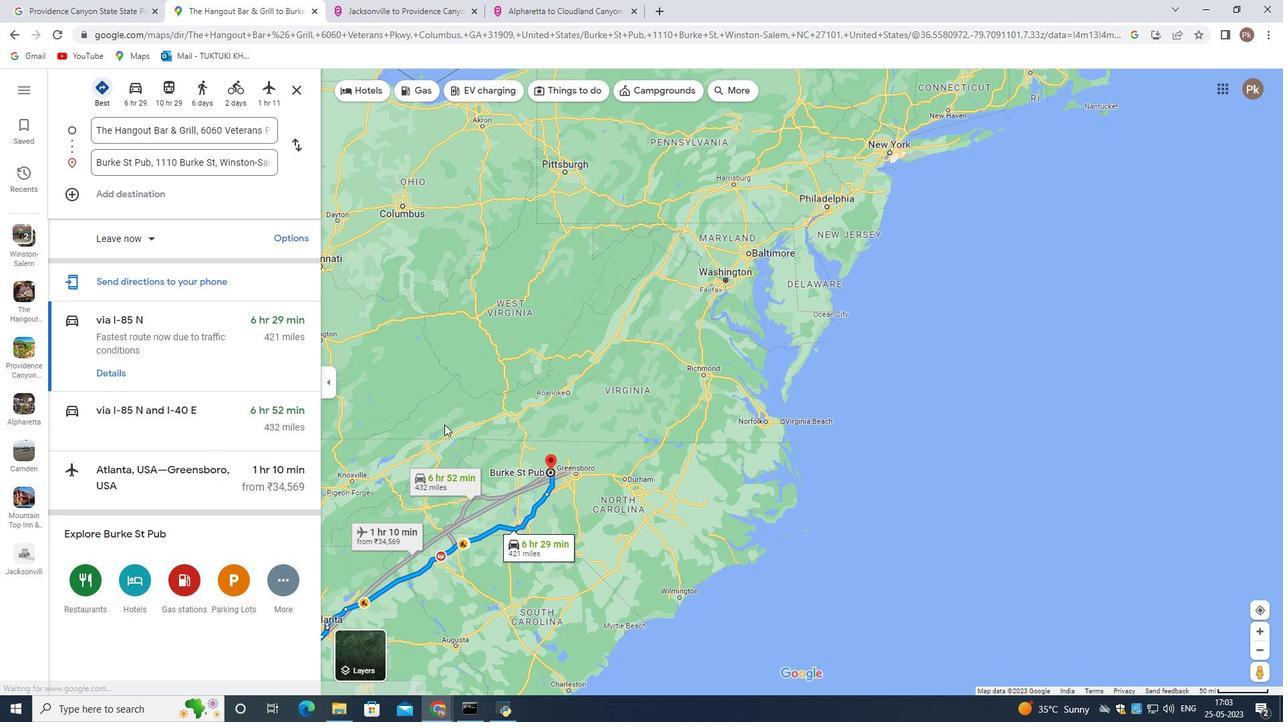 
Action: Mouse moved to (598, 524)
Screenshot: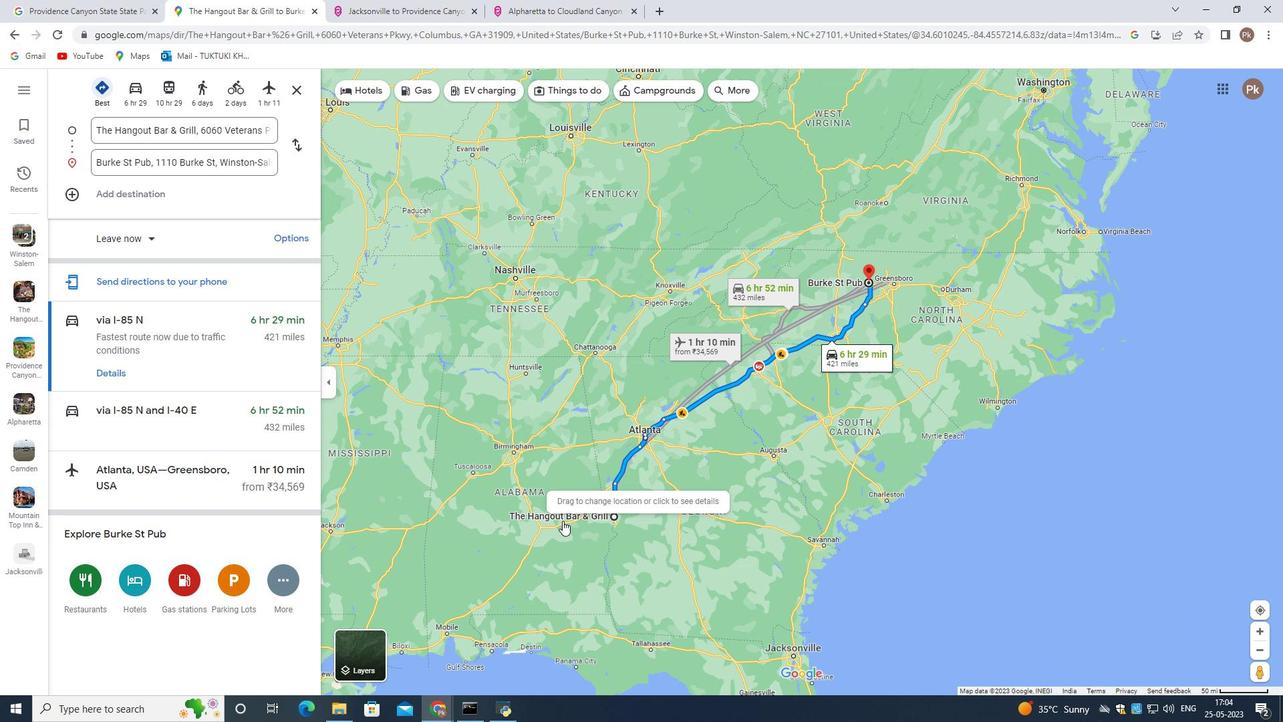 
Action: Mouse scrolled (598, 525) with delta (0, 0)
Screenshot: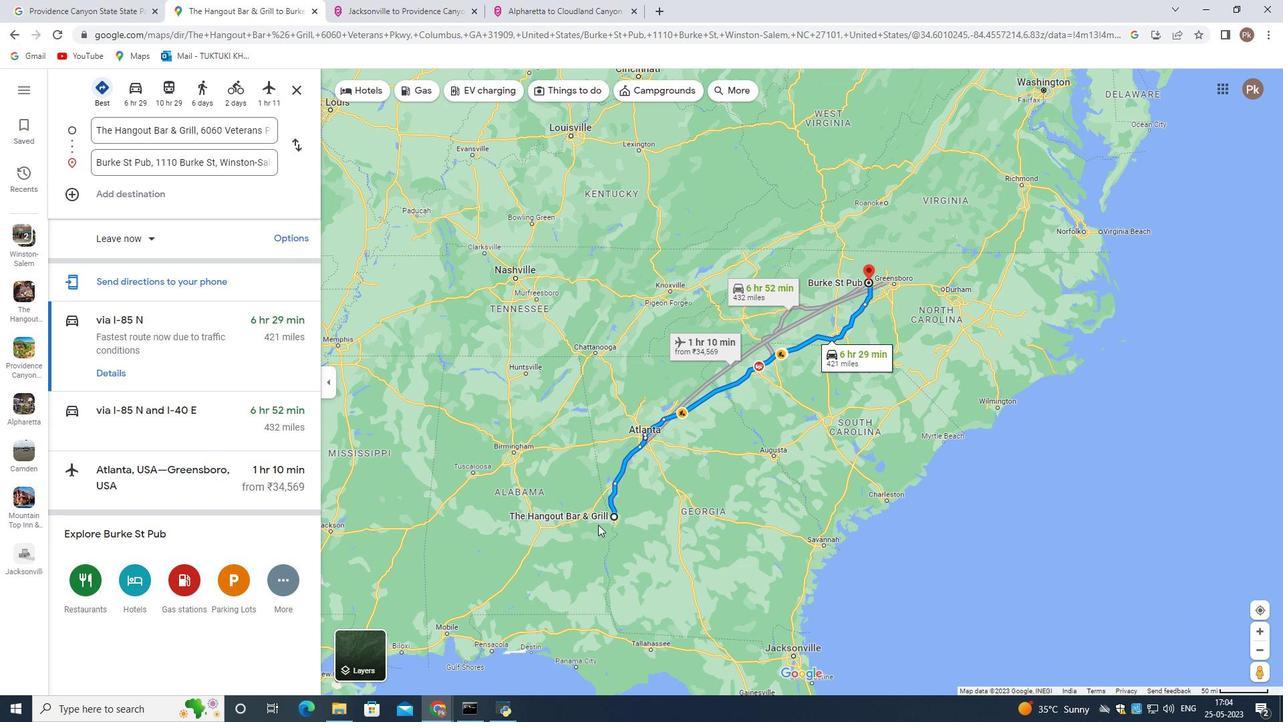 
Action: Mouse scrolled (598, 525) with delta (0, 0)
Screenshot: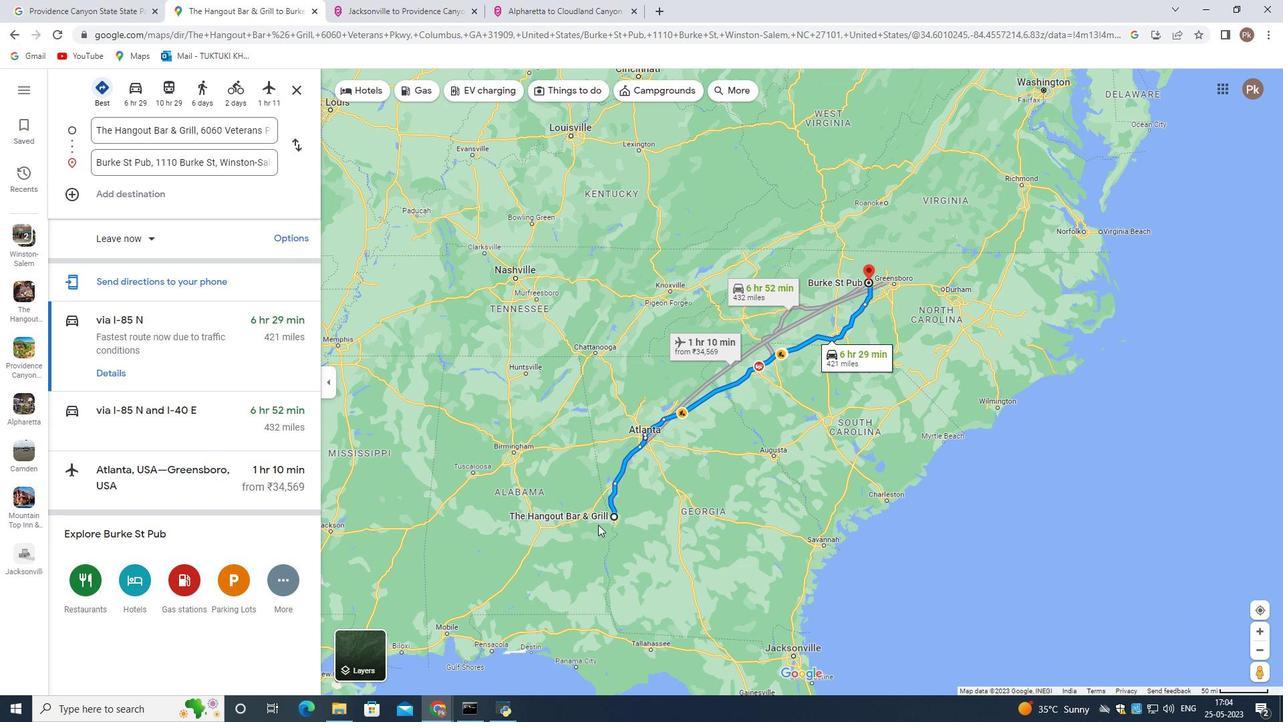 
Action: Mouse scrolled (598, 525) with delta (0, 0)
Screenshot: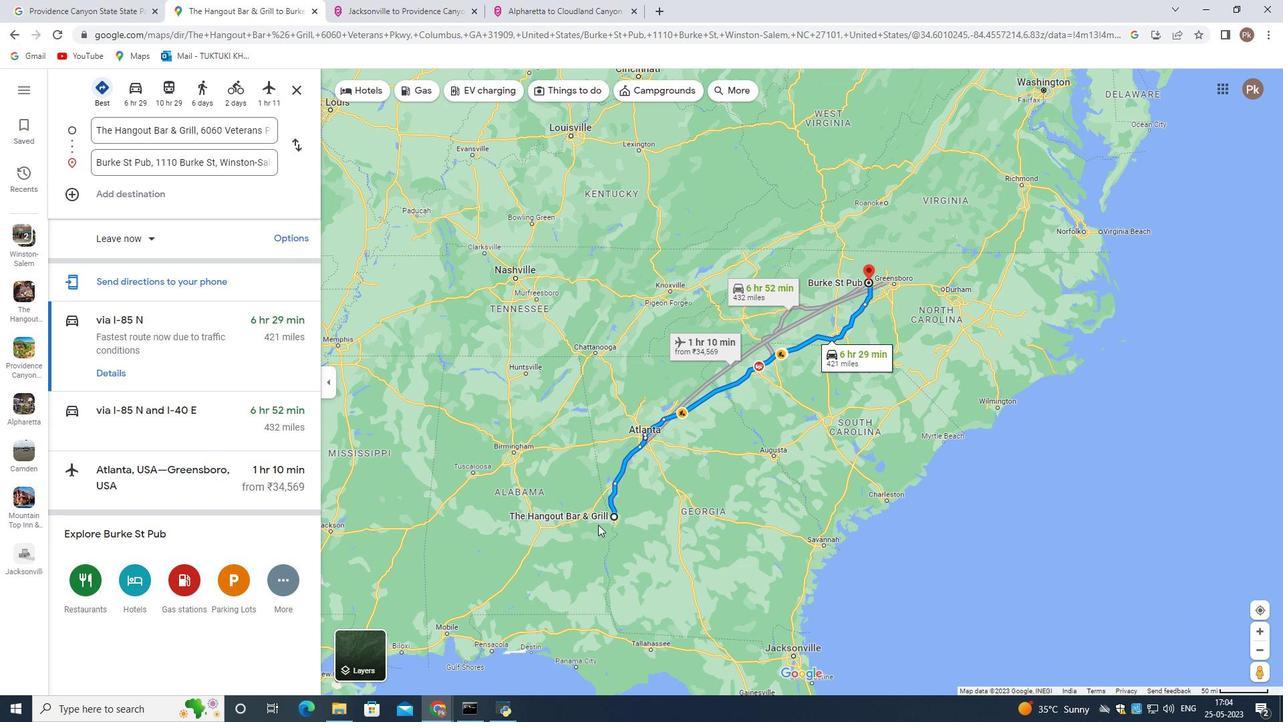 
Action: Mouse scrolled (598, 525) with delta (0, 0)
Screenshot: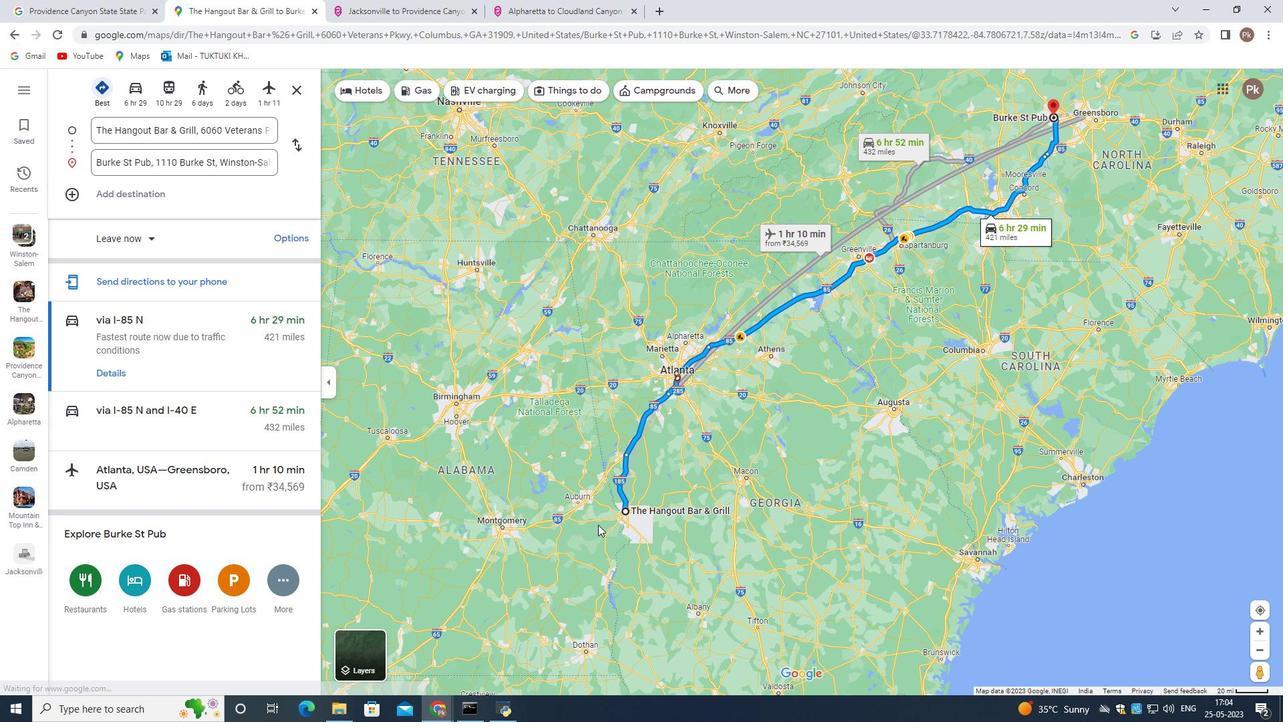 
Action: Mouse scrolled (598, 525) with delta (0, 0)
Screenshot: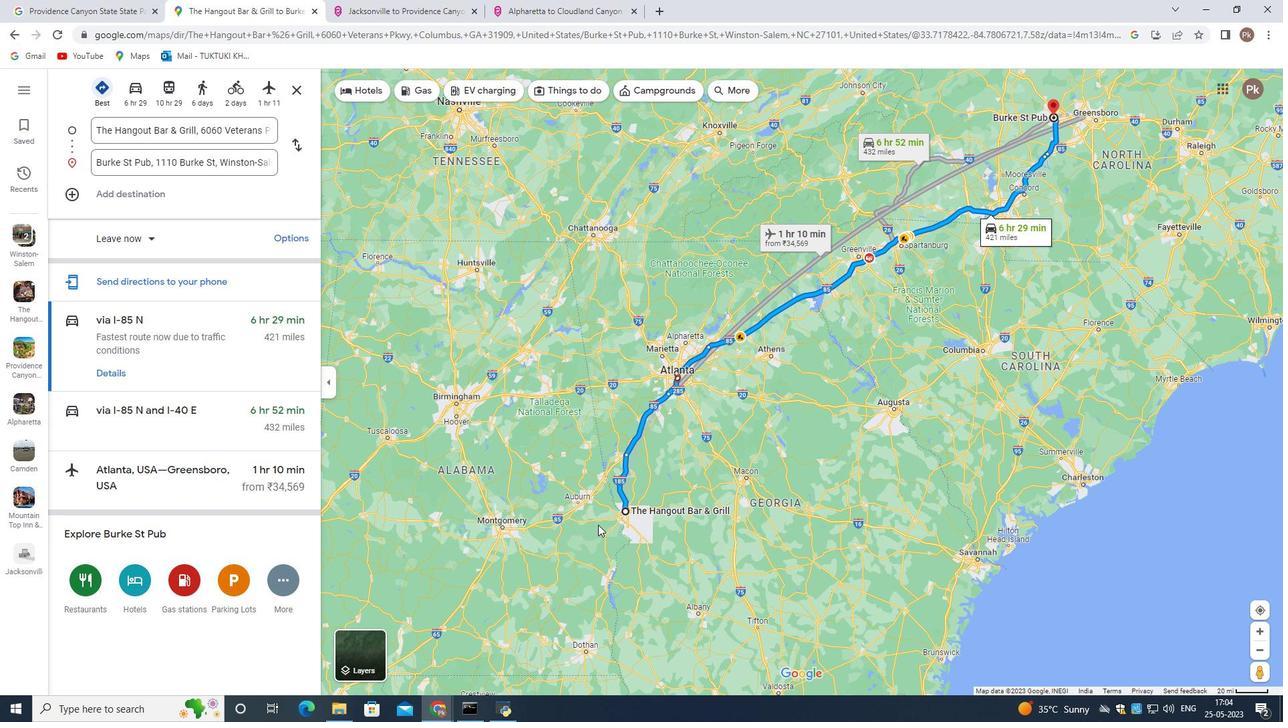 
Action: Mouse moved to (675, 548)
Screenshot: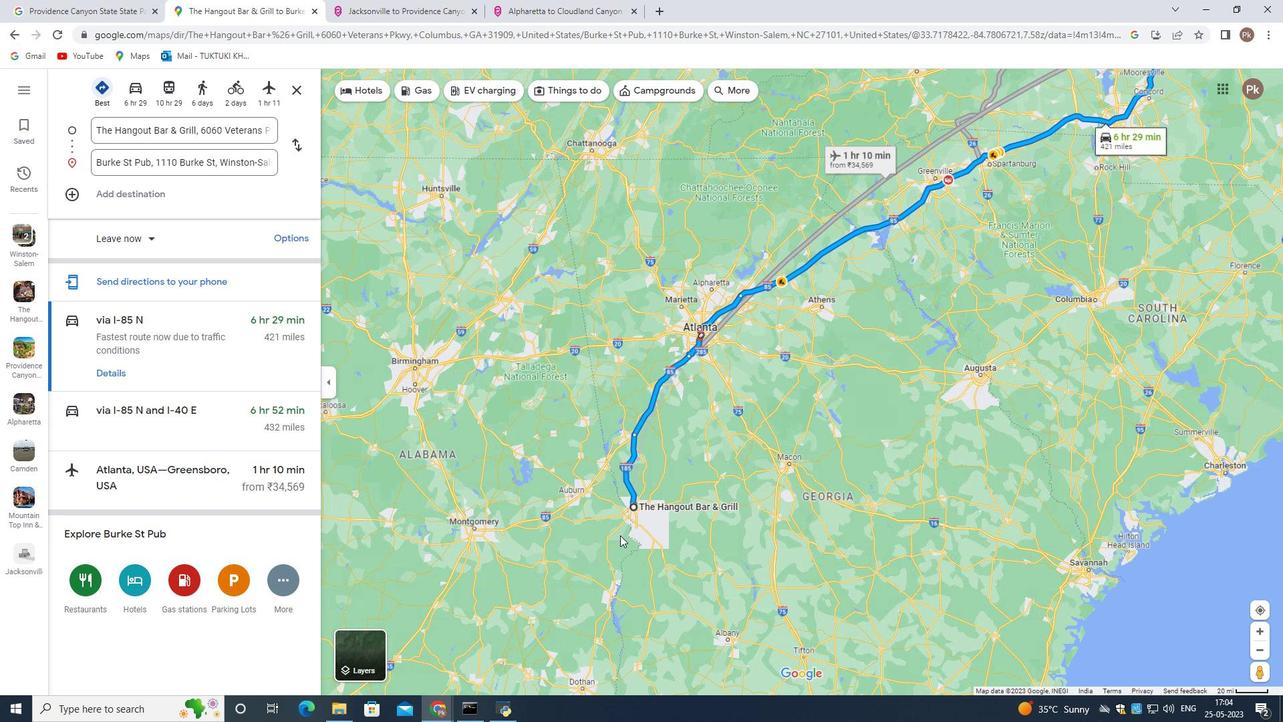 
Action: Mouse scrolled (675, 548) with delta (0, 0)
Screenshot: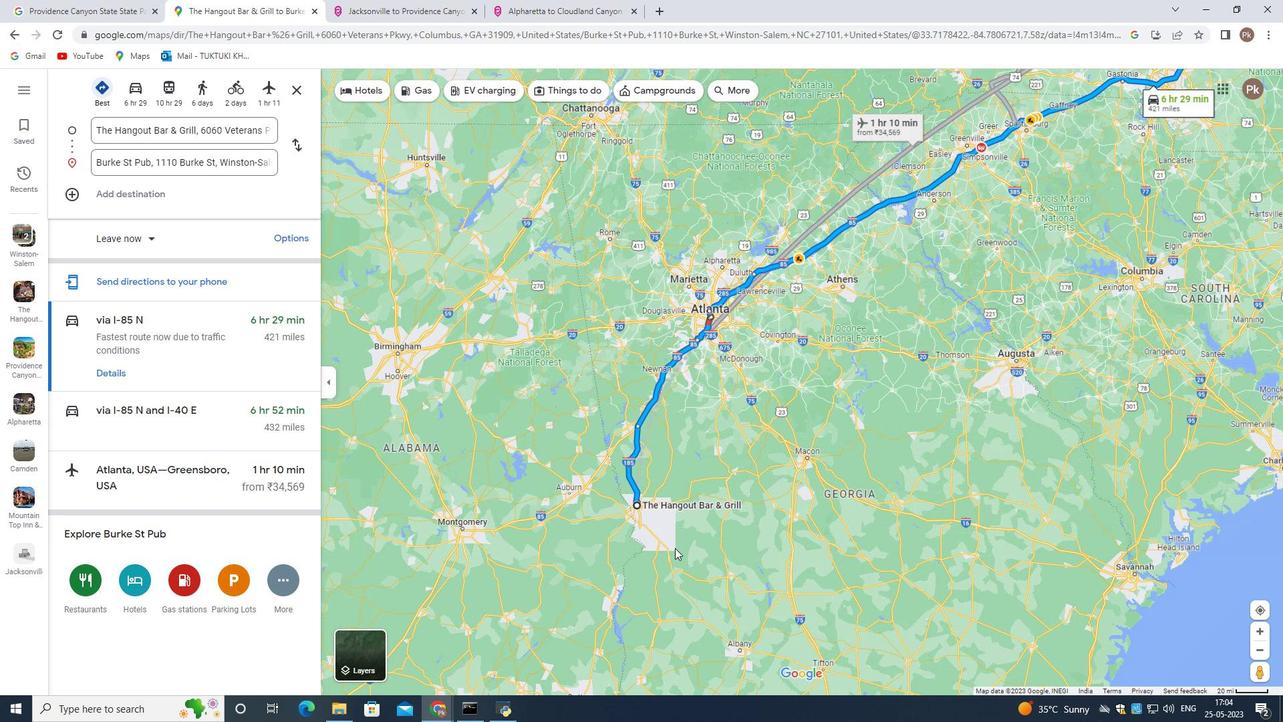 
Action: Mouse scrolled (675, 548) with delta (0, 0)
Screenshot: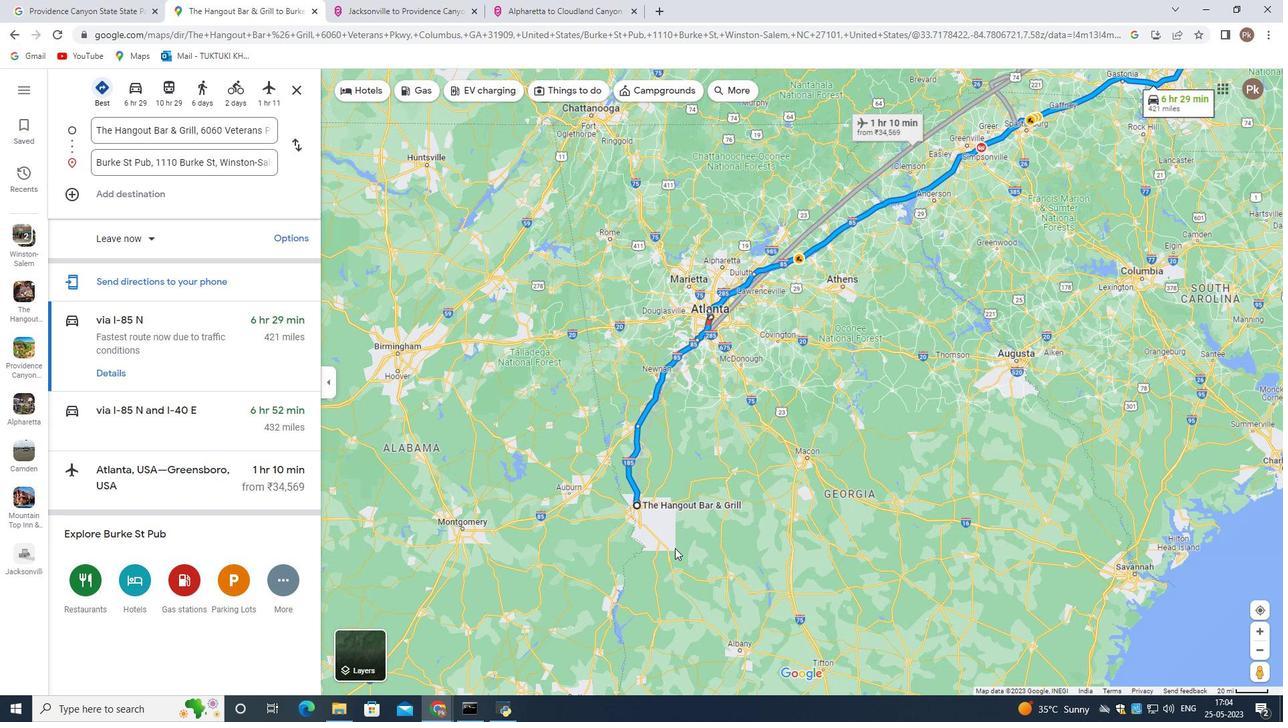 
Action: Mouse scrolled (675, 548) with delta (0, 0)
Screenshot: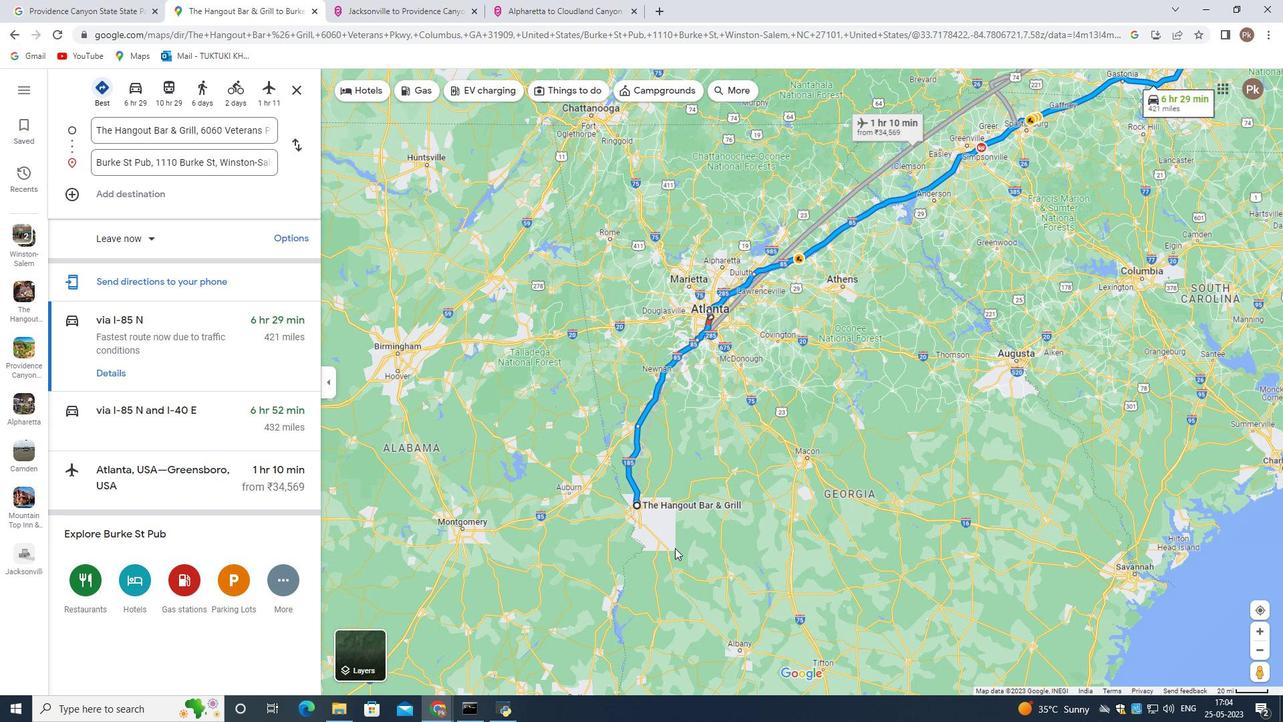 
Action: Mouse scrolled (675, 548) with delta (0, 0)
Screenshot: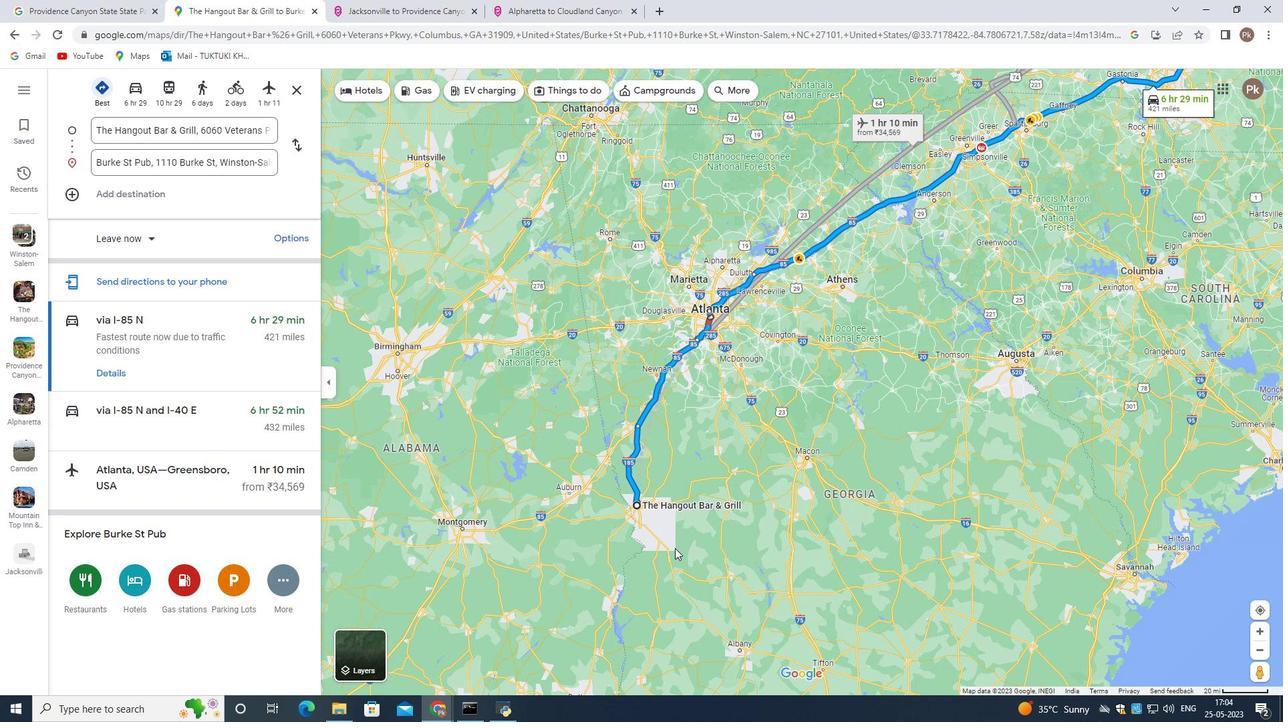 
Action: Mouse scrolled (675, 548) with delta (0, 0)
Screenshot: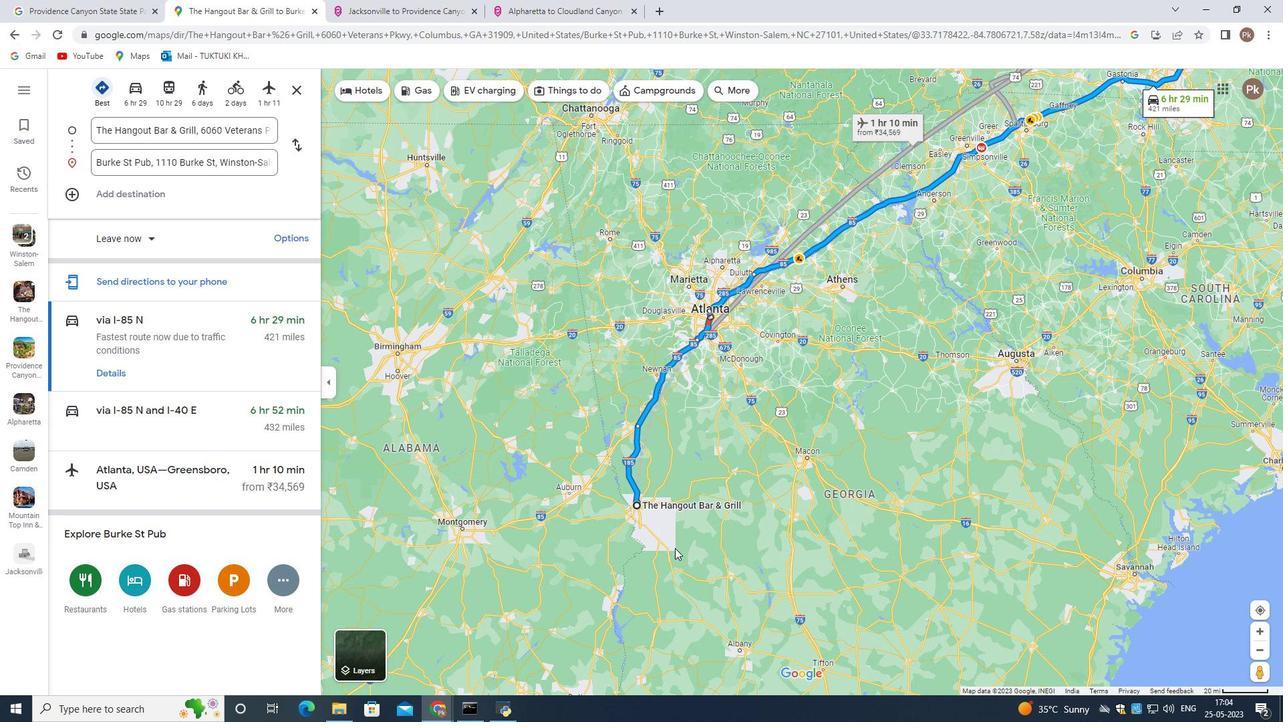 
Action: Mouse moved to (607, 464)
Screenshot: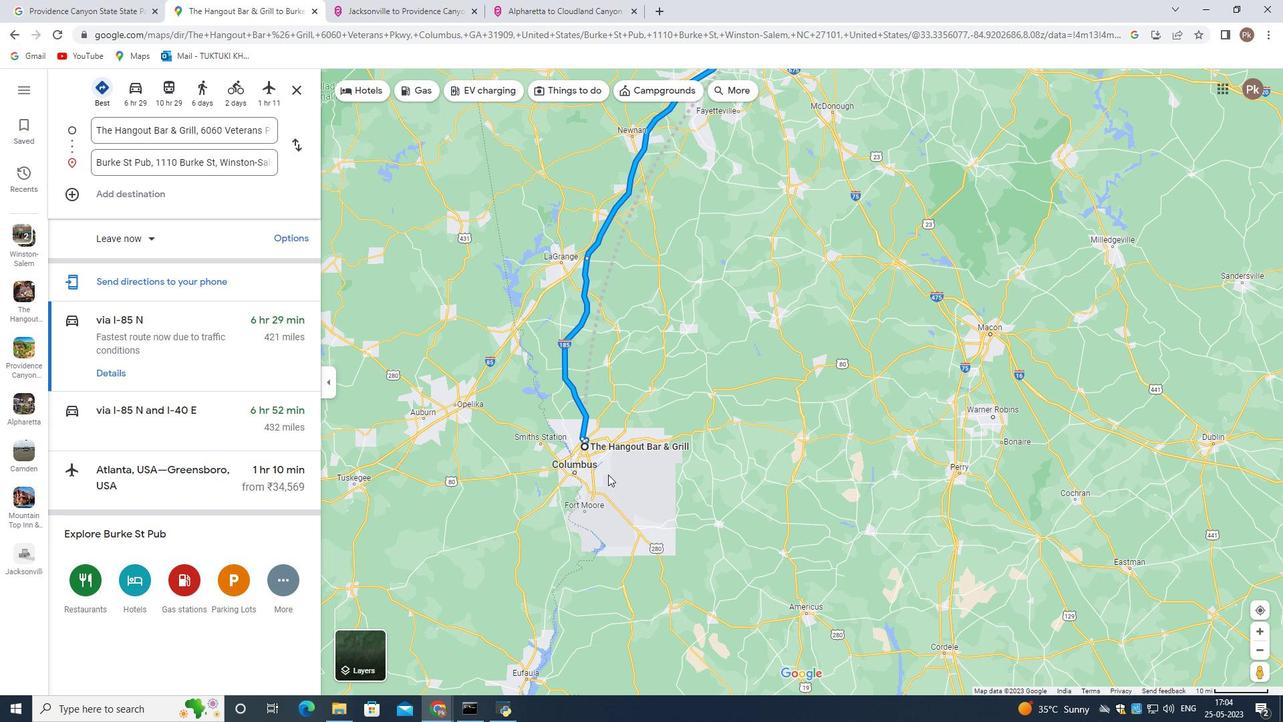 
Action: Mouse scrolled (607, 465) with delta (0, 0)
Screenshot: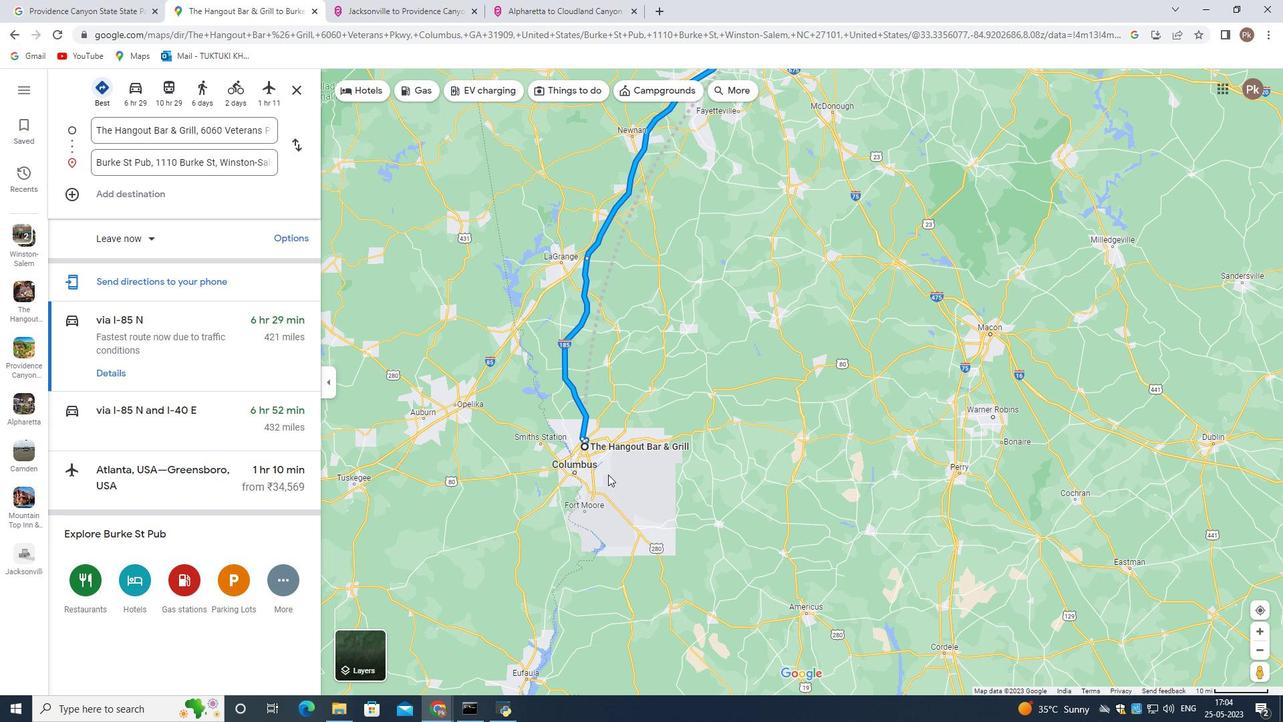 
Action: Mouse scrolled (607, 465) with delta (0, 0)
Screenshot: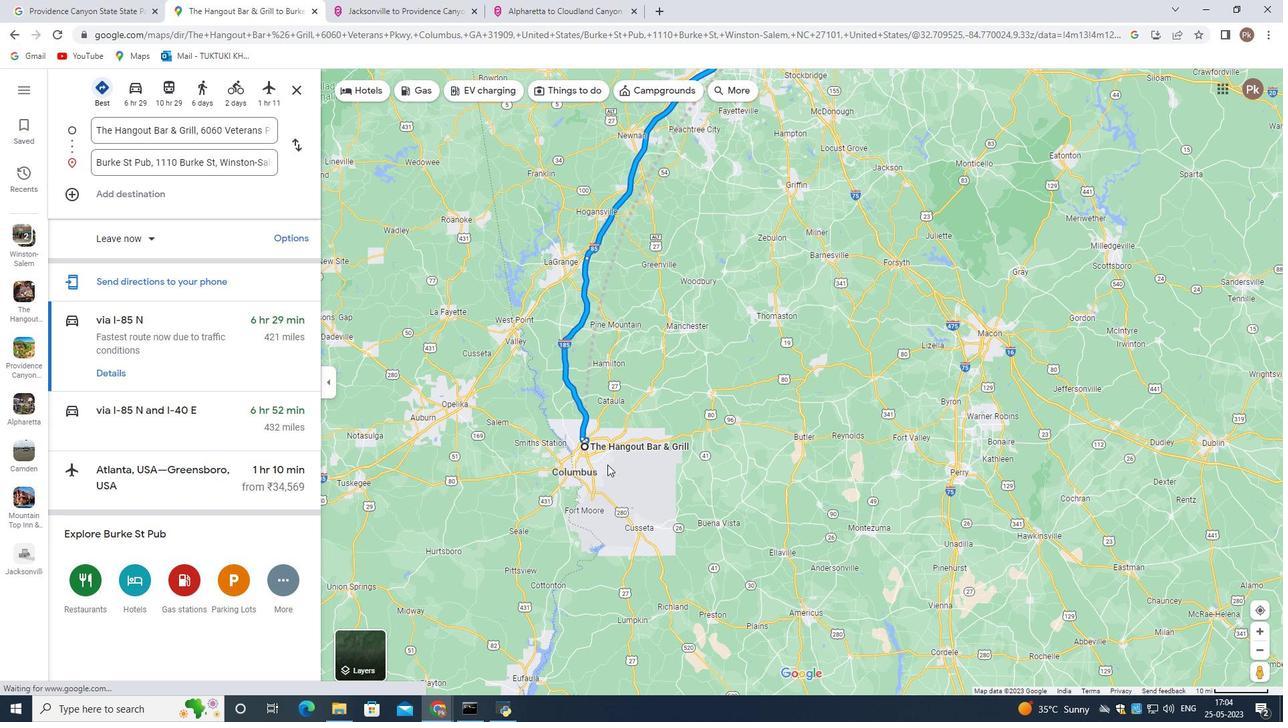 
Action: Mouse scrolled (607, 465) with delta (0, 0)
Screenshot: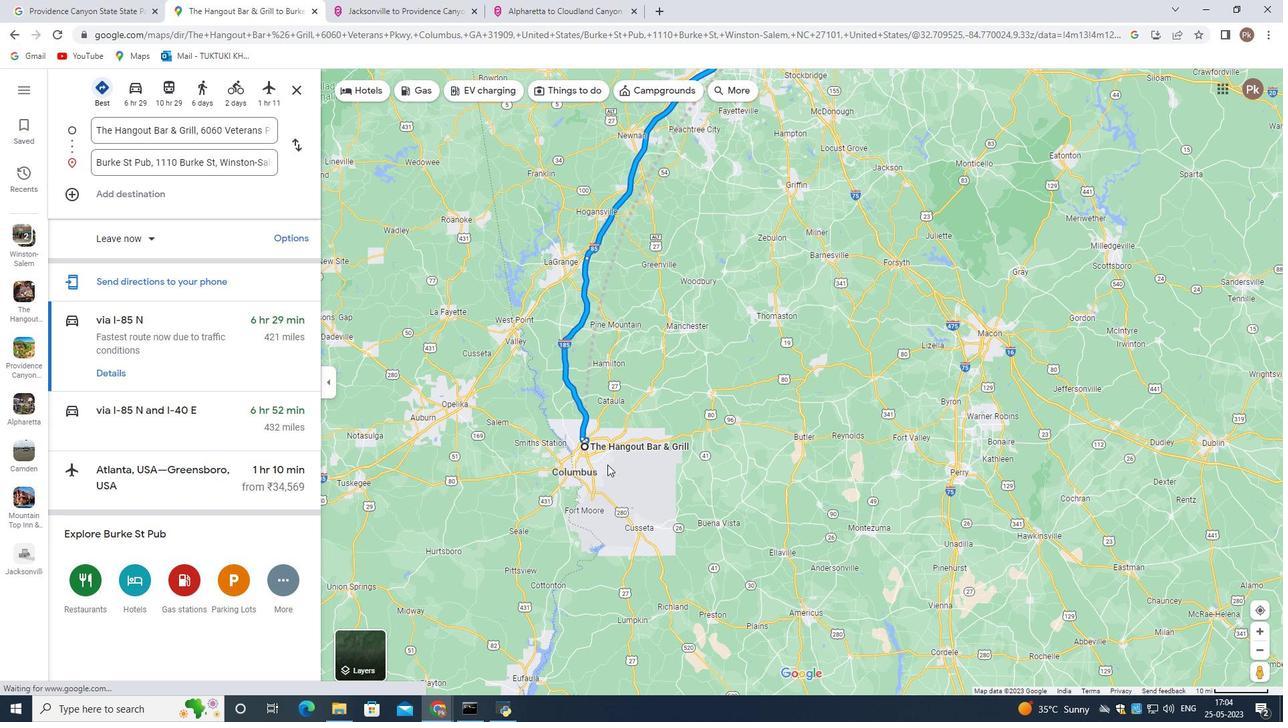 
Action: Mouse scrolled (607, 465) with delta (0, 0)
Screenshot: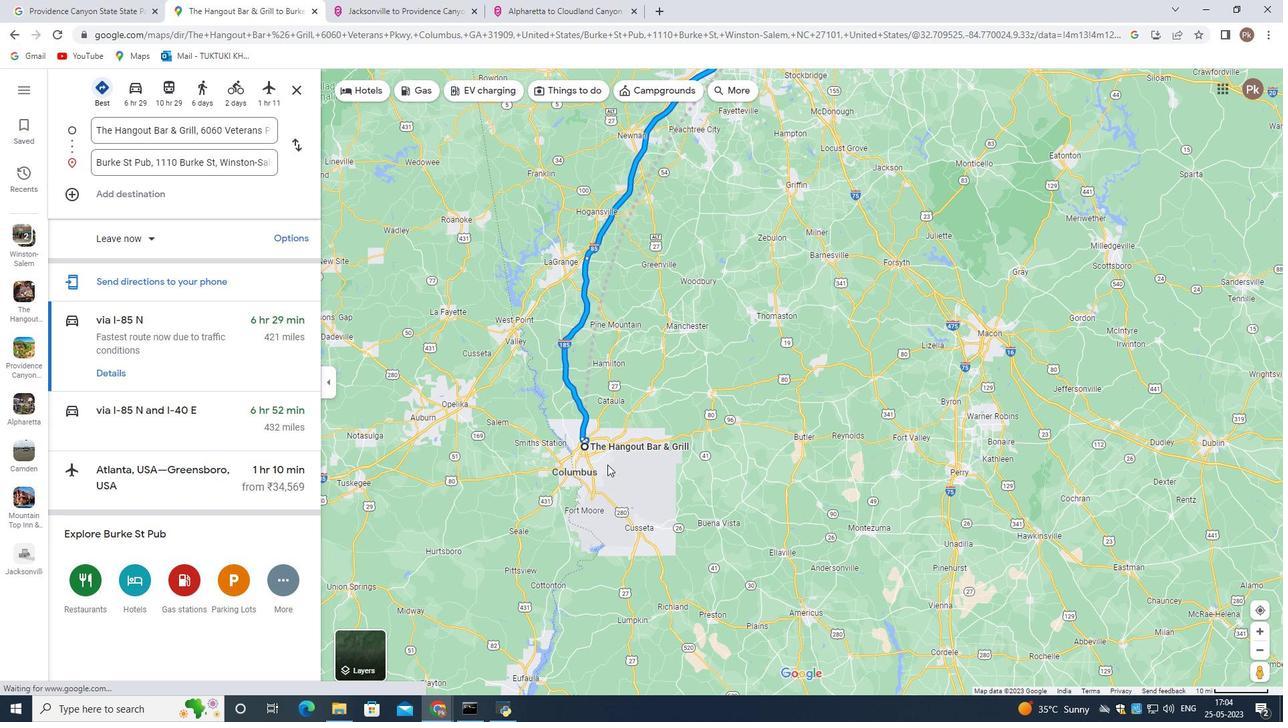 
Action: Mouse scrolled (607, 465) with delta (0, 0)
Screenshot: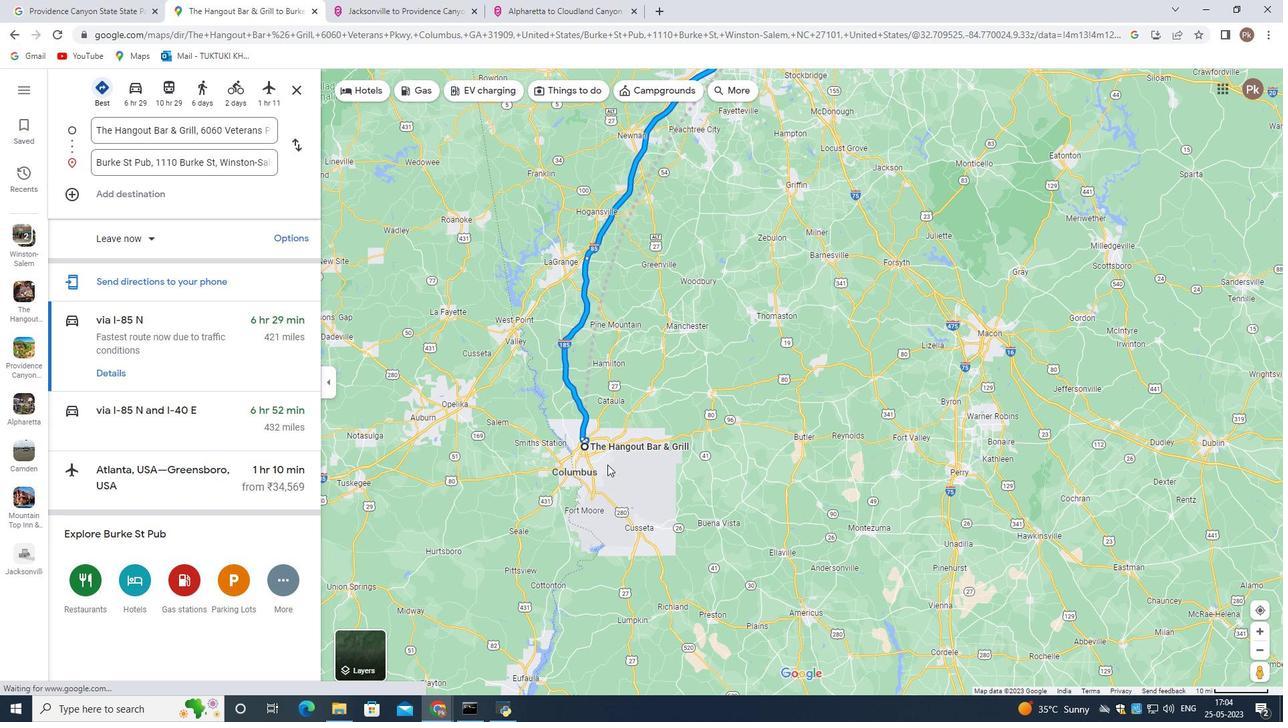 
Action: Mouse scrolled (607, 465) with delta (0, 0)
Screenshot: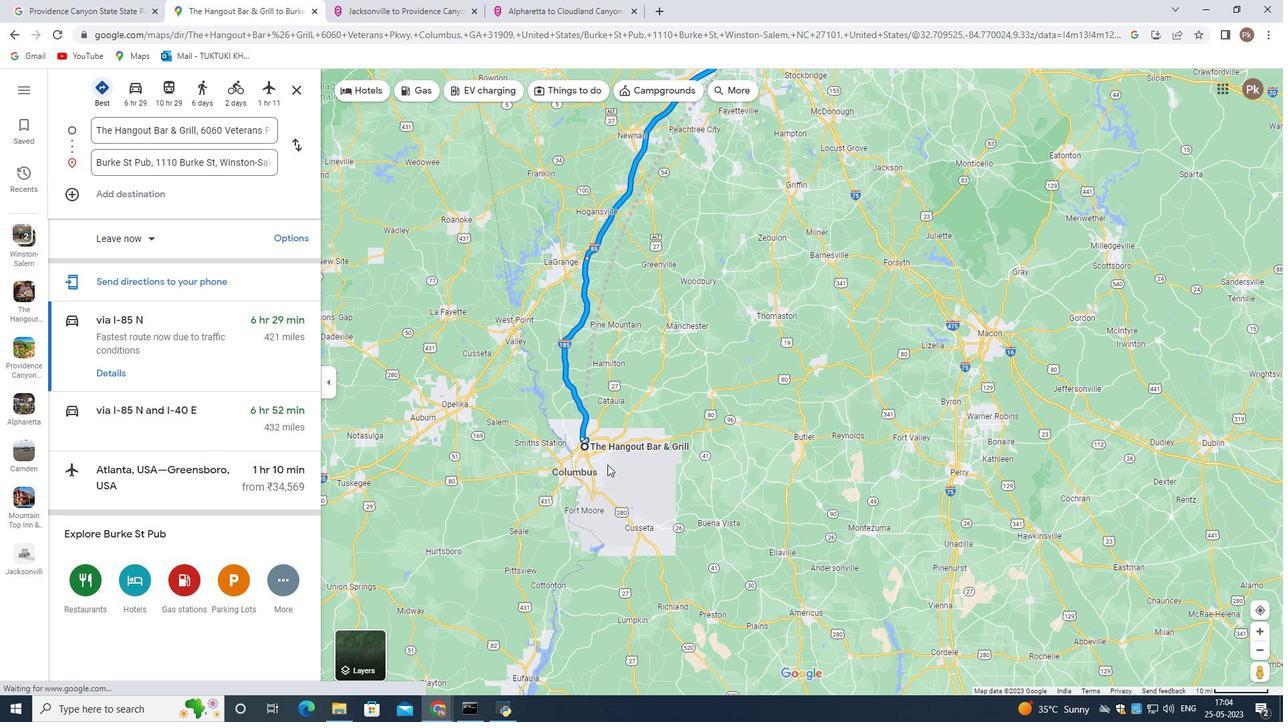 
Action: Mouse moved to (586, 456)
Screenshot: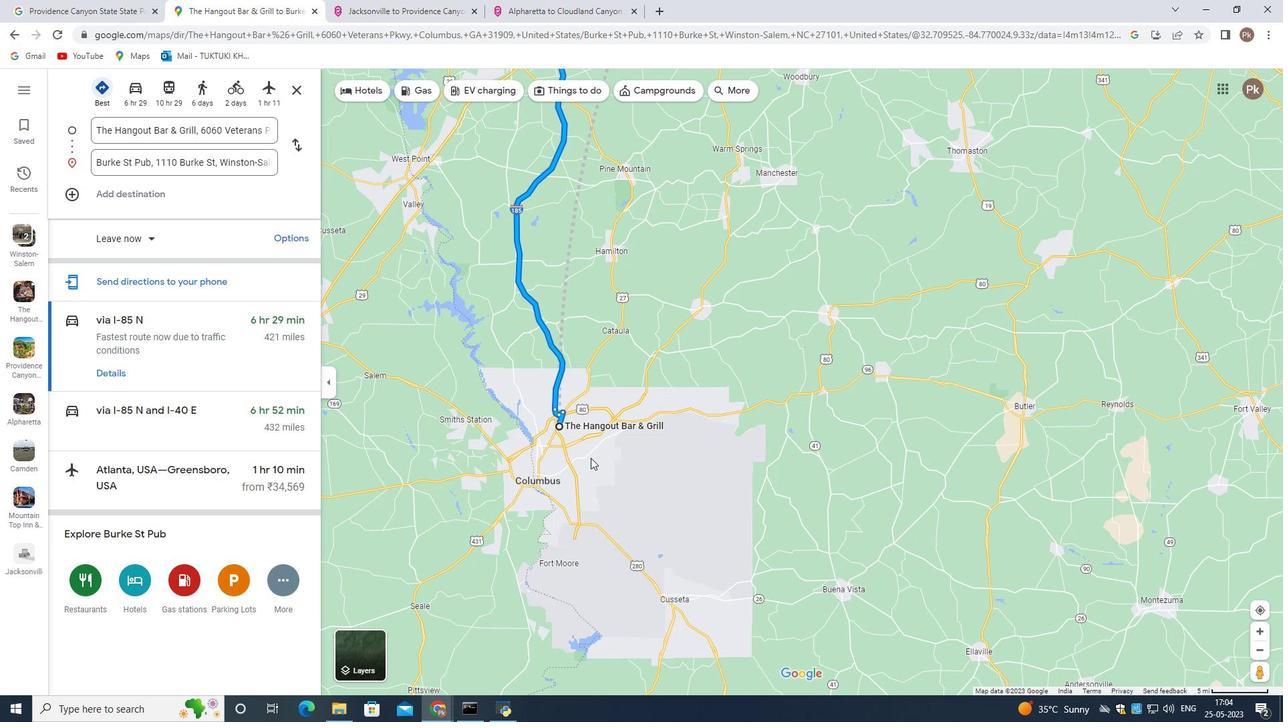 
Action: Mouse scrolled (586, 457) with delta (0, 0)
Screenshot: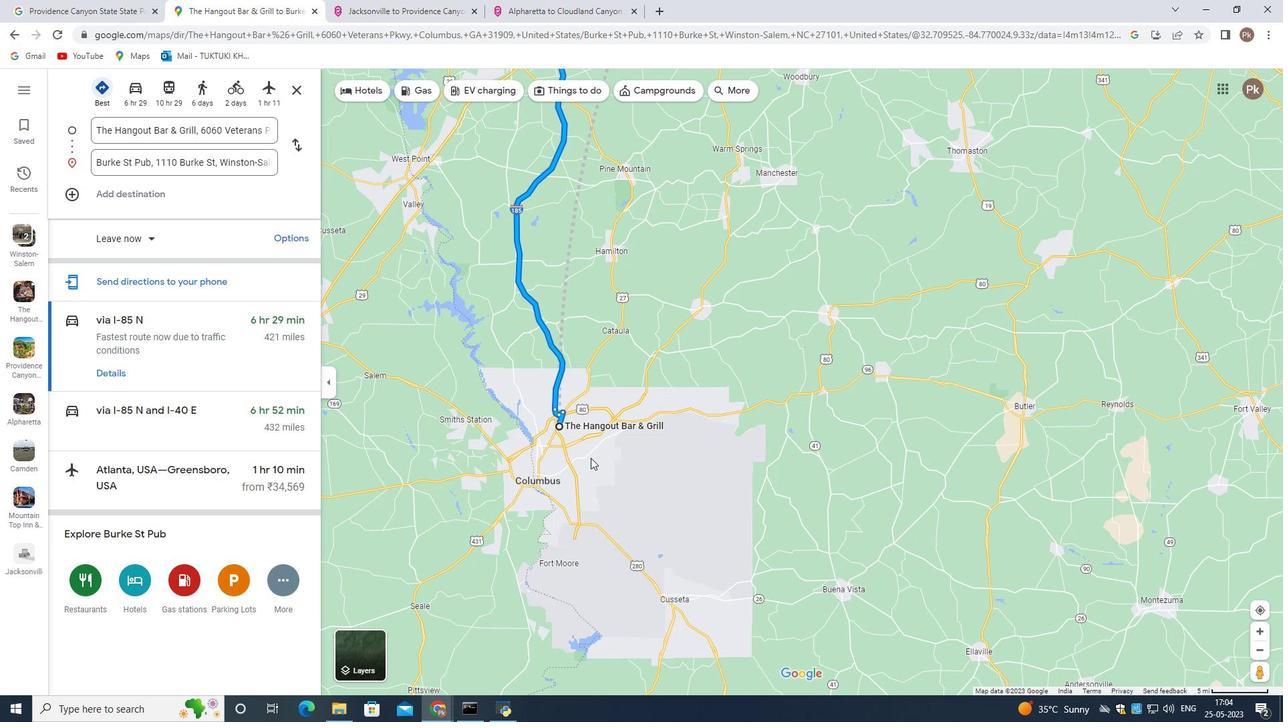 
Action: Mouse scrolled (586, 457) with delta (0, 0)
Screenshot: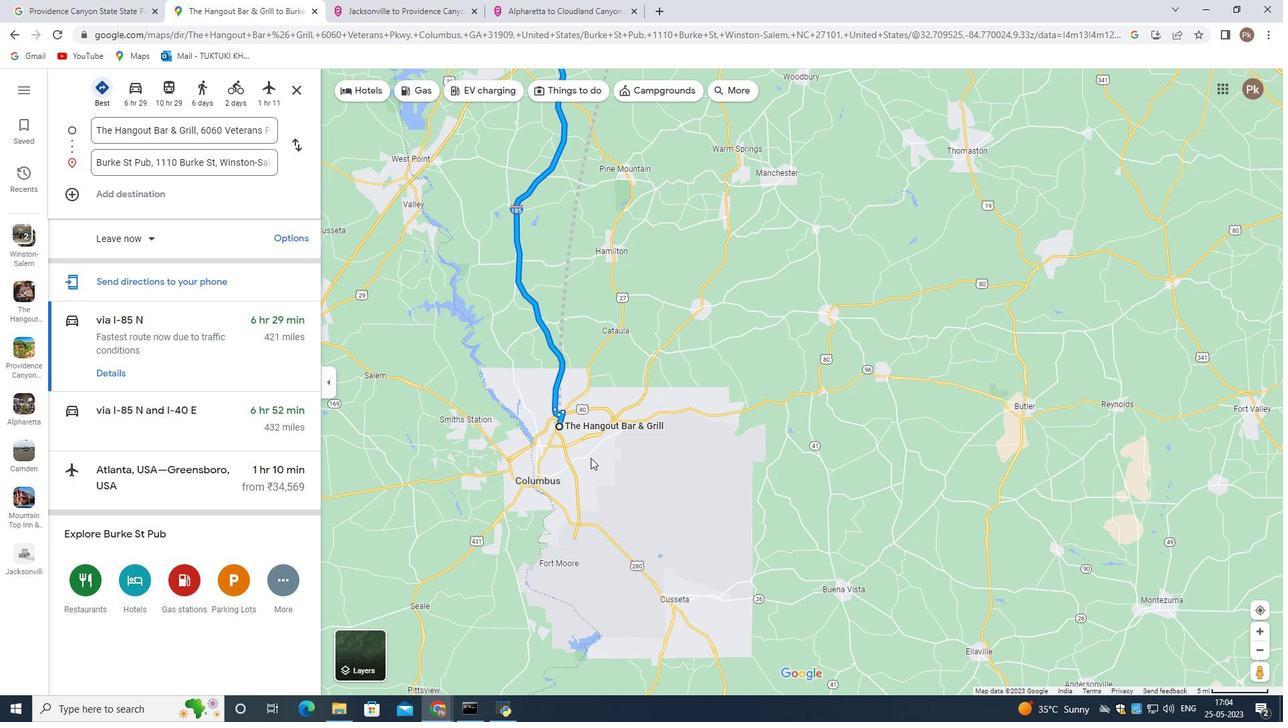 
Action: Mouse moved to (585, 456)
Screenshot: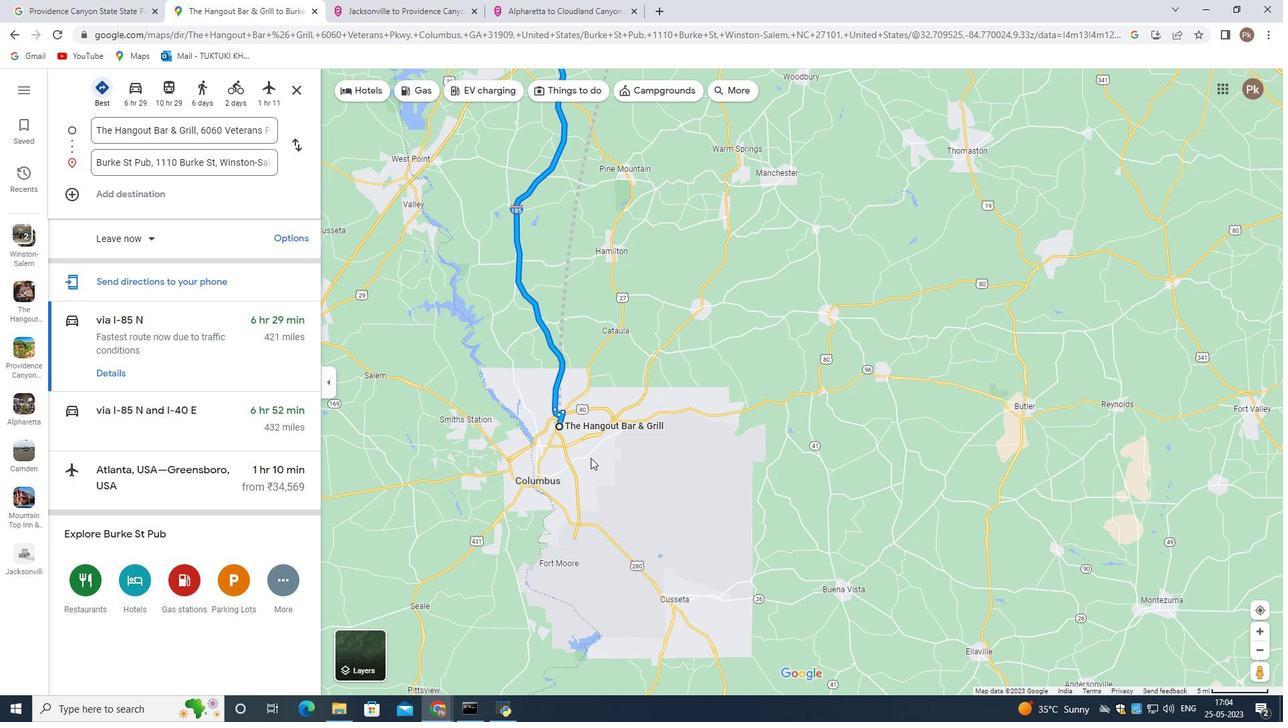 
Action: Mouse scrolled (585, 457) with delta (0, 0)
Screenshot: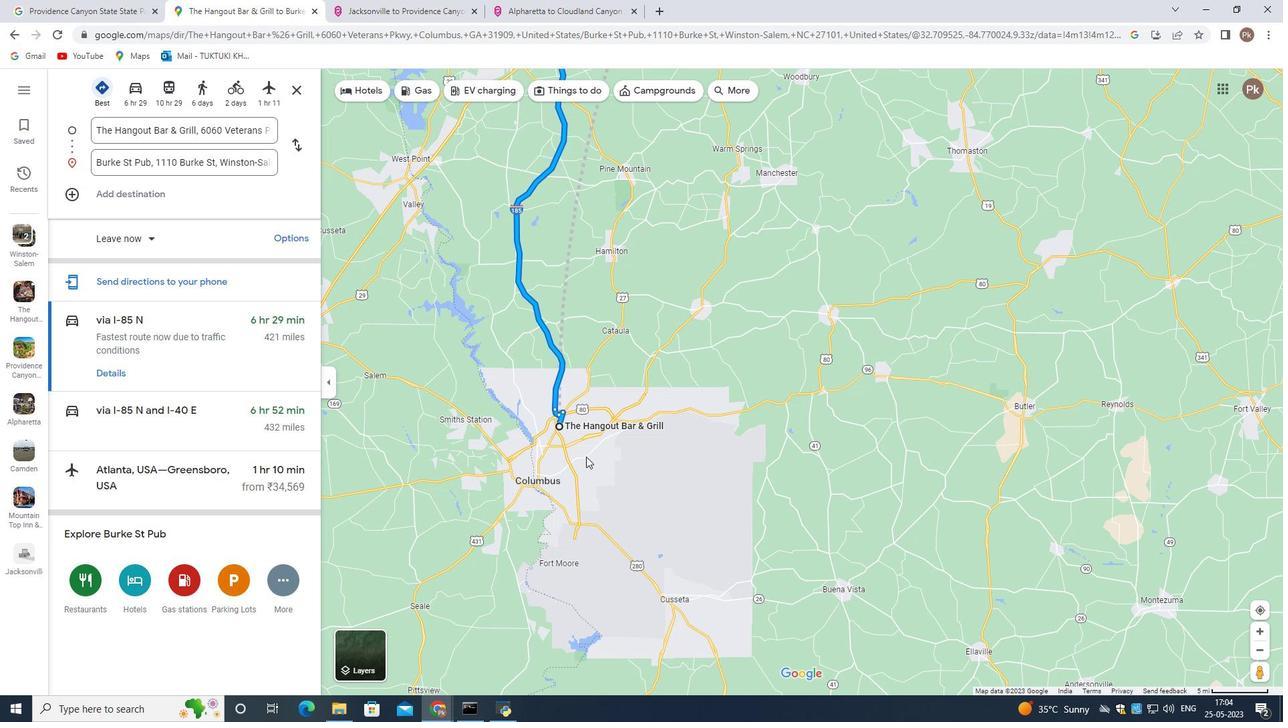 
Action: Mouse scrolled (585, 457) with delta (0, 0)
Screenshot: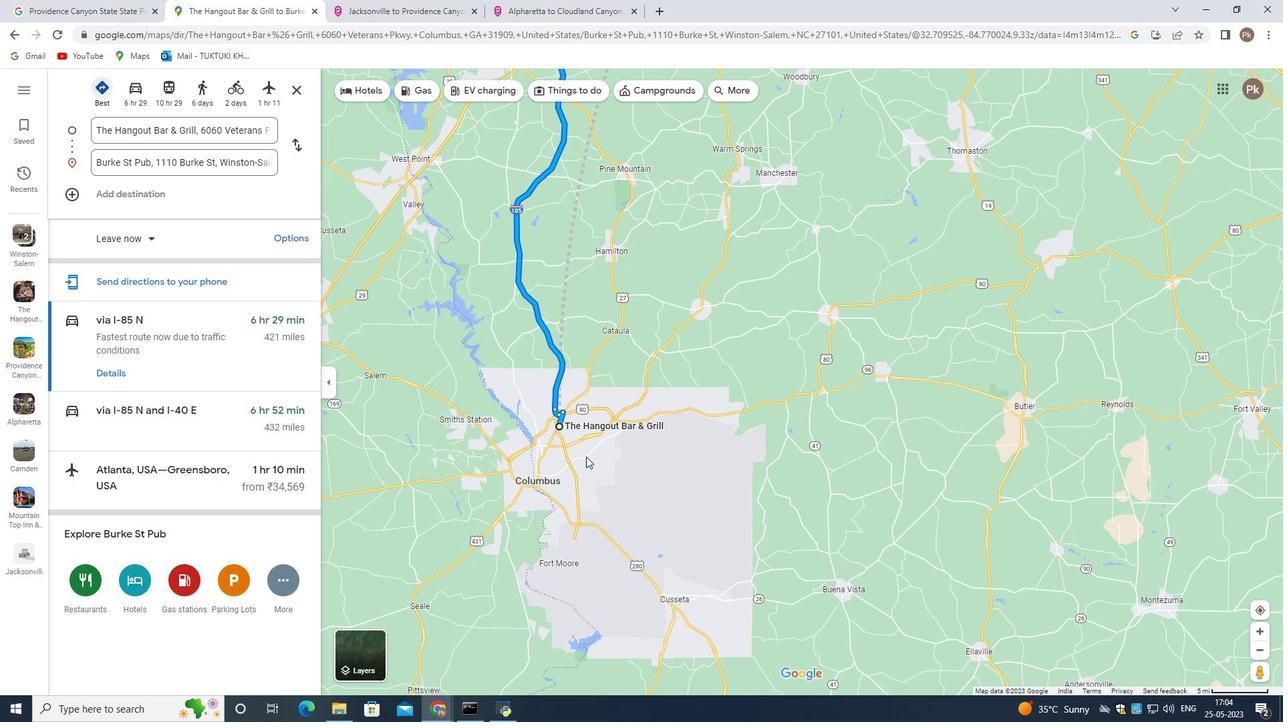 
Action: Mouse scrolled (585, 457) with delta (0, 0)
Screenshot: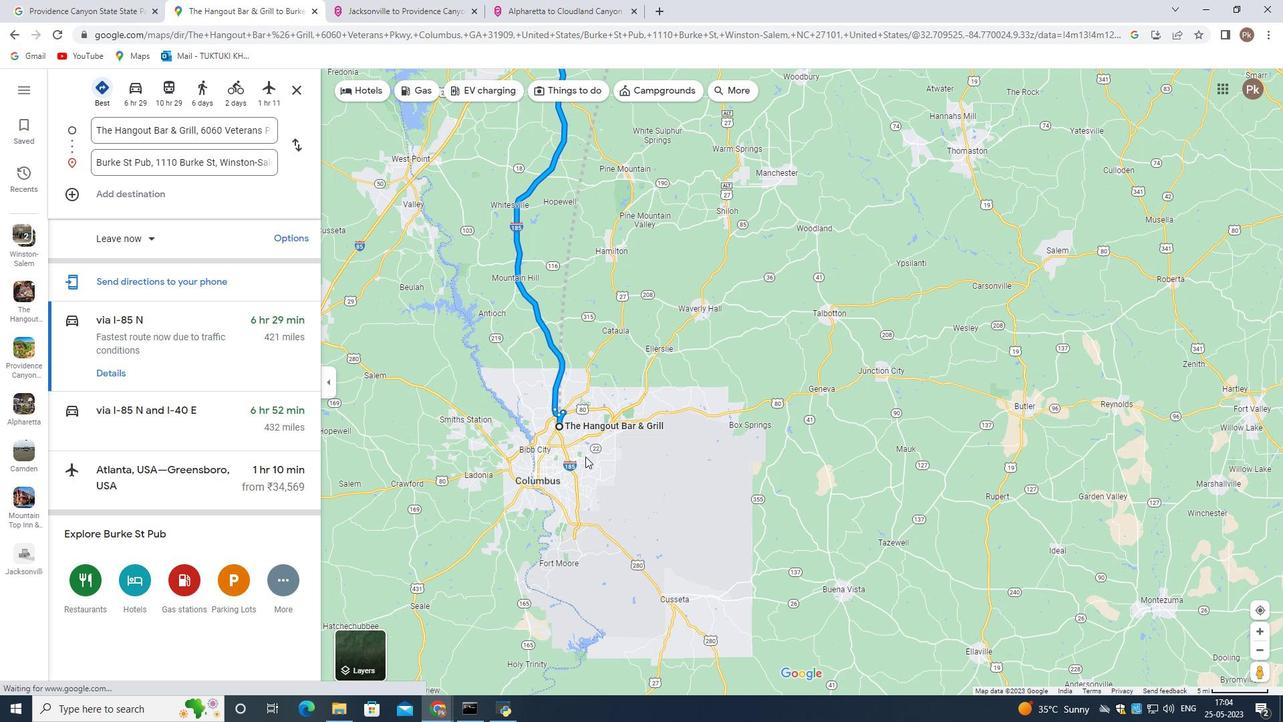 
Action: Mouse scrolled (585, 457) with delta (0, 0)
Screenshot: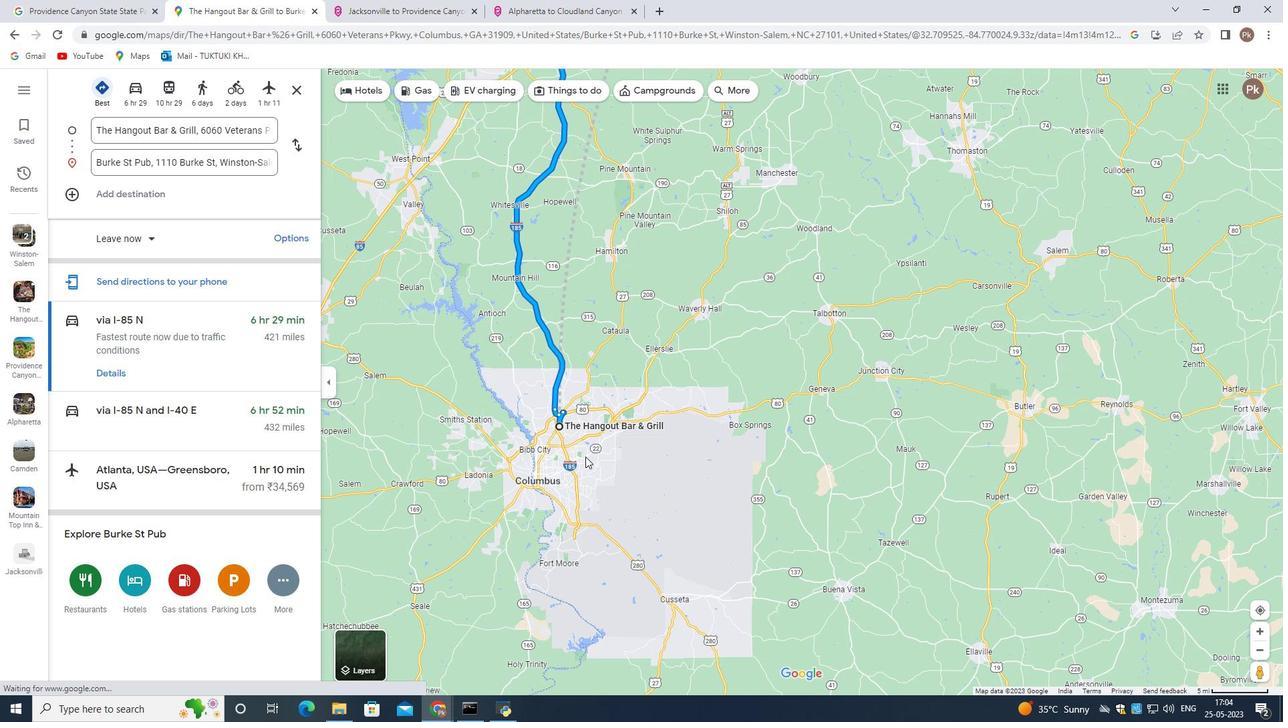 
Action: Mouse moved to (519, 413)
Screenshot: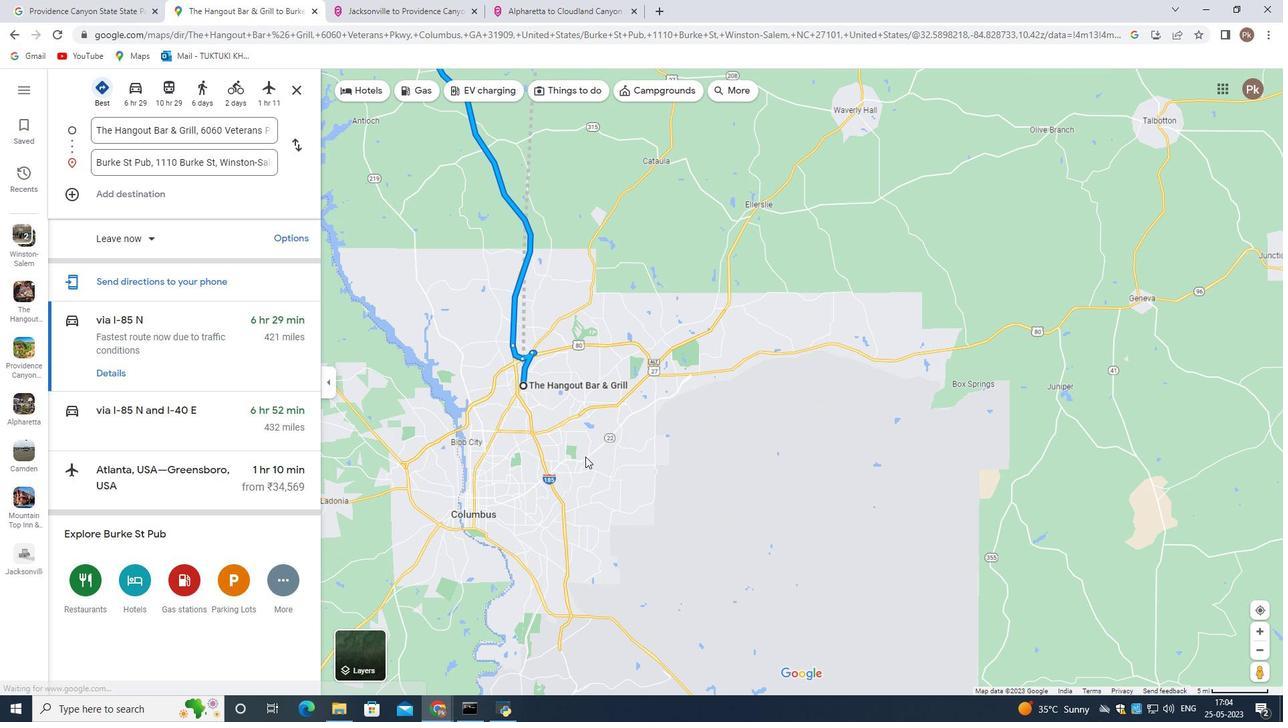 
Action: Mouse scrolled (519, 414) with delta (0, 0)
Screenshot: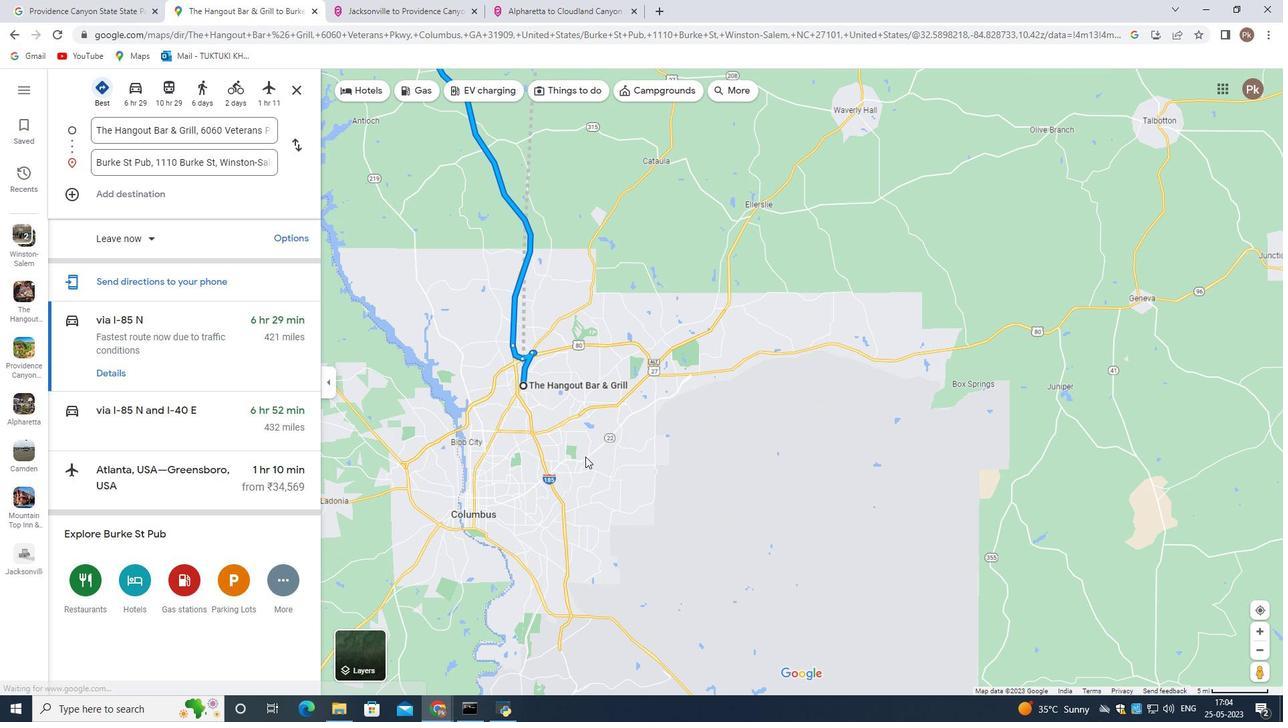 
Action: Mouse moved to (518, 411)
Screenshot: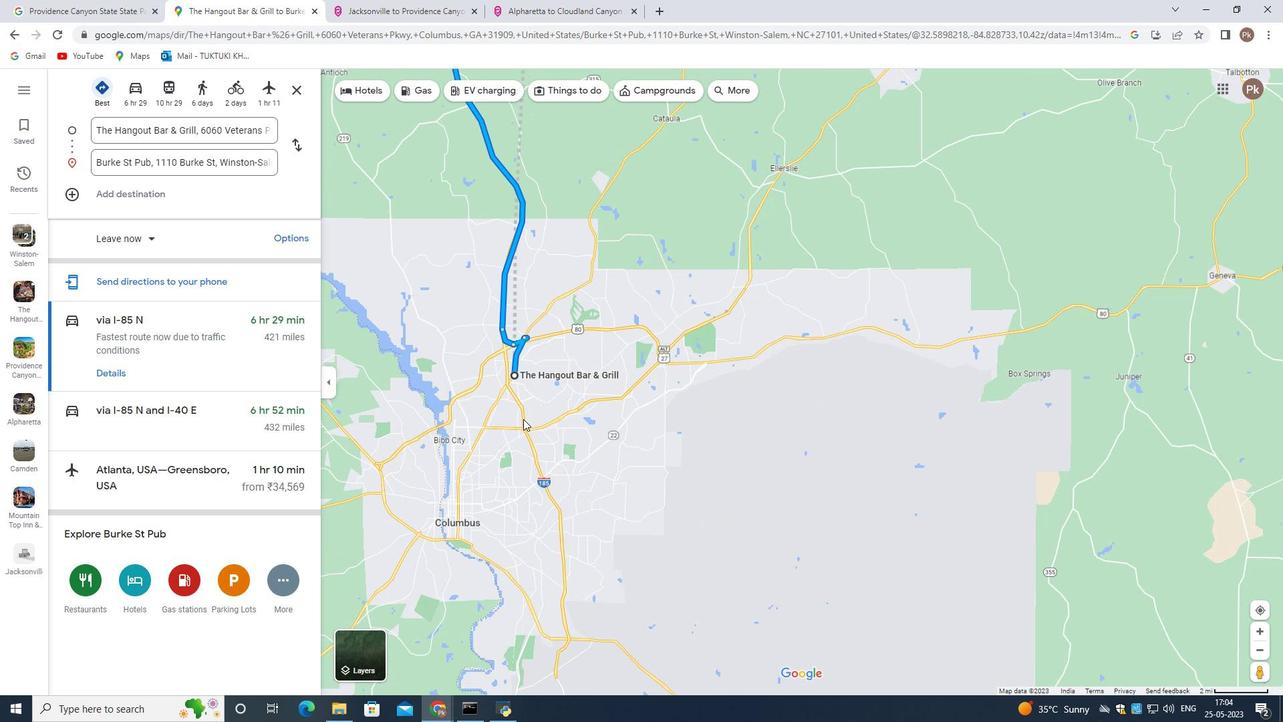 
Action: Mouse scrolled (518, 412) with delta (0, 0)
Screenshot: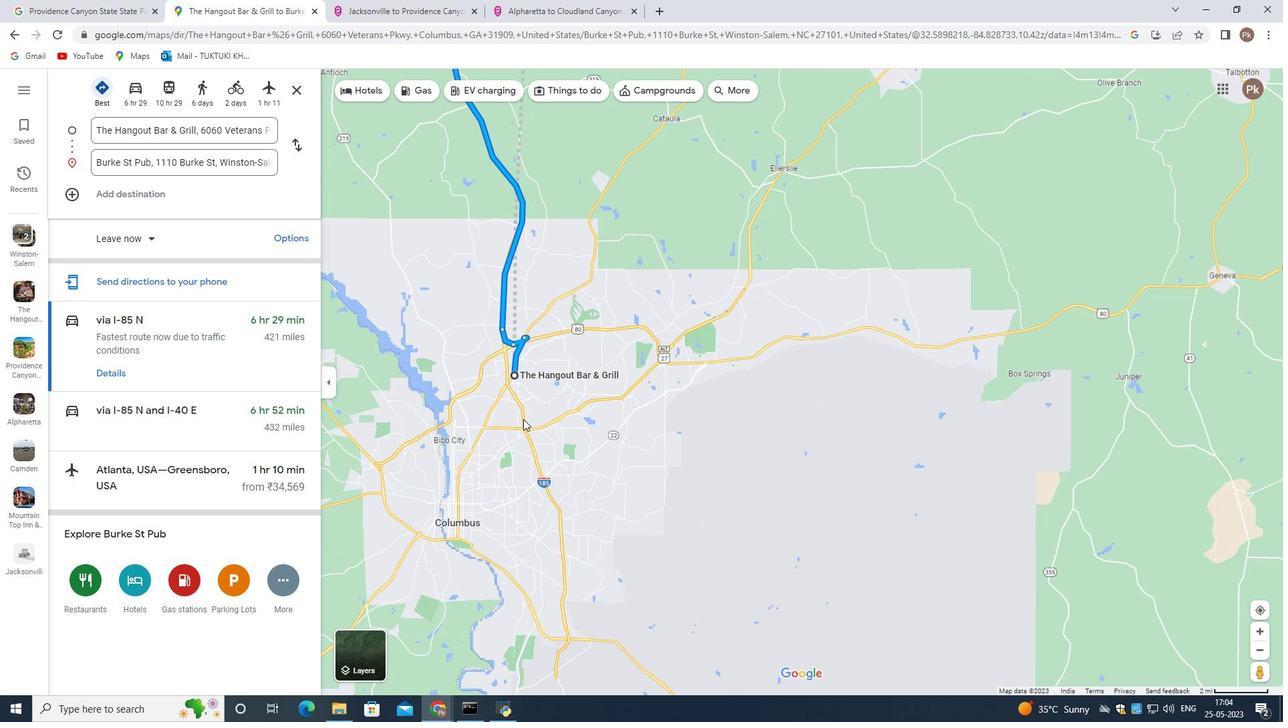 
Action: Mouse scrolled (518, 412) with delta (0, 0)
Screenshot: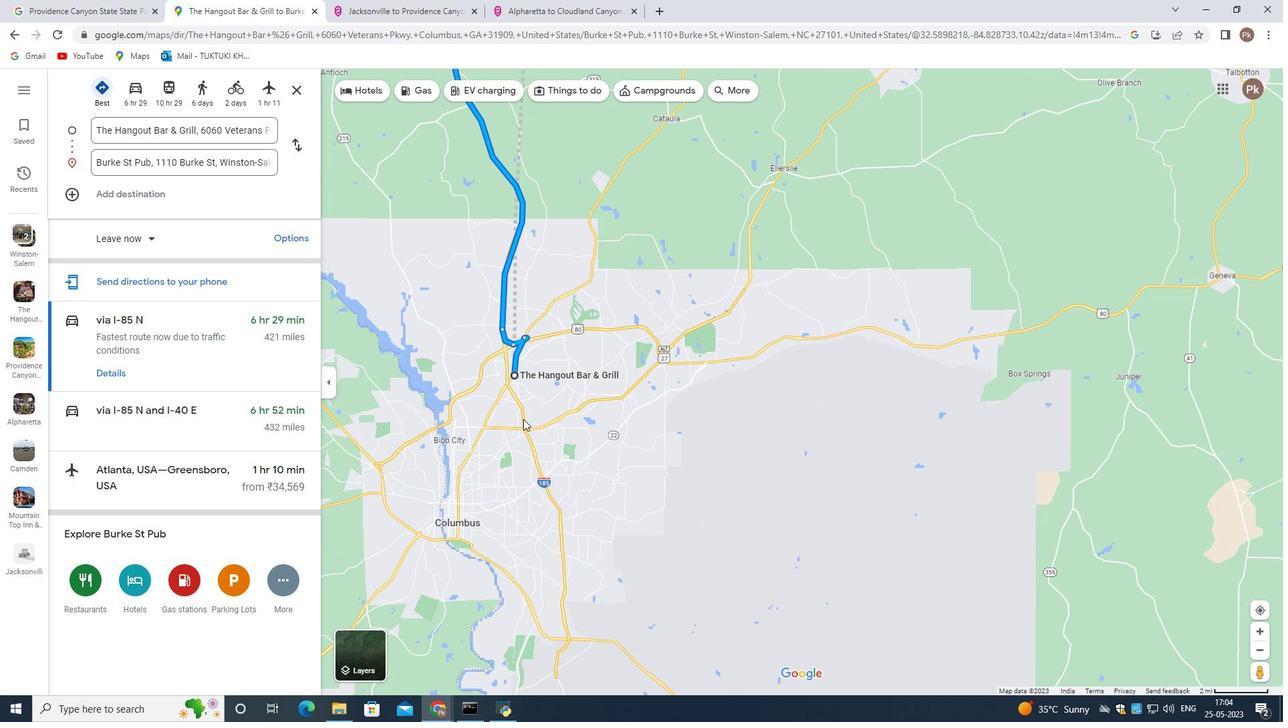 
Action: Mouse moved to (518, 411)
Screenshot: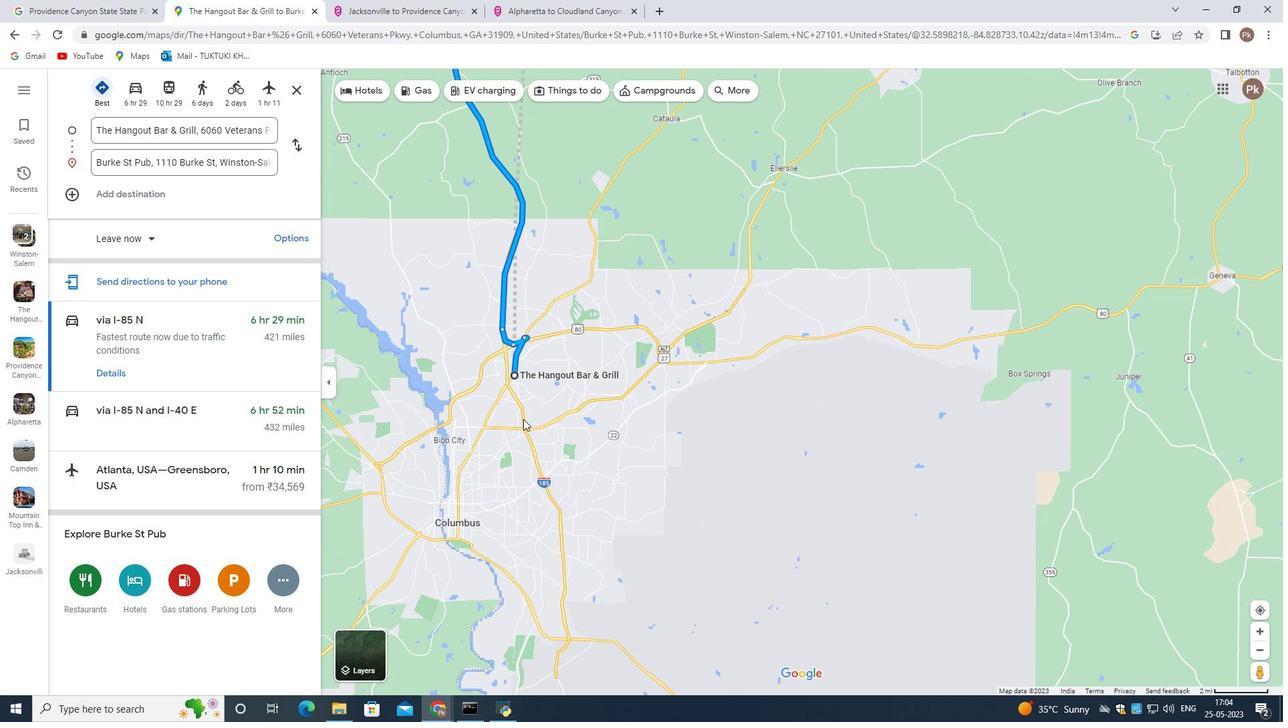 
Action: Mouse scrolled (518, 412) with delta (0, 0)
Screenshot: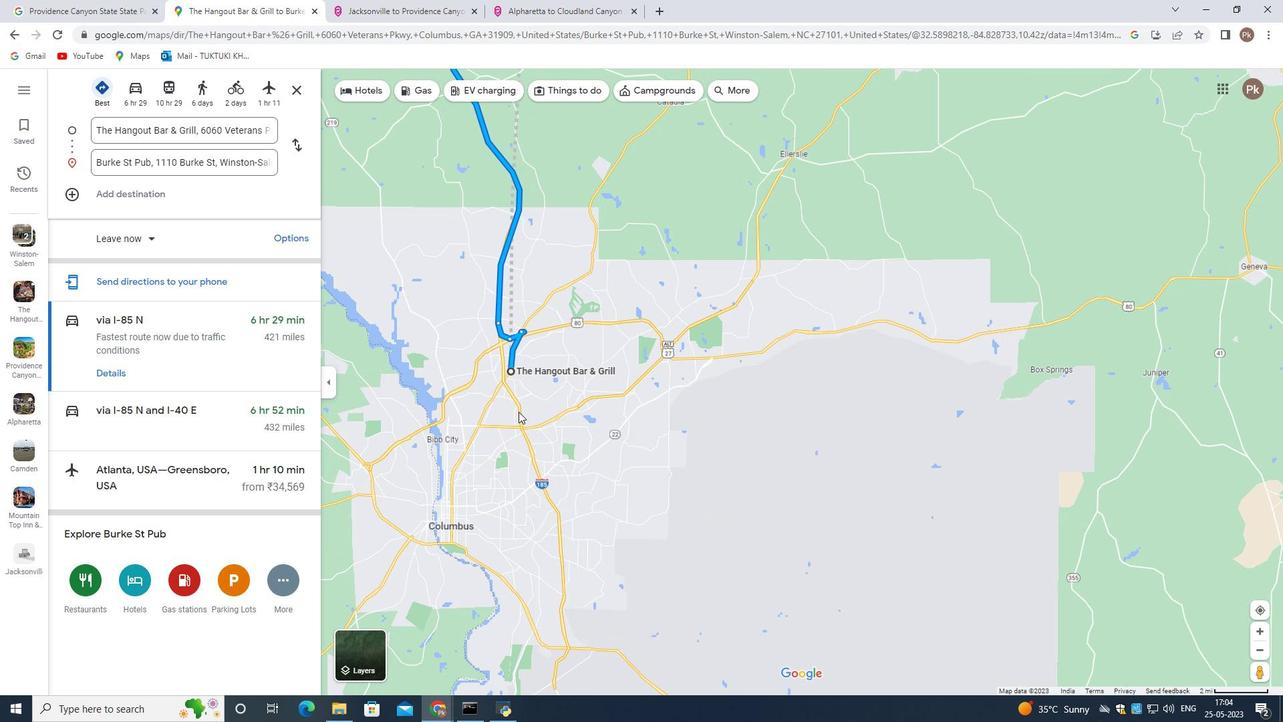 
Action: Mouse scrolled (518, 412) with delta (0, 0)
Screenshot: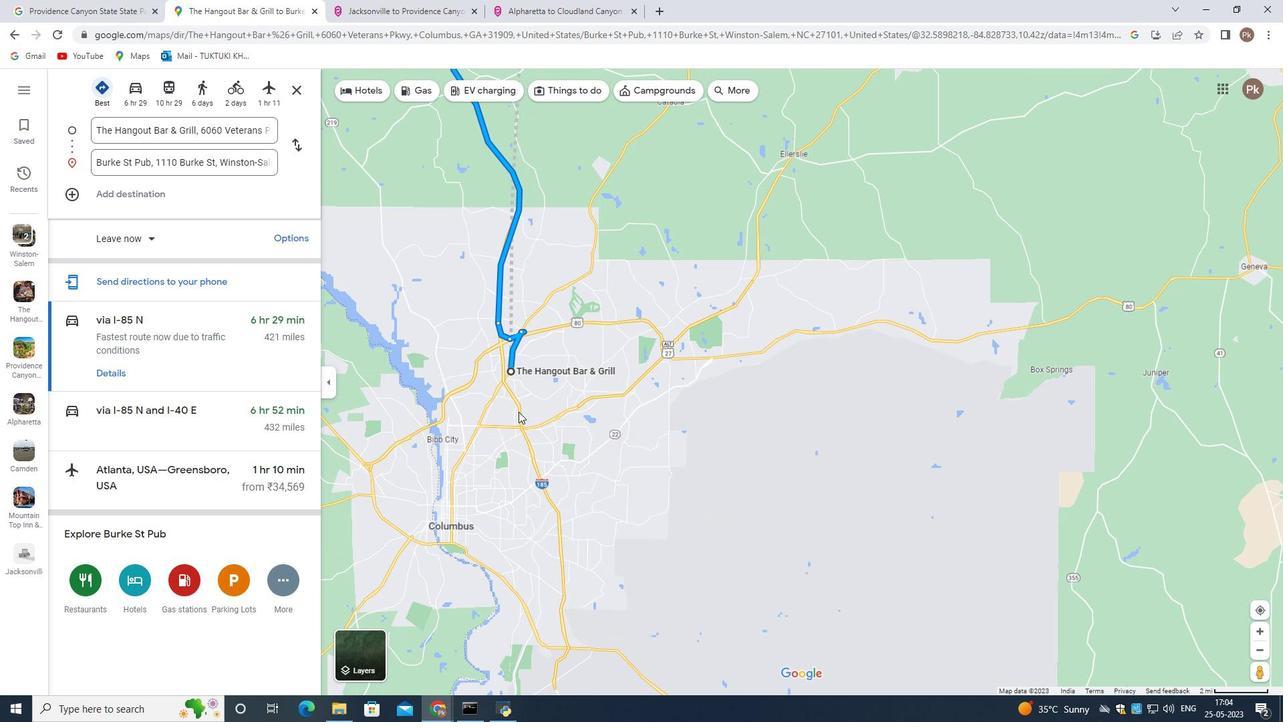 
Action: Mouse moved to (517, 371)
Screenshot: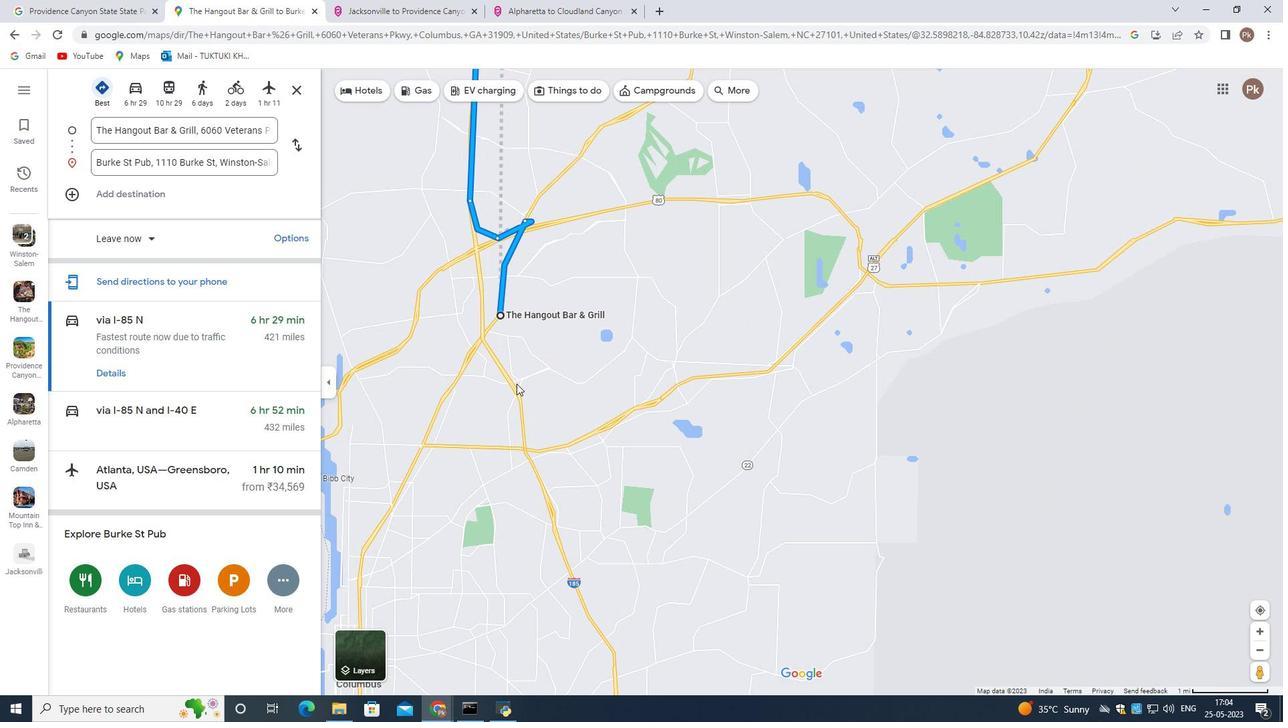 
Action: Mouse pressed left at (517, 371)
Screenshot: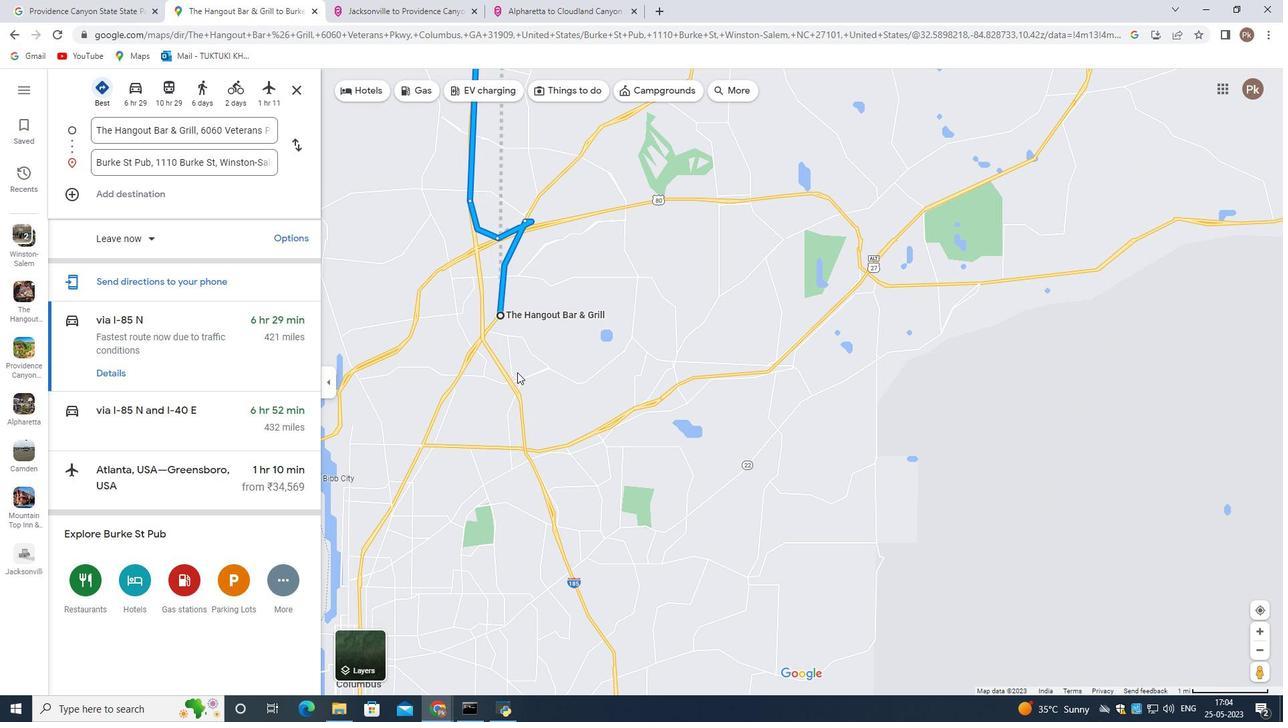 
Action: Mouse moved to (534, 468)
Screenshot: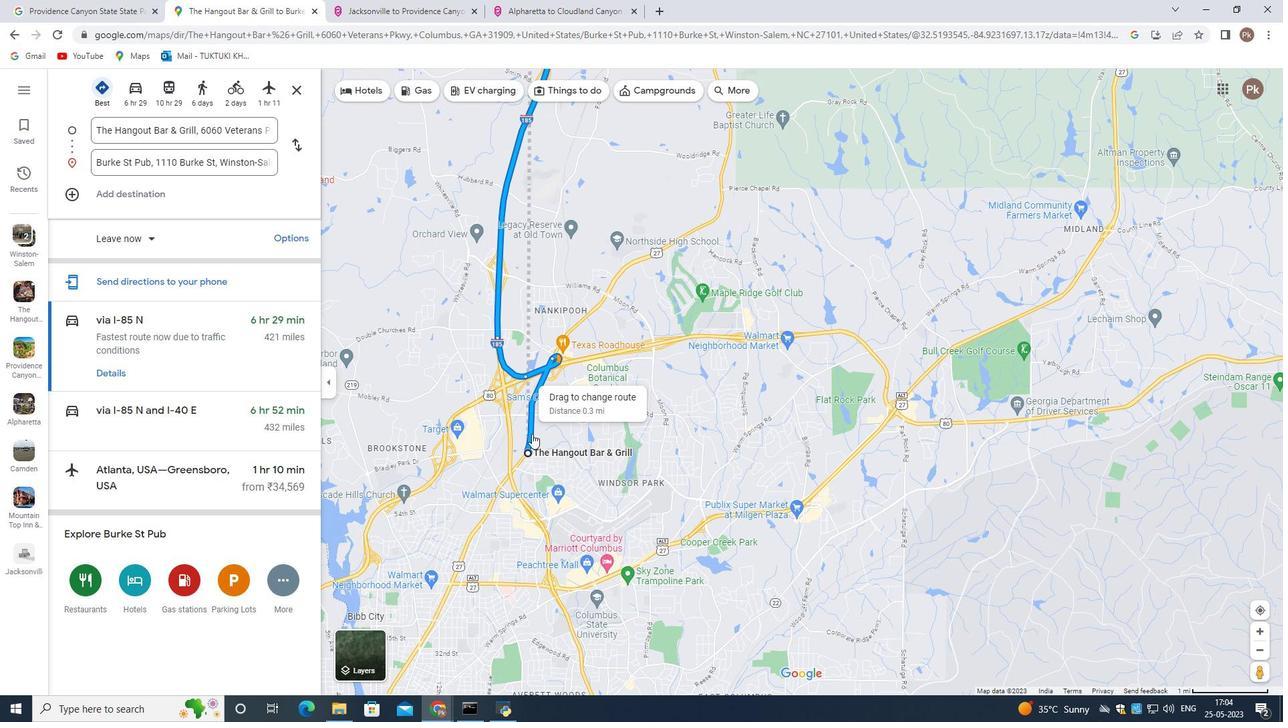 
Action: Mouse scrolled (534, 468) with delta (0, 0)
Screenshot: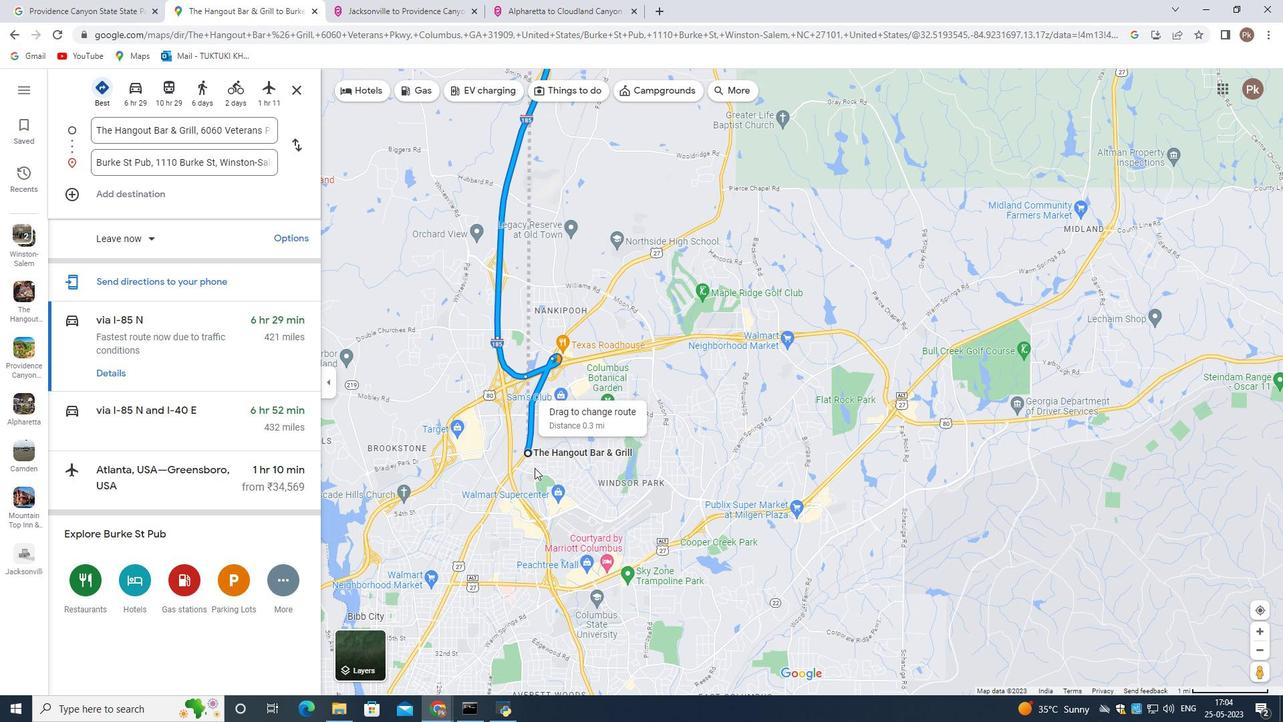 
Action: Mouse scrolled (534, 468) with delta (0, 0)
Screenshot: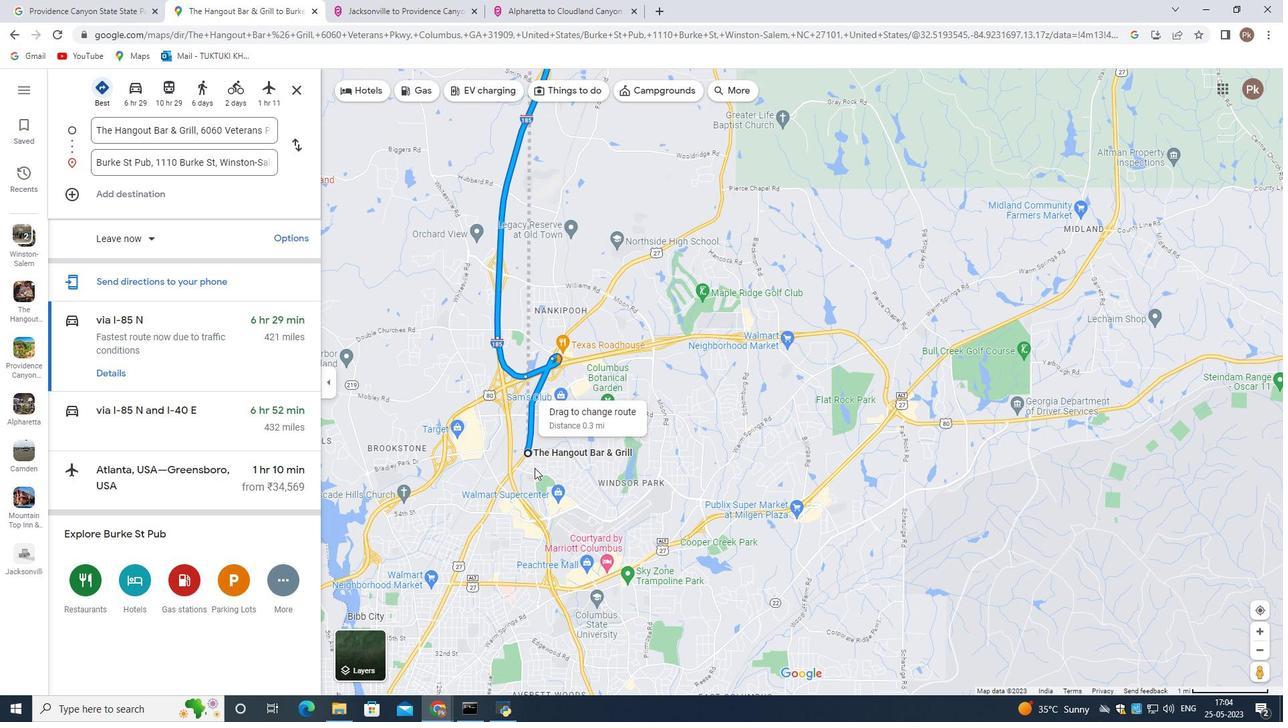 
Action: Mouse scrolled (534, 468) with delta (0, 0)
Screenshot: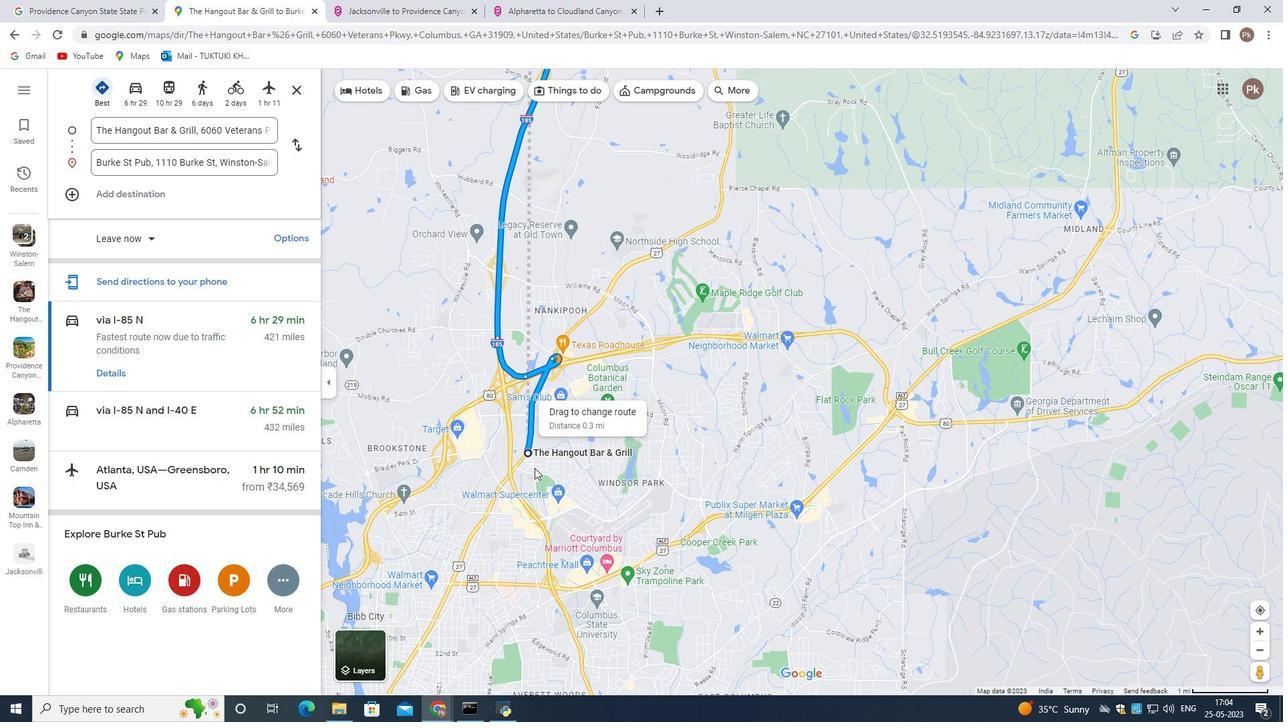 
Action: Mouse scrolled (534, 468) with delta (0, 0)
Screenshot: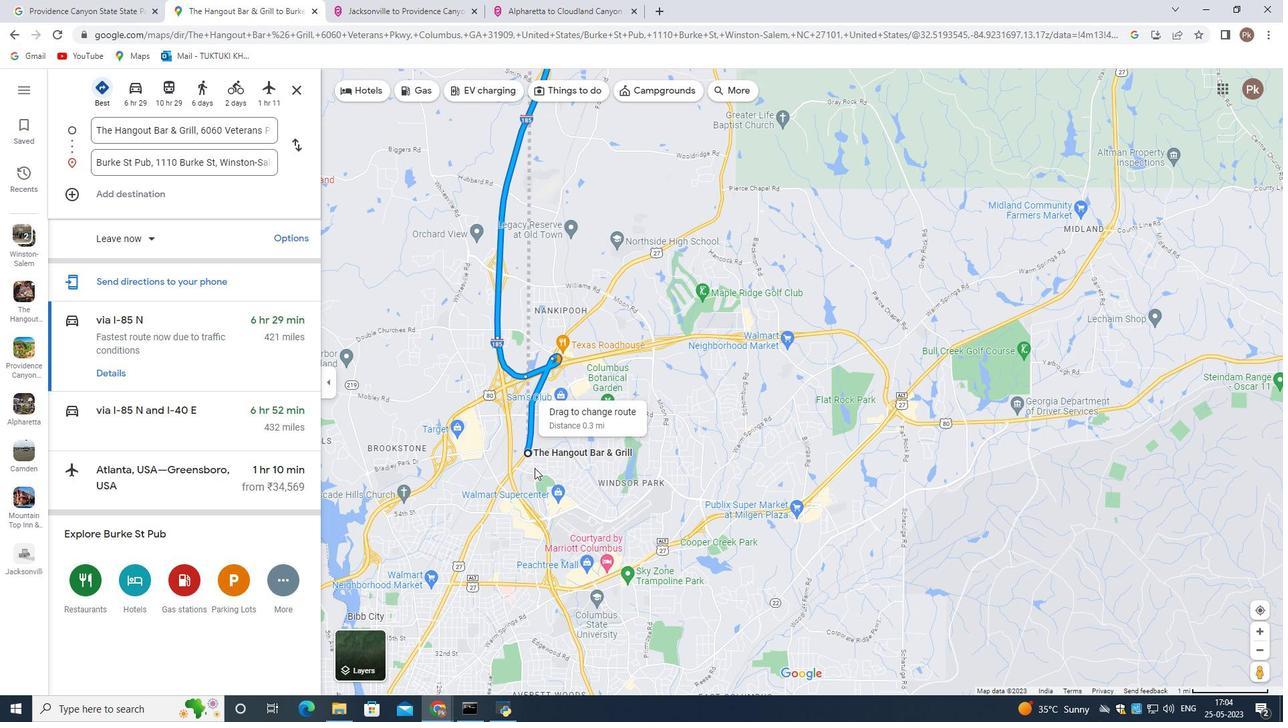 
Action: Mouse scrolled (534, 468) with delta (0, 0)
Screenshot: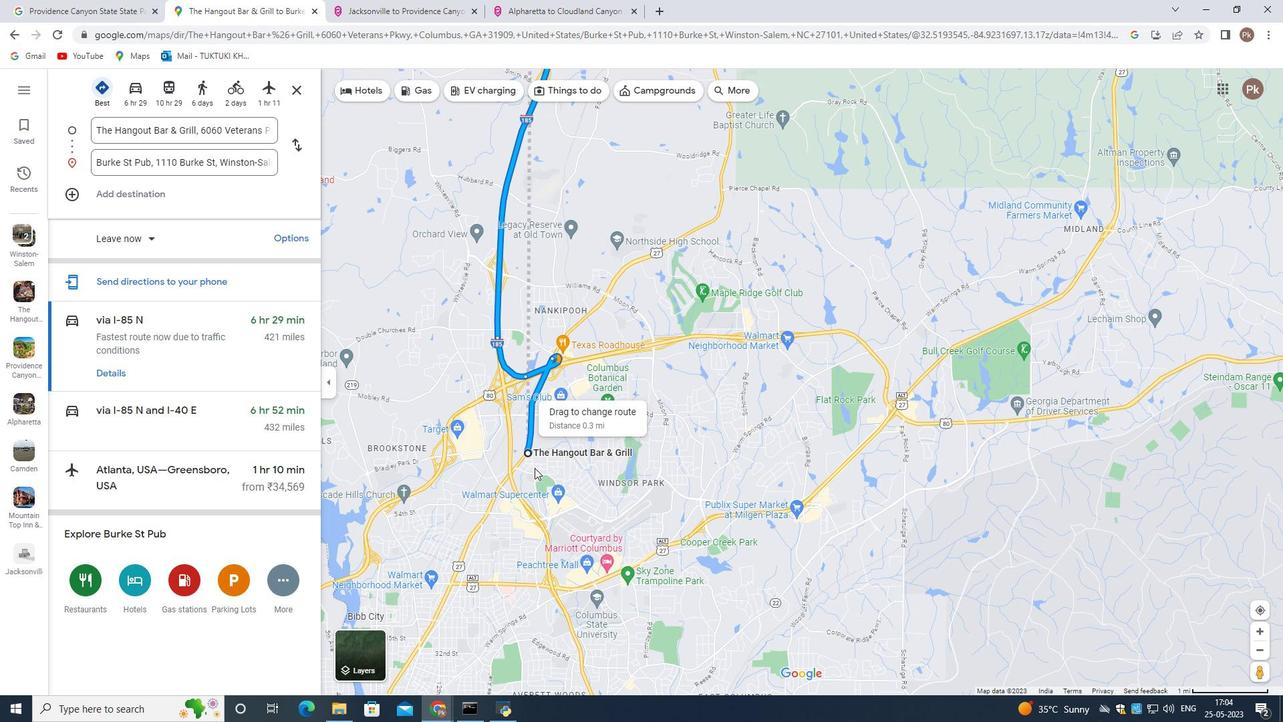 
Action: Mouse scrolled (534, 468) with delta (0, 0)
Screenshot: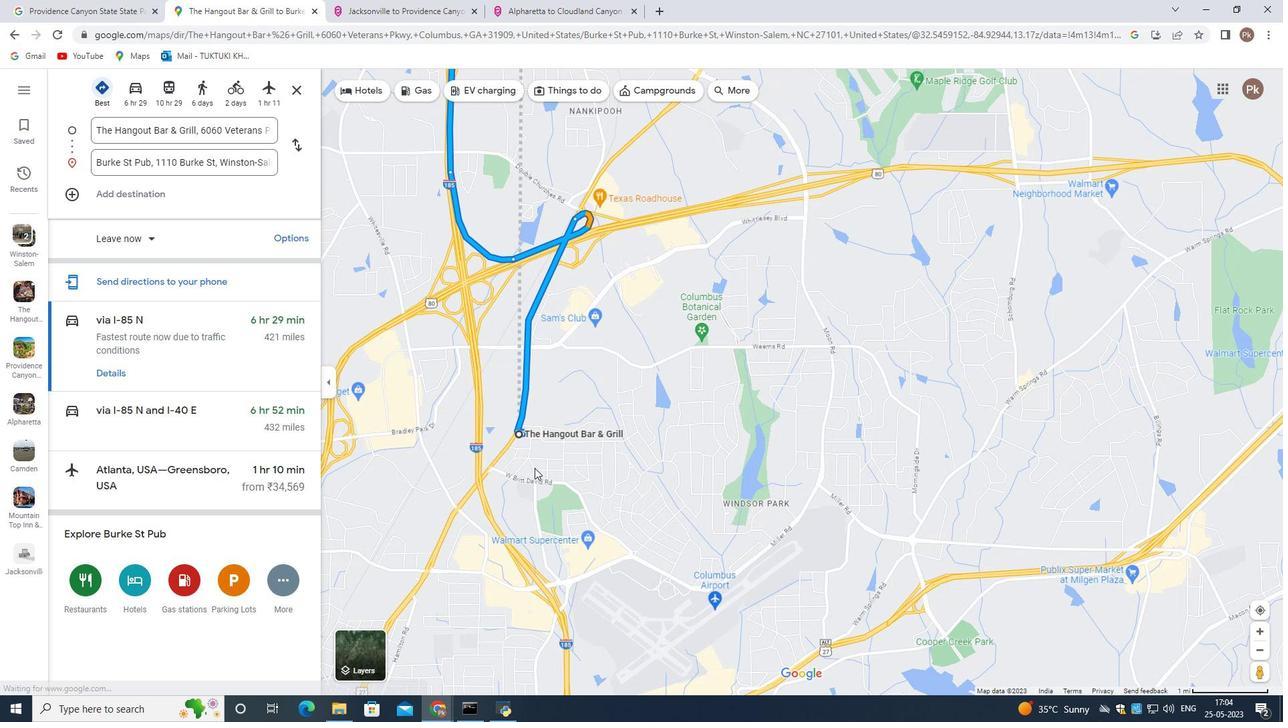 
Action: Mouse scrolled (534, 468) with delta (0, 0)
Screenshot: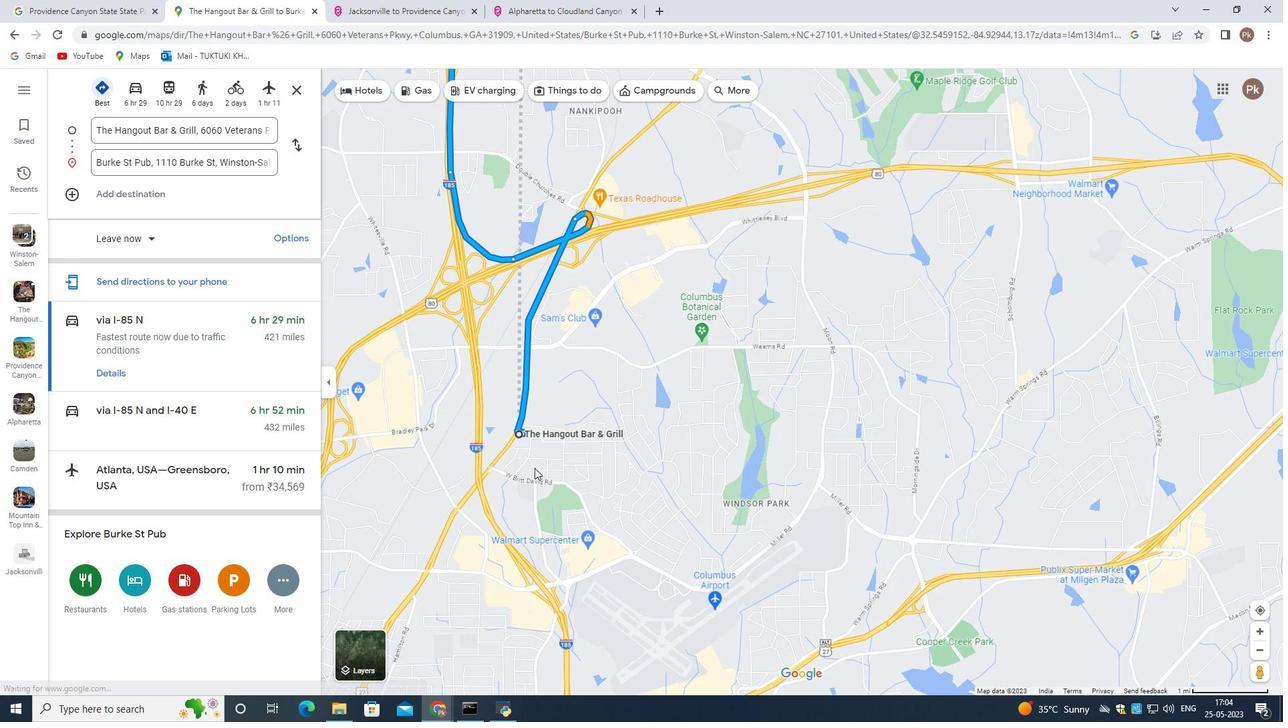 
Action: Mouse scrolled (534, 468) with delta (0, 0)
Screenshot: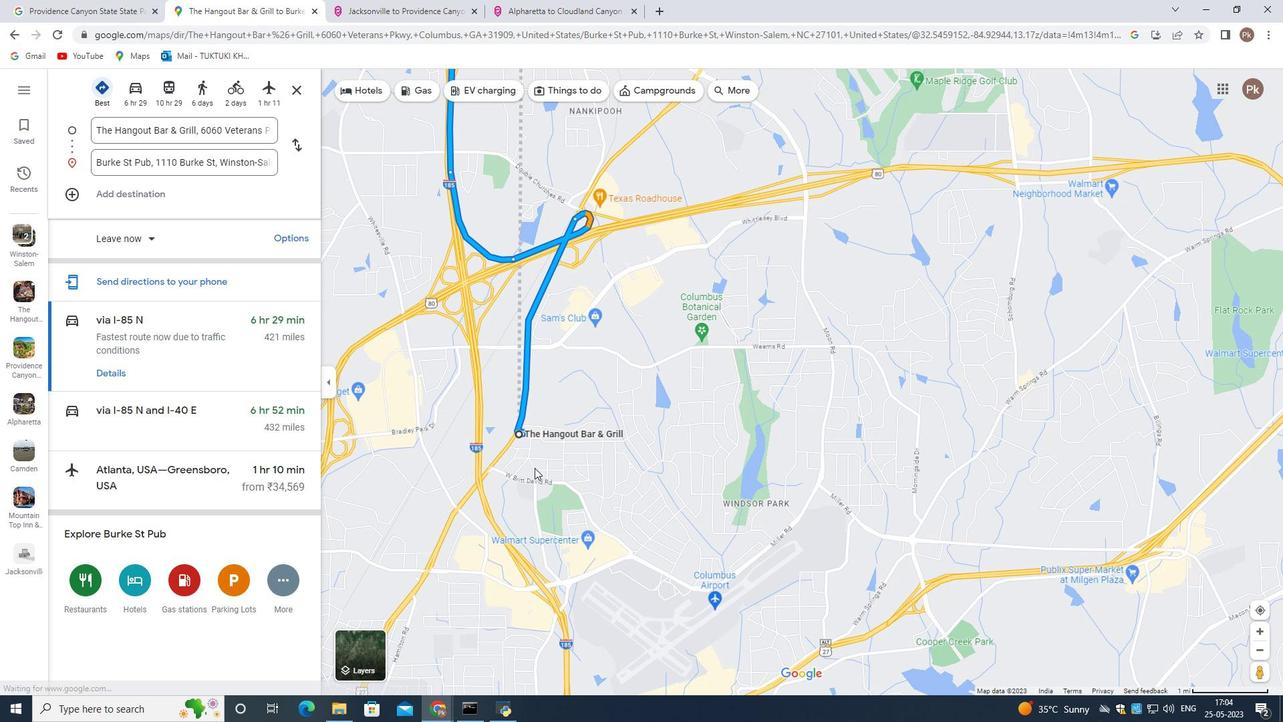 
Action: Mouse scrolled (534, 468) with delta (0, 0)
Screenshot: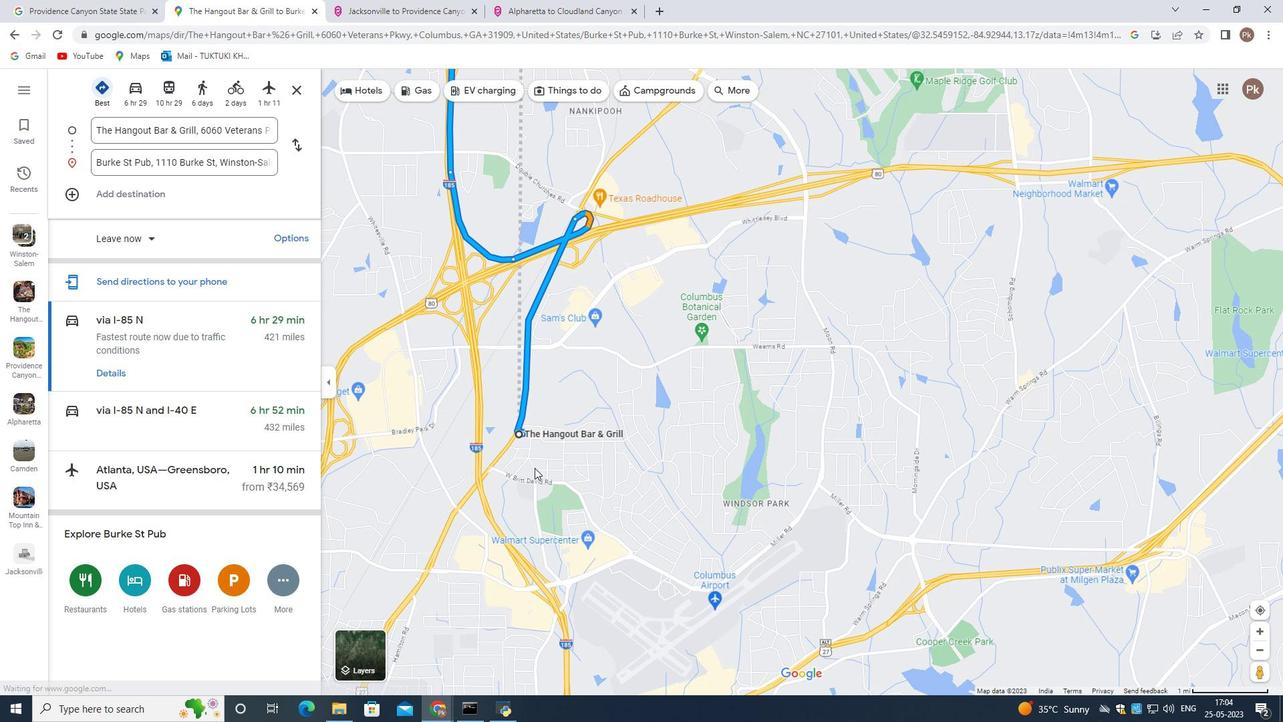 
Action: Mouse scrolled (534, 468) with delta (0, 0)
Screenshot: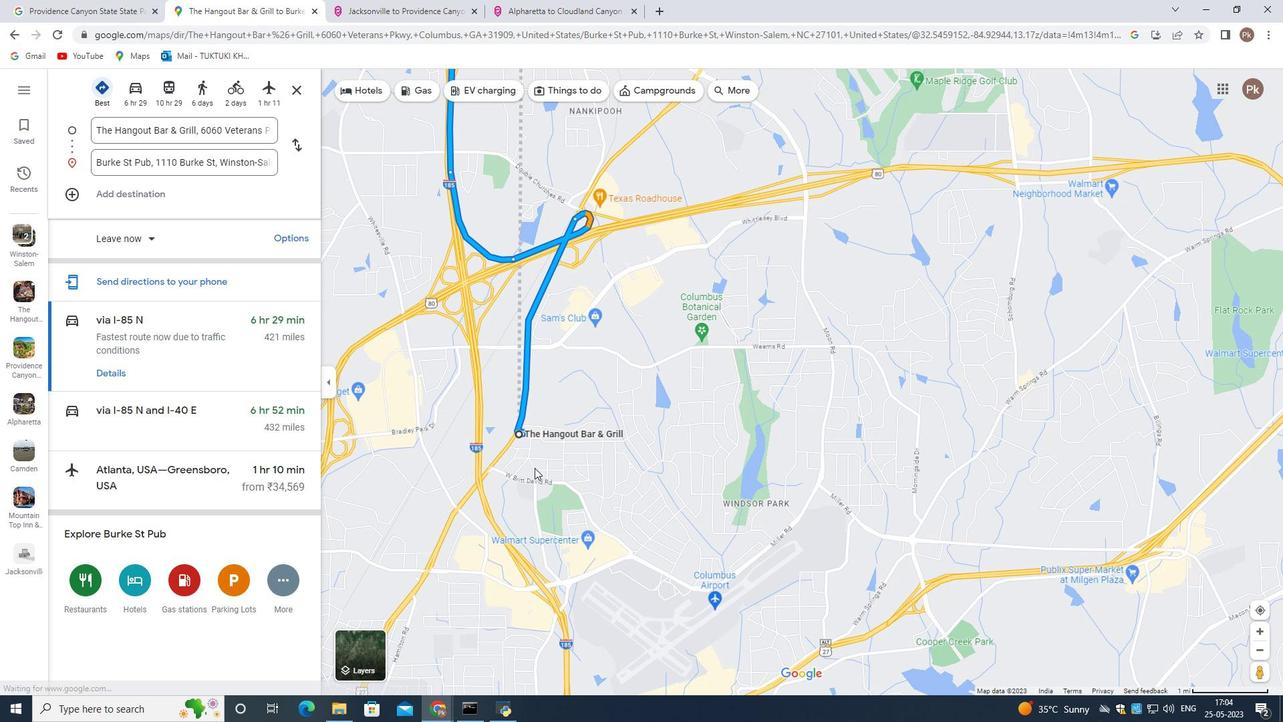 
Action: Mouse moved to (534, 469)
Screenshot: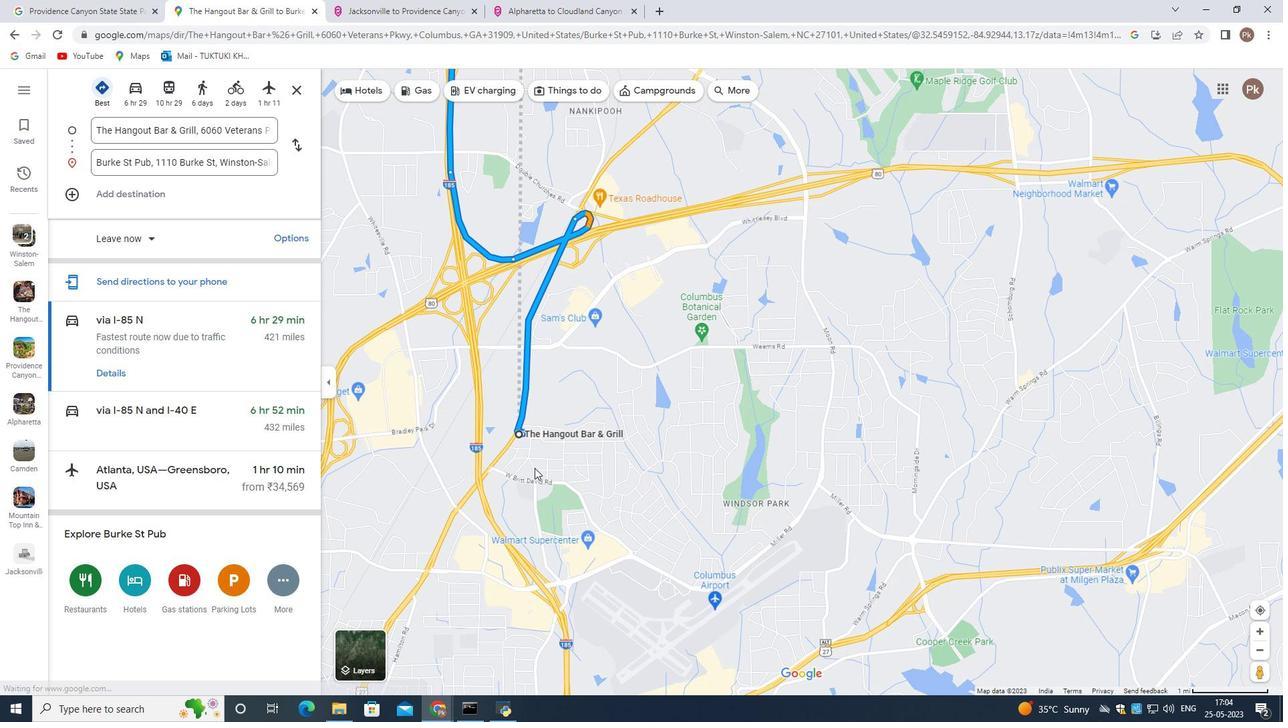 
Action: Mouse scrolled (534, 470) with delta (0, 0)
Screenshot: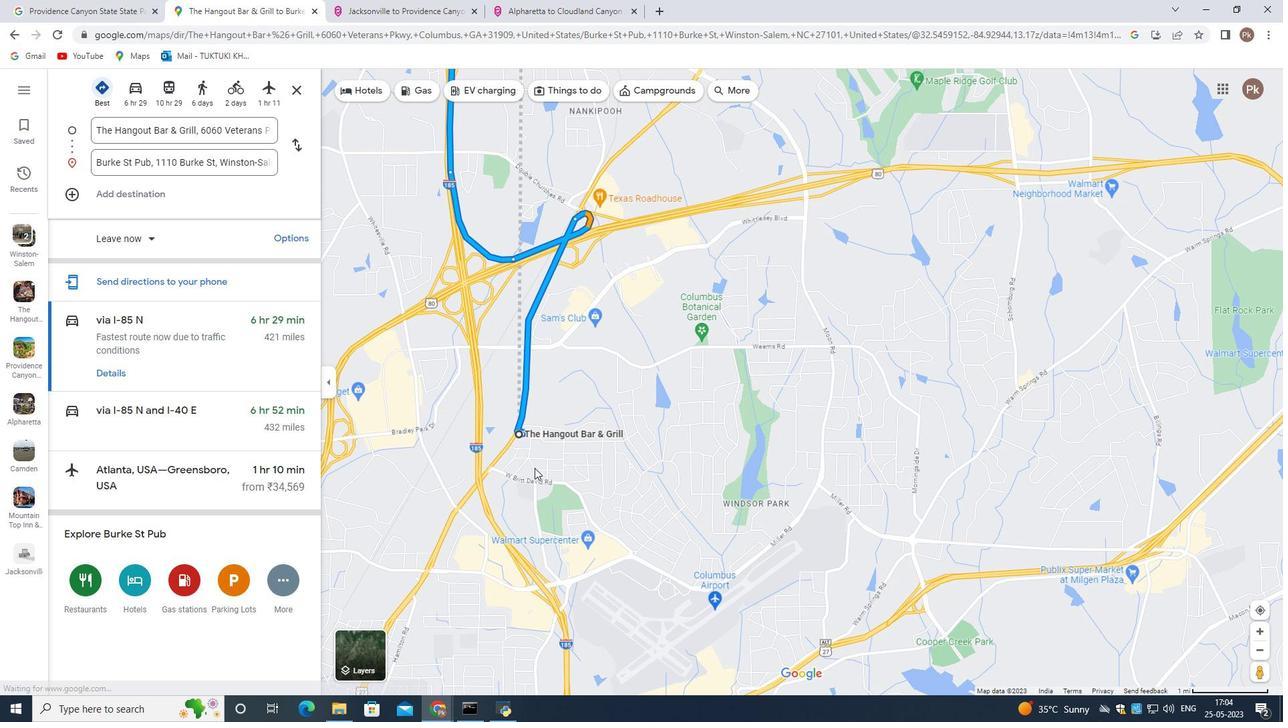 
Action: Mouse moved to (542, 411)
Screenshot: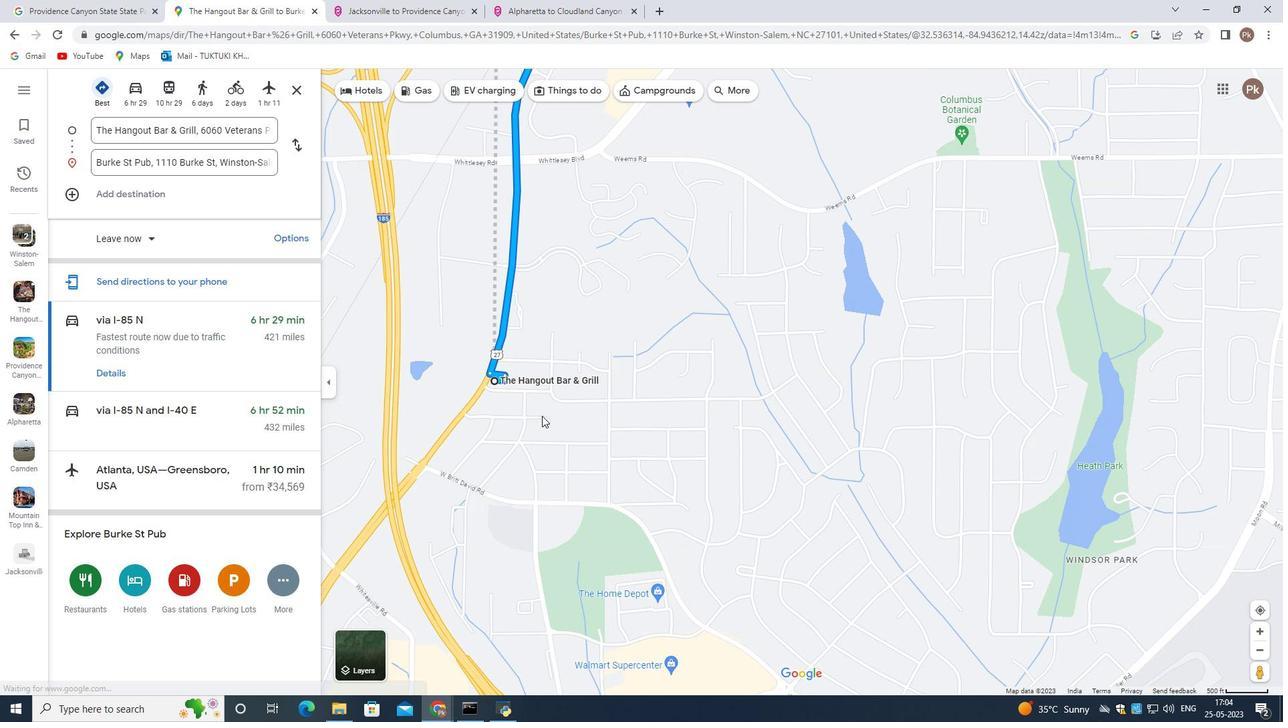 
Action: Mouse scrolled (542, 412) with delta (0, 0)
Screenshot: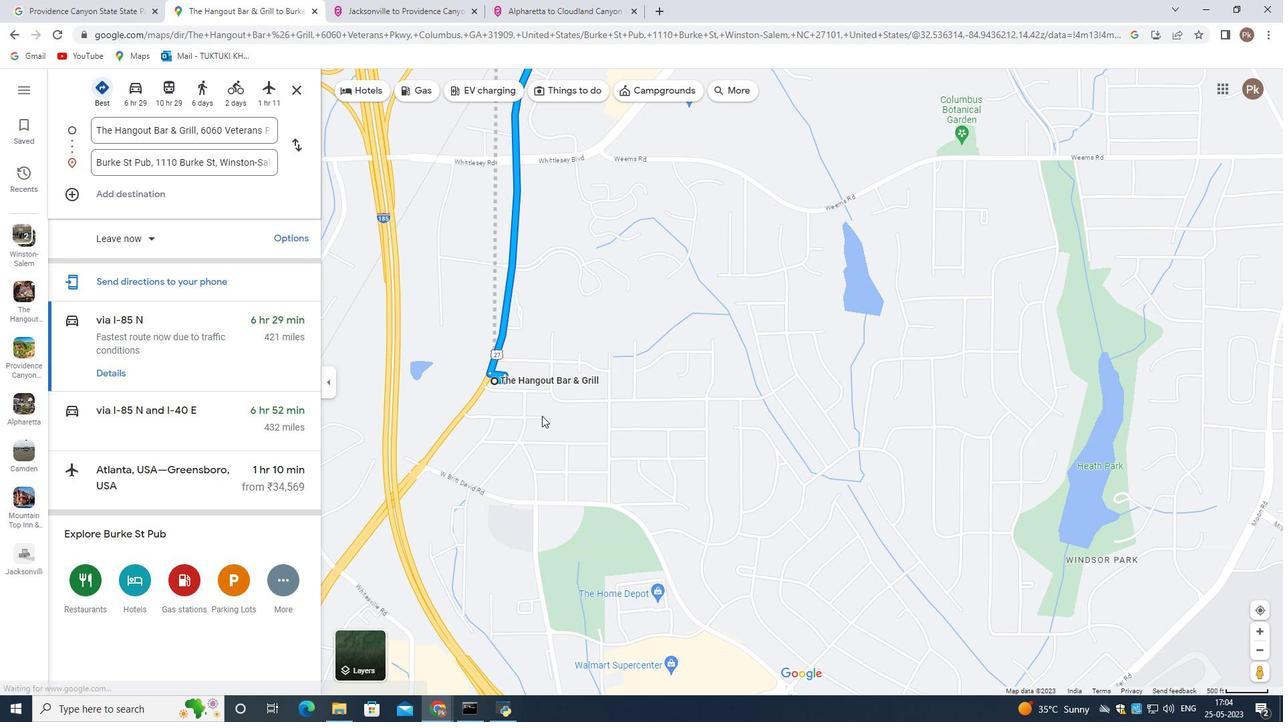 
Action: Mouse moved to (542, 411)
Screenshot: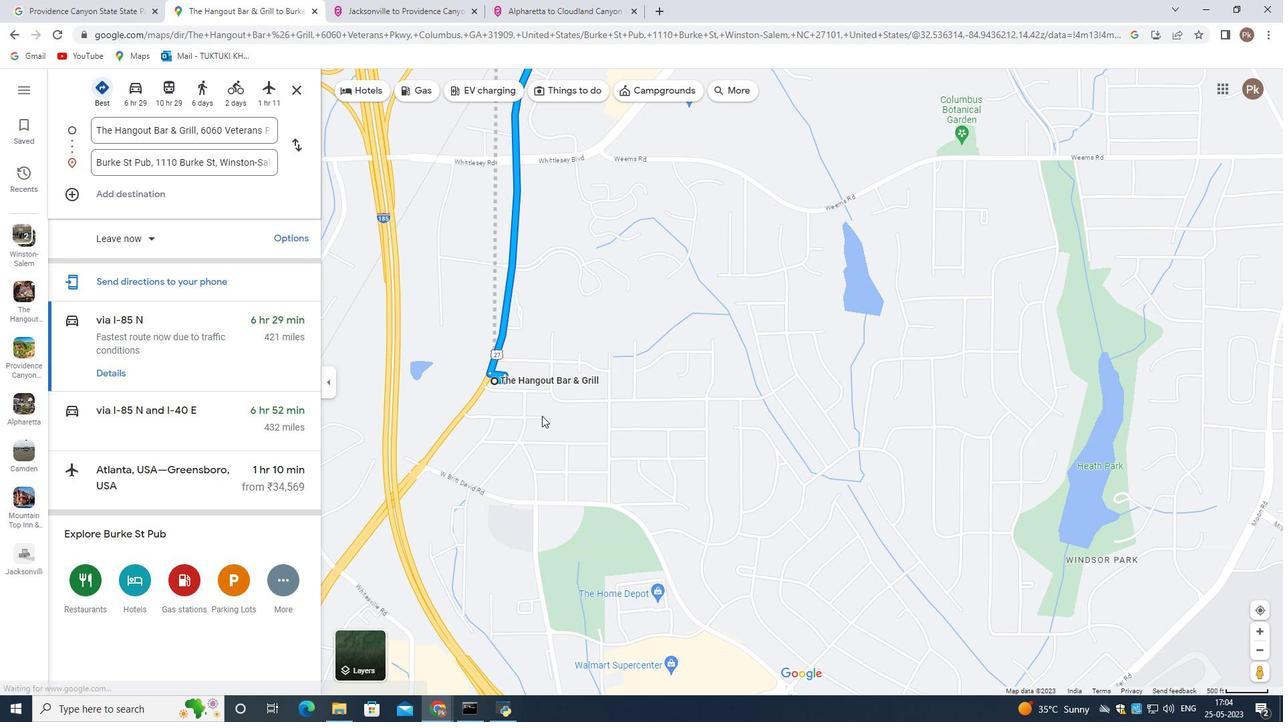 
Action: Mouse scrolled (542, 411) with delta (0, 0)
Screenshot: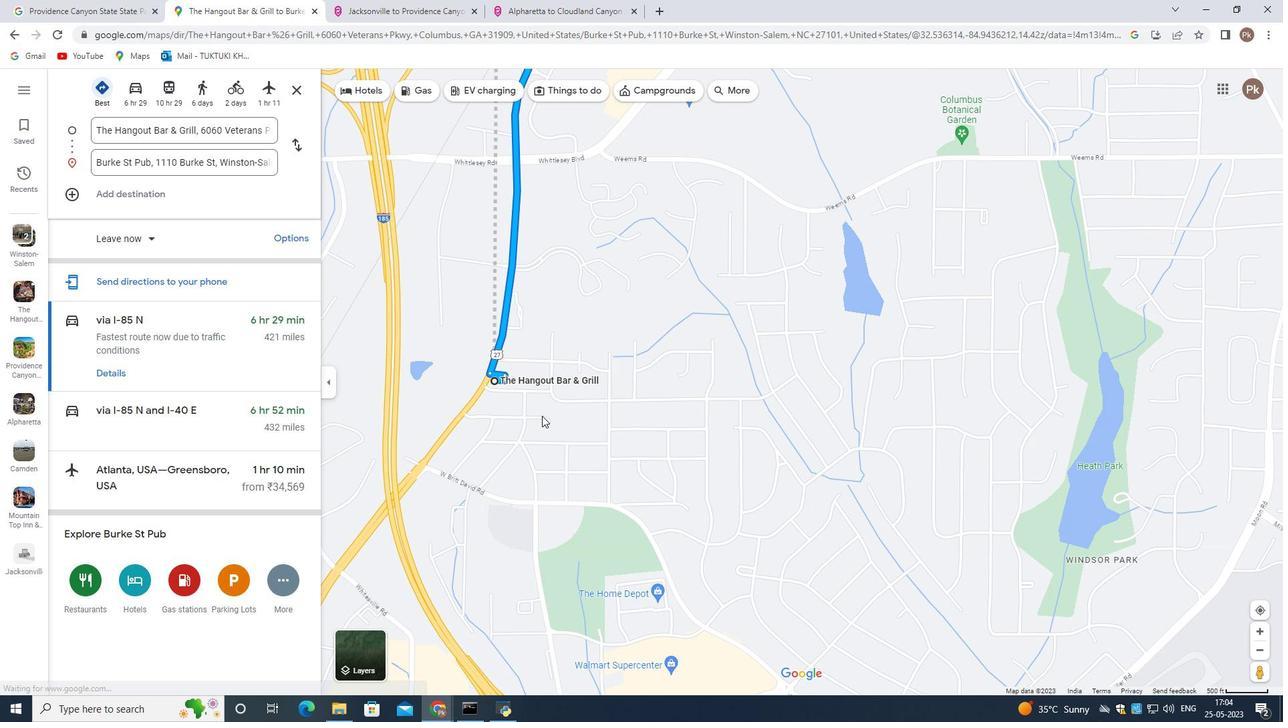 
Action: Mouse scrolled (542, 411) with delta (0, 0)
Screenshot: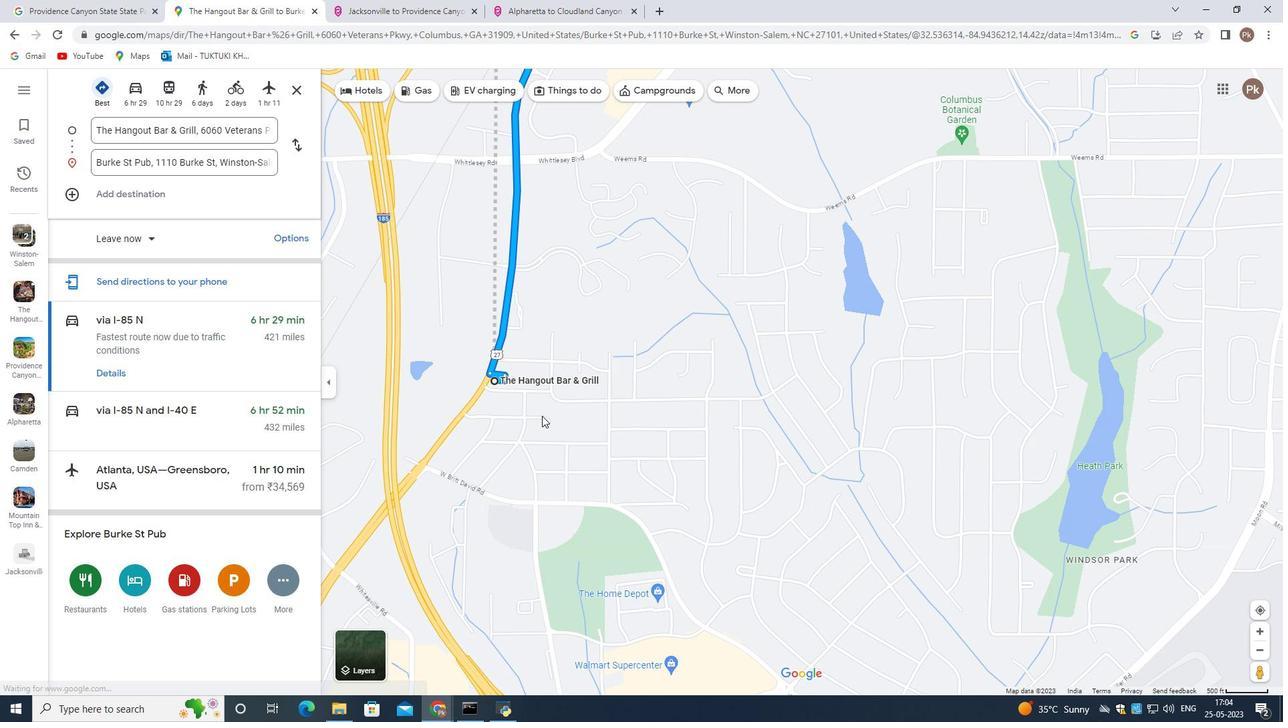
Action: Mouse scrolled (542, 411) with delta (0, 0)
Screenshot: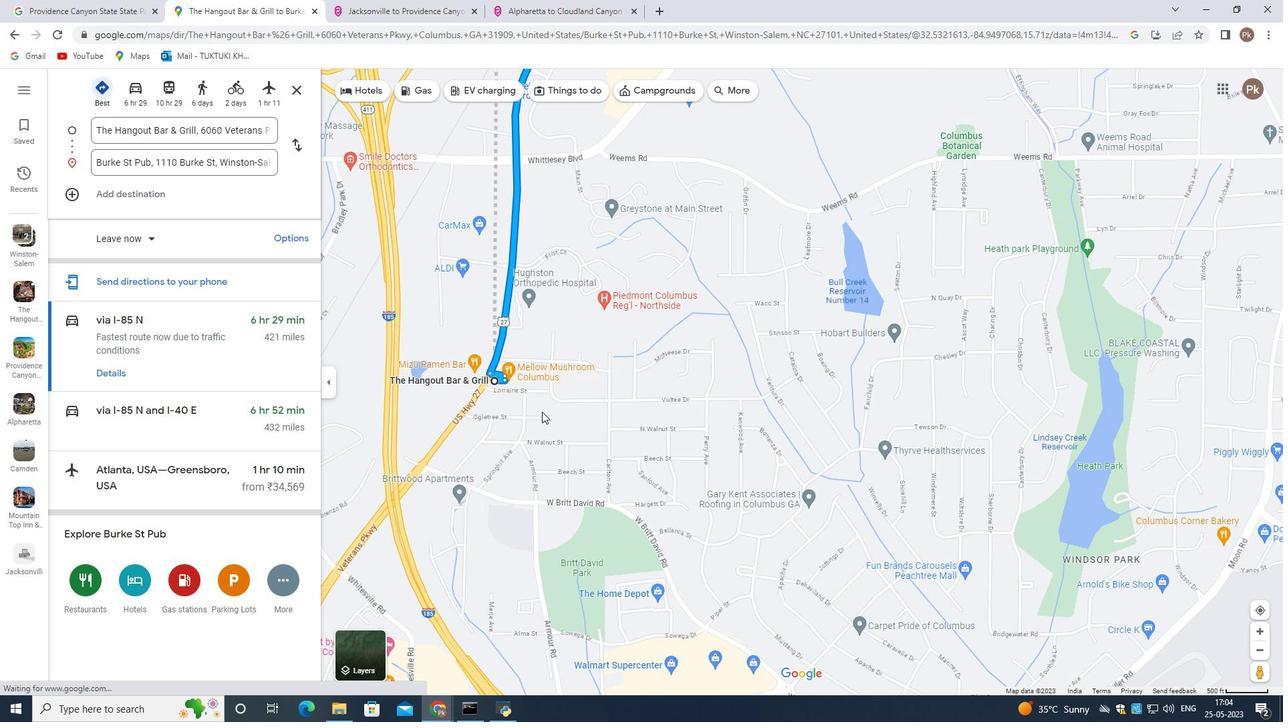 
Action: Mouse scrolled (542, 411) with delta (0, 0)
Screenshot: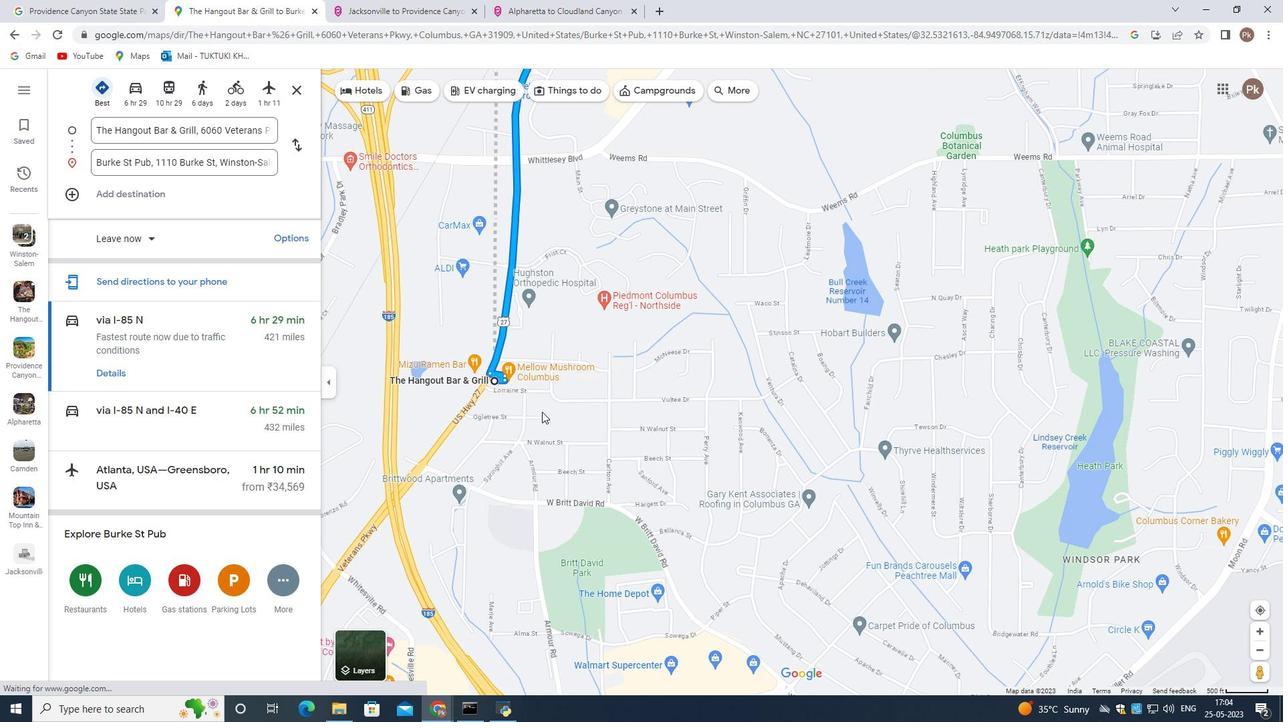 
Action: Mouse scrolled (542, 411) with delta (0, 0)
Screenshot: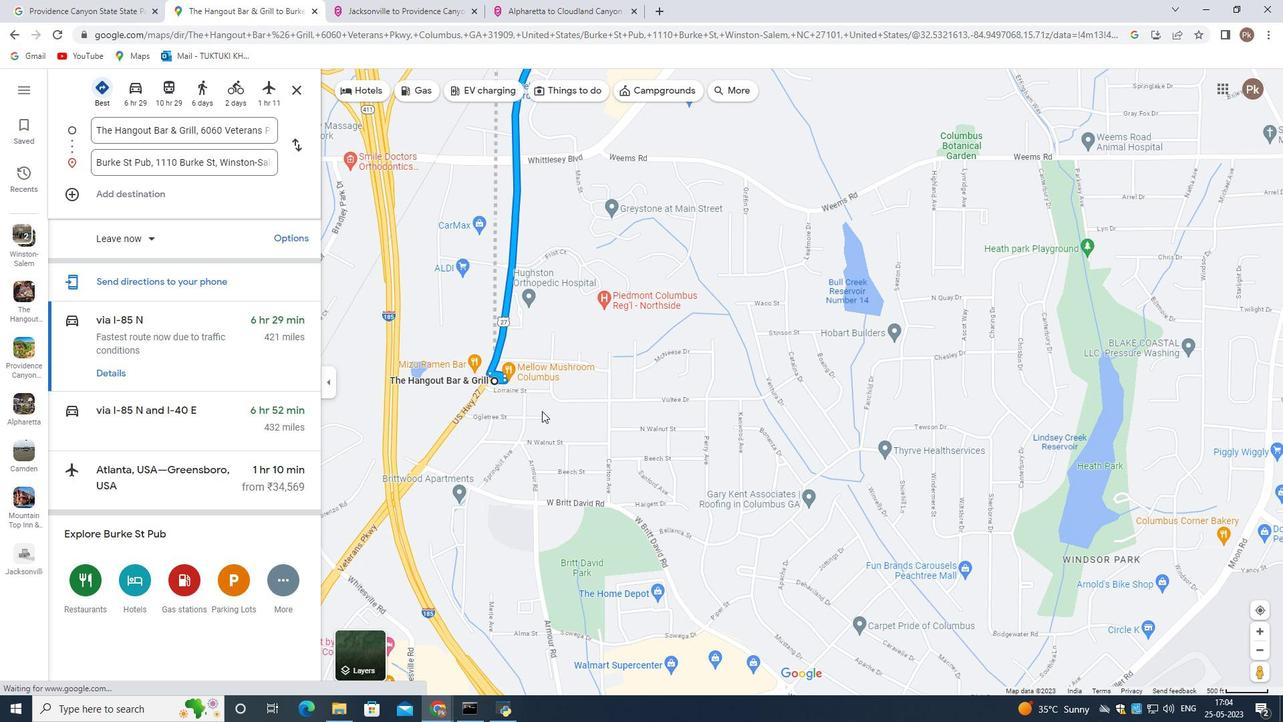 
Action: Mouse moved to (393, 357)
Screenshot: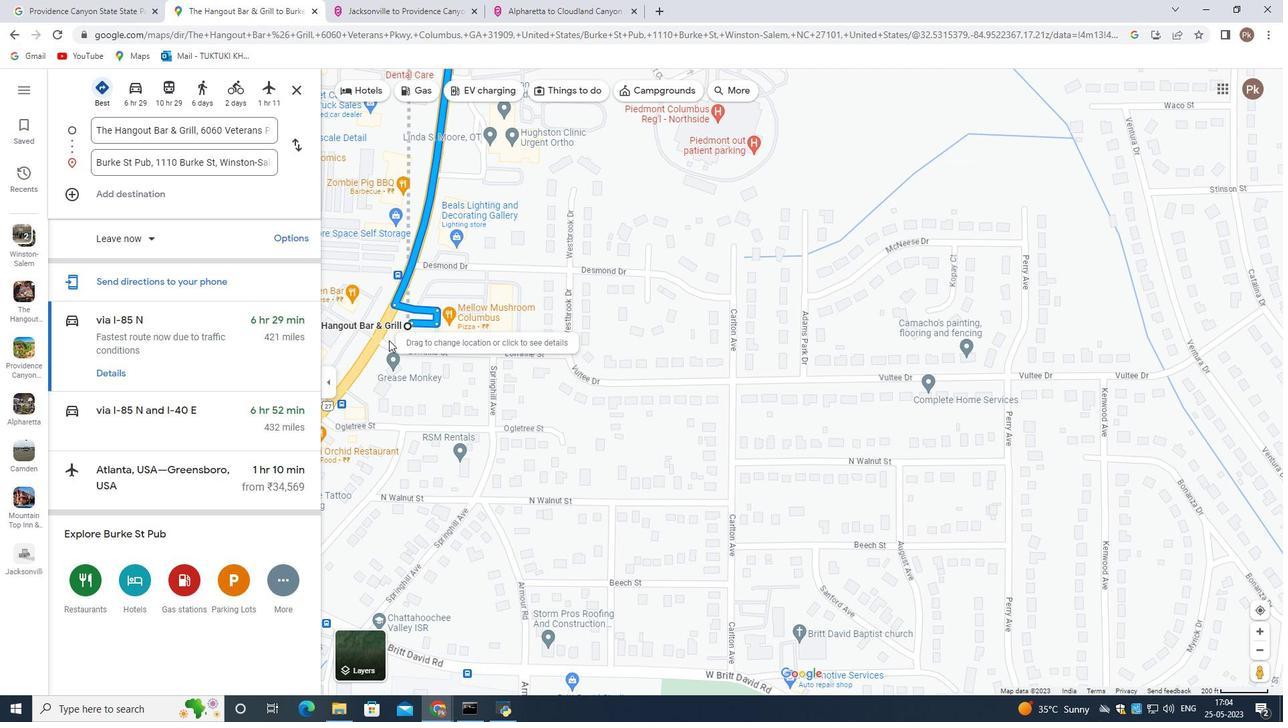 
Action: Mouse pressed left at (393, 357)
Screenshot: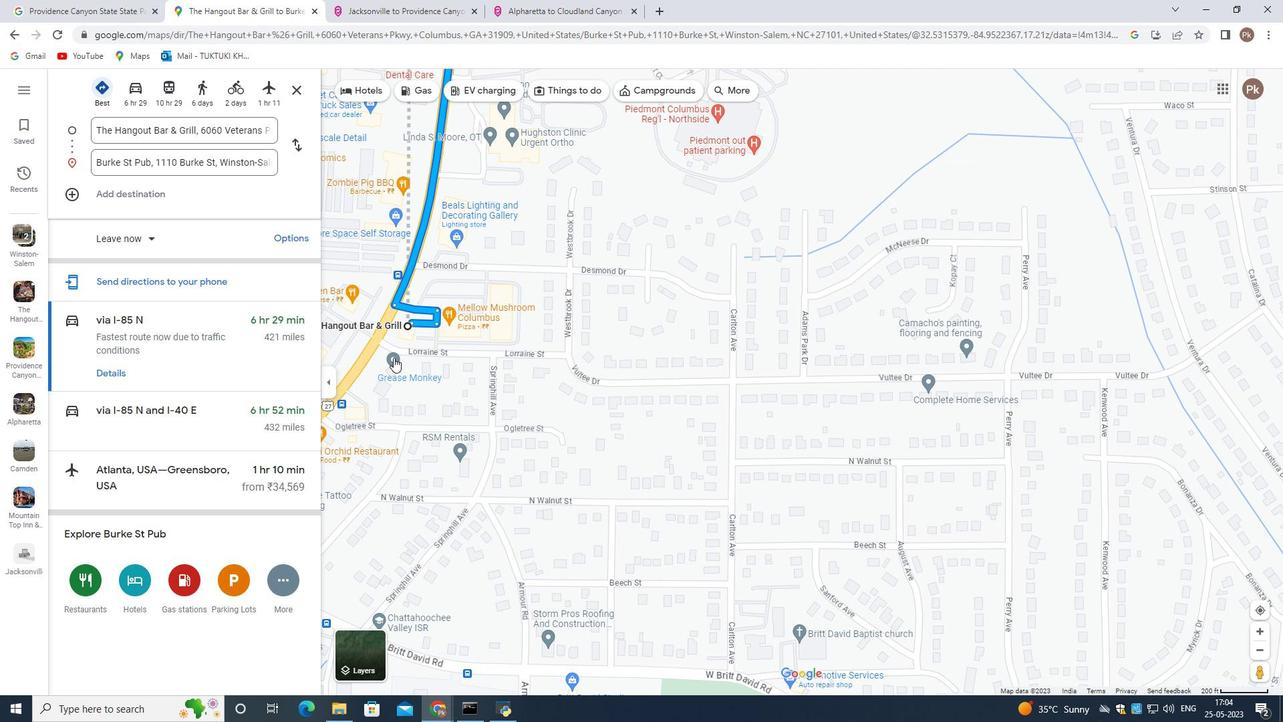 
Action: Mouse moved to (570, 493)
Screenshot: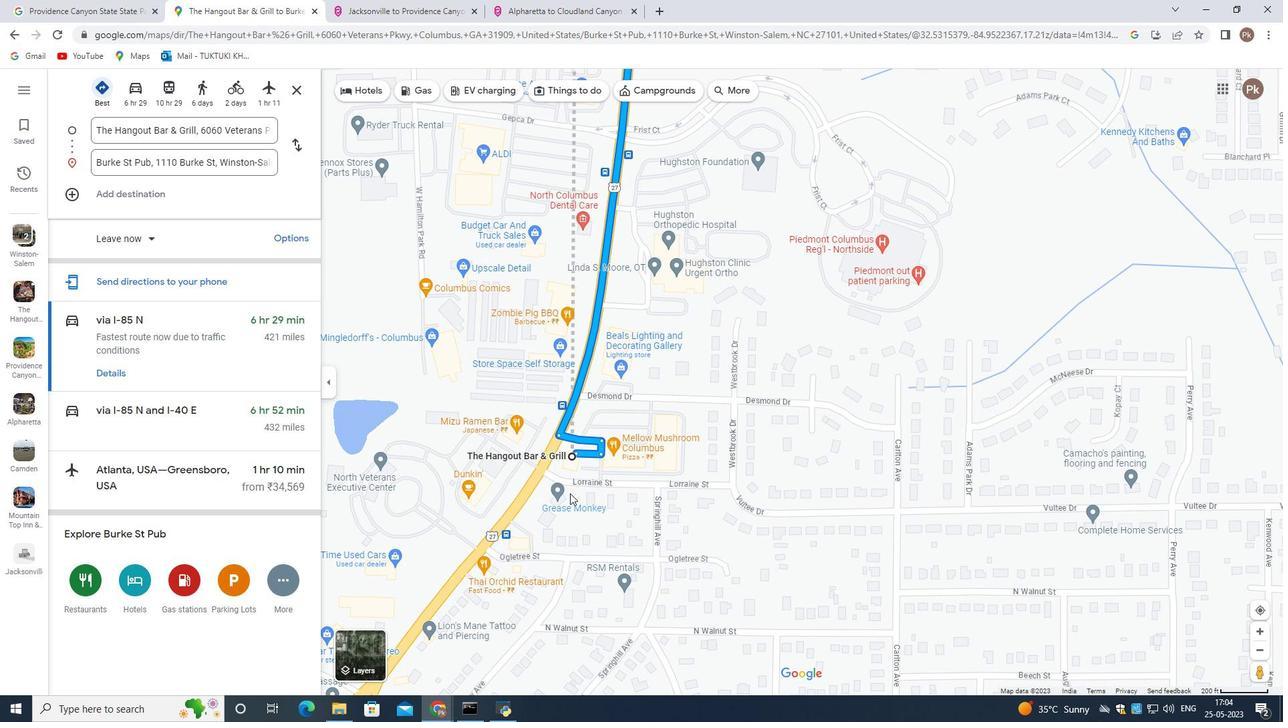
Action: Mouse scrolled (570, 494) with delta (0, 0)
Screenshot: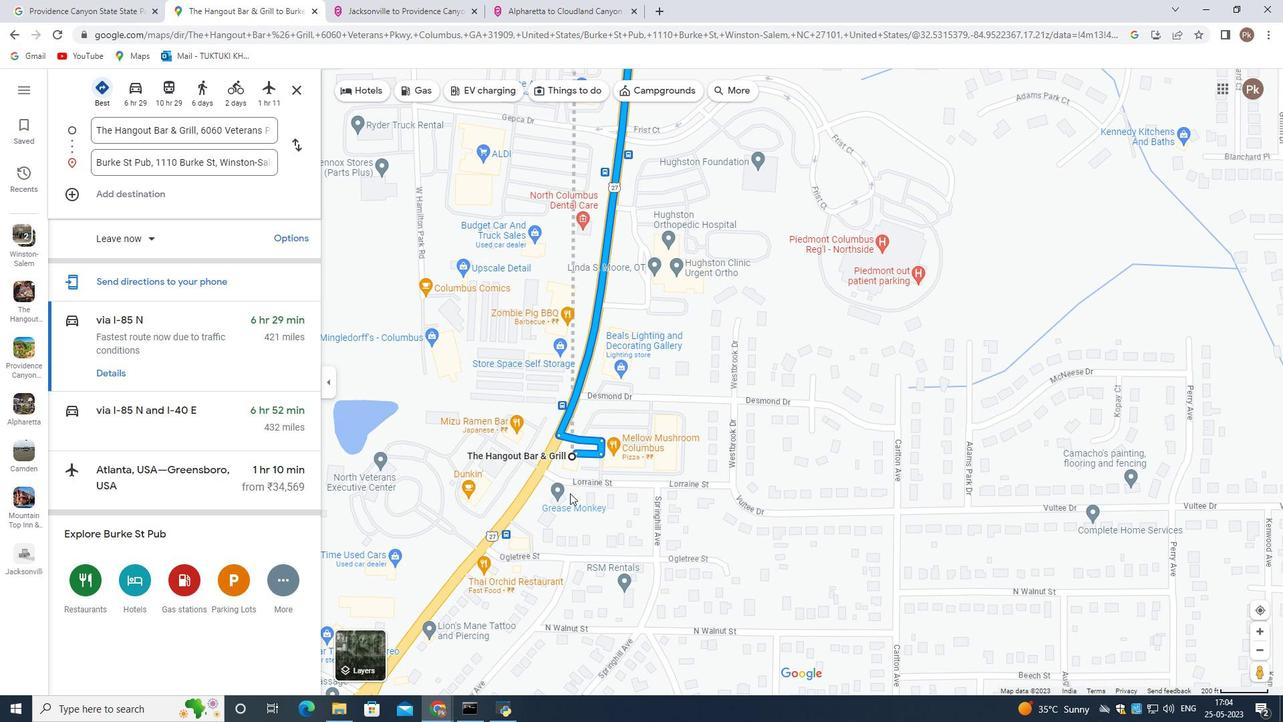 
Action: Mouse scrolled (570, 494) with delta (0, 0)
Screenshot: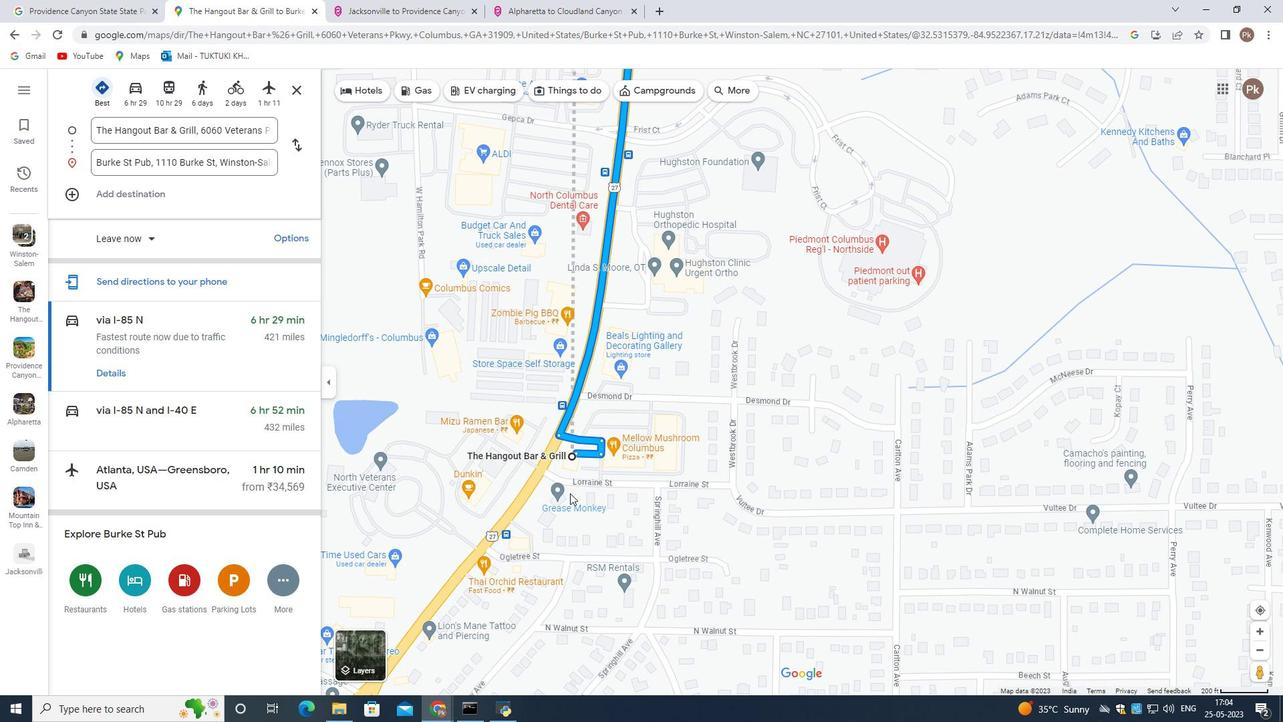 
Action: Mouse scrolled (570, 494) with delta (0, 0)
Screenshot: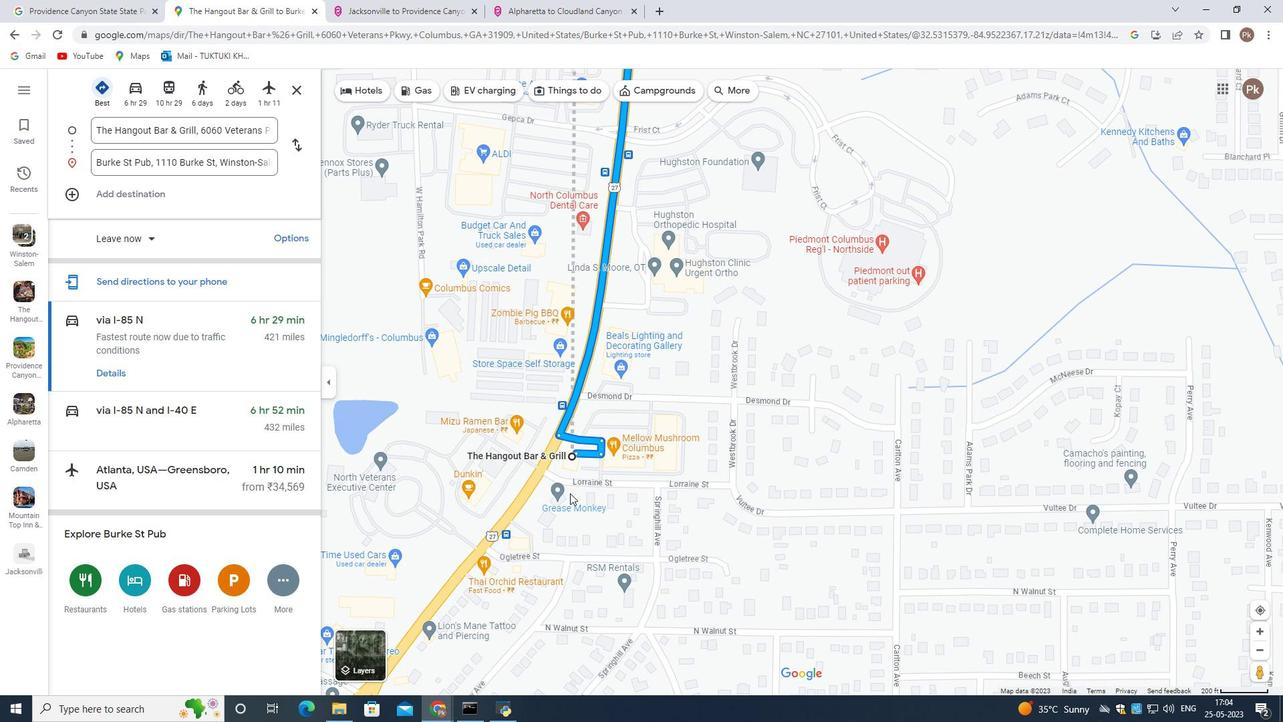 
Action: Mouse scrolled (570, 494) with delta (0, 0)
Screenshot: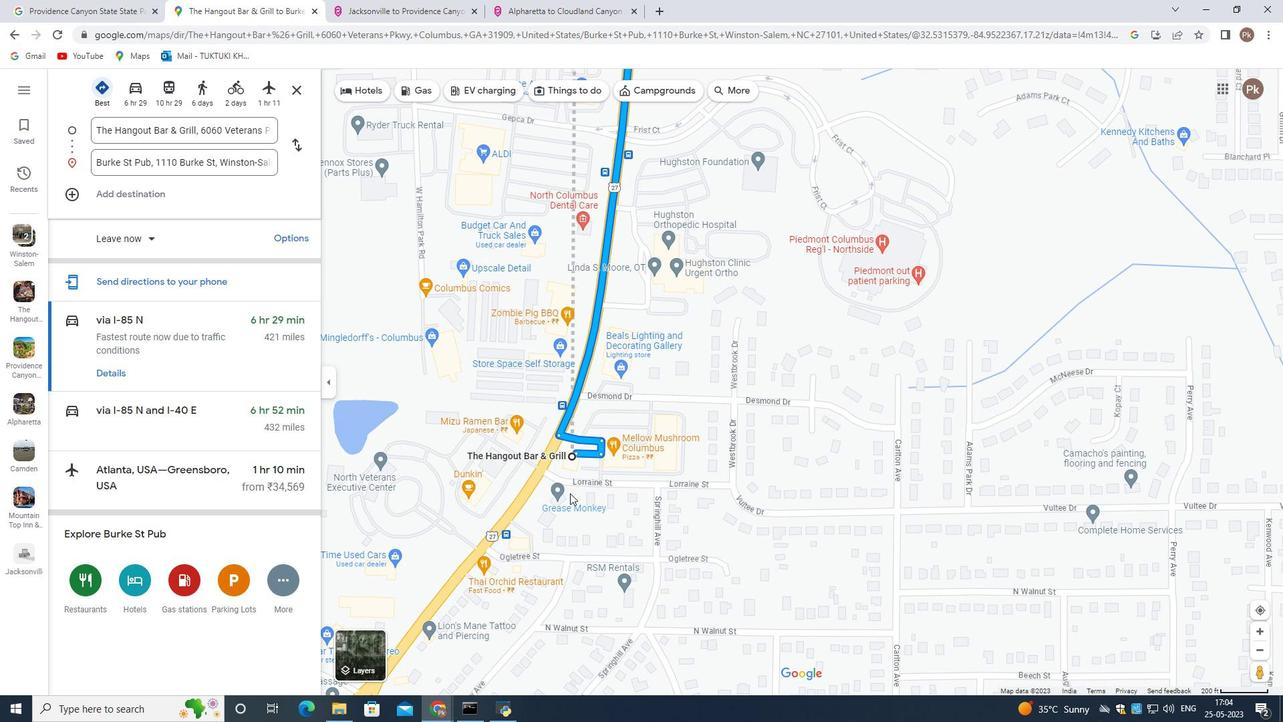 
Action: Mouse scrolled (570, 494) with delta (0, 0)
Screenshot: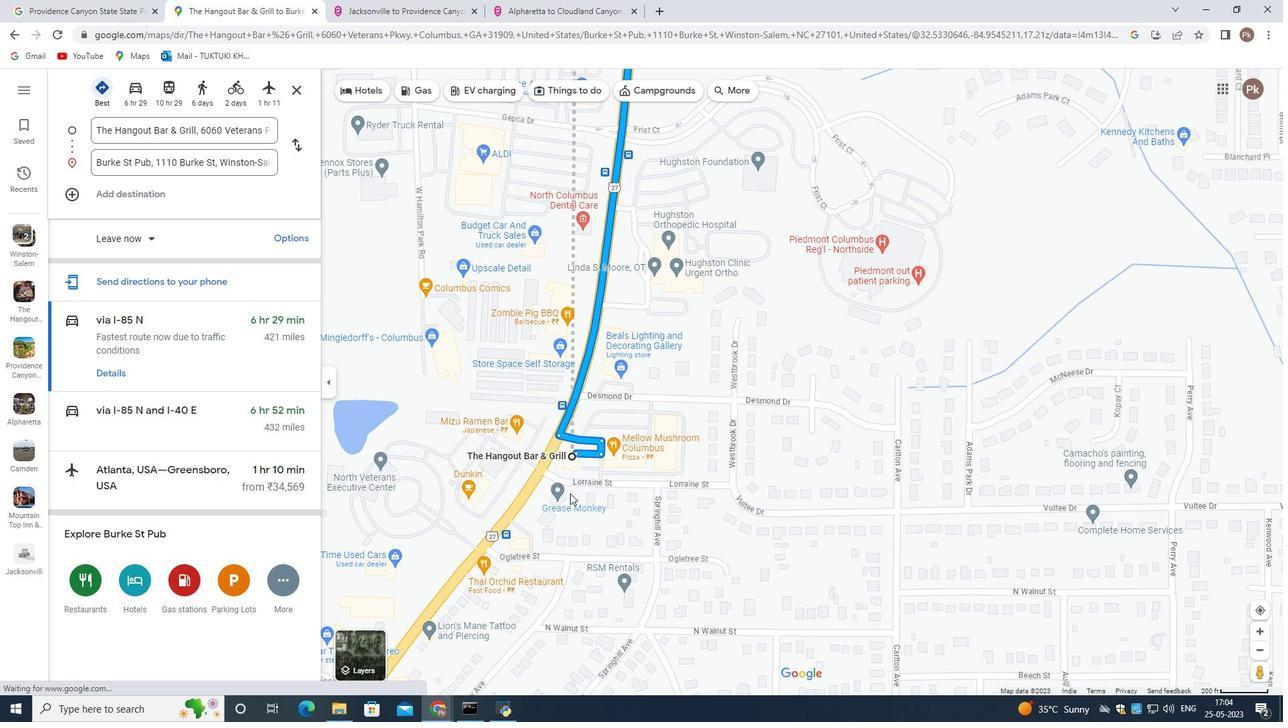 
Action: Mouse moved to (568, 410)
Screenshot: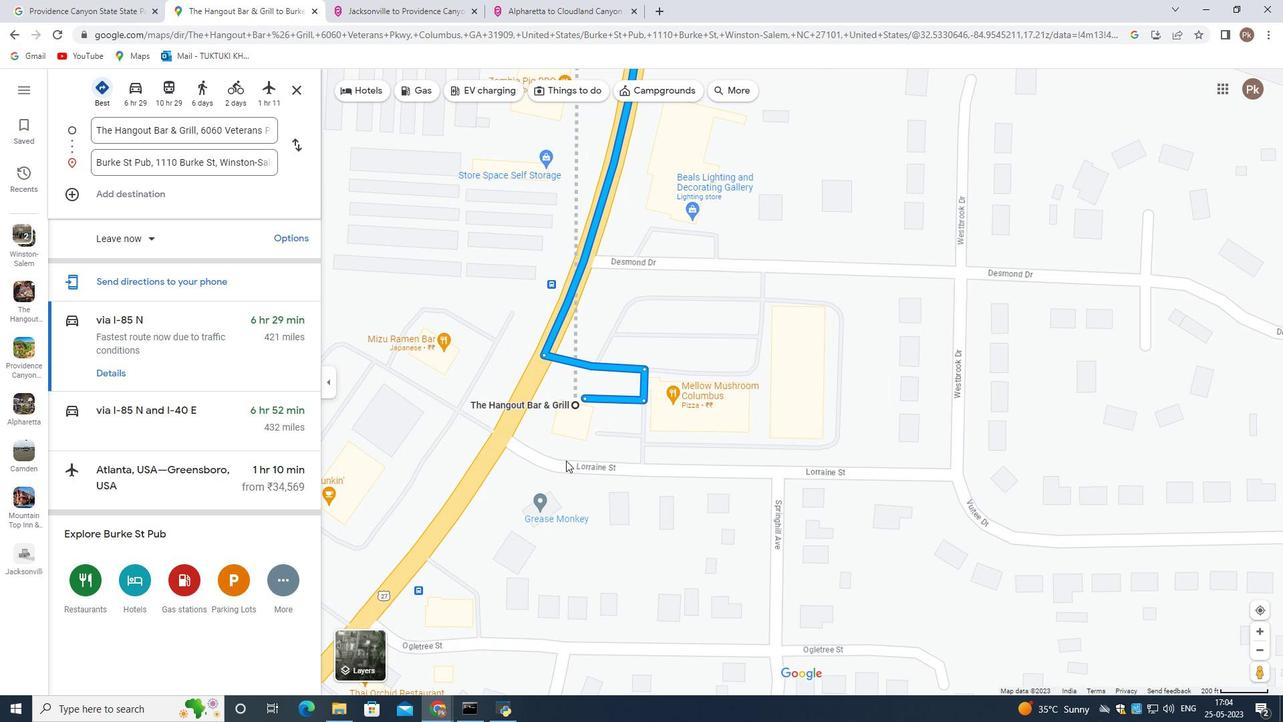 
Action: Mouse scrolled (568, 411) with delta (0, 0)
Screenshot: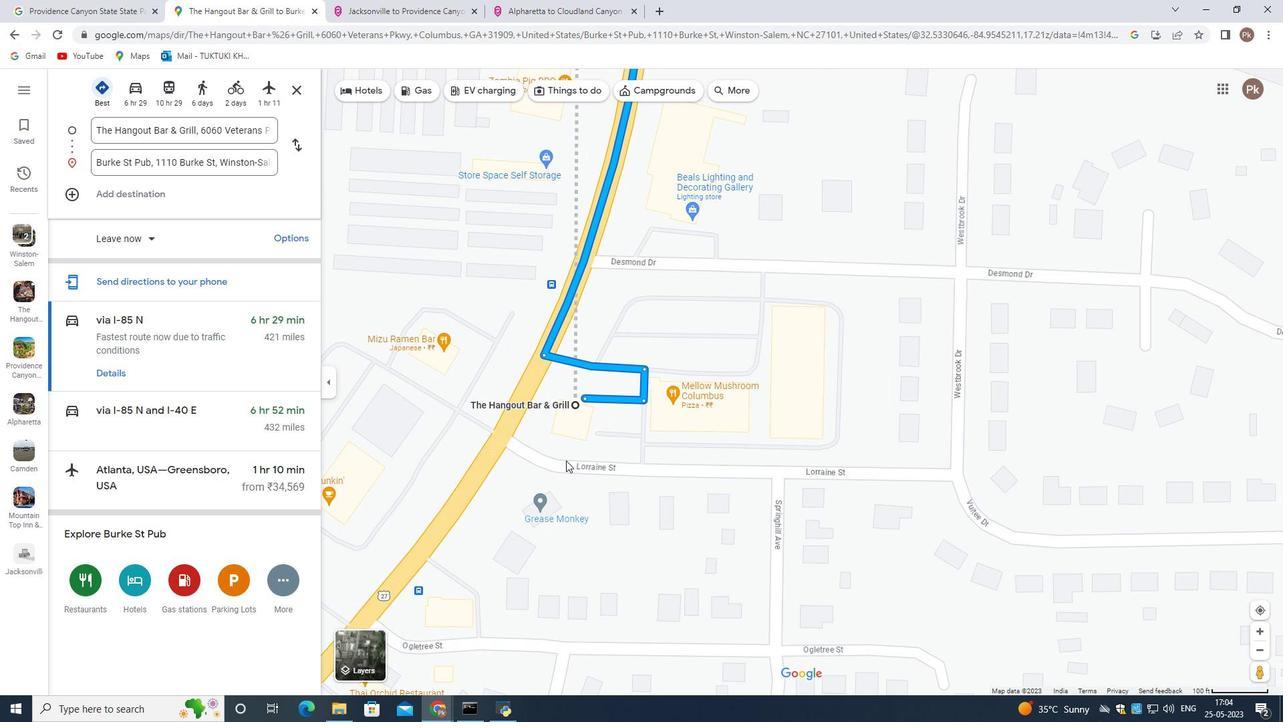 
Action: Mouse scrolled (568, 411) with delta (0, 0)
Screenshot: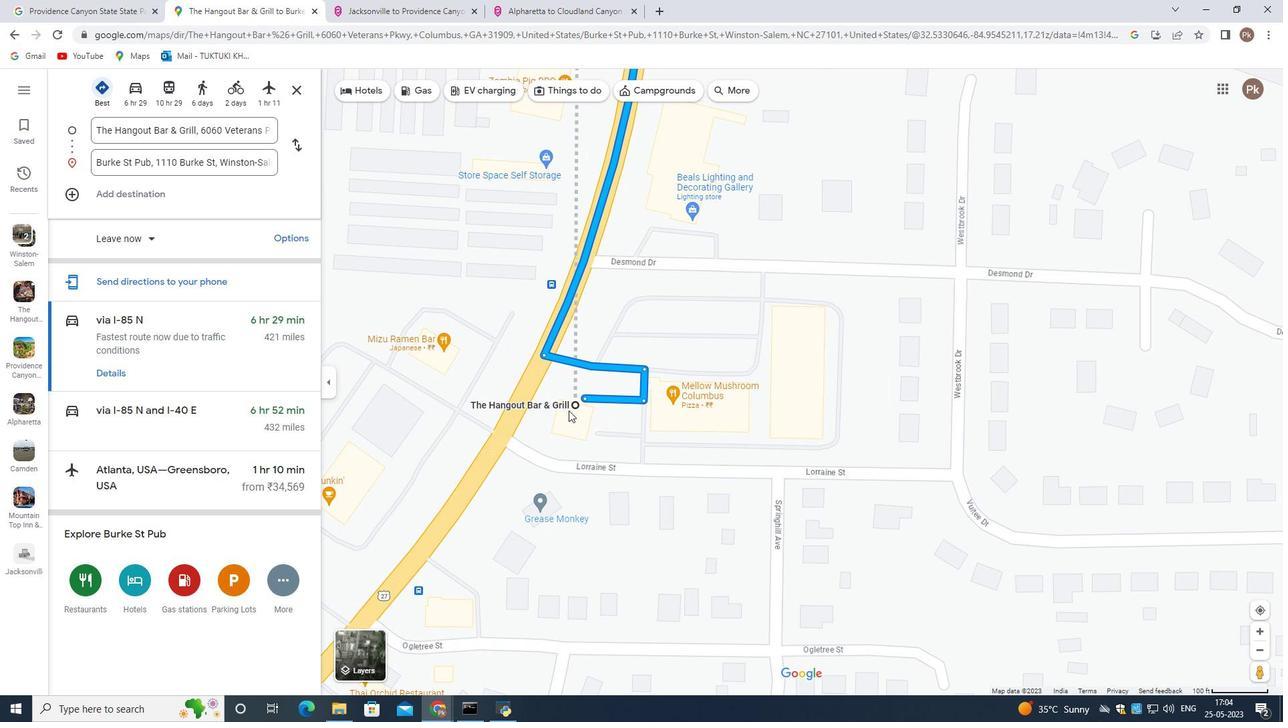 
Action: Mouse scrolled (568, 411) with delta (0, 0)
Screenshot: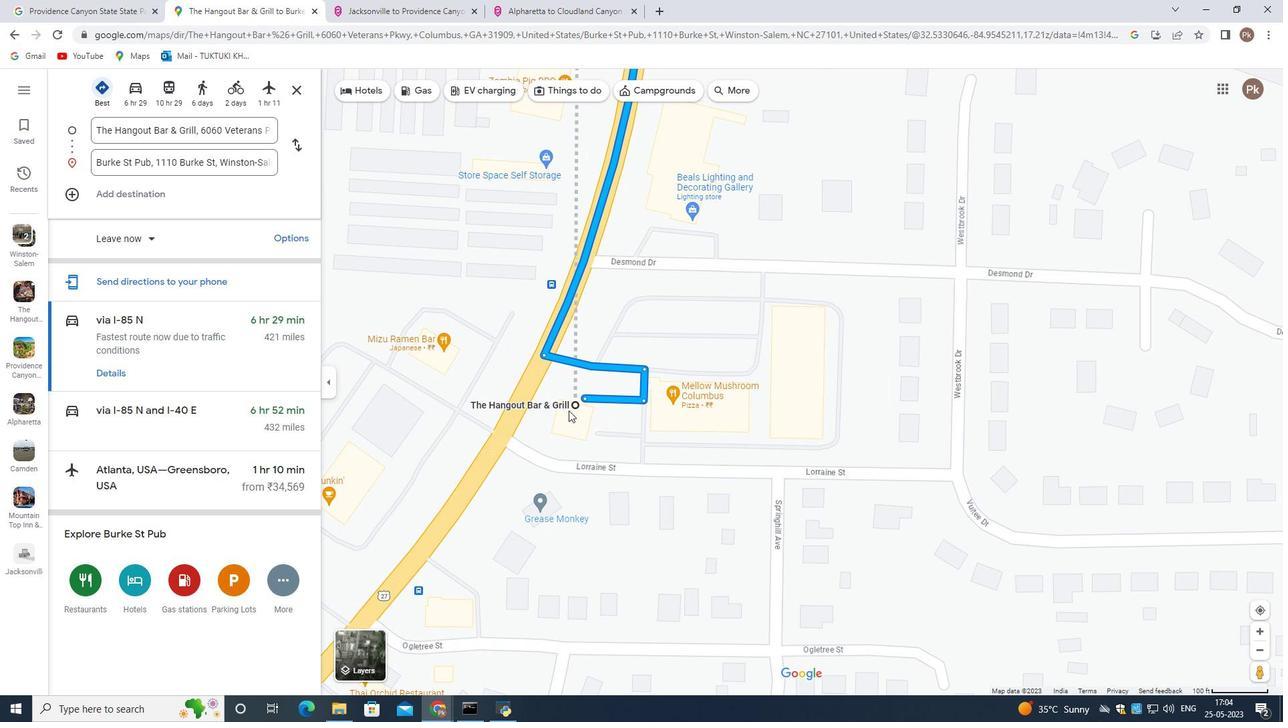 
Action: Mouse scrolled (568, 411) with delta (0, 0)
Screenshot: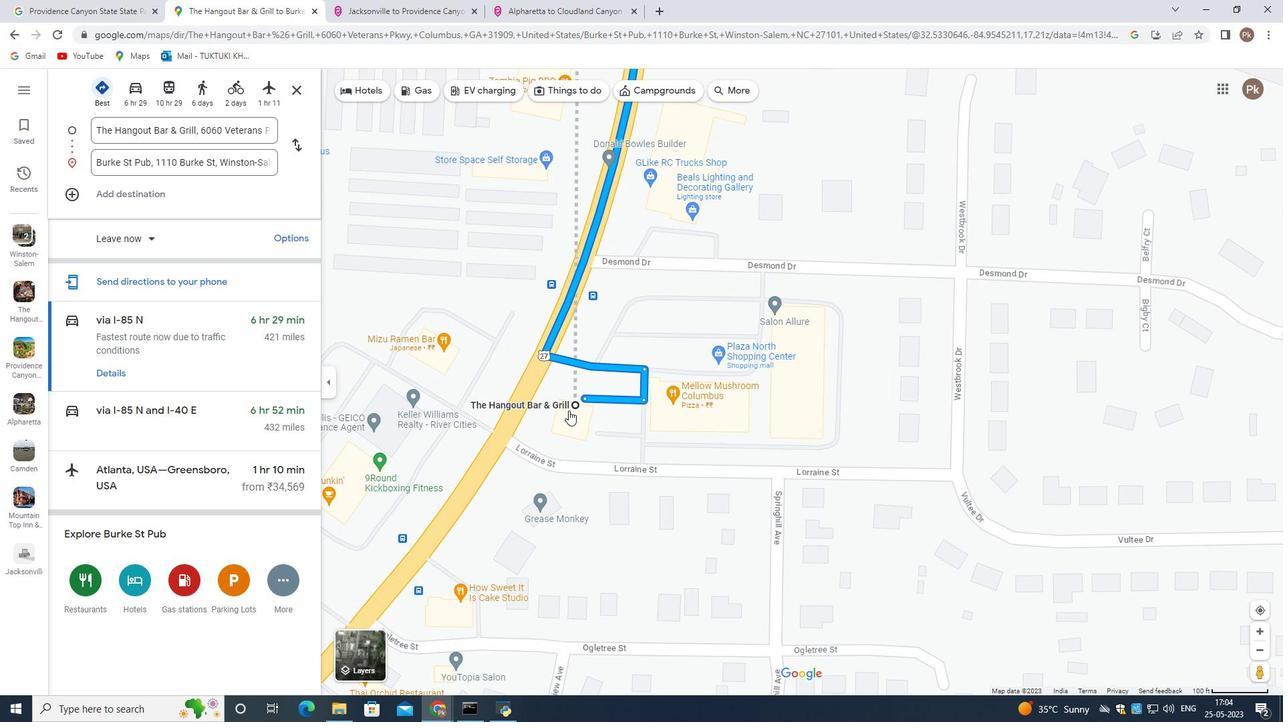 
Action: Mouse scrolled (568, 411) with delta (0, 0)
Screenshot: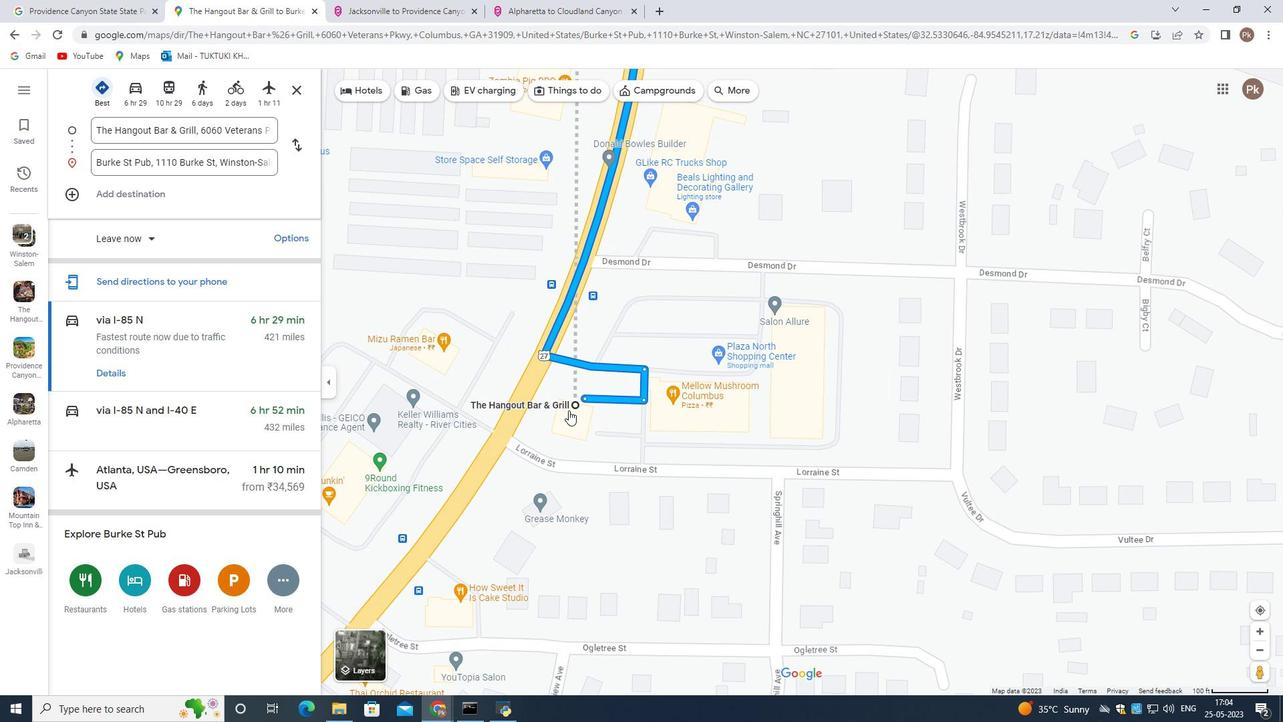
Action: Mouse moved to (568, 410)
Screenshot: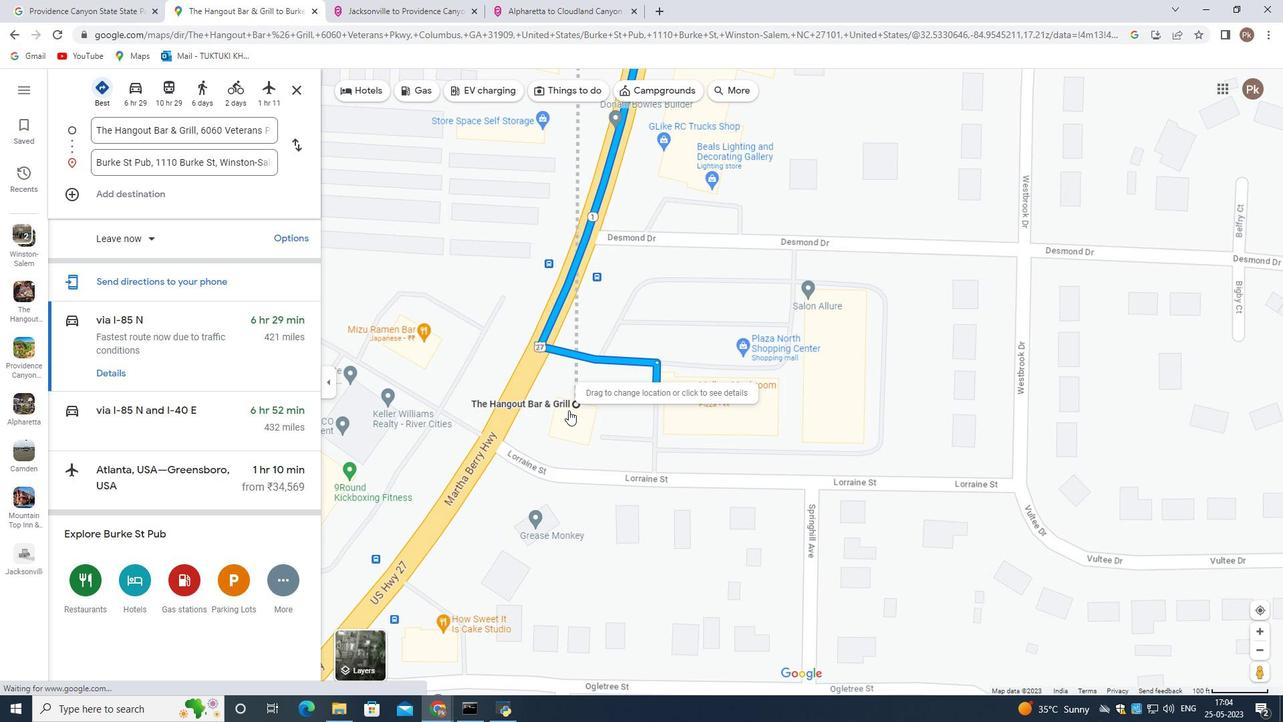 
Action: Mouse scrolled (568, 411) with delta (0, 0)
Screenshot: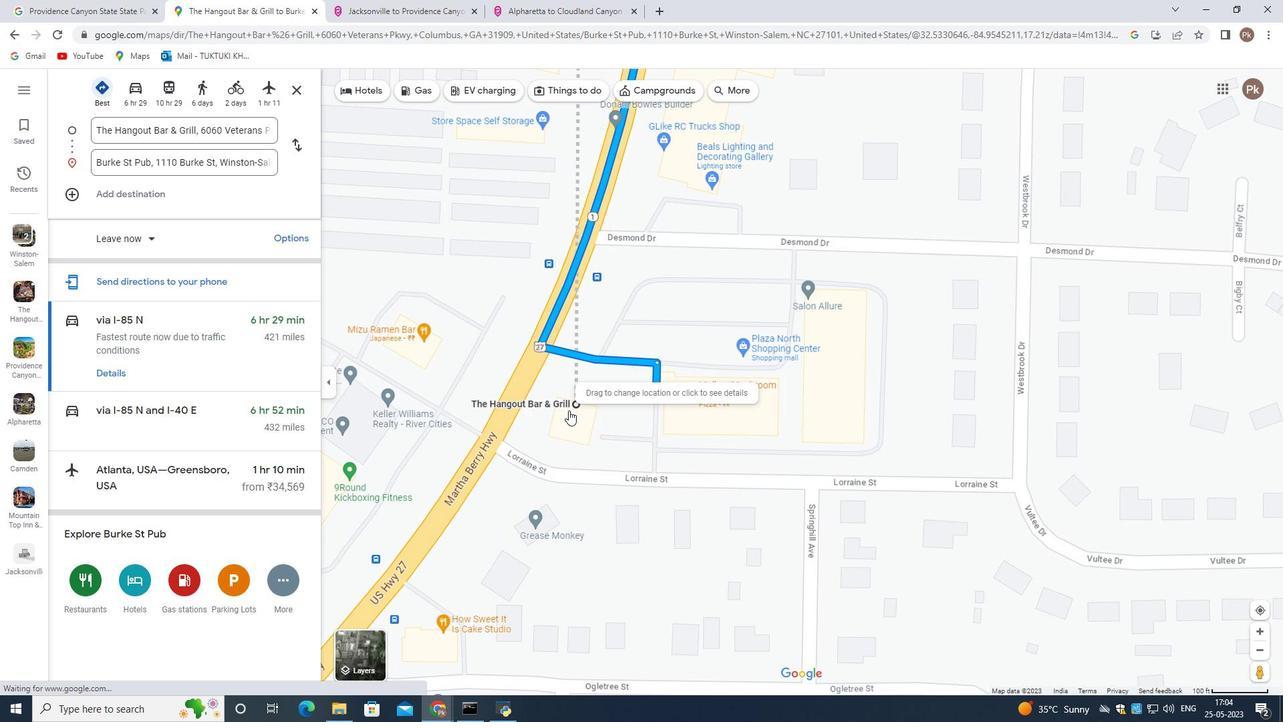 
Action: Mouse scrolled (568, 411) with delta (0, 0)
Screenshot: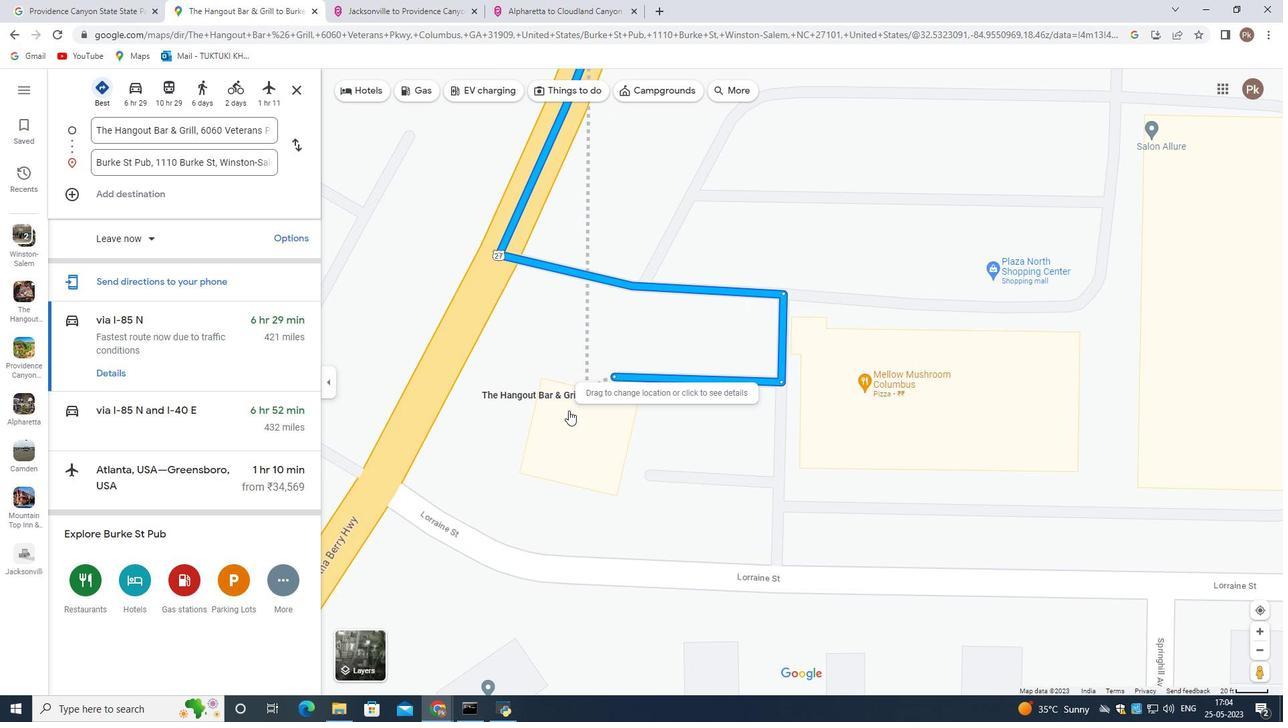 
Action: Mouse scrolled (568, 411) with delta (0, 0)
Screenshot: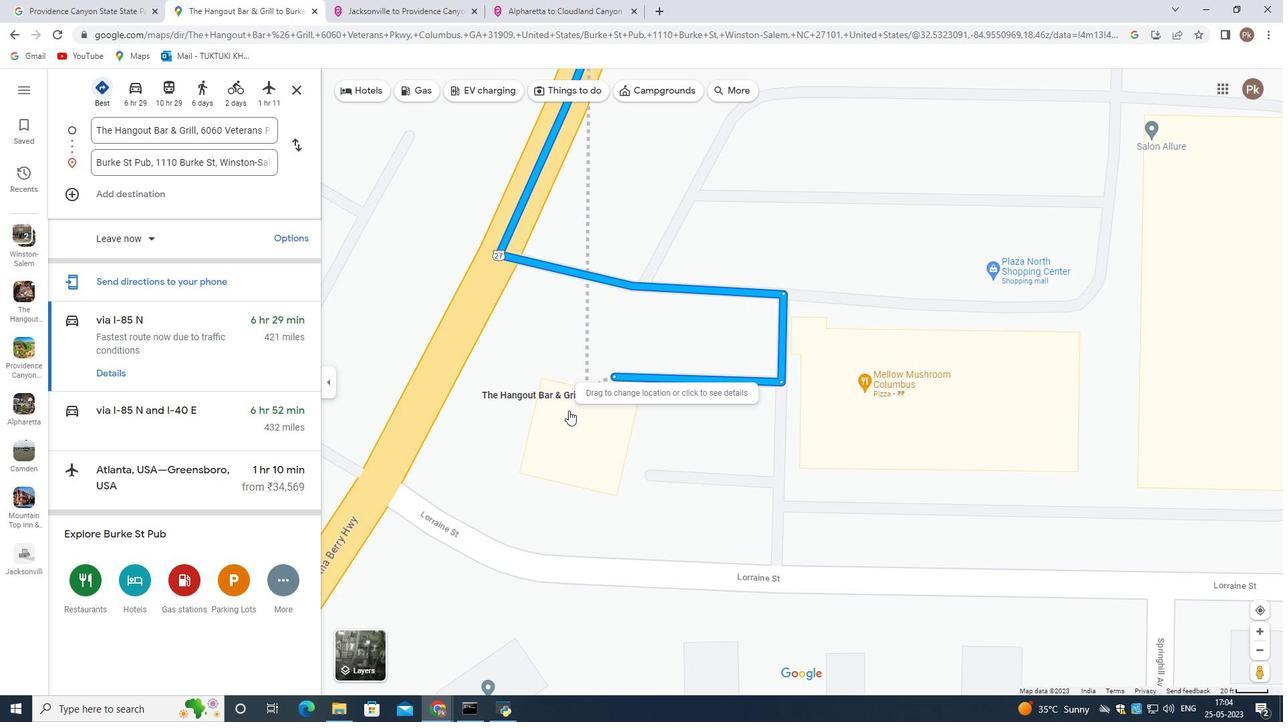 
Action: Mouse scrolled (568, 411) with delta (0, 0)
Screenshot: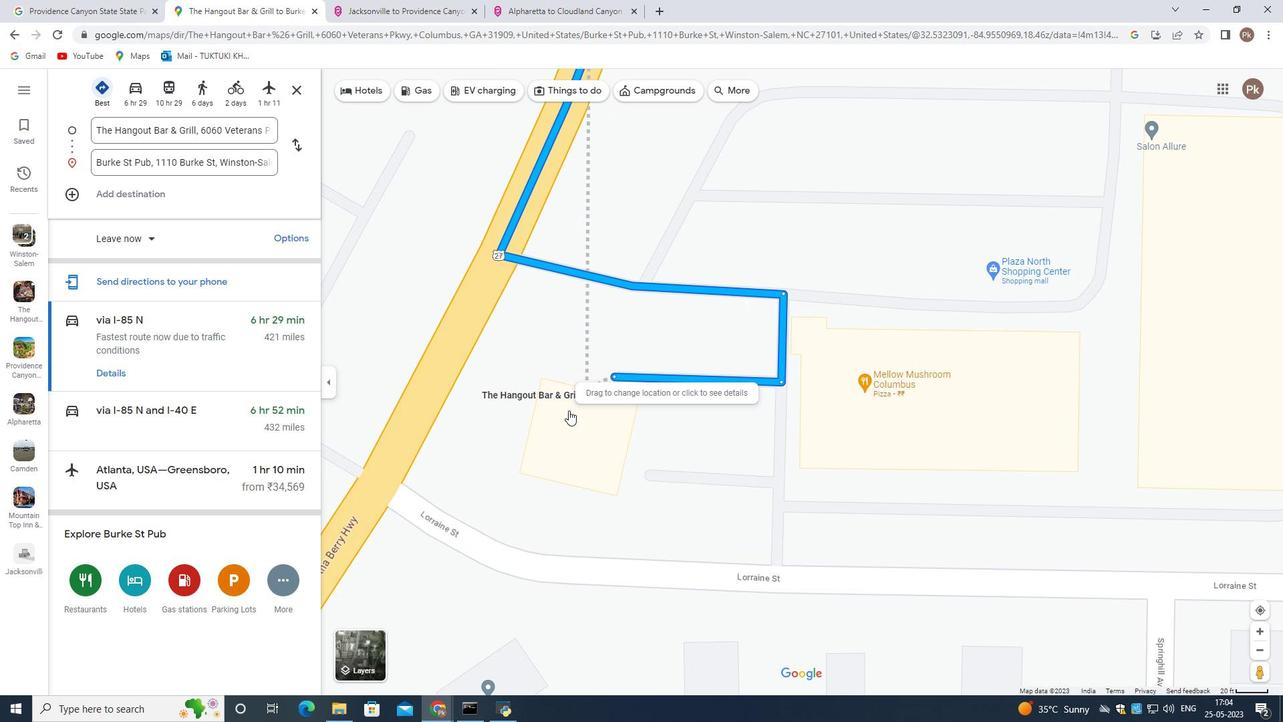 
Action: Mouse scrolled (568, 411) with delta (0, 0)
Screenshot: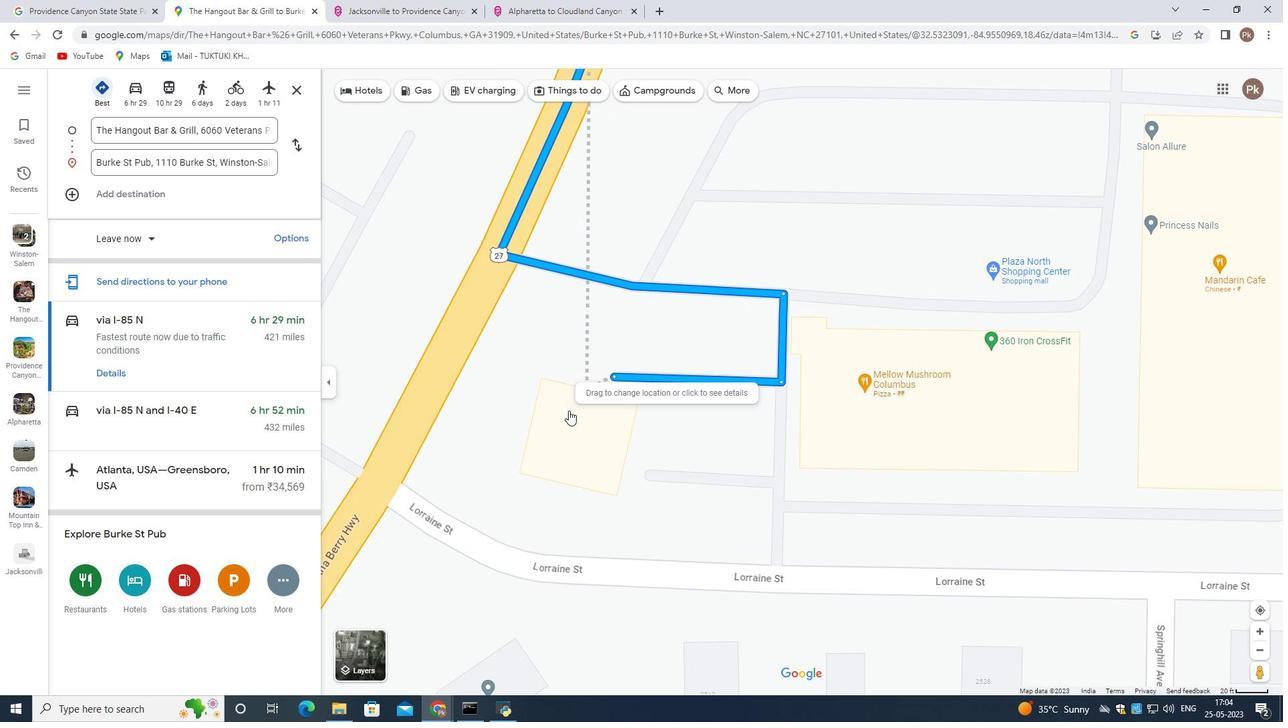 
Action: Mouse moved to (759, 388)
Screenshot: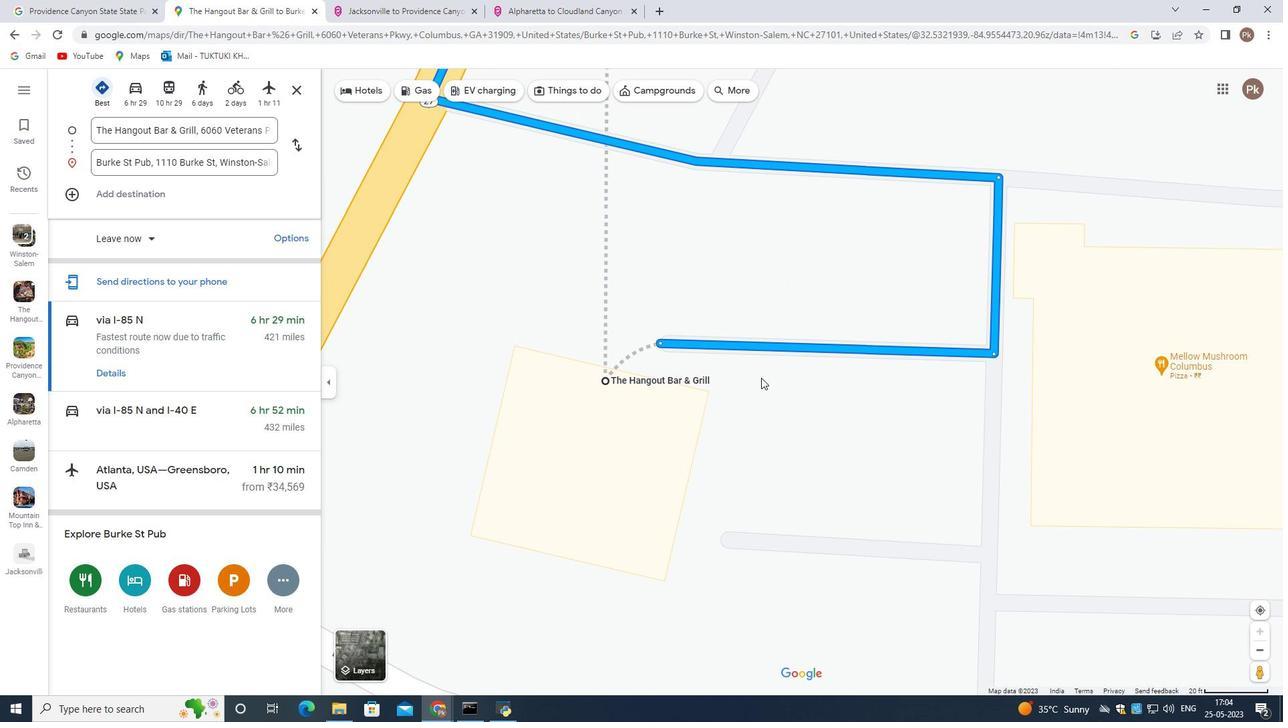 
Action: Mouse scrolled (759, 389) with delta (0, 0)
Screenshot: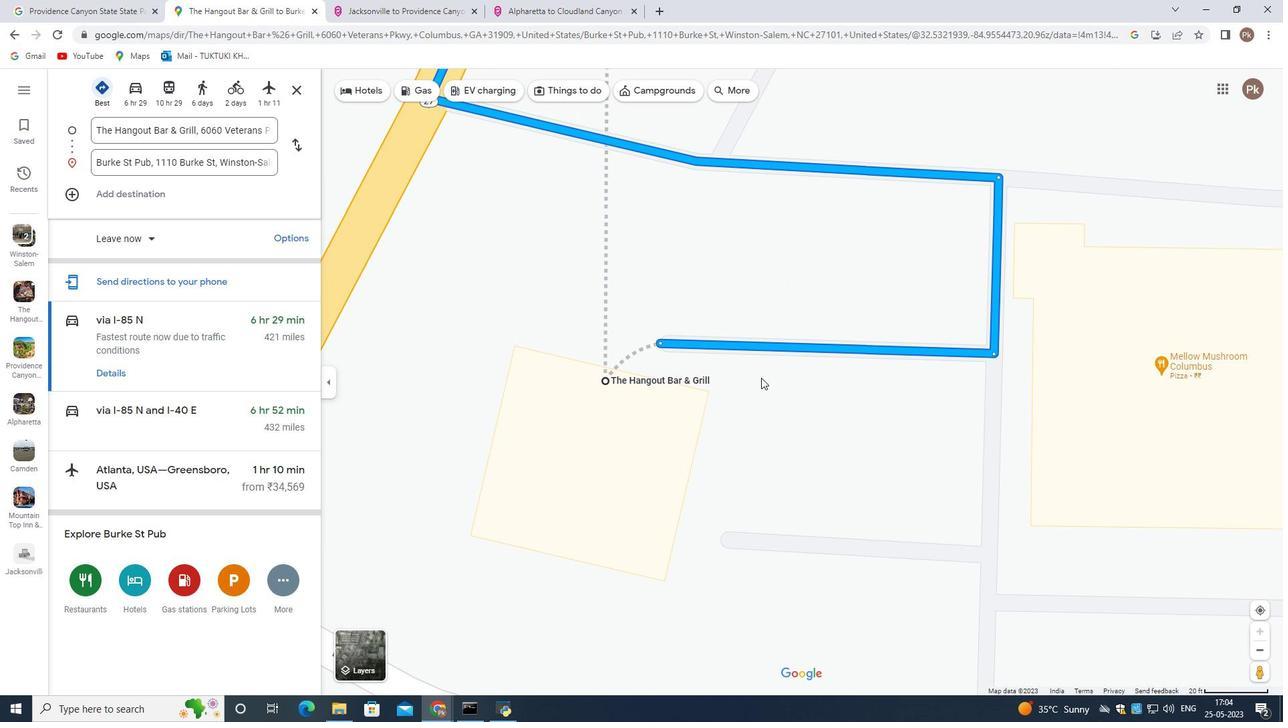 
Action: Mouse moved to (758, 395)
Screenshot: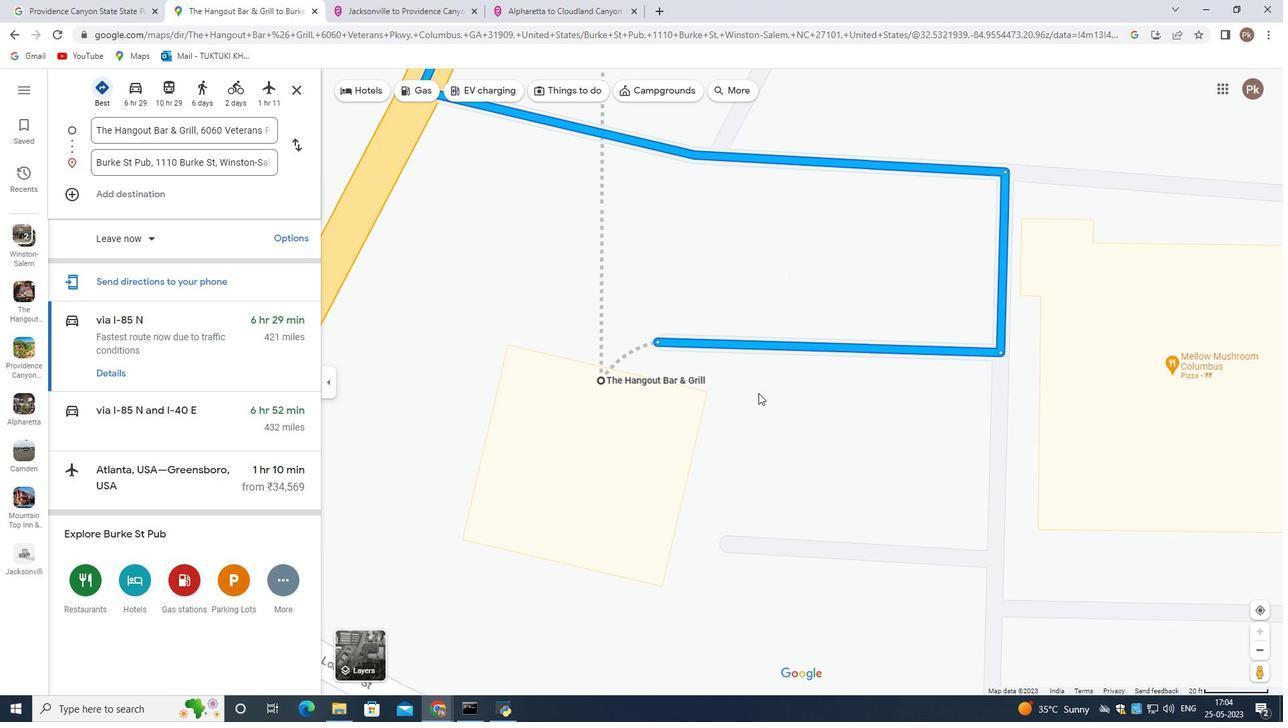 
Action: Mouse scrolled (758, 395) with delta (0, 0)
Screenshot: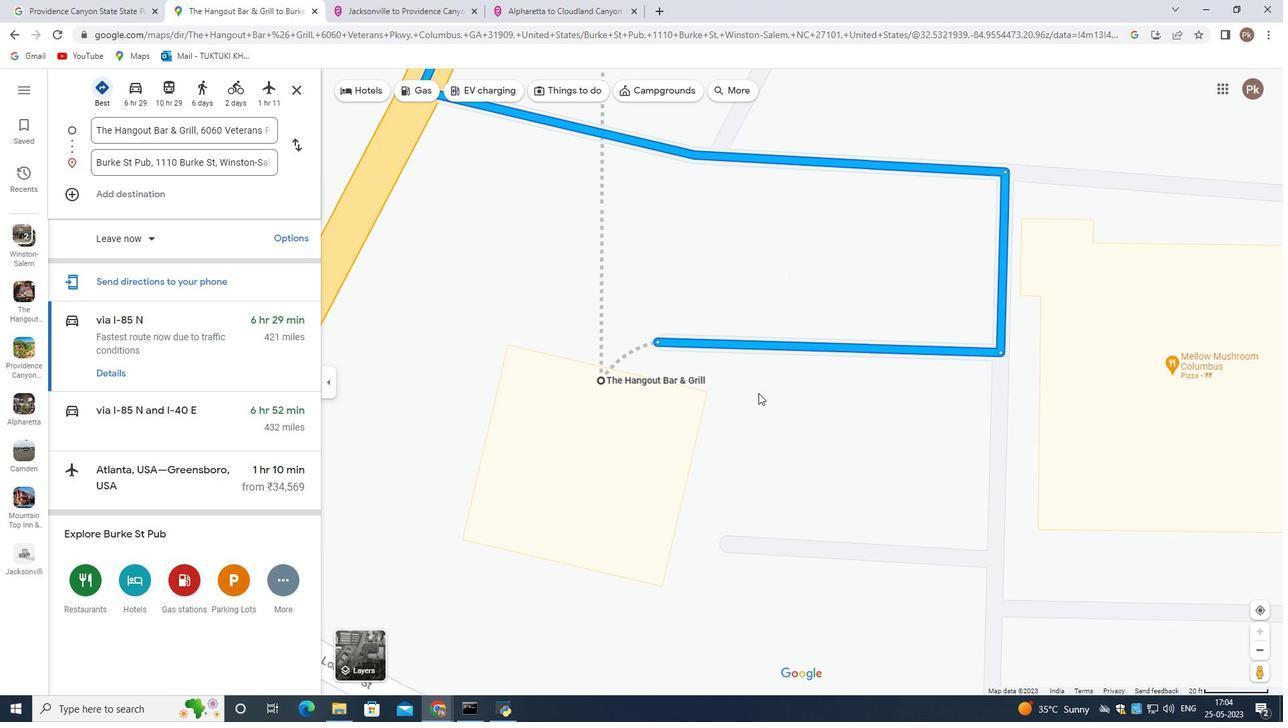 
Action: Mouse scrolled (758, 395) with delta (0, 0)
Screenshot: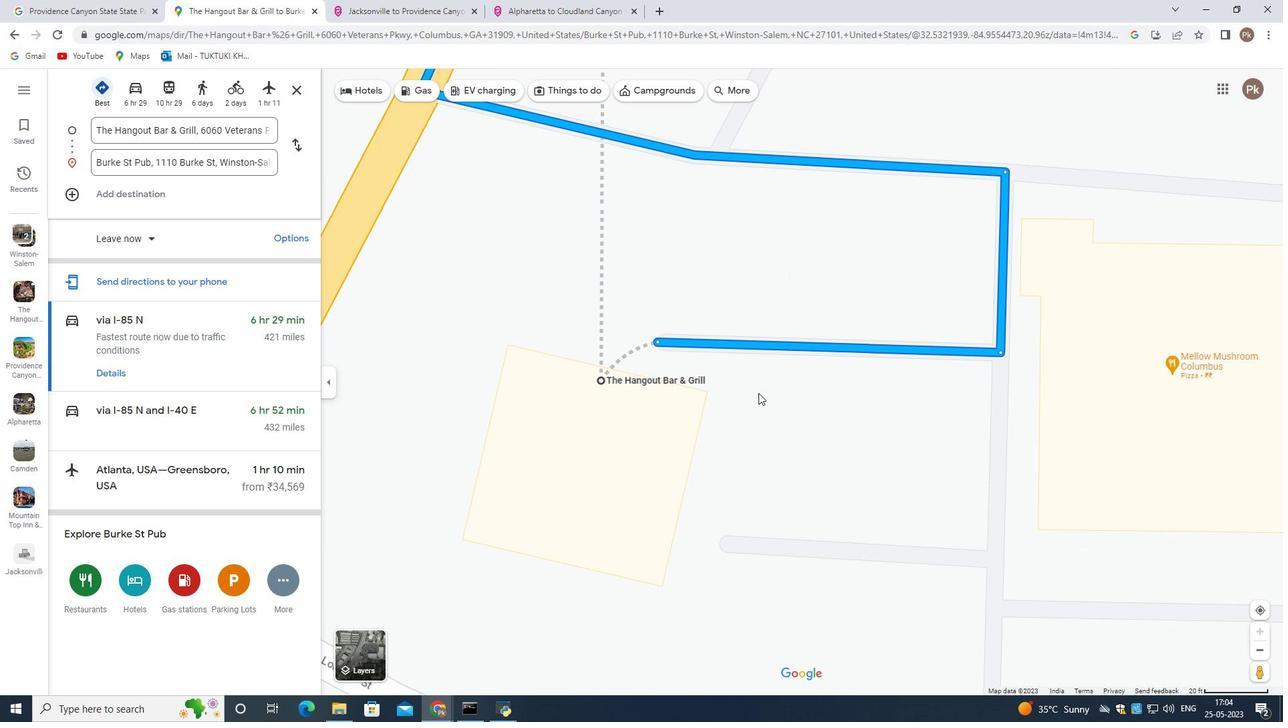 
Action: Mouse scrolled (758, 395) with delta (0, 0)
Screenshot: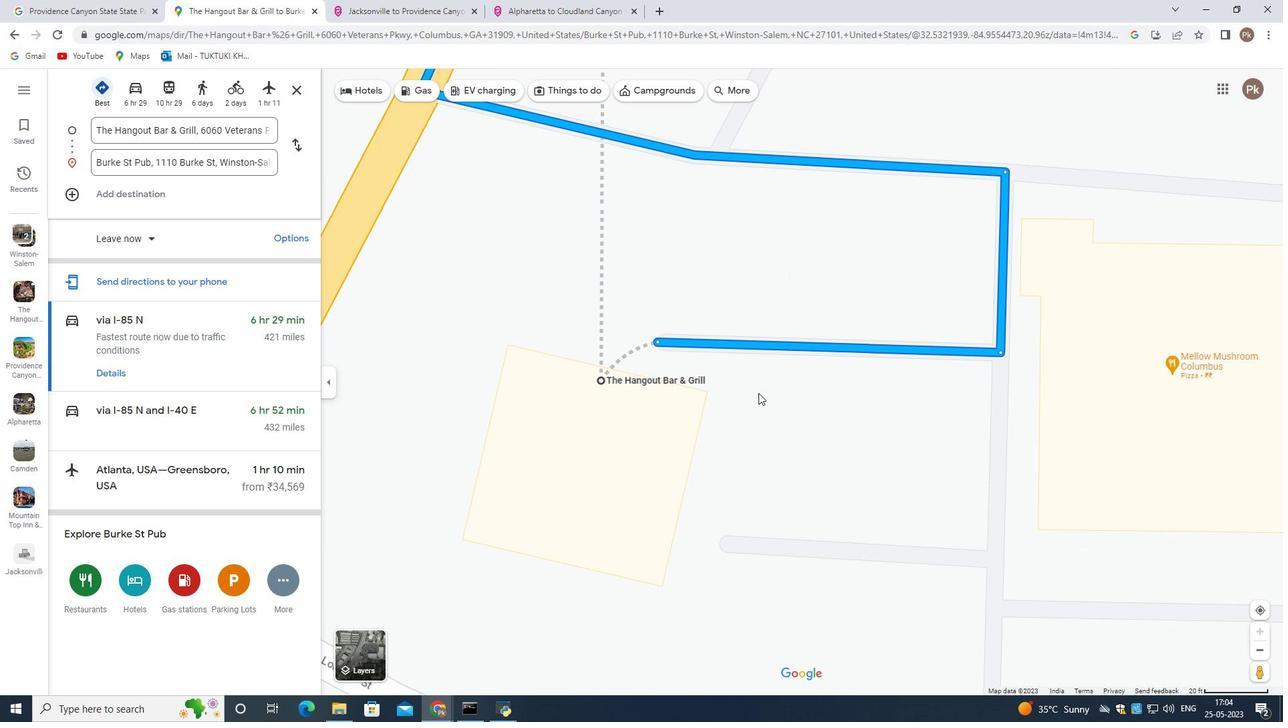 
Action: Mouse scrolled (758, 396) with delta (0, 0)
Screenshot: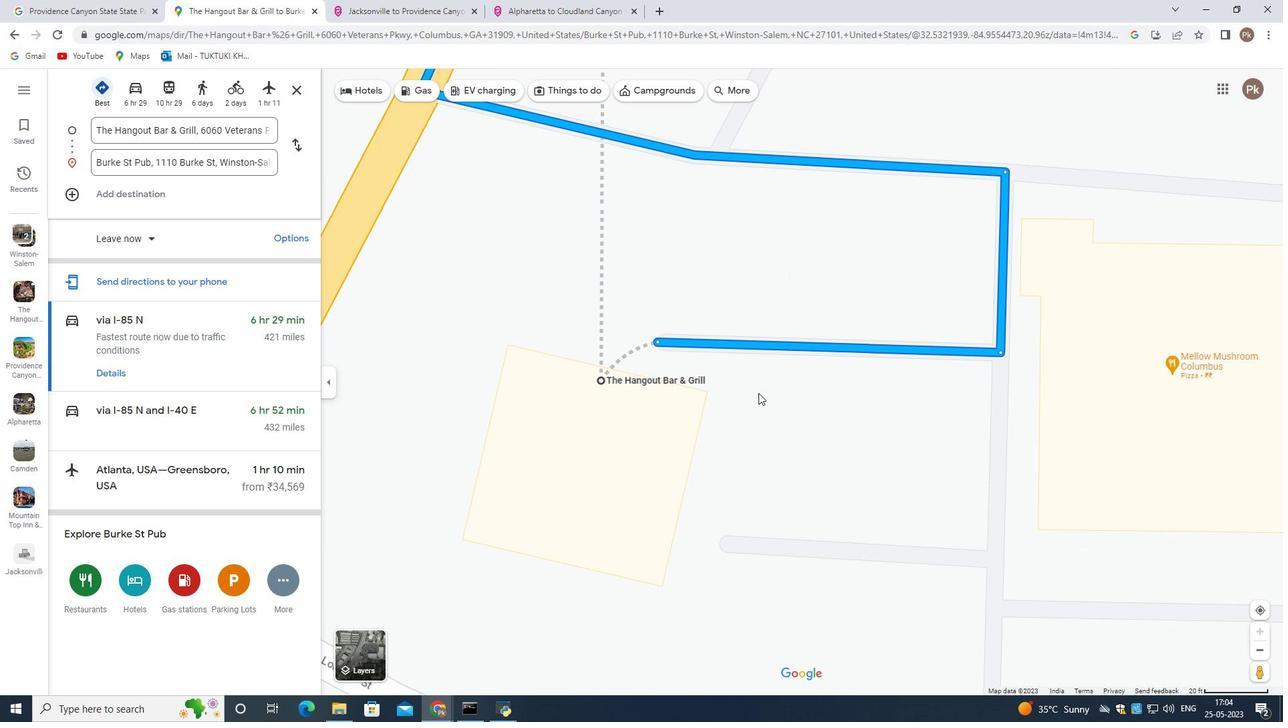 
Action: Mouse scrolled (758, 396) with delta (0, 0)
Screenshot: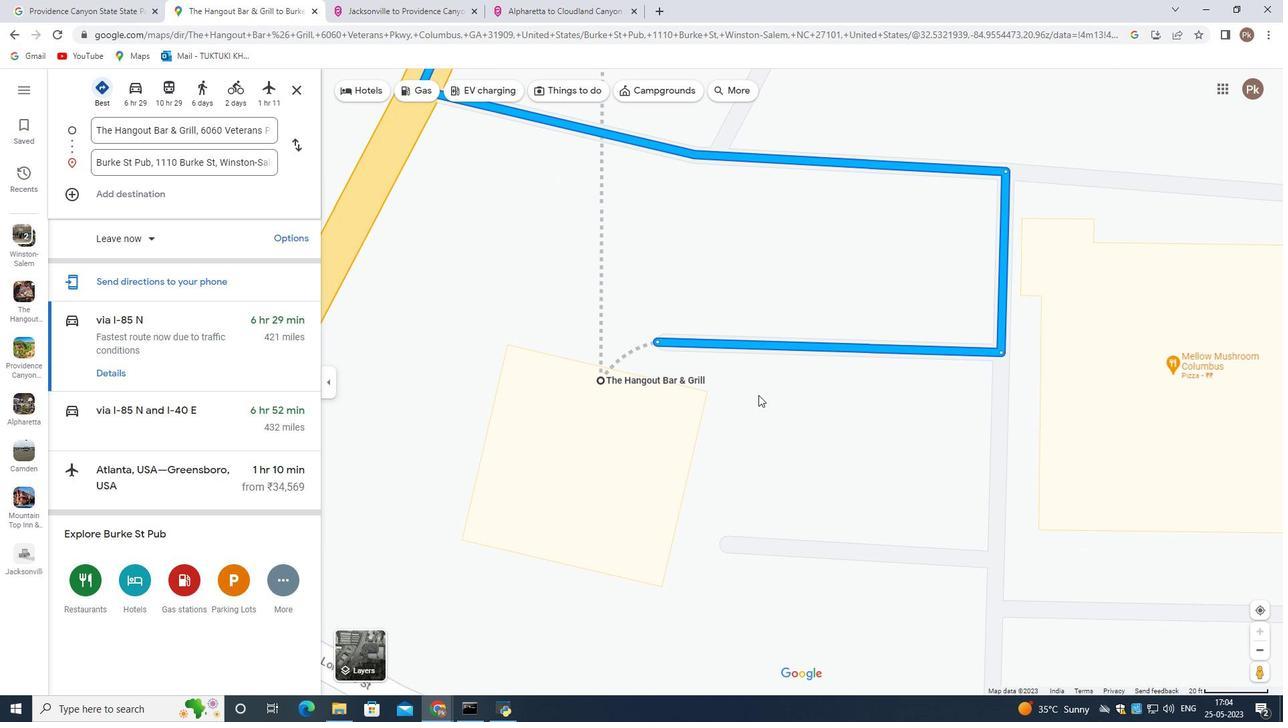 
Action: Mouse moved to (813, 308)
Screenshot: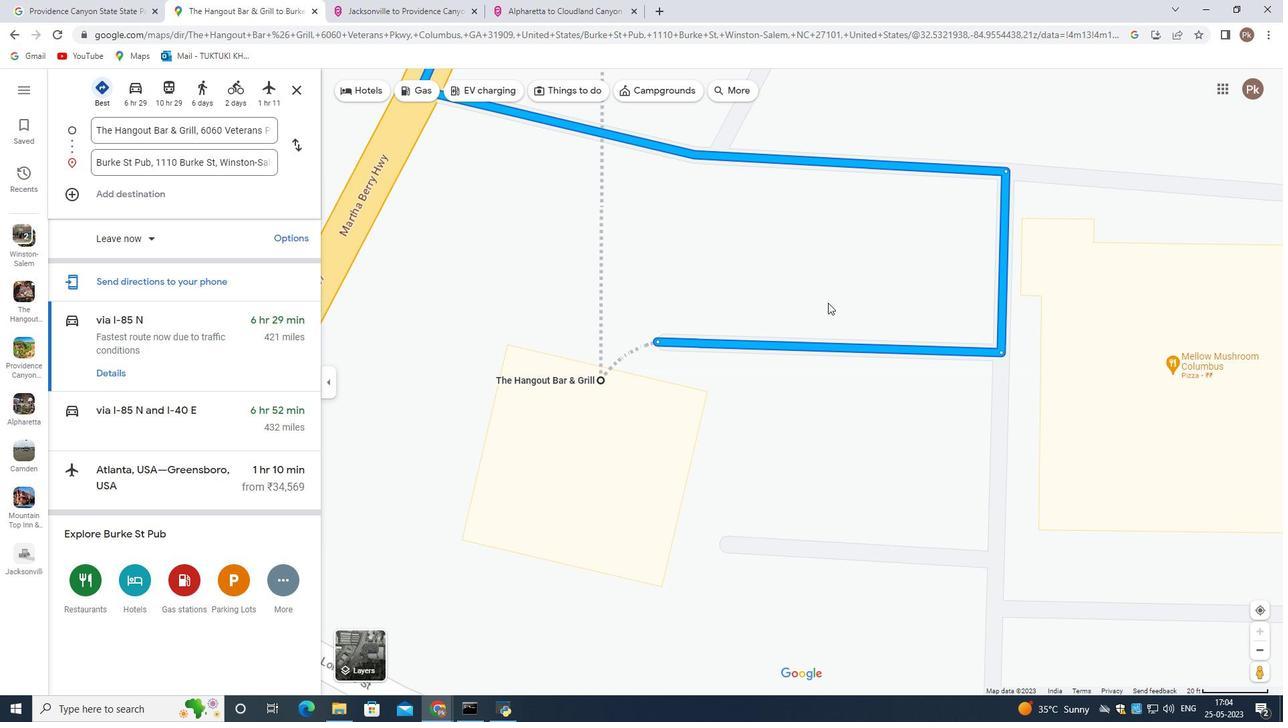 
Action: Mouse scrolled (813, 308) with delta (0, 0)
Screenshot: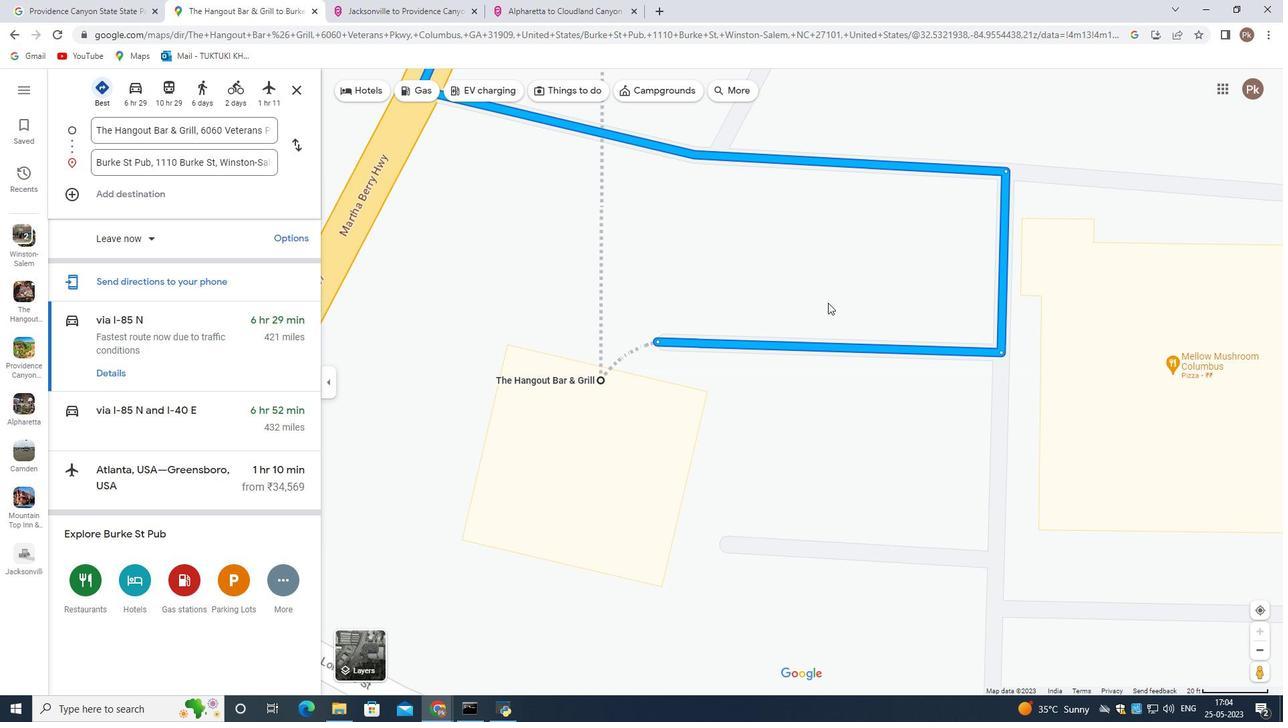 
Action: Mouse moved to (786, 316)
Screenshot: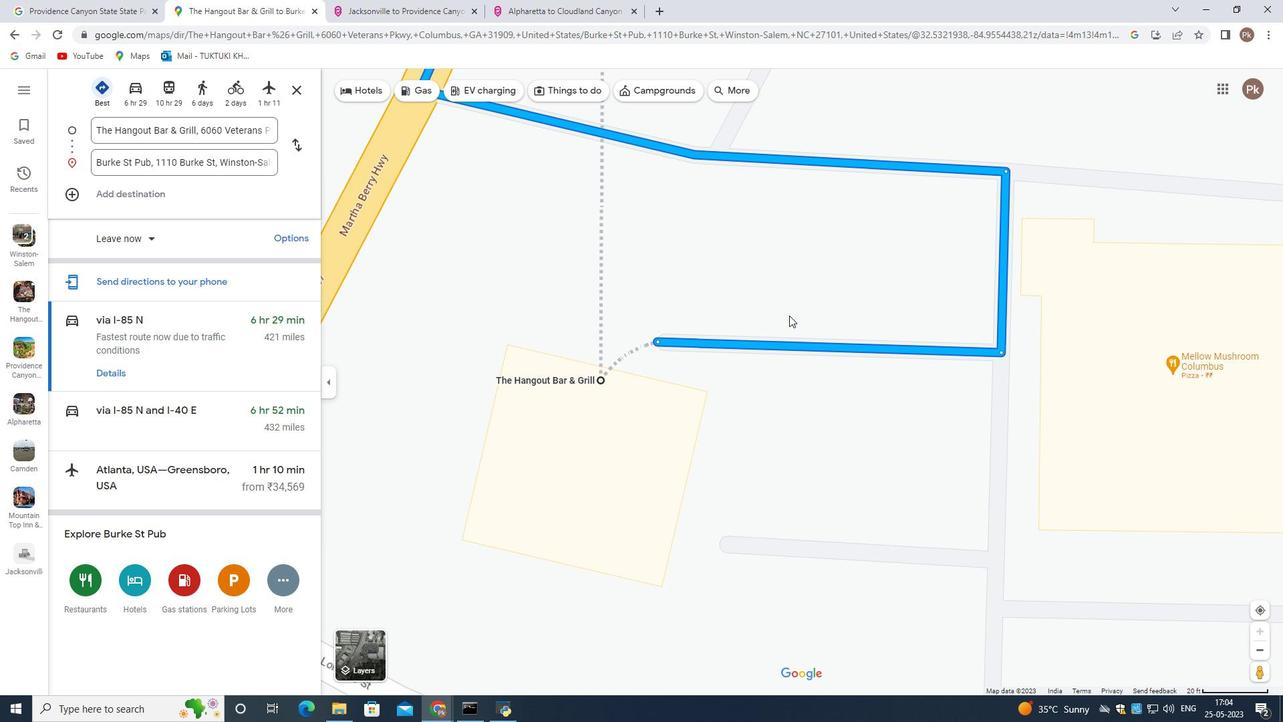
Action: Mouse scrolled (786, 315) with delta (0, 0)
Screenshot: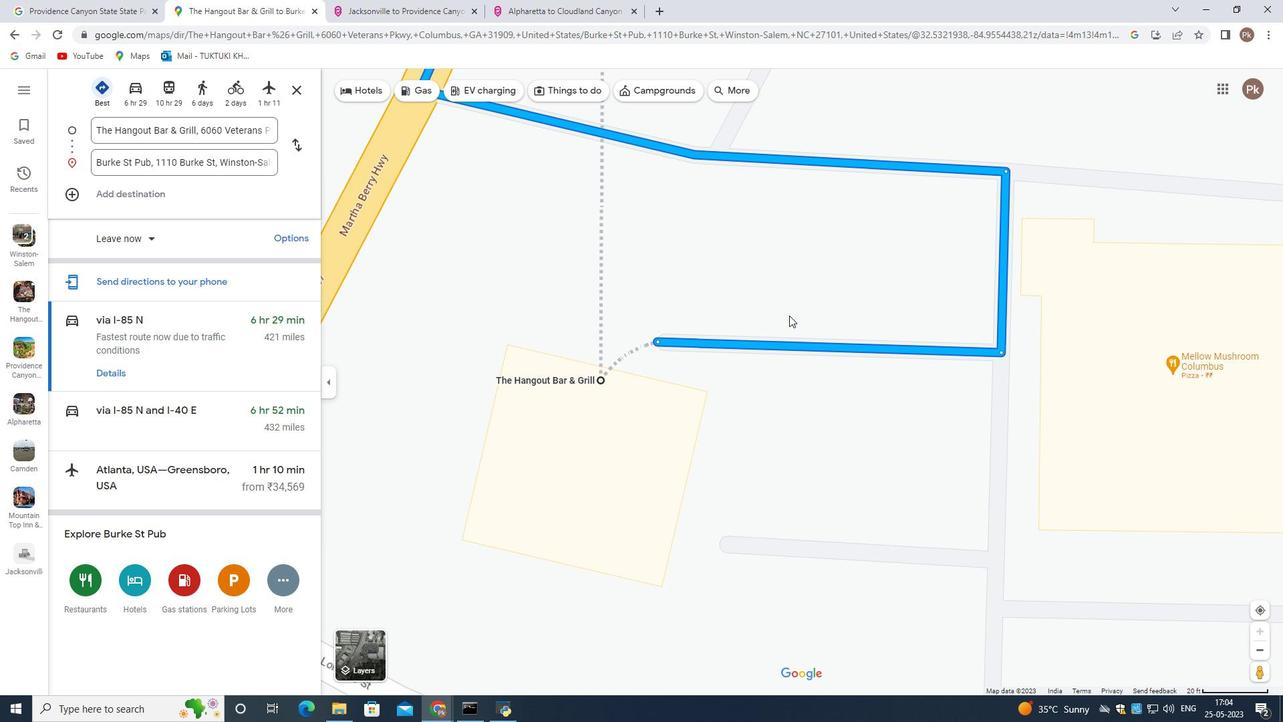 
Action: Mouse moved to (786, 316)
Screenshot: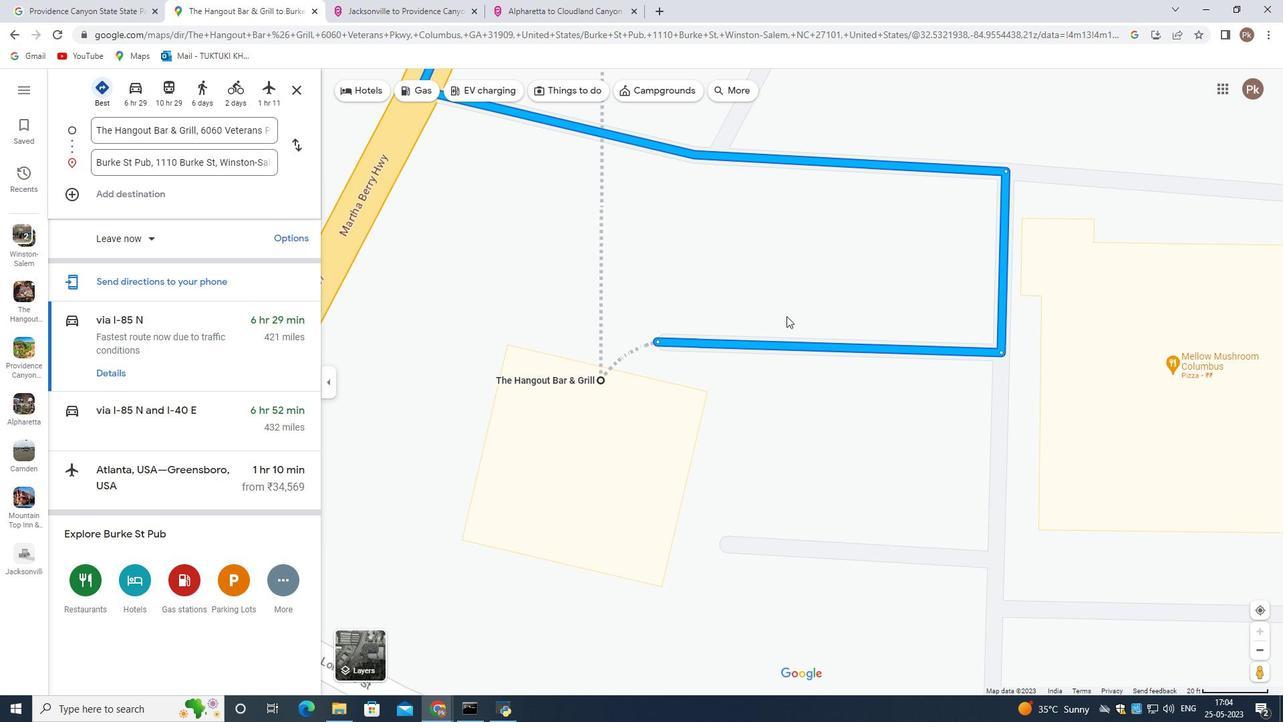 
Action: Mouse scrolled (786, 315) with delta (0, 0)
Screenshot: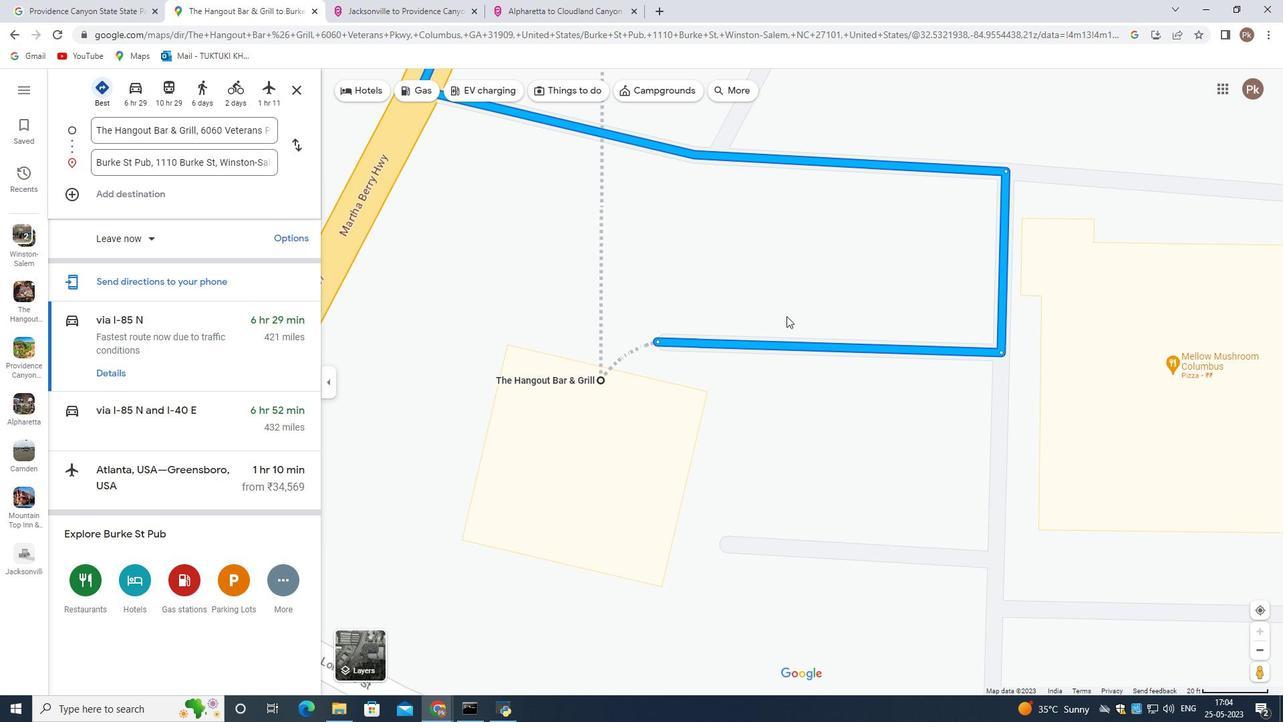
Action: Mouse scrolled (786, 315) with delta (0, 0)
Screenshot: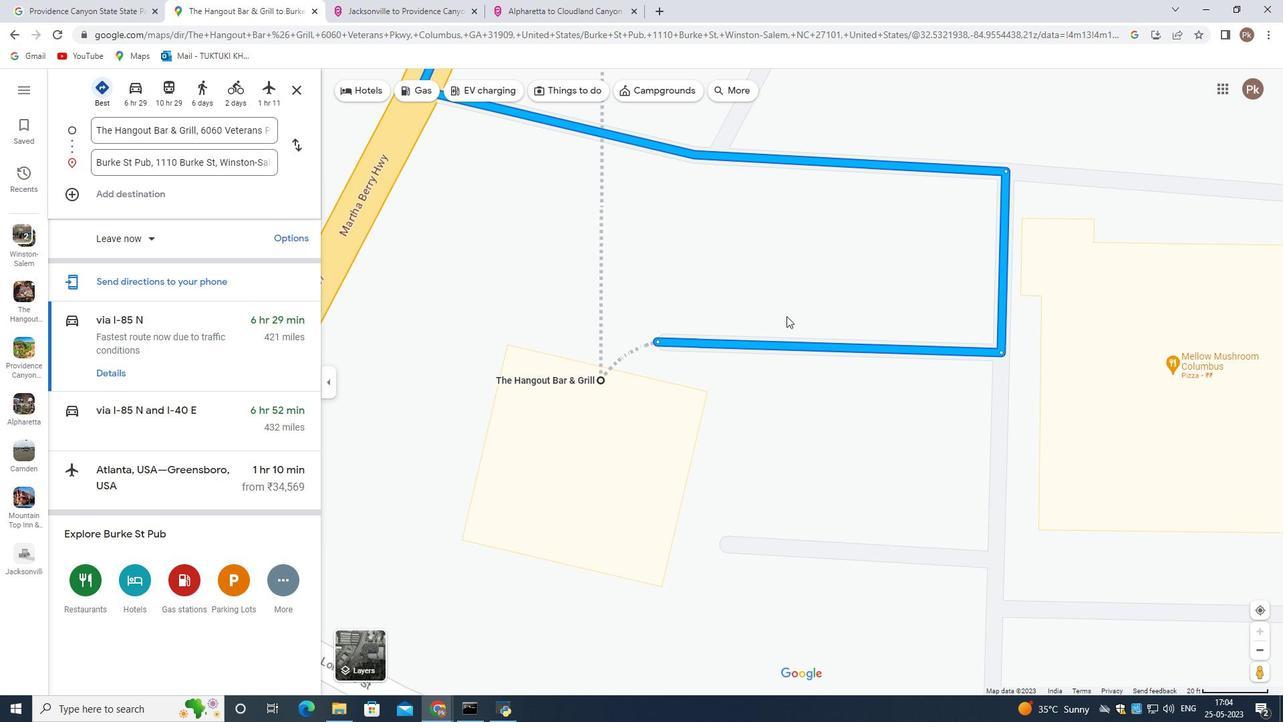 
Action: Mouse scrolled (786, 315) with delta (0, 0)
Screenshot: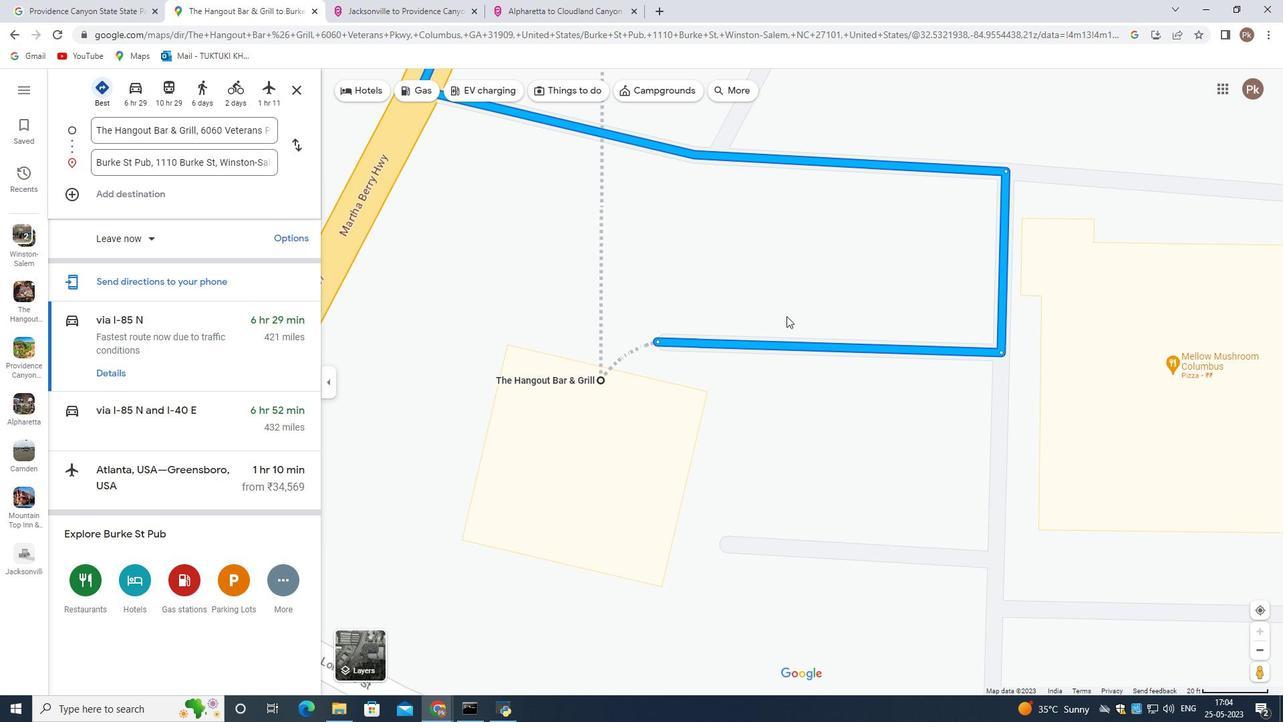 
Action: Mouse scrolled (786, 315) with delta (0, 0)
Screenshot: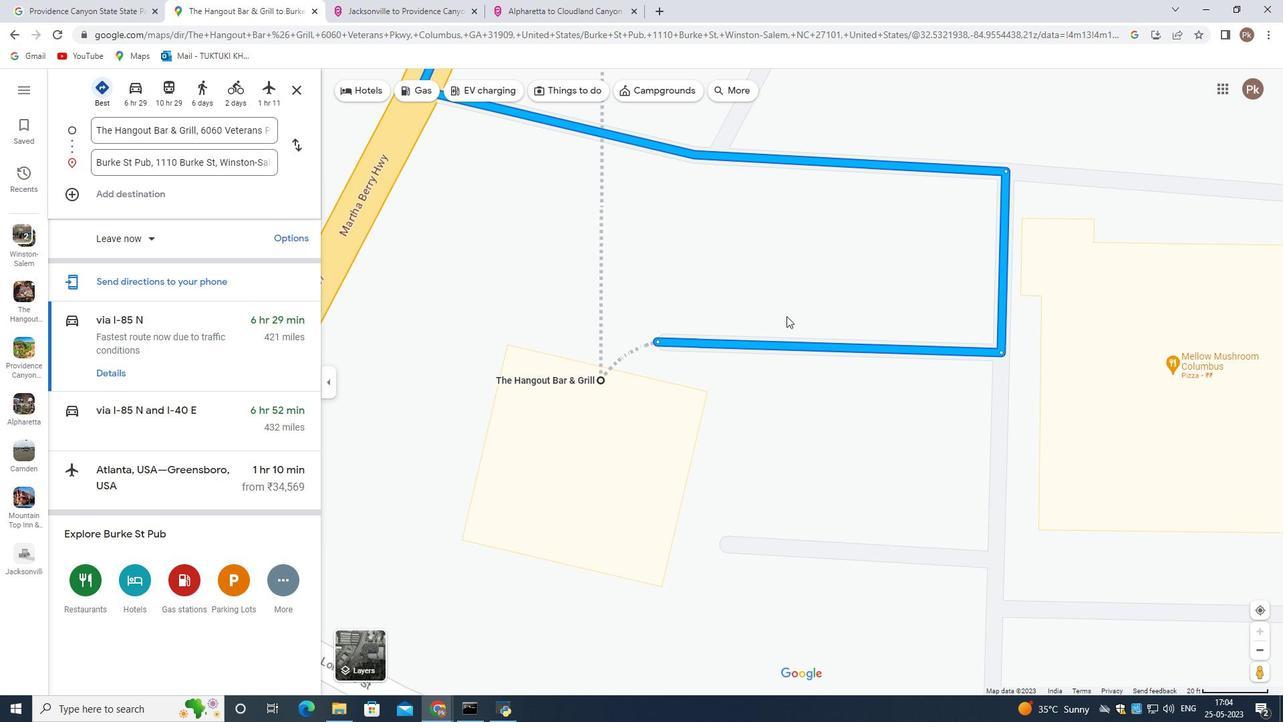 
Action: Mouse moved to (668, 301)
Screenshot: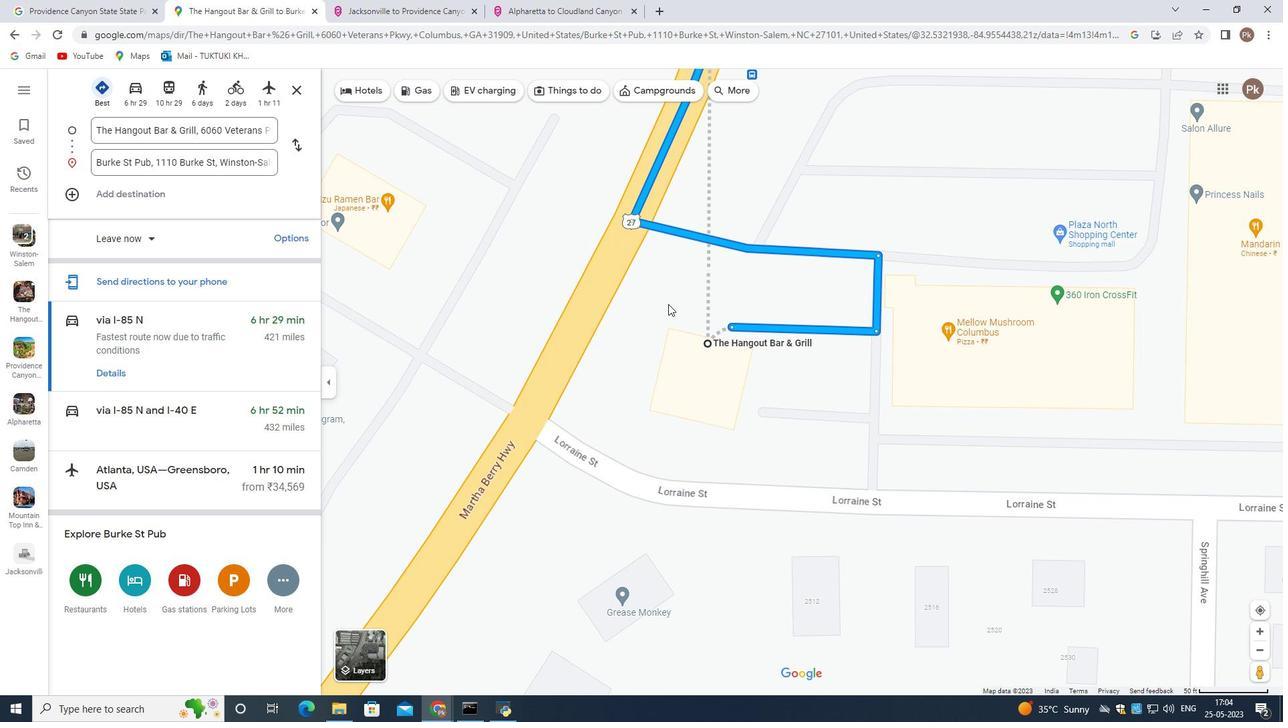 
Action: Mouse pressed left at (668, 301)
Screenshot: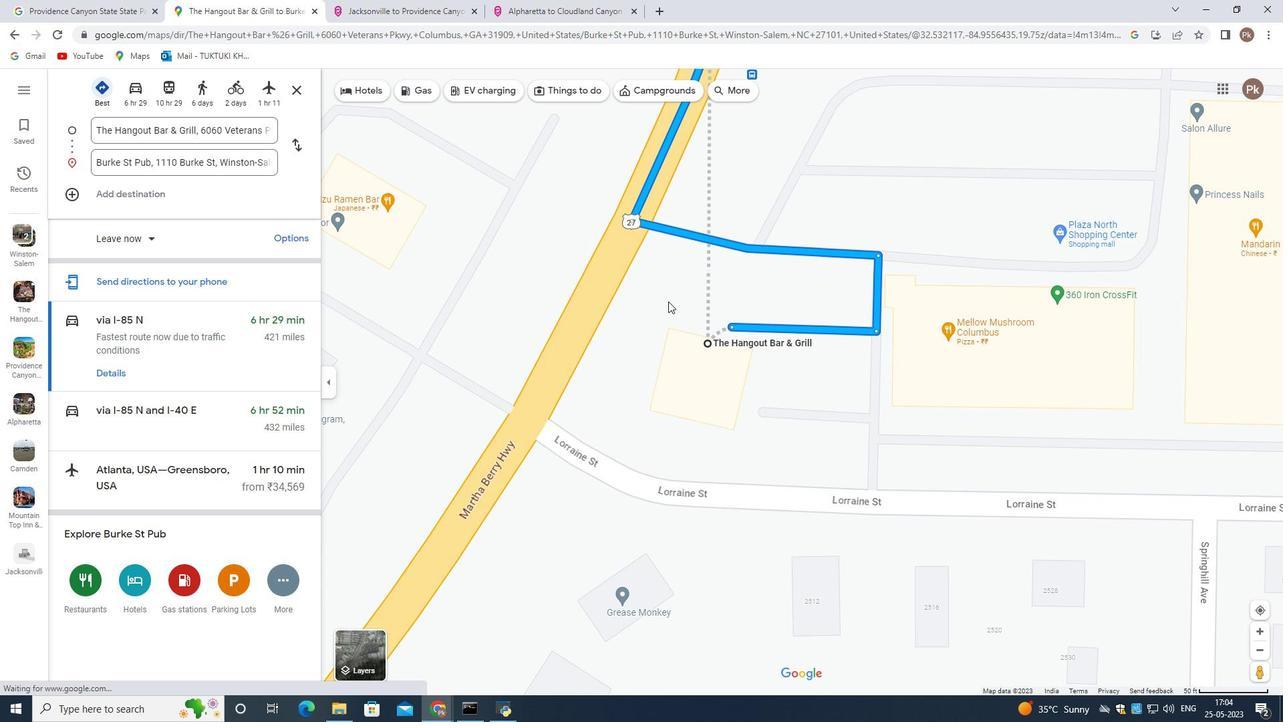 
Action: Mouse moved to (687, 415)
Screenshot: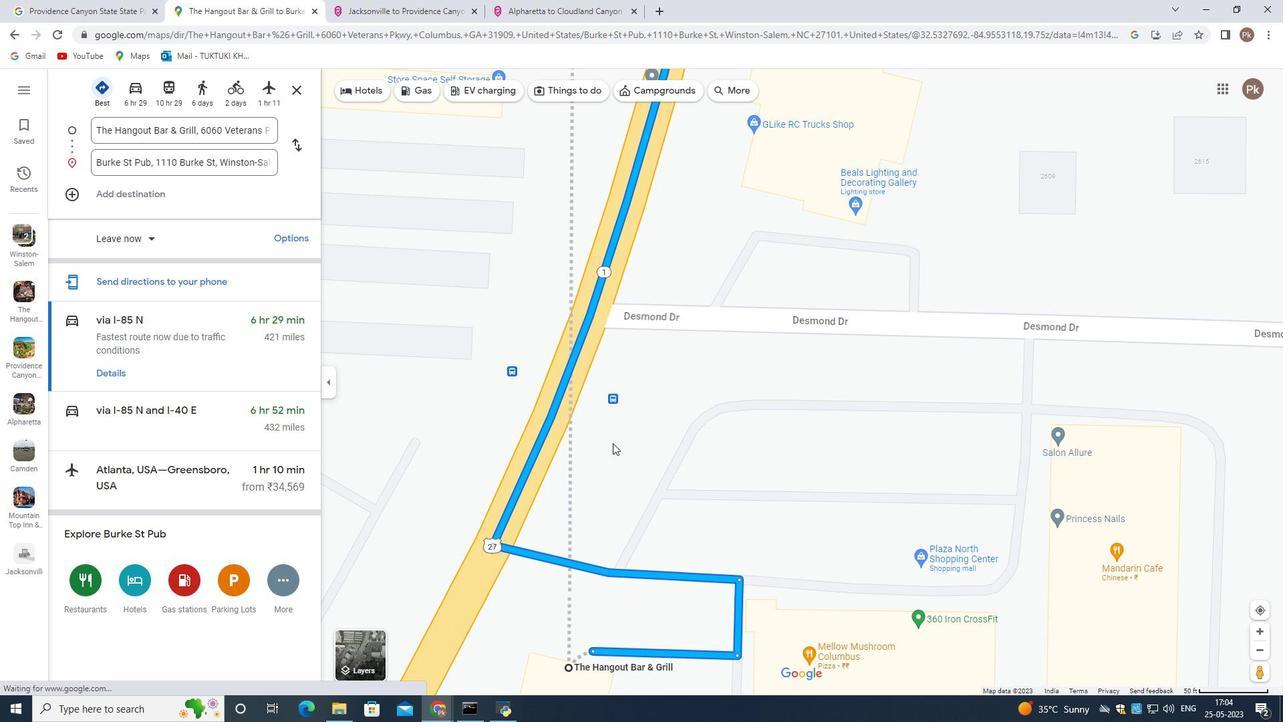 
Action: Mouse scrolled (687, 414) with delta (0, 0)
Screenshot: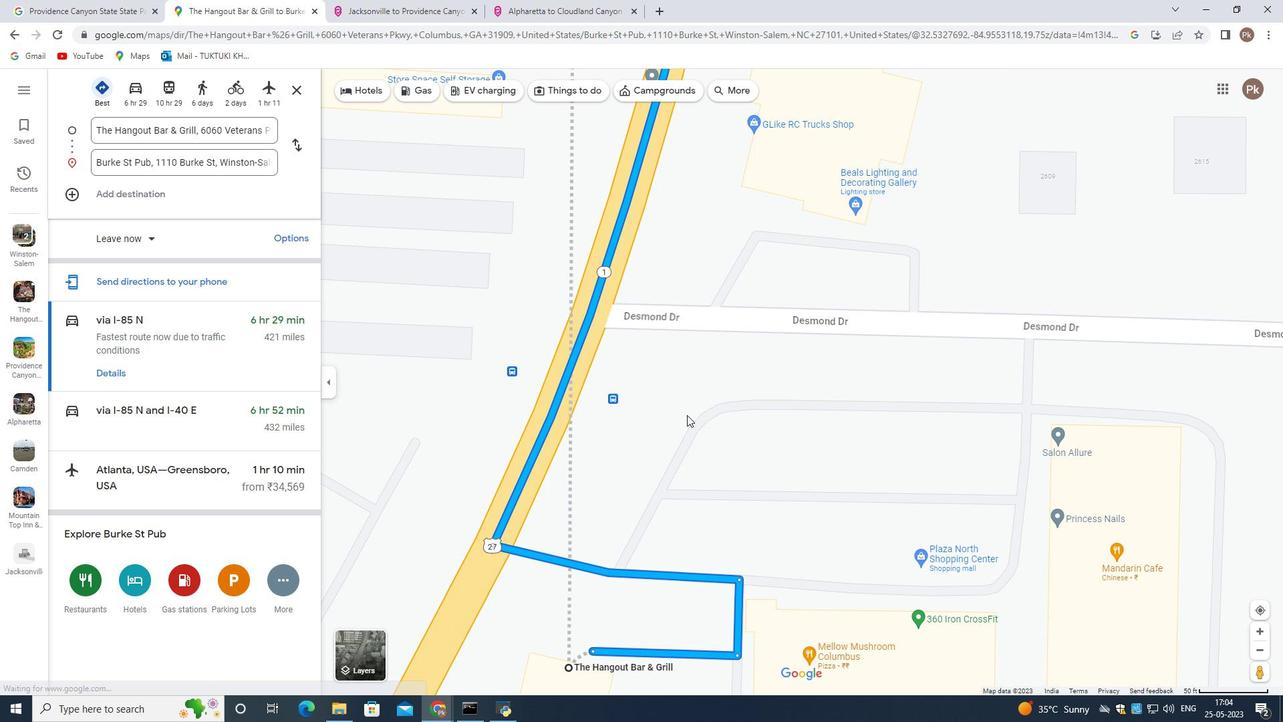 
Action: Mouse scrolled (687, 414) with delta (0, 0)
Screenshot: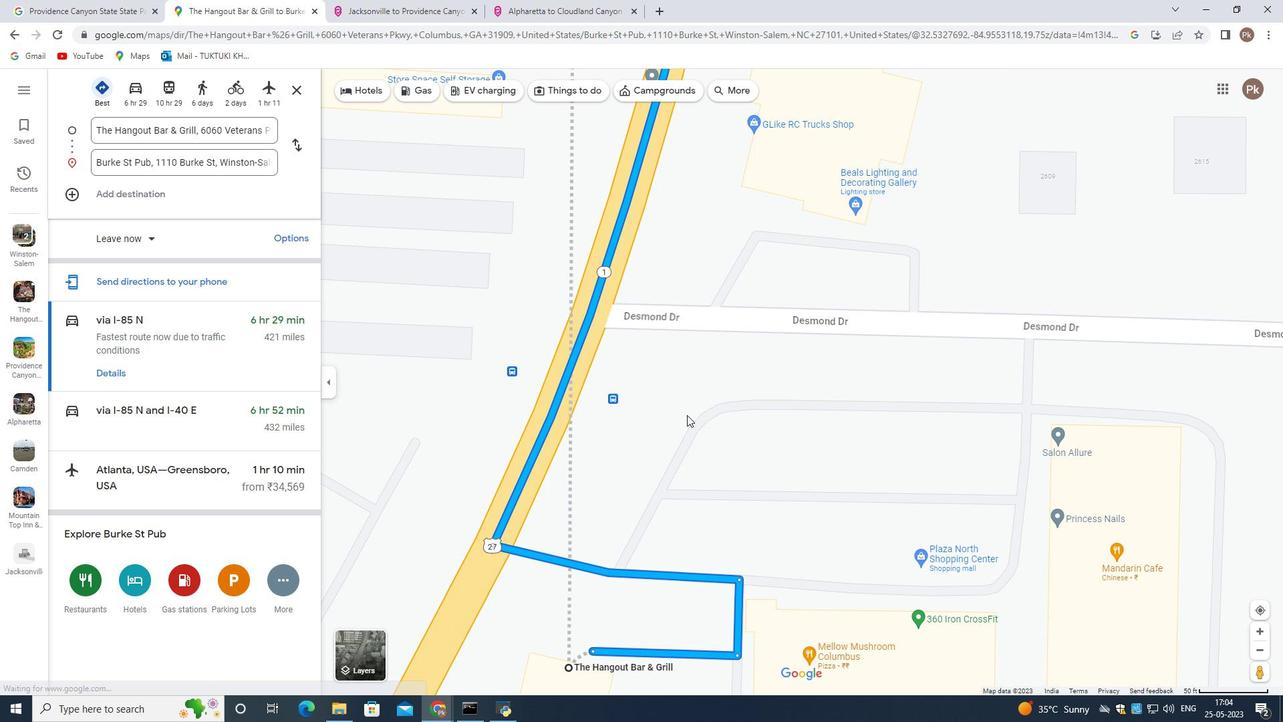 
Action: Mouse scrolled (687, 414) with delta (0, 0)
Screenshot: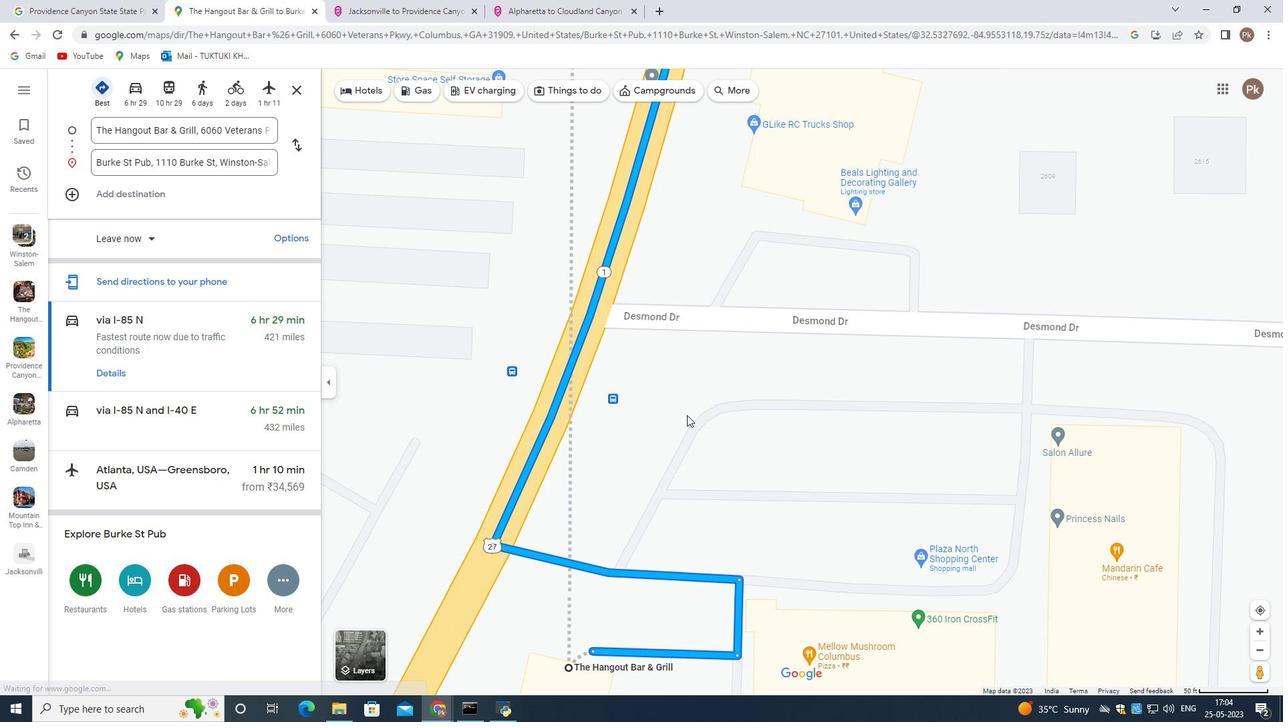 
Action: Mouse scrolled (687, 414) with delta (0, 0)
